 Task: Buy 4 Pajama Sets of size 5-7 years for Baby Boys from Clothing section under best seller category for shipping address: Claire Howard, 3643 Walton Street, Salt Lake City, Utah 84104, Cell Number 8014200980. Pay from credit card ending with 2005, CVV 3321
Action: Mouse moved to (201, 62)
Screenshot: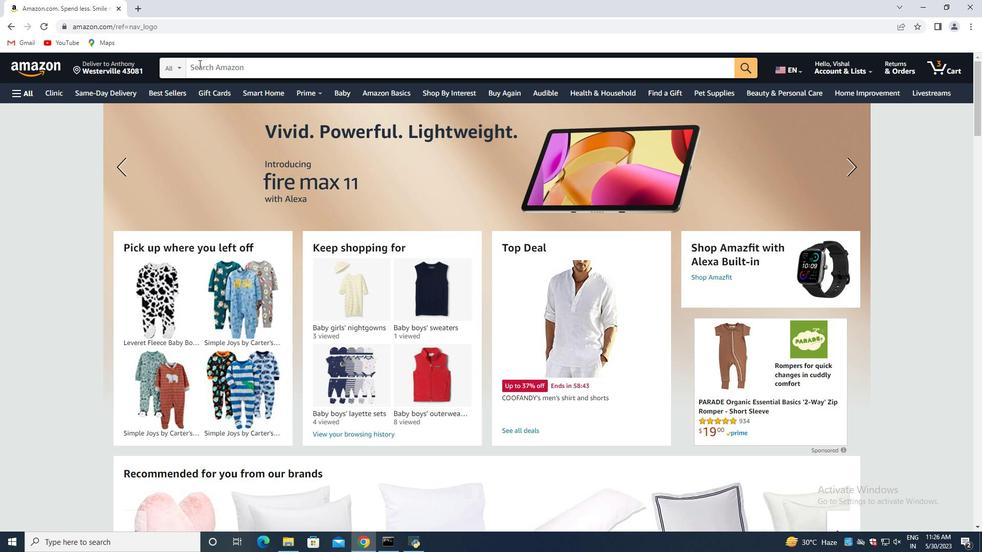 
Action: Mouse pressed left at (201, 62)
Screenshot: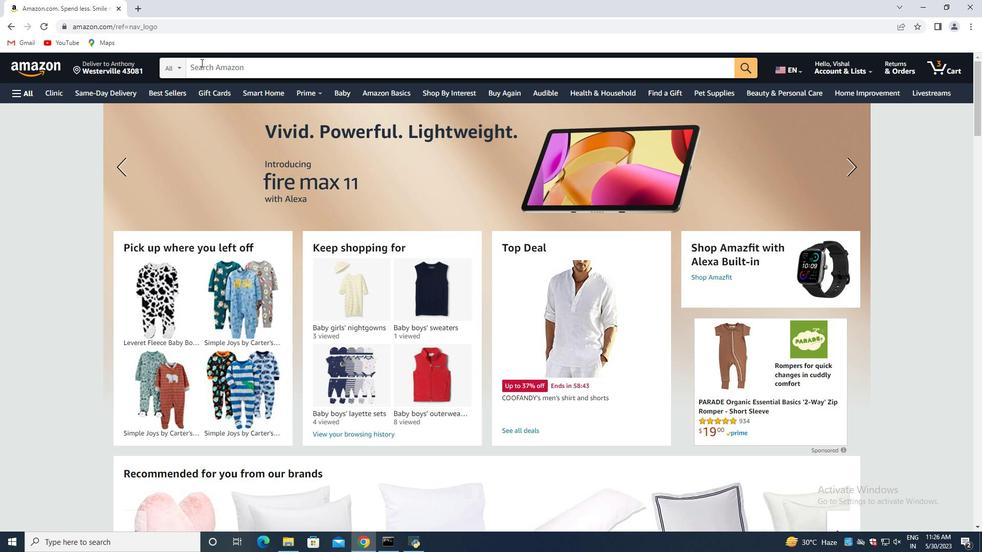 
Action: Mouse moved to (201, 62)
Screenshot: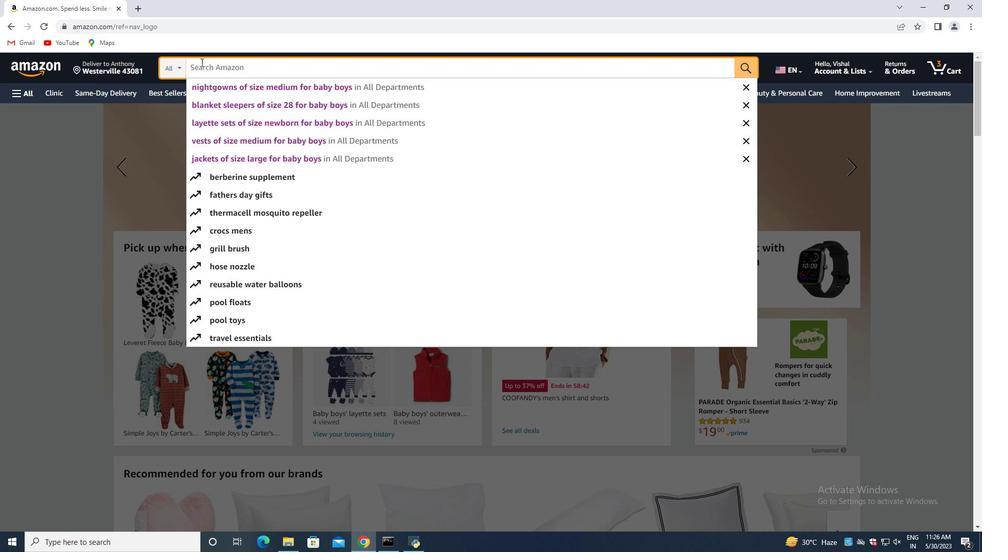 
Action: Key pressed <Key.shift><Key.shift><Key.shift><Key.shift><Key.shift><Key.shift><Key.shift><Key.shift><Key.shift>Pajama<Key.space><Key.shift>Sets<Key.space>of<Key.space>size<Key.space>5-7<Key.space>years<Key.space>for<Key.space><Key.shift>Baby<Key.space><Key.shift>Boys<Key.enter>
Screenshot: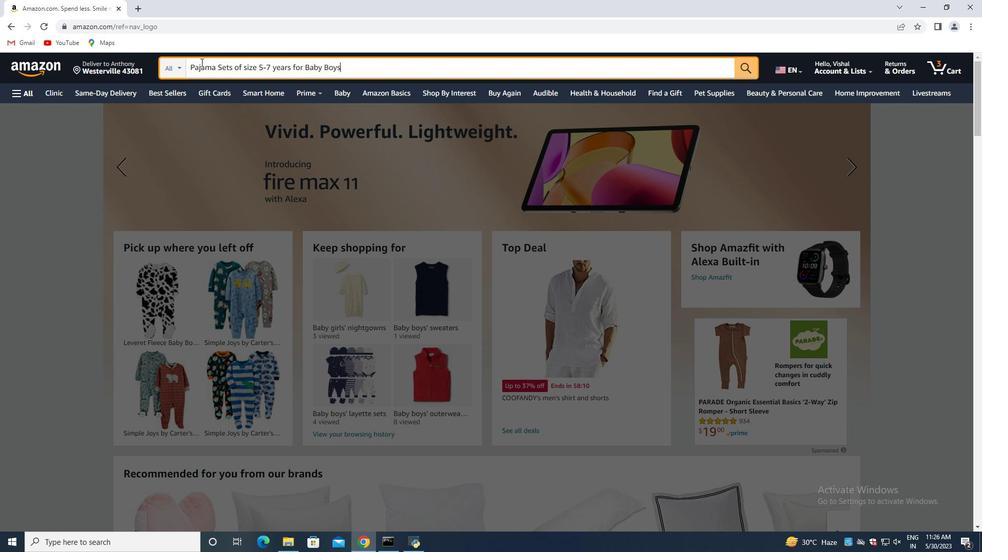 
Action: Mouse moved to (57, 208)
Screenshot: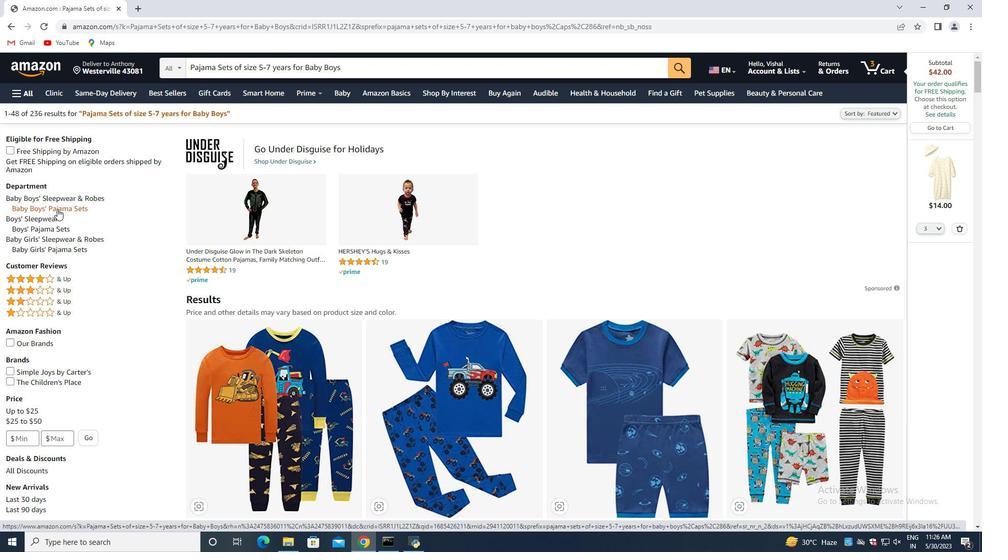 
Action: Mouse pressed left at (57, 208)
Screenshot: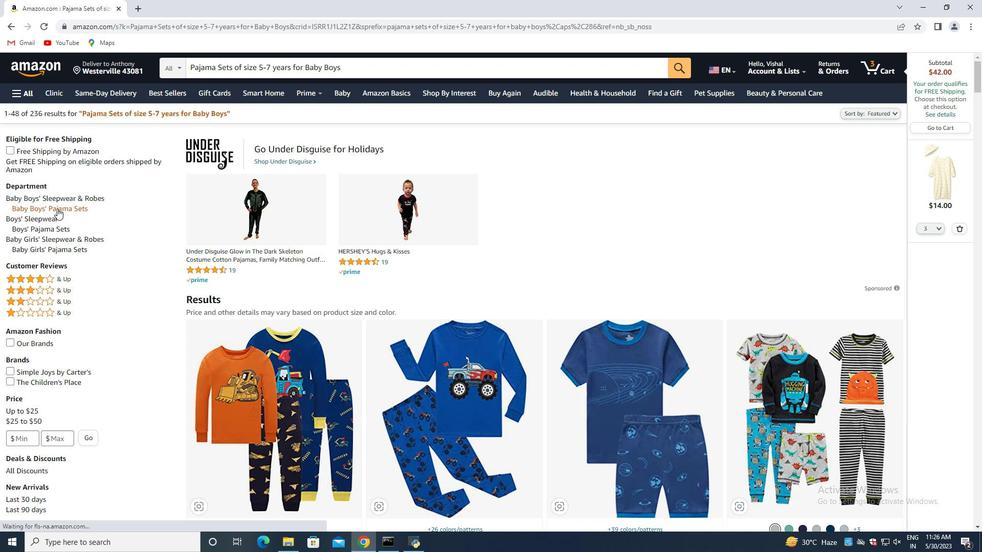 
Action: Mouse moved to (161, 96)
Screenshot: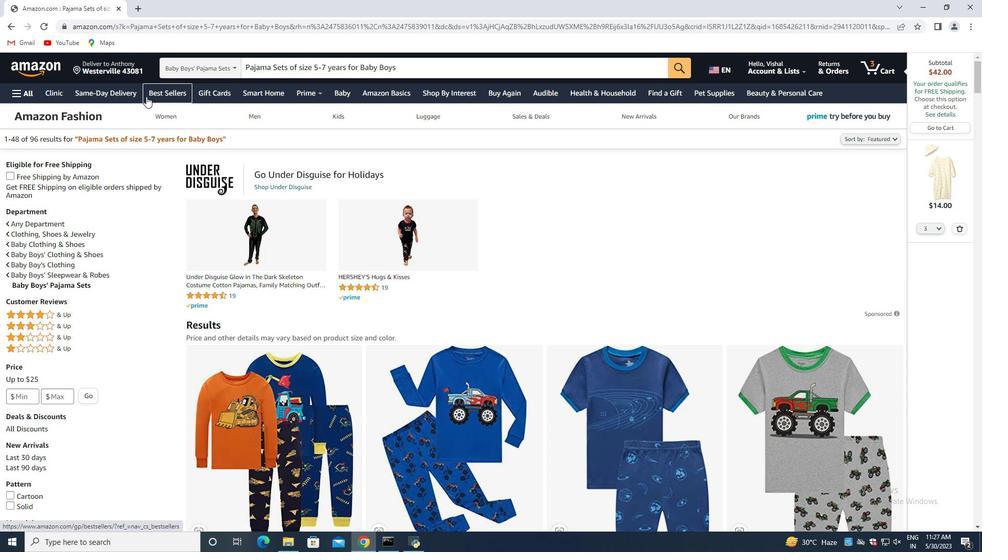 
Action: Mouse pressed left at (161, 96)
Screenshot: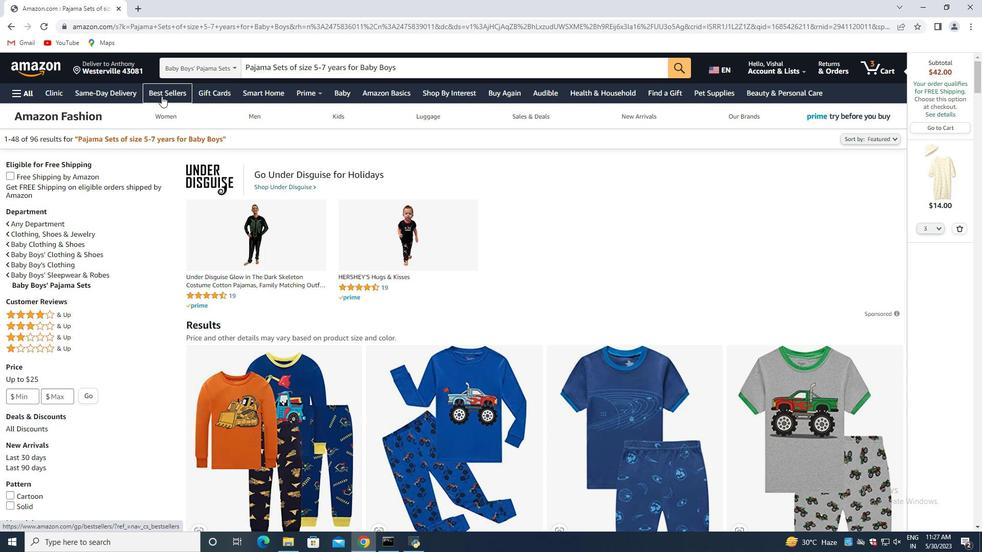 
Action: Mouse moved to (286, 73)
Screenshot: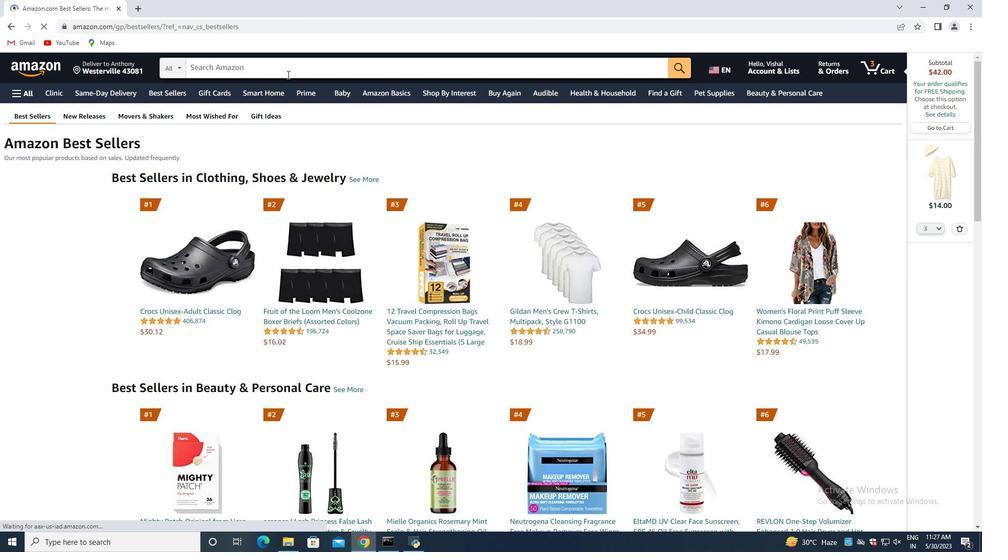 
Action: Mouse pressed left at (286, 73)
Screenshot: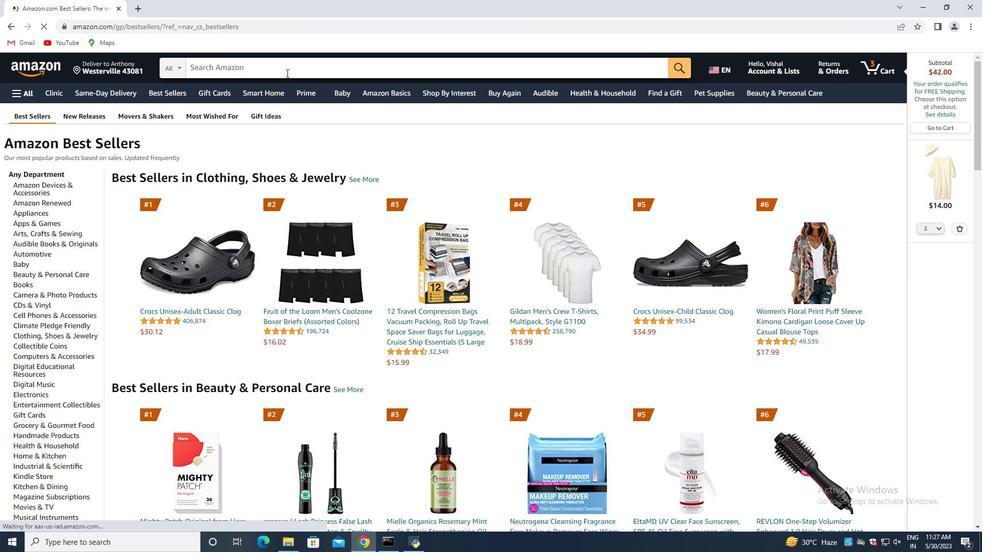 
Action: Key pressed ctrl+V<Key.backspace><Key.backspace><Key.backspace><Key.backspace><Key.backspace><Key.backspace><Key.backspace><Key.backspace><Key.backspace><Key.backspace><Key.backspace><Key.backspace><Key.backspace><Key.backspace><Key.backspace><Key.backspace><Key.backspace><Key.backspace><Key.backspace>
Screenshot: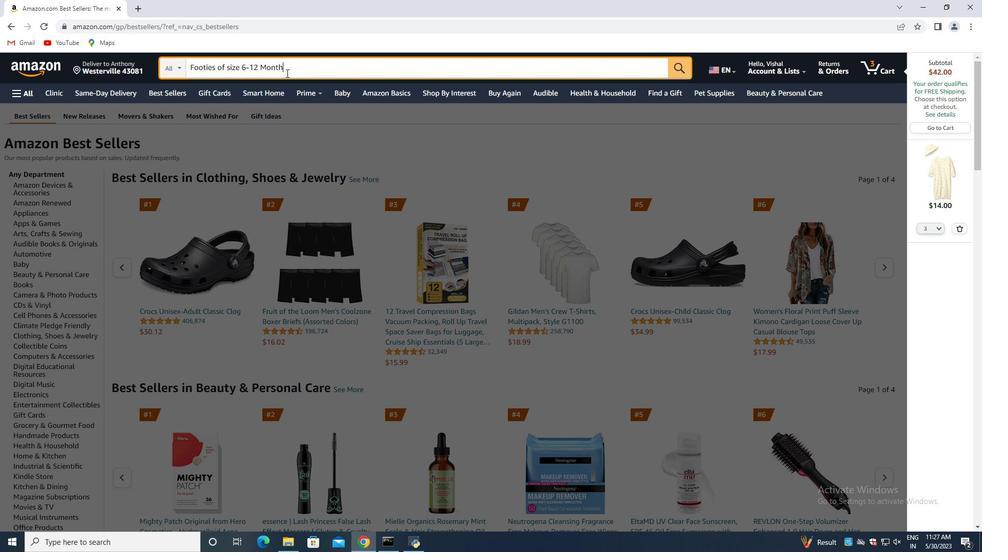 
Action: Mouse moved to (285, 73)
Screenshot: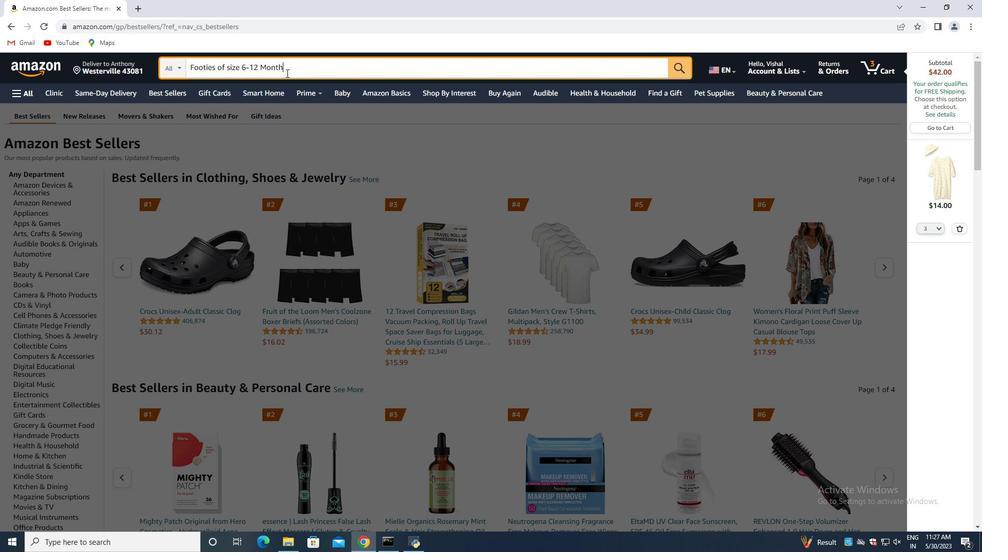 
Action: Key pressed <Key.backspace>
Screenshot: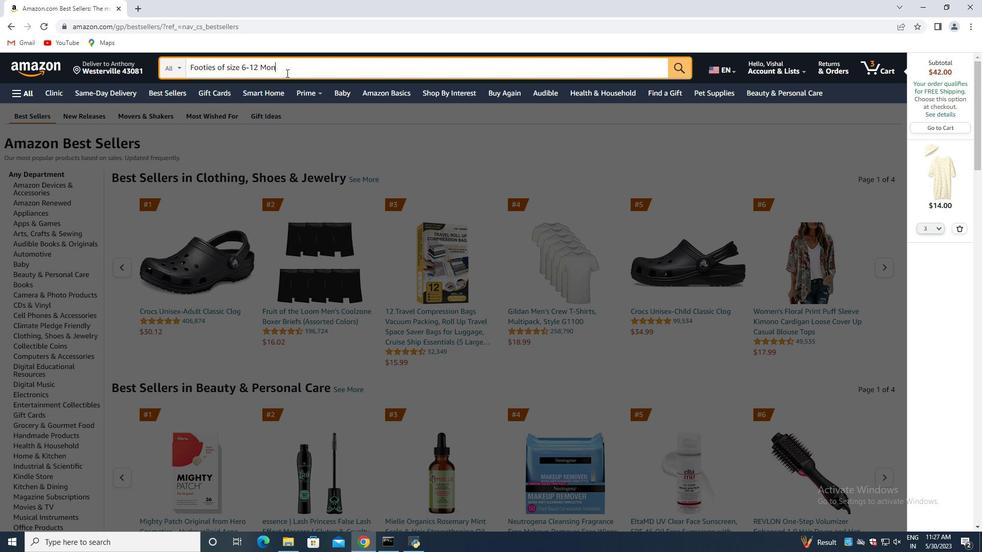 
Action: Mouse moved to (284, 73)
Screenshot: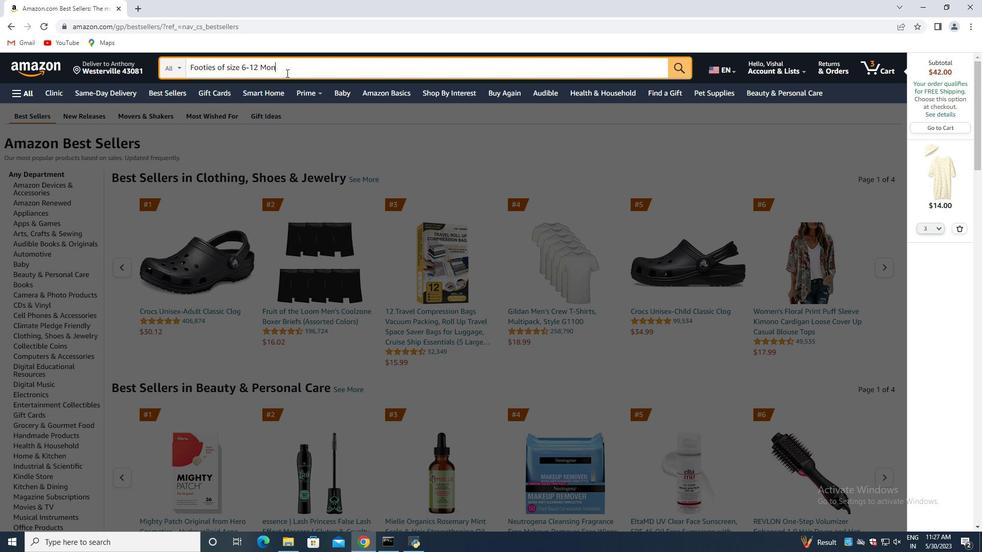 
Action: Key pressed <Key.backspace>
Screenshot: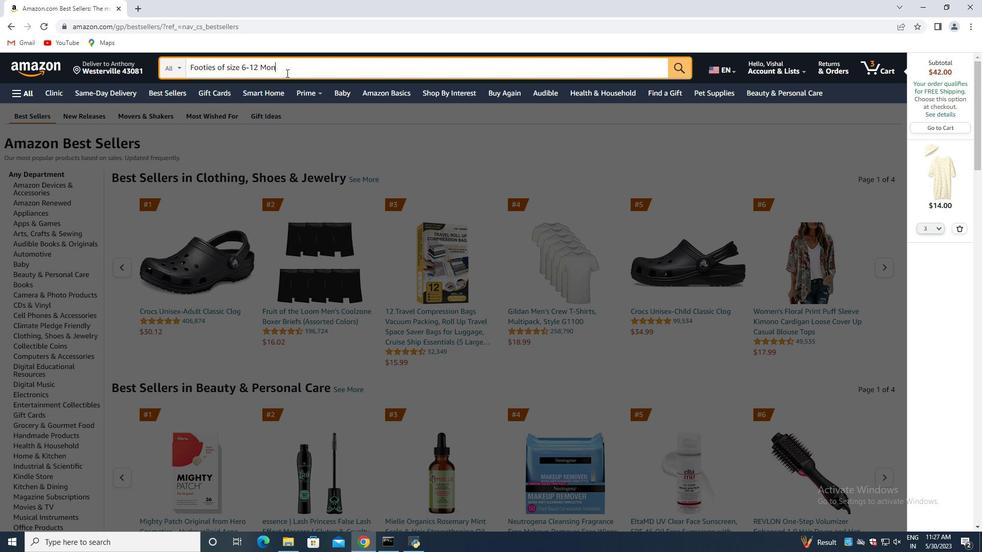 
Action: Mouse moved to (283, 73)
Screenshot: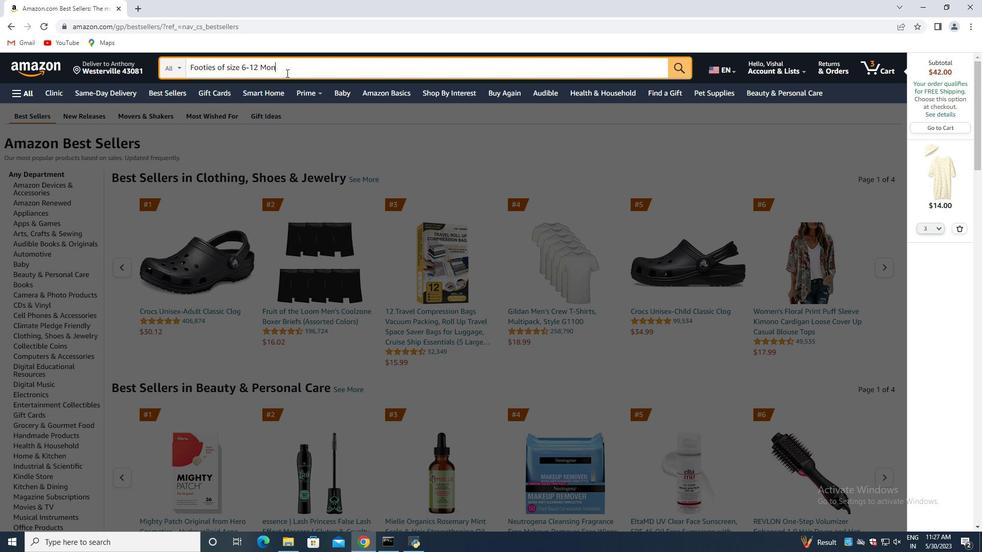 
Action: Key pressed <Key.backspace><Key.backspace>
Screenshot: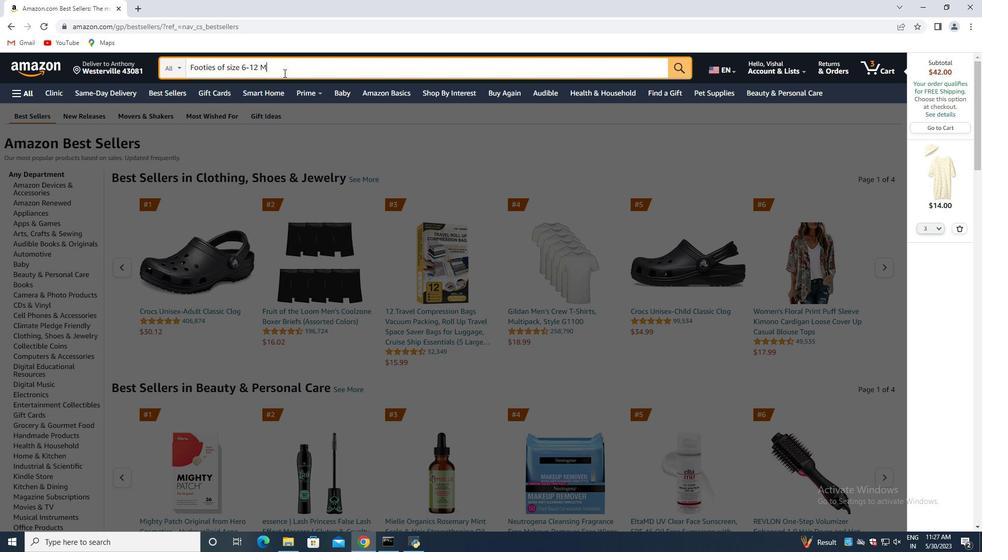 
Action: Mouse moved to (282, 74)
Screenshot: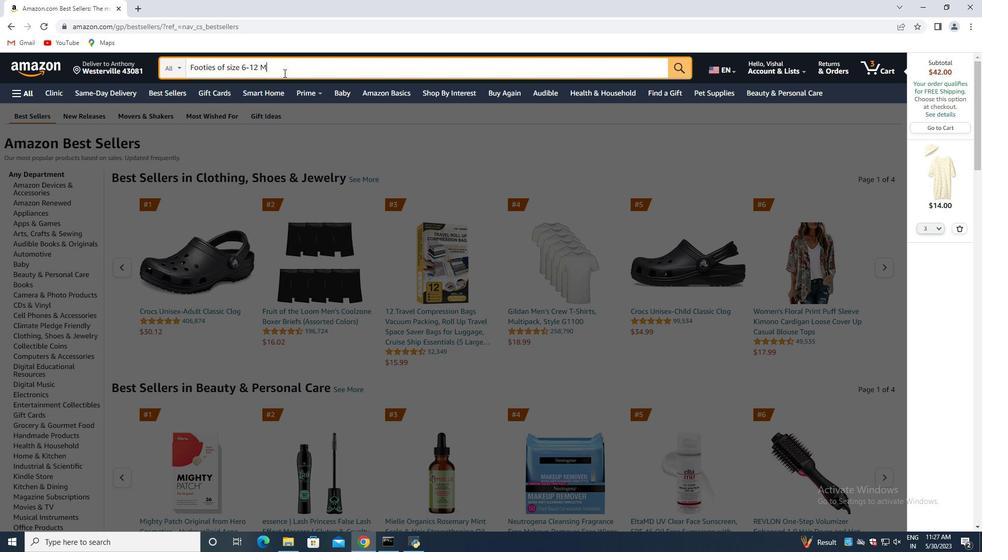 
Action: Key pressed <Key.backspace>
Screenshot: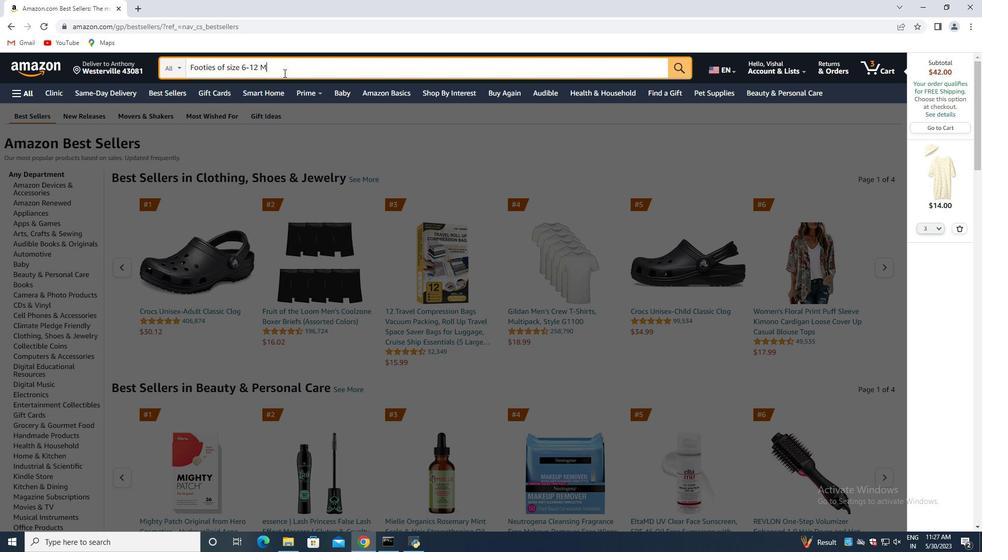 
Action: Mouse moved to (281, 74)
Screenshot: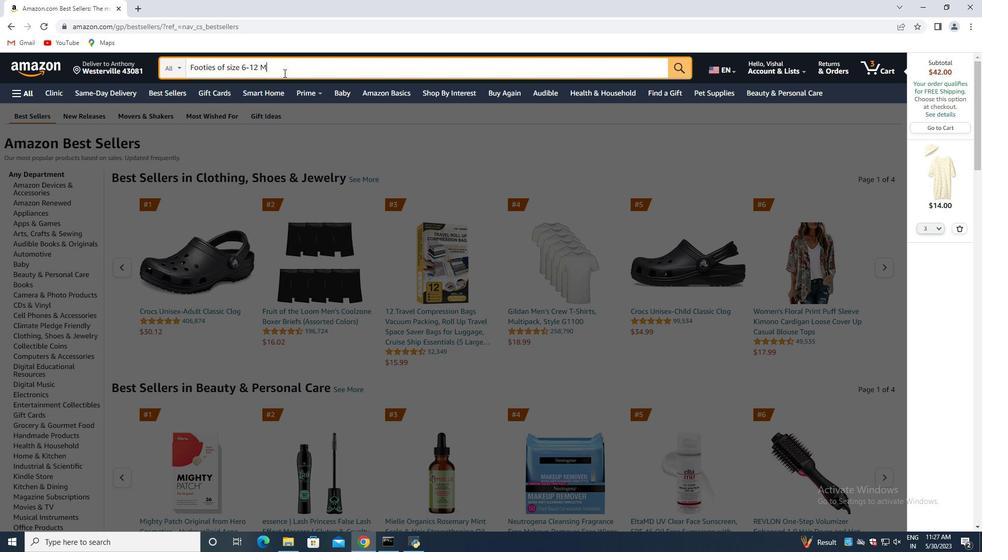 
Action: Key pressed <Key.backspace>
Screenshot: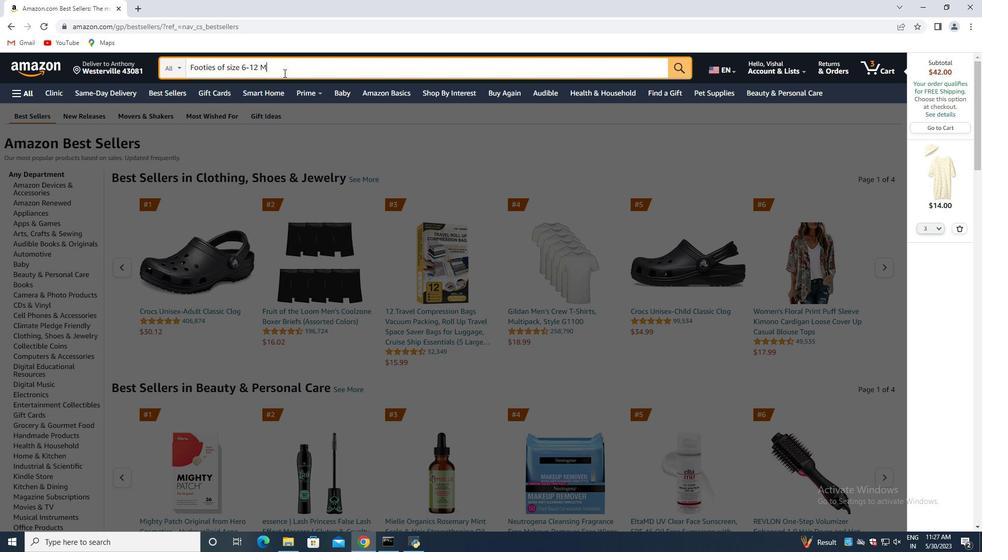 
Action: Mouse moved to (276, 77)
Screenshot: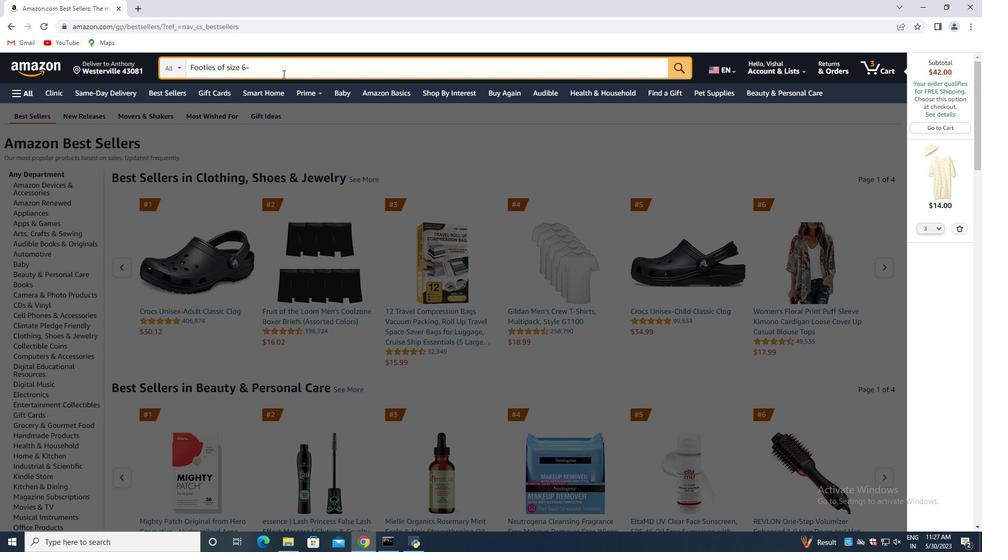 
Action: Key pressed <Key.backspace>
Screenshot: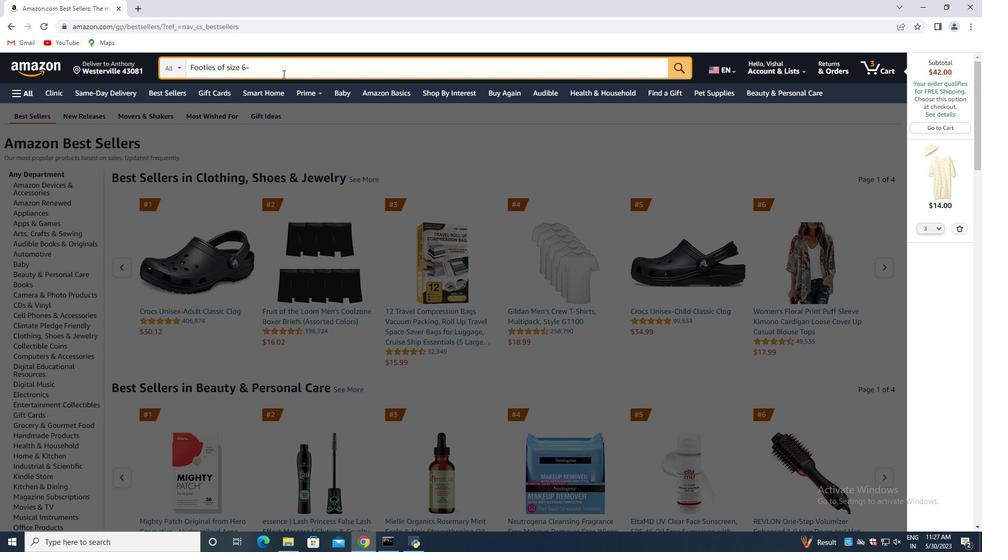 
Action: Mouse moved to (273, 79)
Screenshot: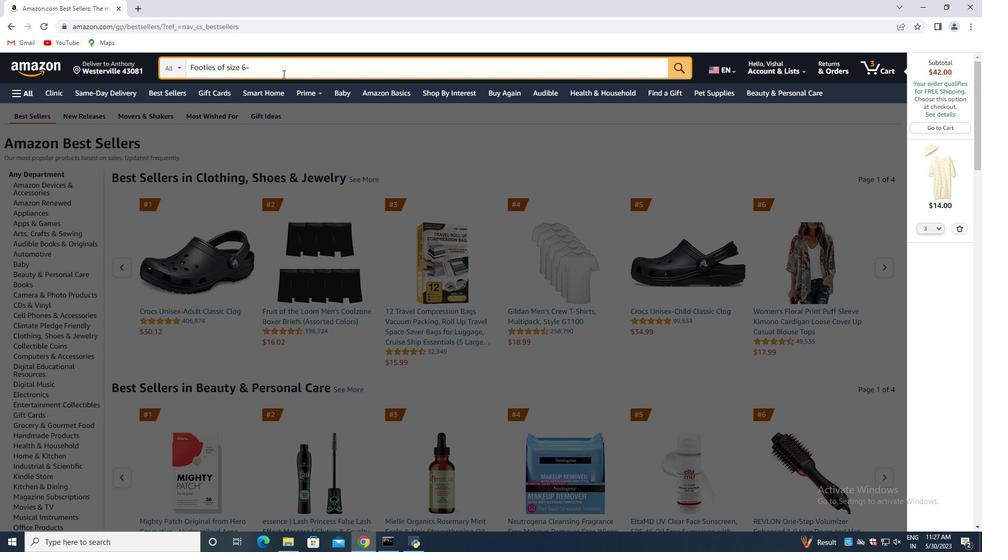 
Action: Key pressed <Key.backspace>
Screenshot: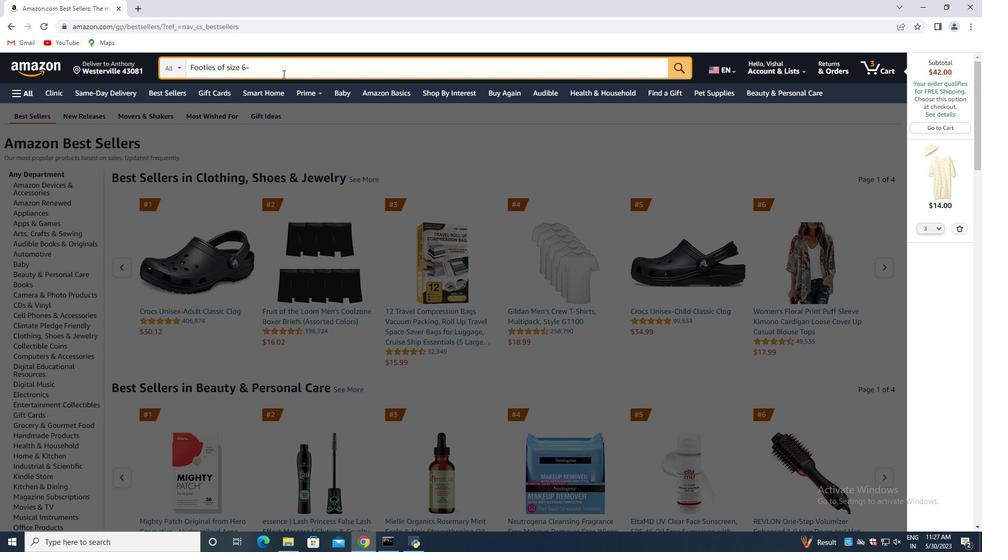 
Action: Mouse moved to (271, 80)
Screenshot: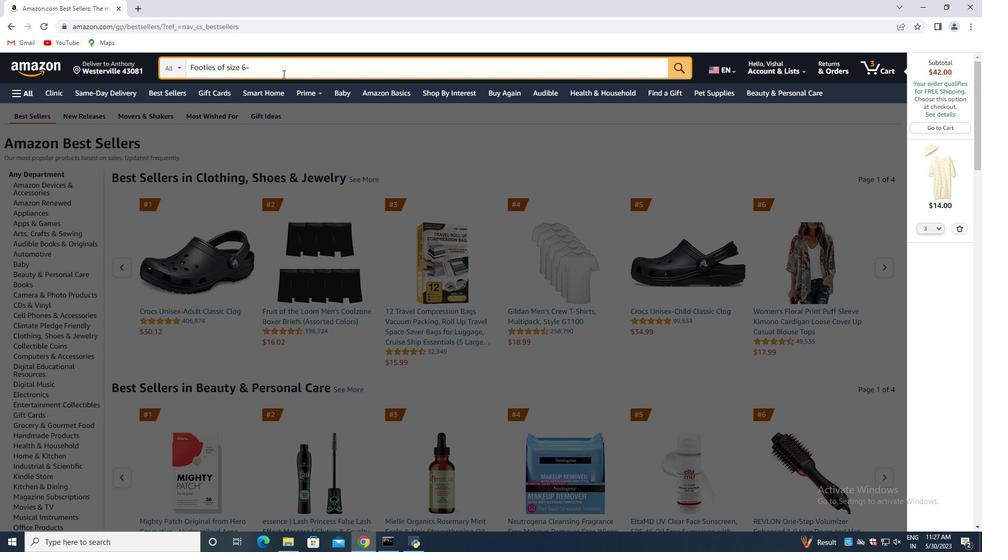 
Action: Key pressed <Key.backspace>
Screenshot: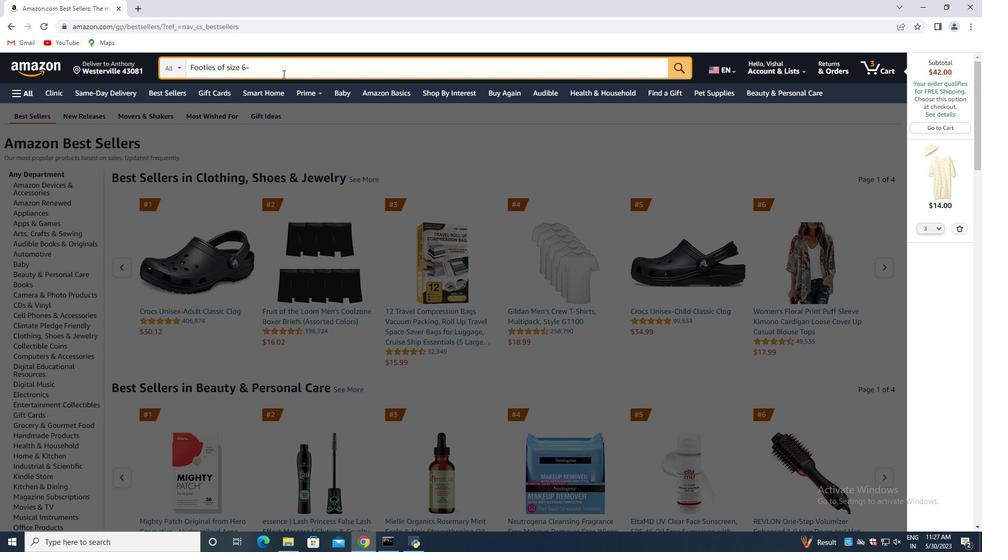 
Action: Mouse moved to (263, 82)
Screenshot: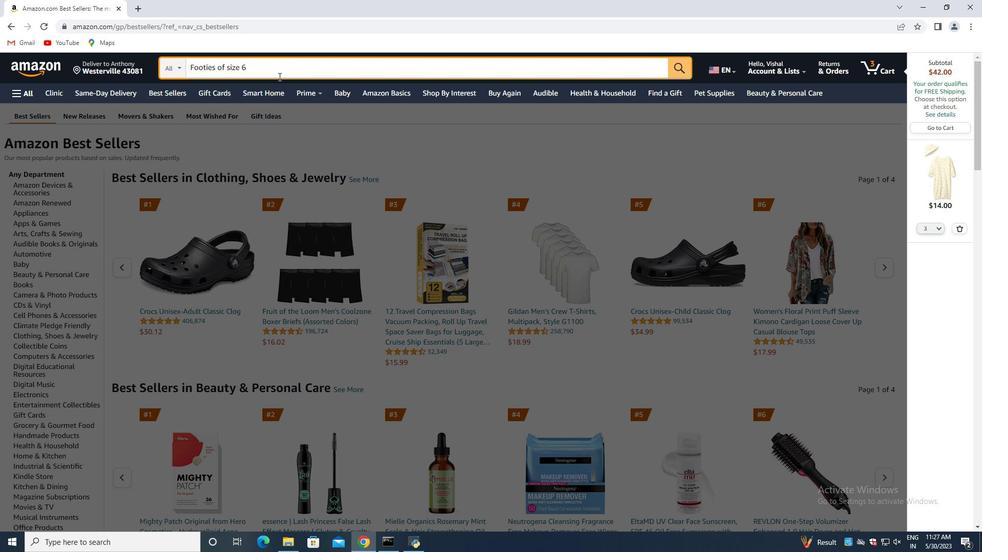 
Action: Key pressed <Key.backspace>
Screenshot: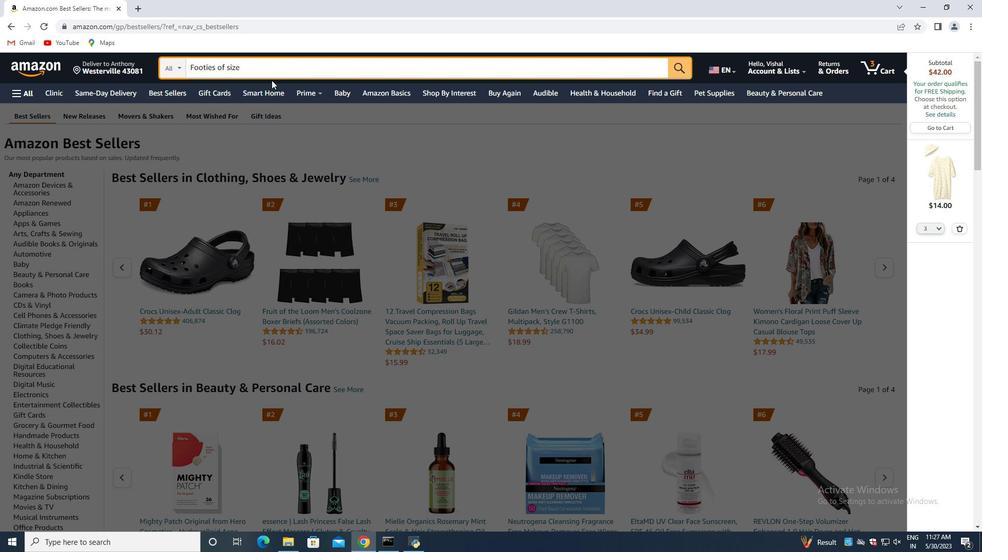 
Action: Mouse moved to (257, 83)
Screenshot: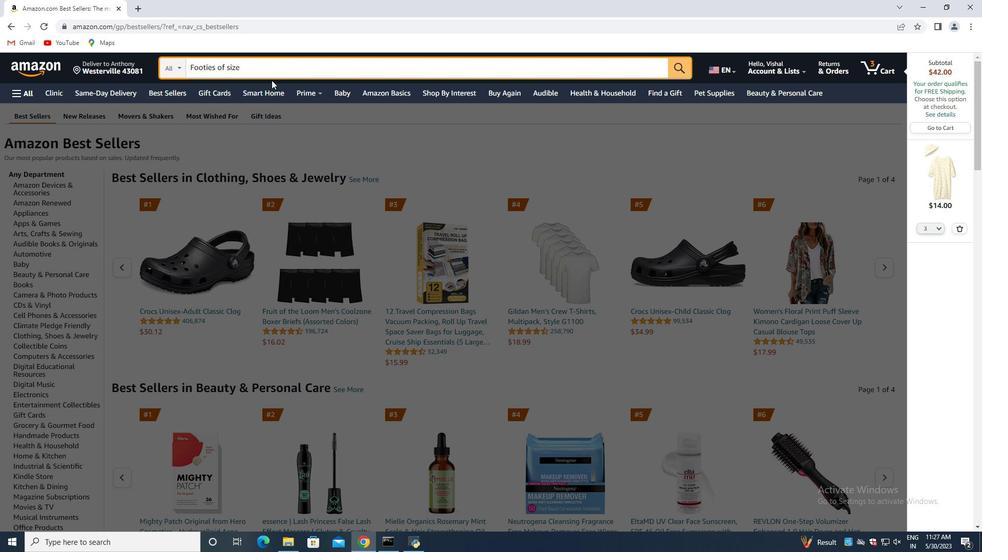 
Action: Key pressed <Key.backspace>
Screenshot: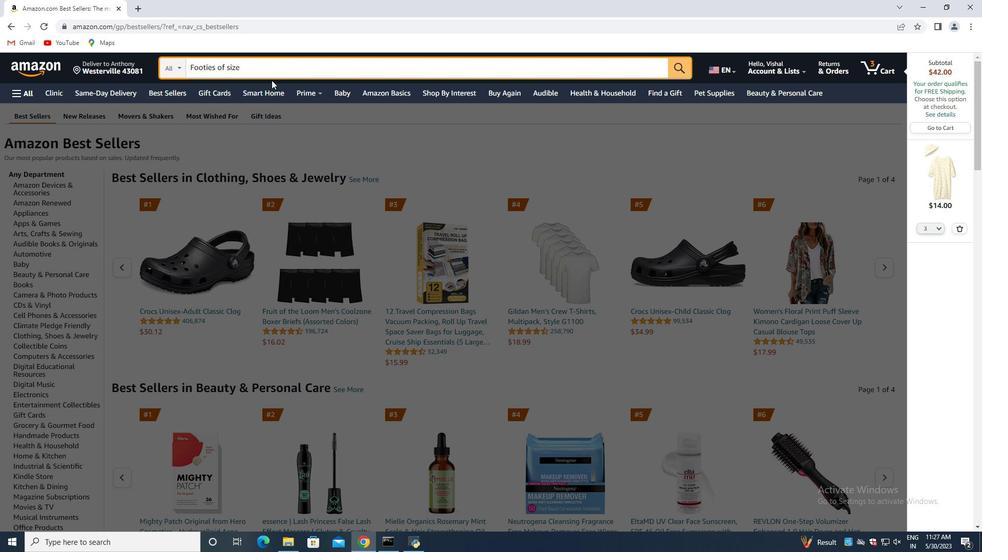 
Action: Mouse moved to (252, 83)
Screenshot: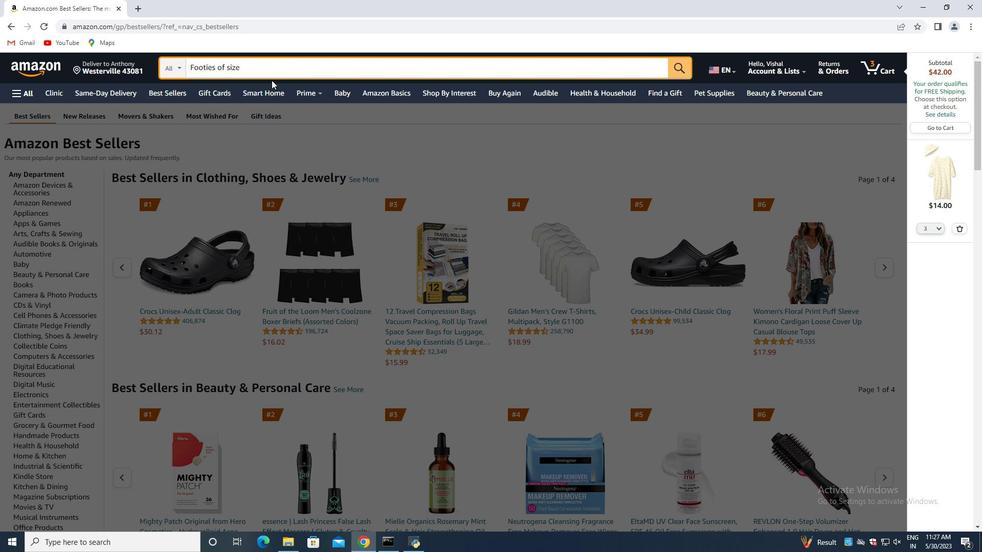 
Action: Key pressed <Key.backspace>
Screenshot: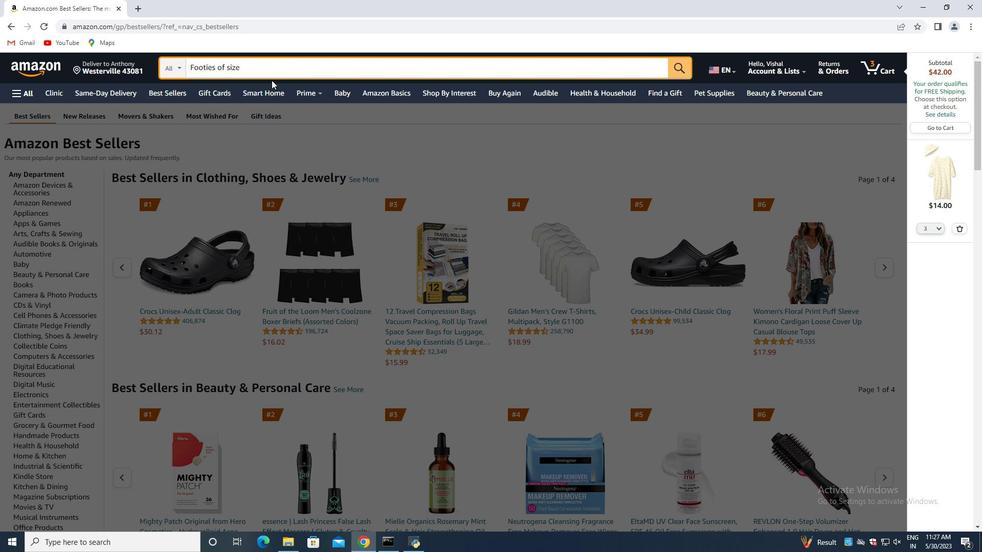
Action: Mouse moved to (250, 83)
Screenshot: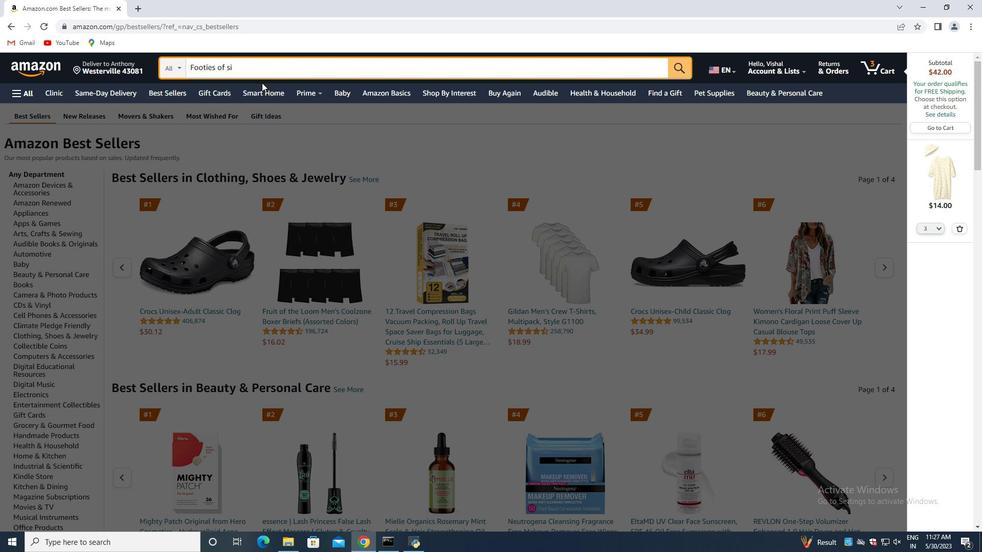 
Action: Key pressed <Key.backspace>
Screenshot: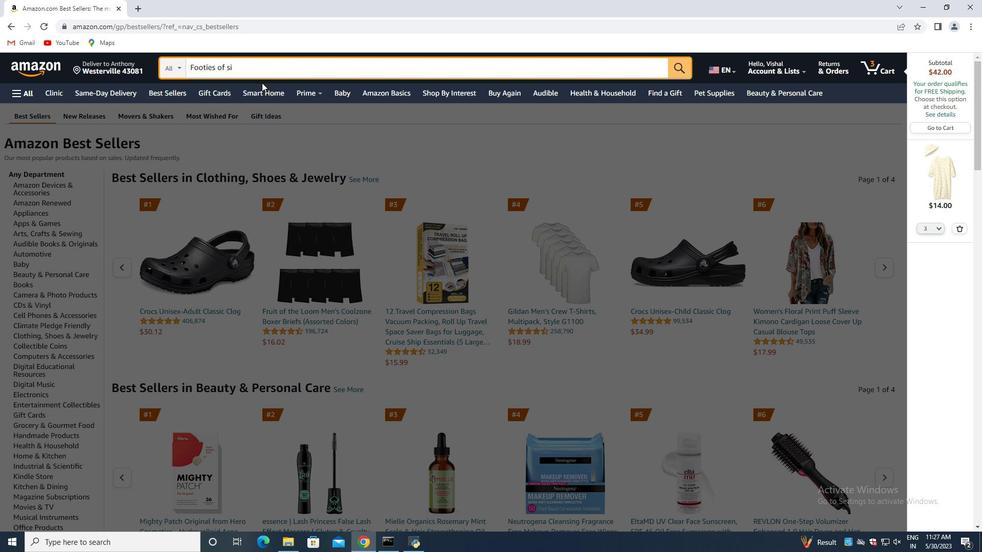 
Action: Mouse moved to (247, 83)
Screenshot: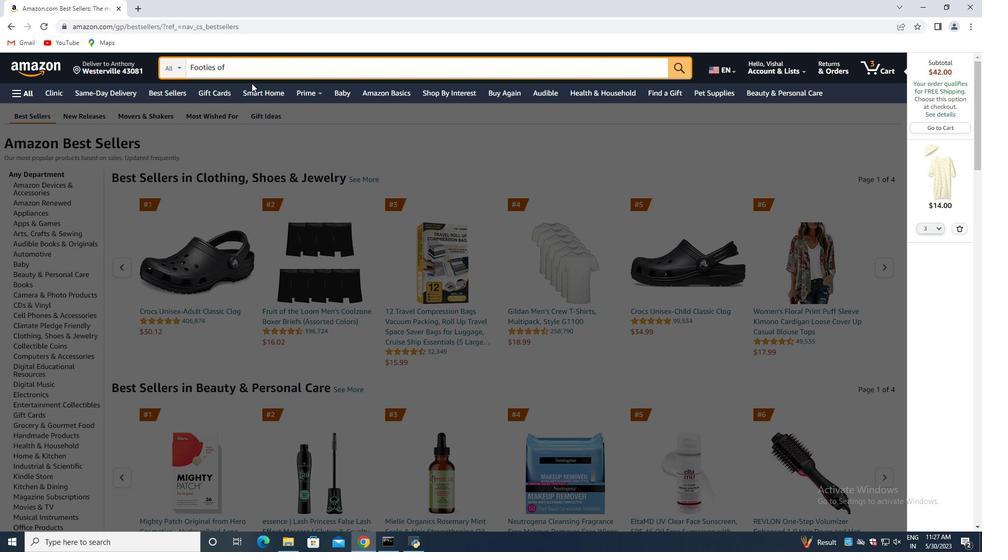 
Action: Key pressed <Key.backspace>
Screenshot: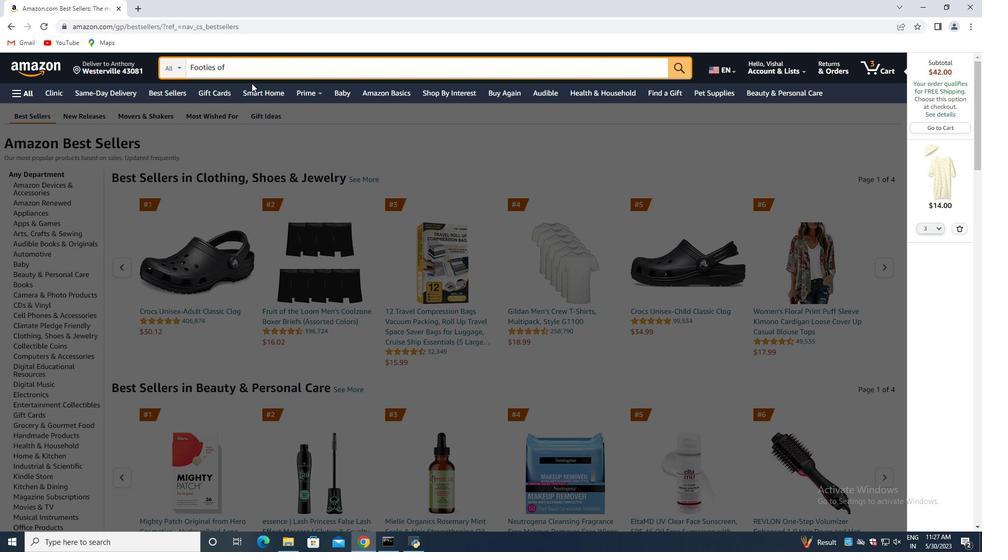 
Action: Mouse moved to (245, 83)
Screenshot: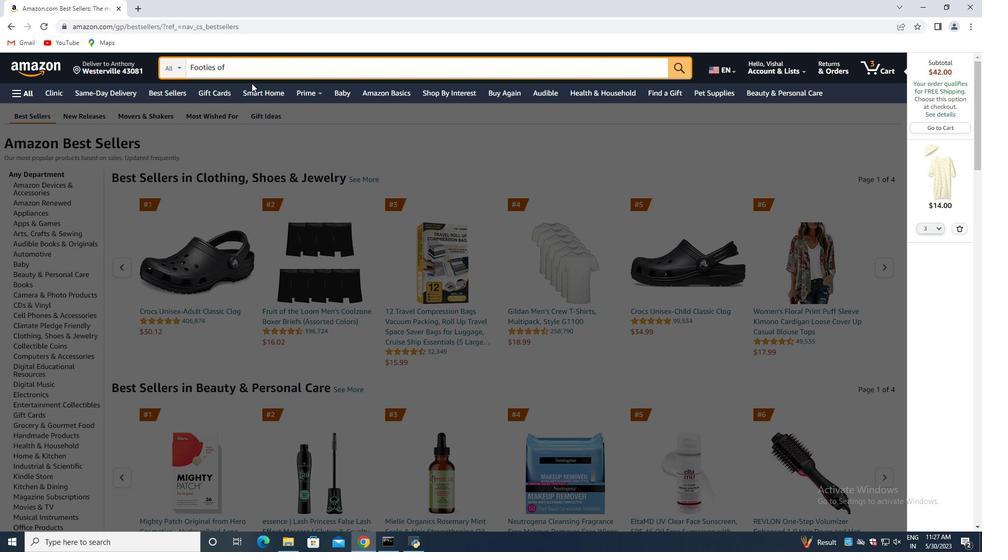
Action: Key pressed <Key.backspace>
Screenshot: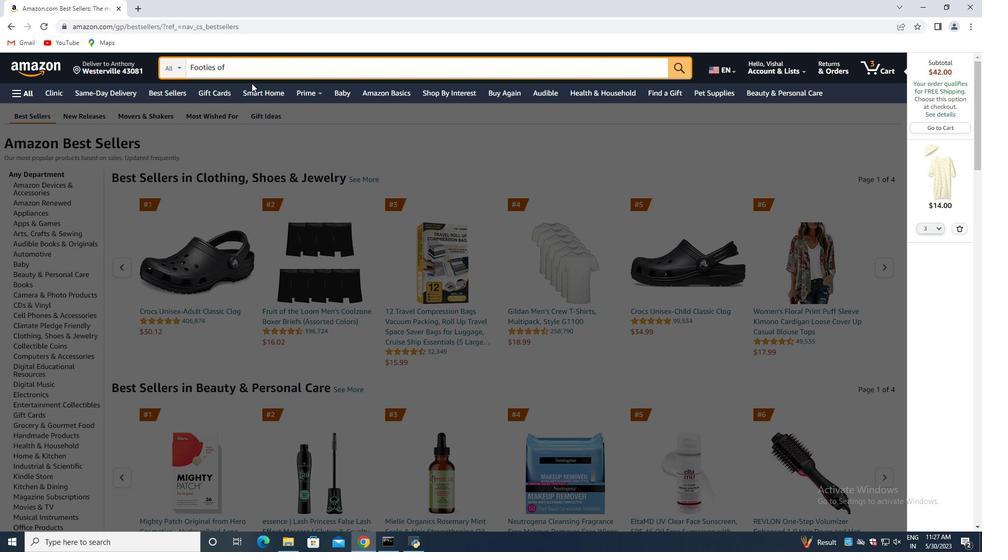 
Action: Mouse moved to (240, 83)
Screenshot: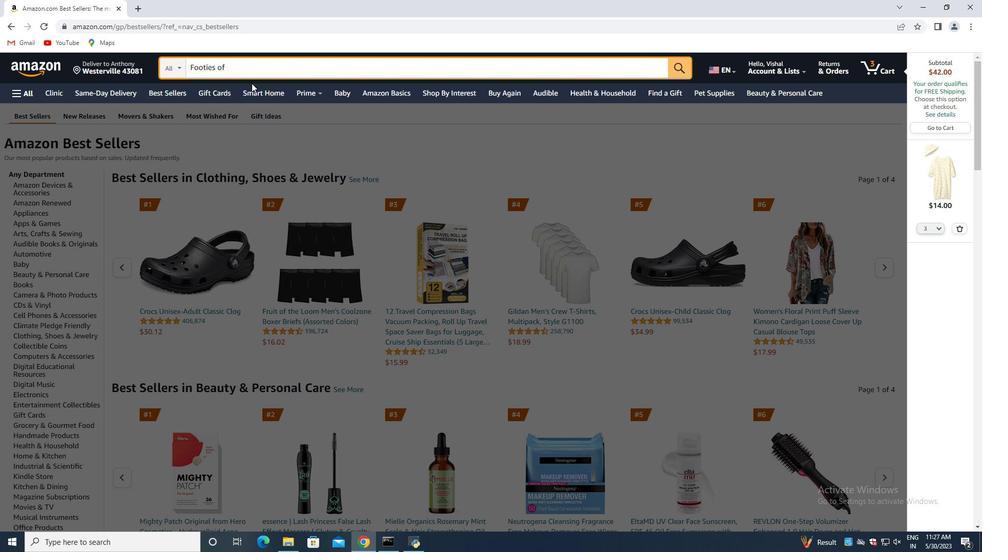 
Action: Key pressed <Key.backspace>
Screenshot: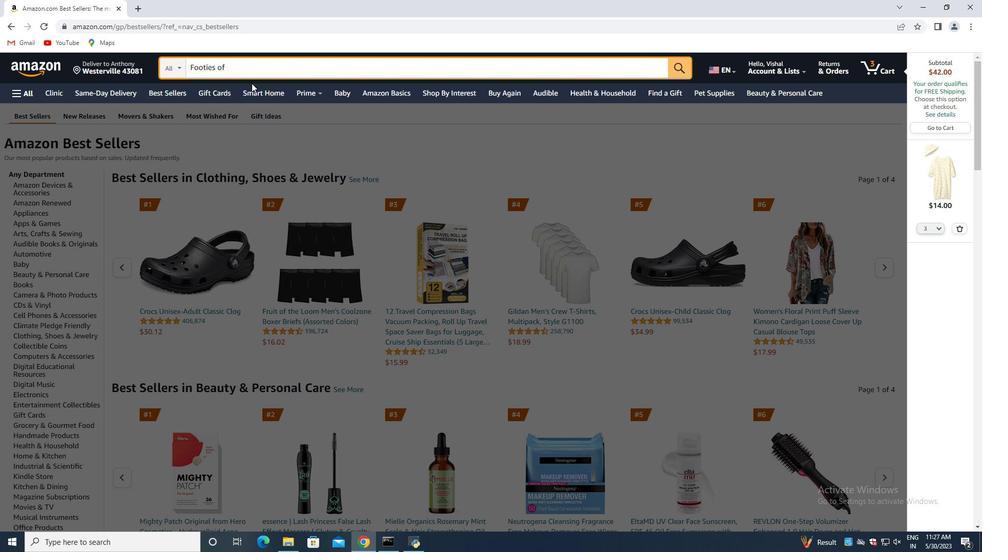 
Action: Mouse moved to (238, 83)
Screenshot: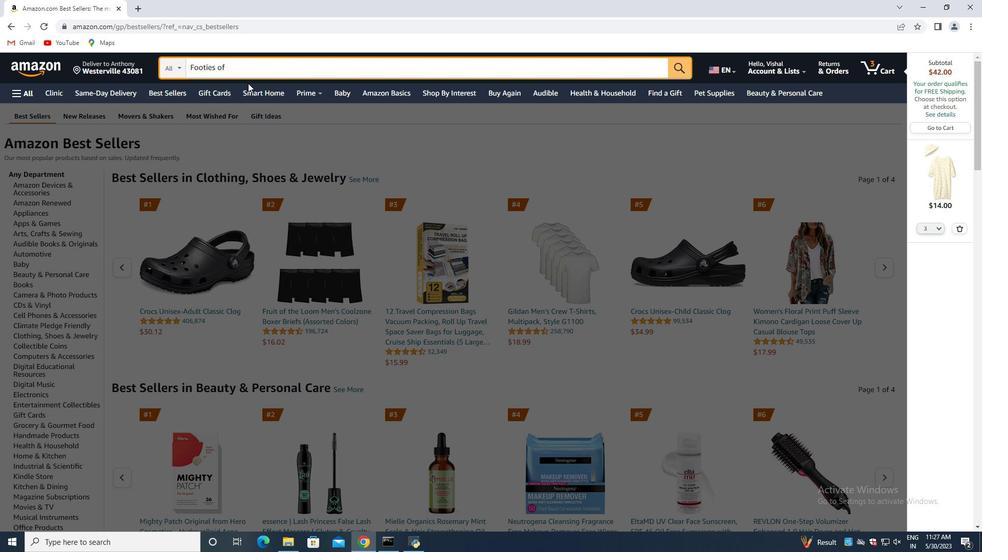 
Action: Key pressed <Key.backspace>
Screenshot: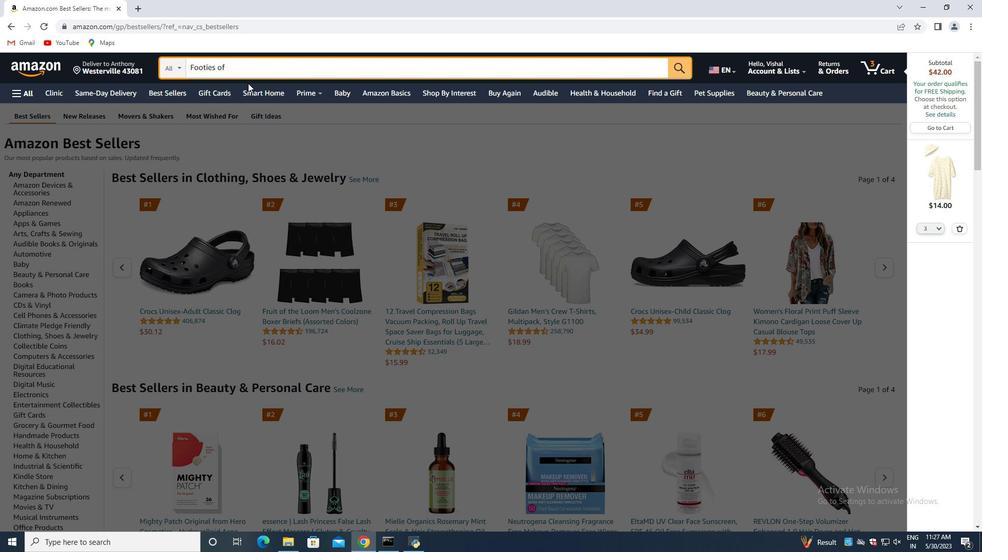 
Action: Mouse moved to (235, 82)
Screenshot: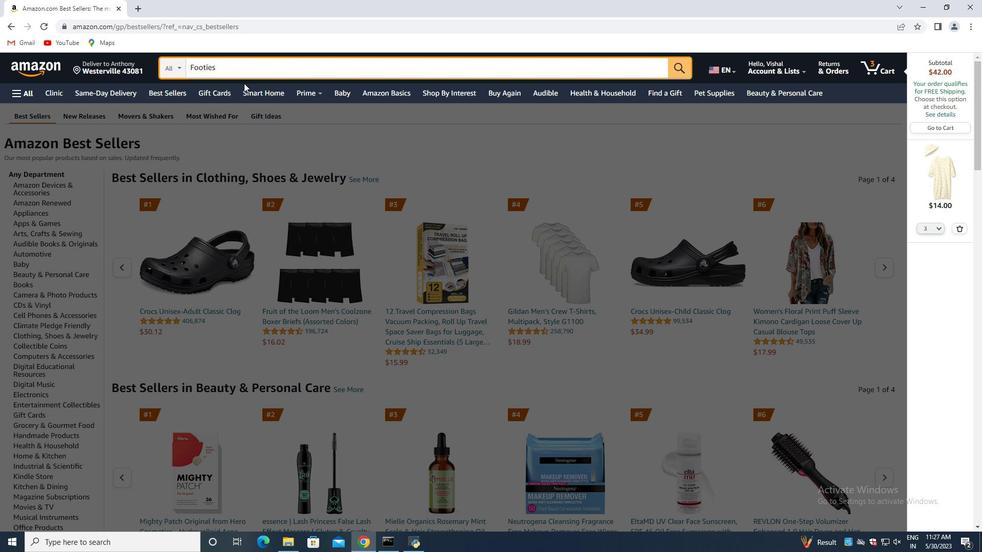 
Action: Key pressed <Key.backspace>
Screenshot: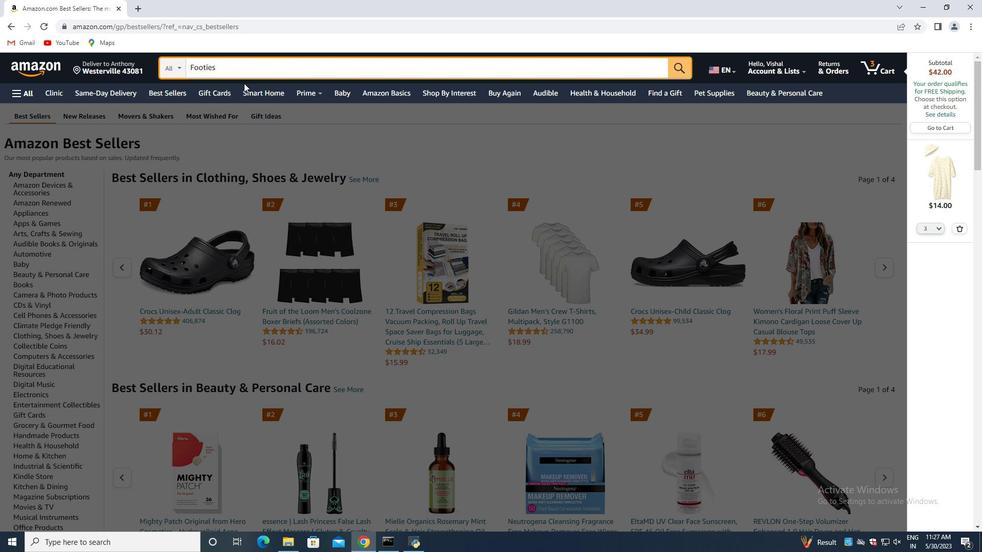 
Action: Mouse moved to (234, 81)
Screenshot: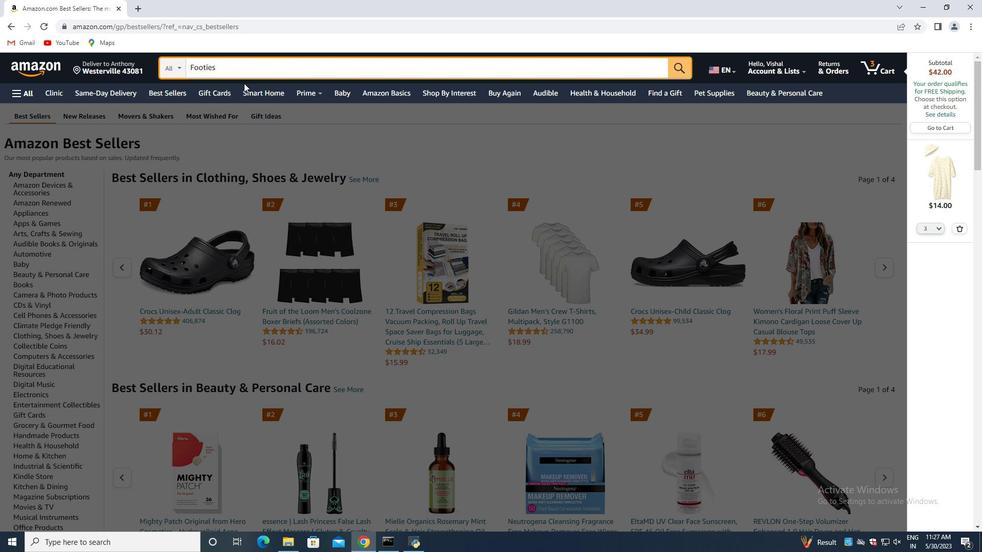 
Action: Key pressed <Key.backspace>
Screenshot: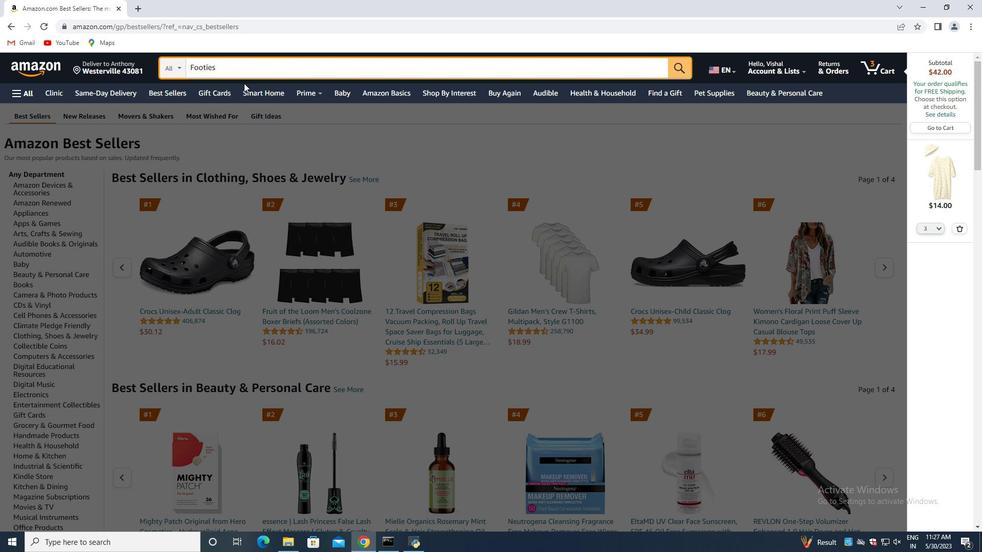 
Action: Mouse moved to (234, 81)
Screenshot: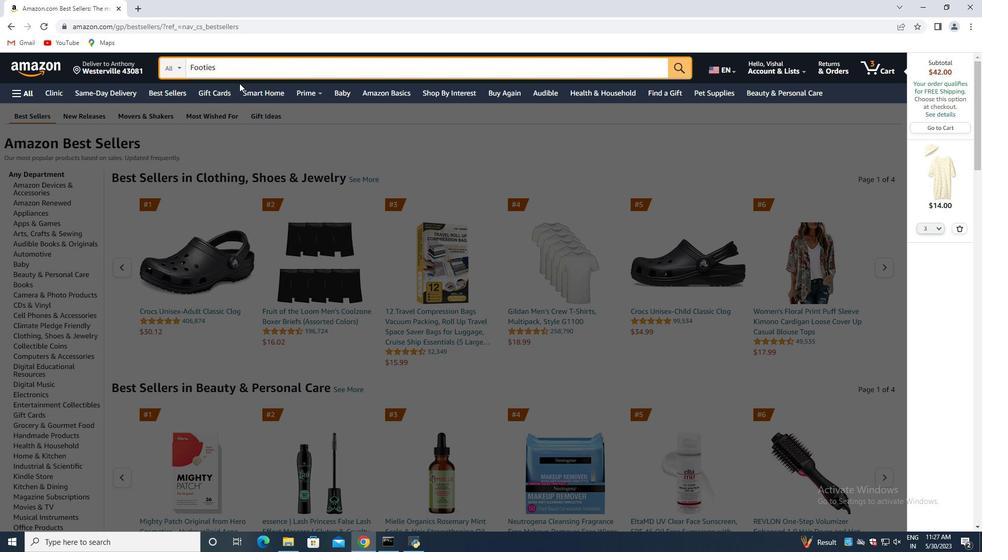 
Action: Key pressed <Key.backspace>
Screenshot: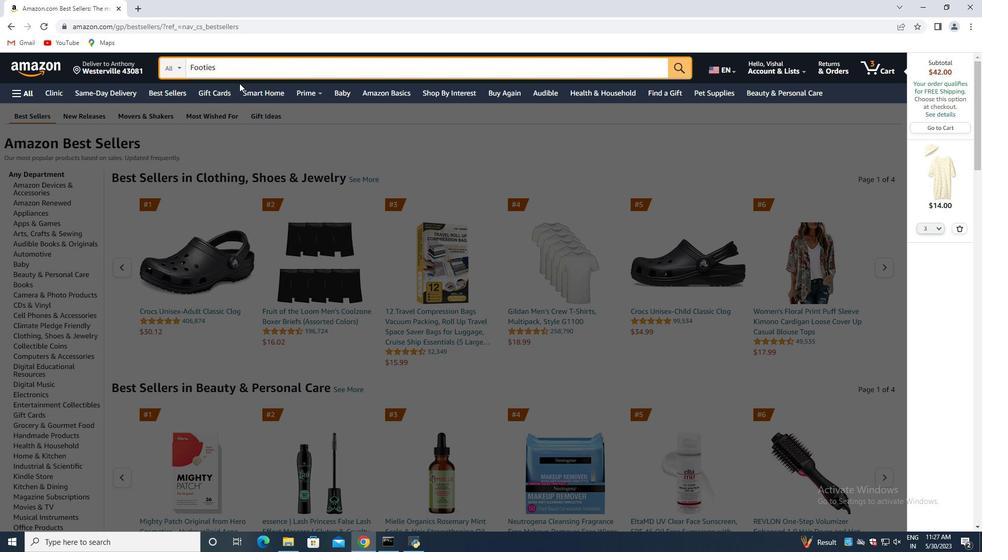 
Action: Mouse moved to (224, 73)
Screenshot: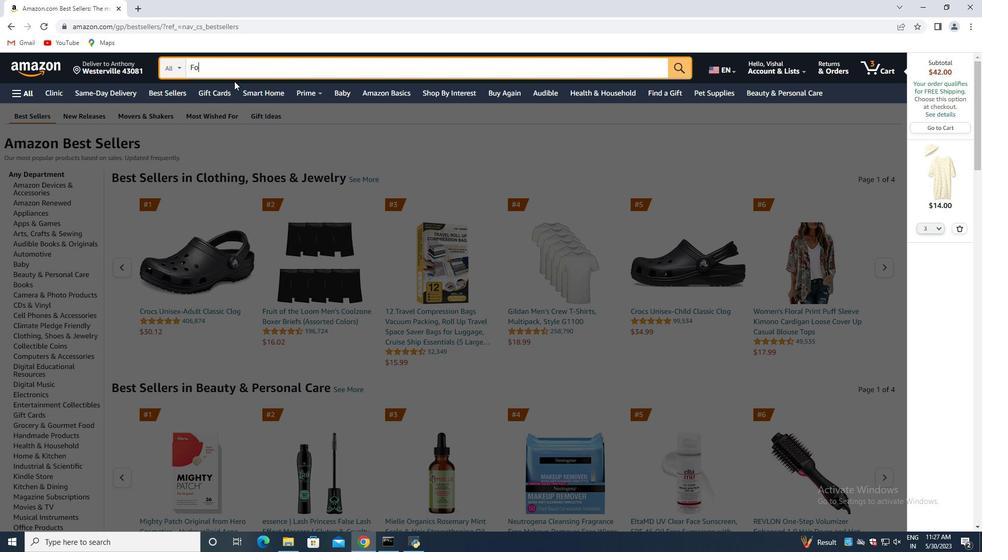 
Action: Key pressed <Key.backspace><Key.backspace><Key.backspace><Key.backspace>
Screenshot: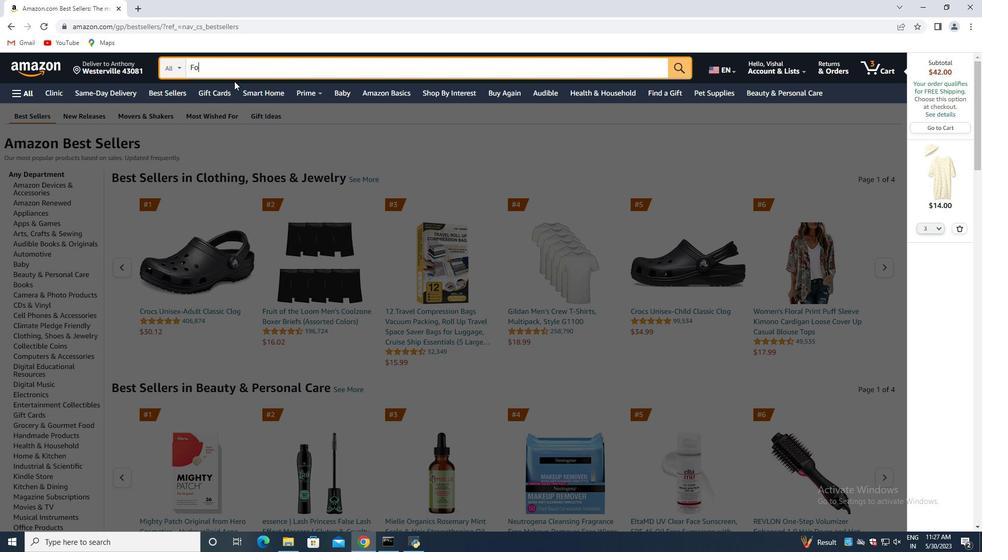 
Action: Mouse moved to (223, 73)
Screenshot: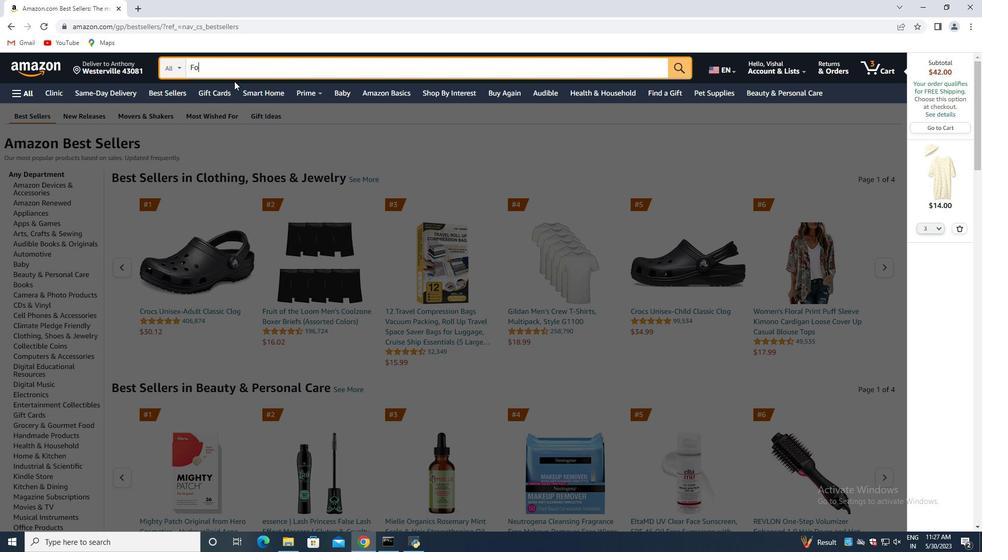 
Action: Key pressed <Key.backspace>
Screenshot: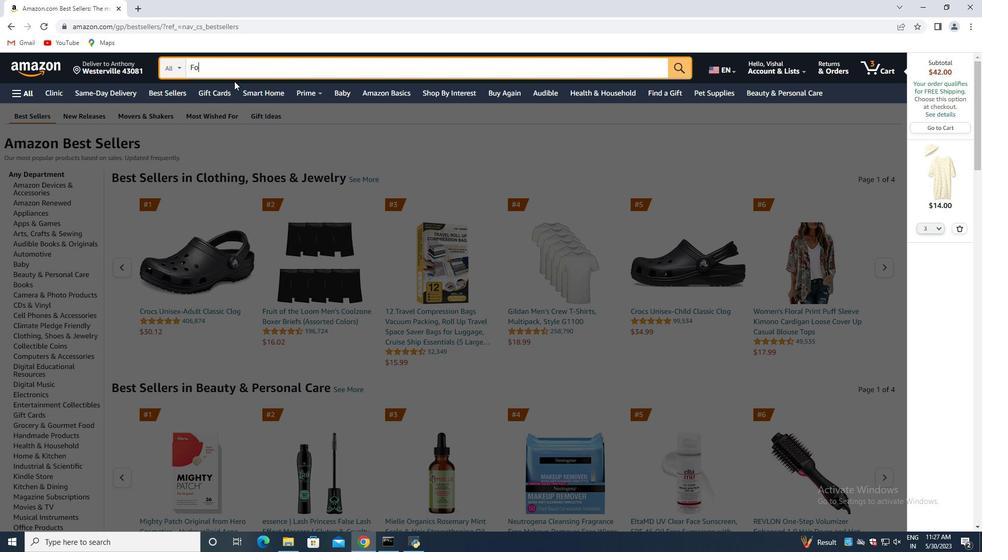 
Action: Mouse moved to (223, 73)
Screenshot: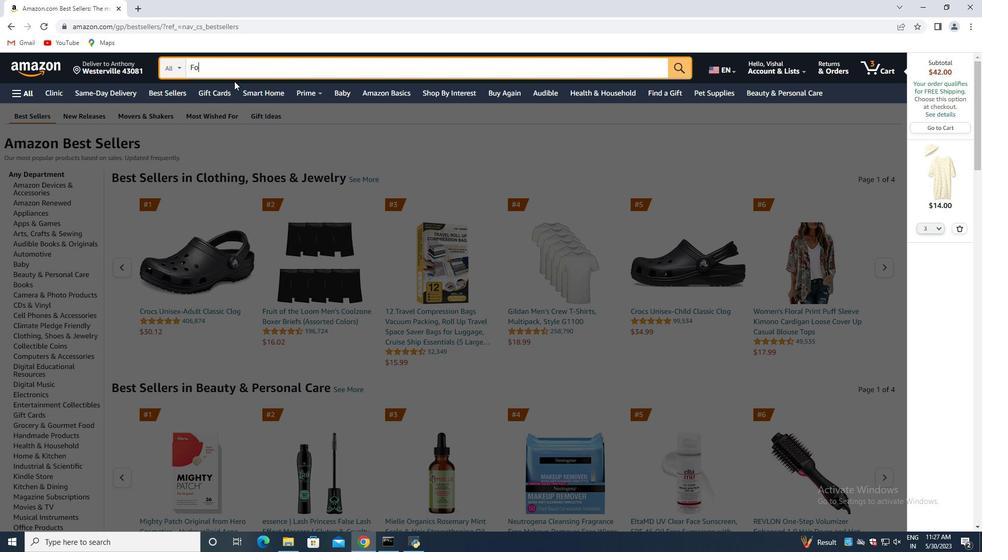 
Action: Key pressed <Key.backspace>
Screenshot: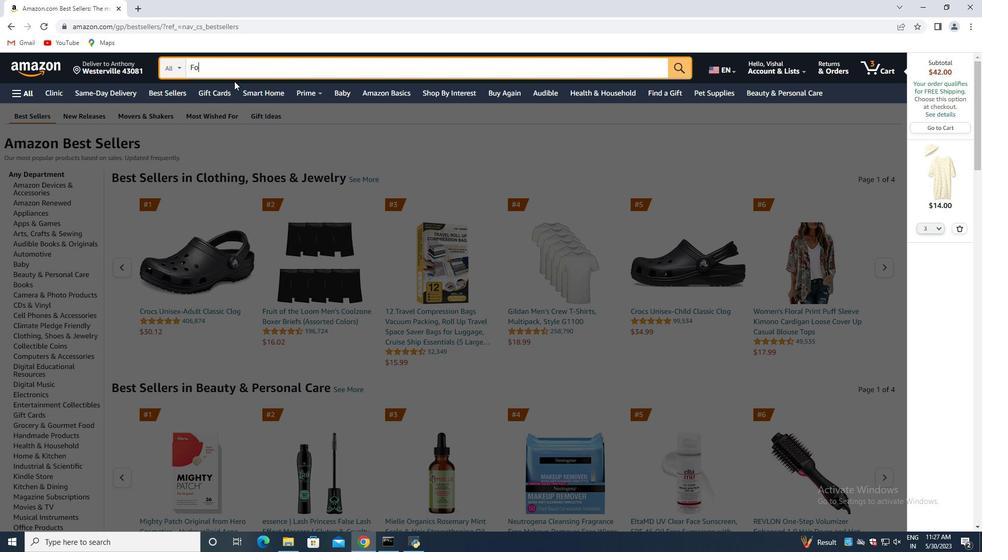 
Action: Mouse moved to (222, 70)
Screenshot: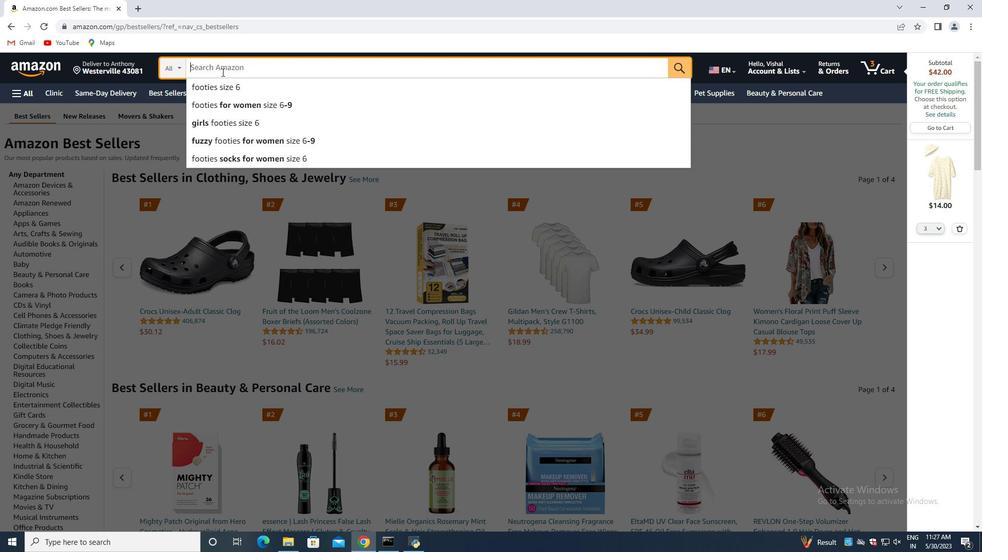 
Action: Mouse pressed left at (222, 70)
Screenshot: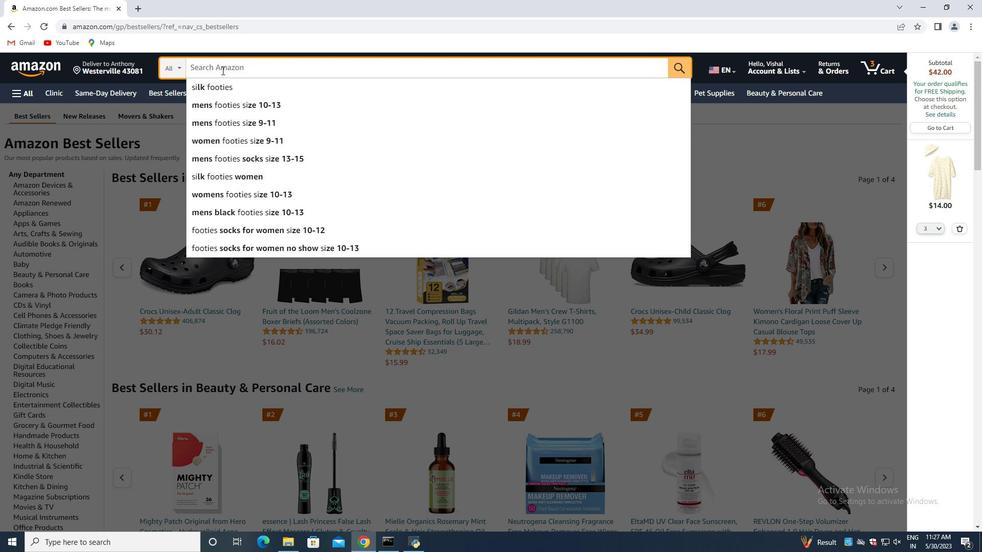 
Action: Mouse moved to (254, 89)
Screenshot: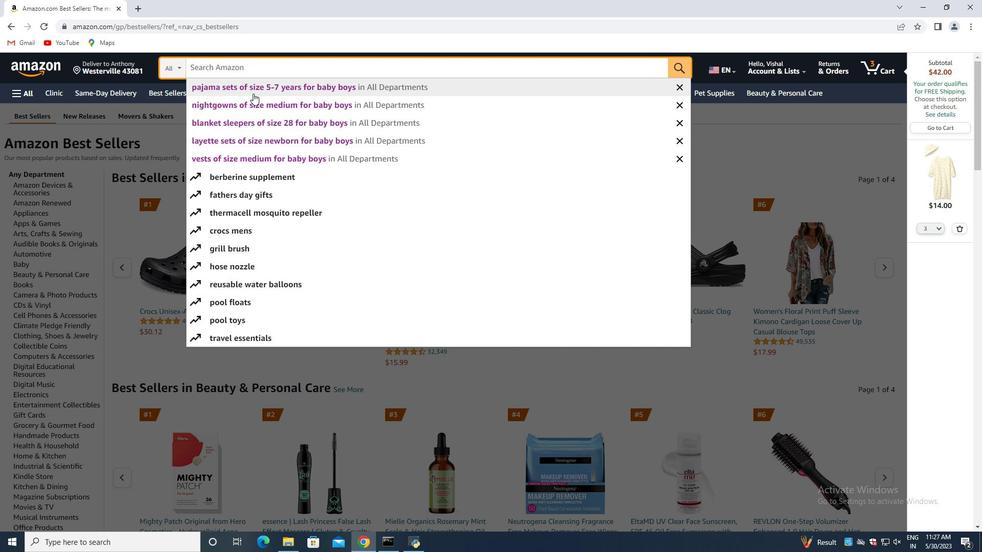 
Action: Mouse pressed left at (254, 89)
Screenshot: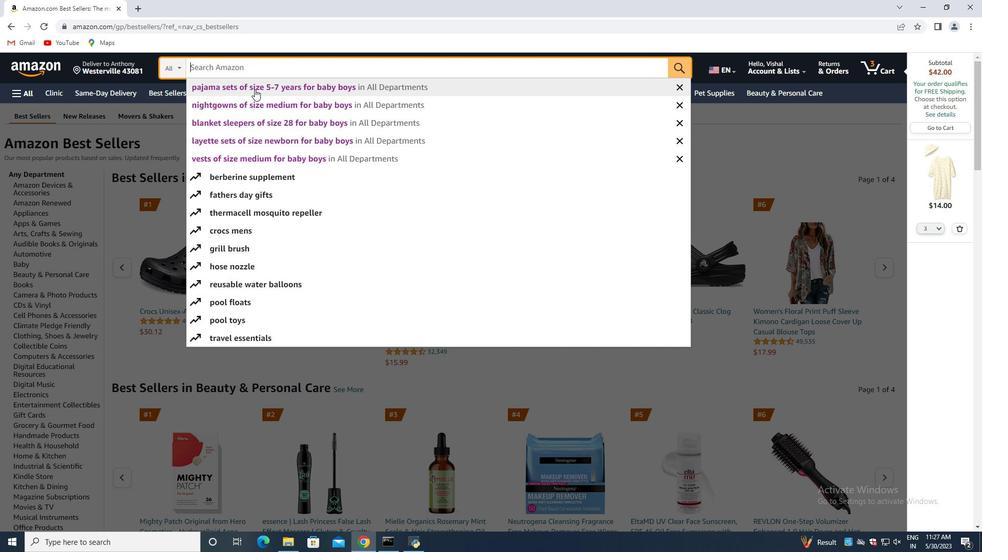 
Action: Mouse moved to (277, 223)
Screenshot: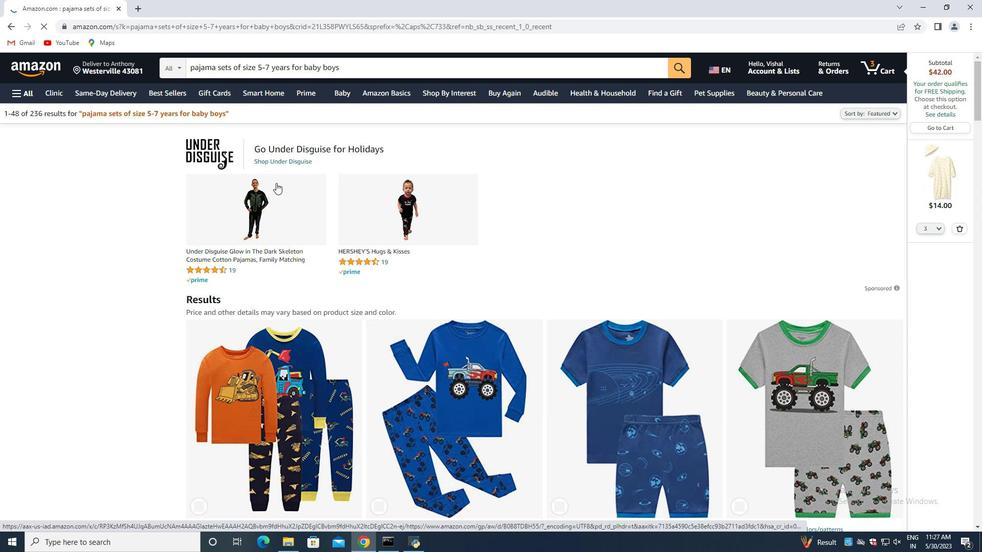 
Action: Mouse scrolled (276, 201) with delta (0, 0)
Screenshot: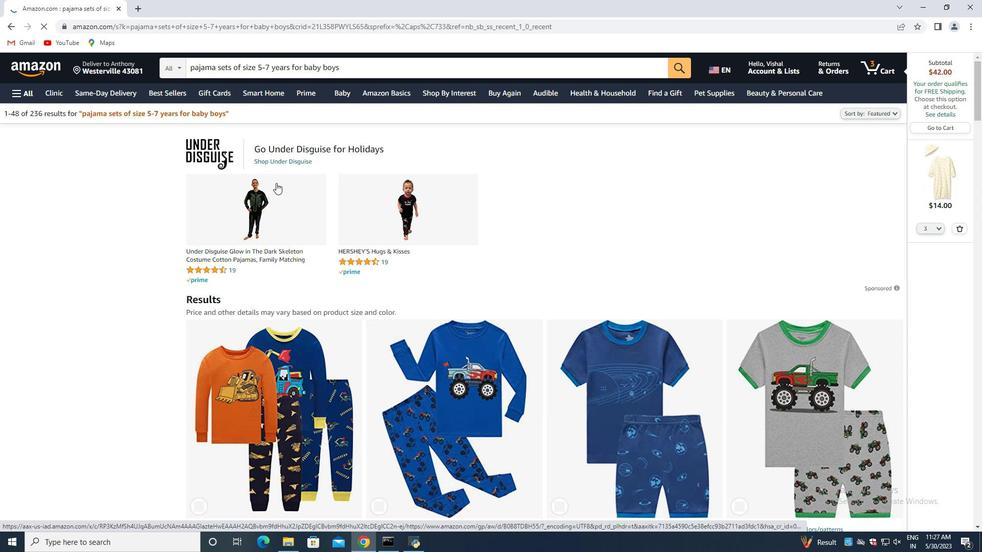 
Action: Mouse moved to (277, 223)
Screenshot: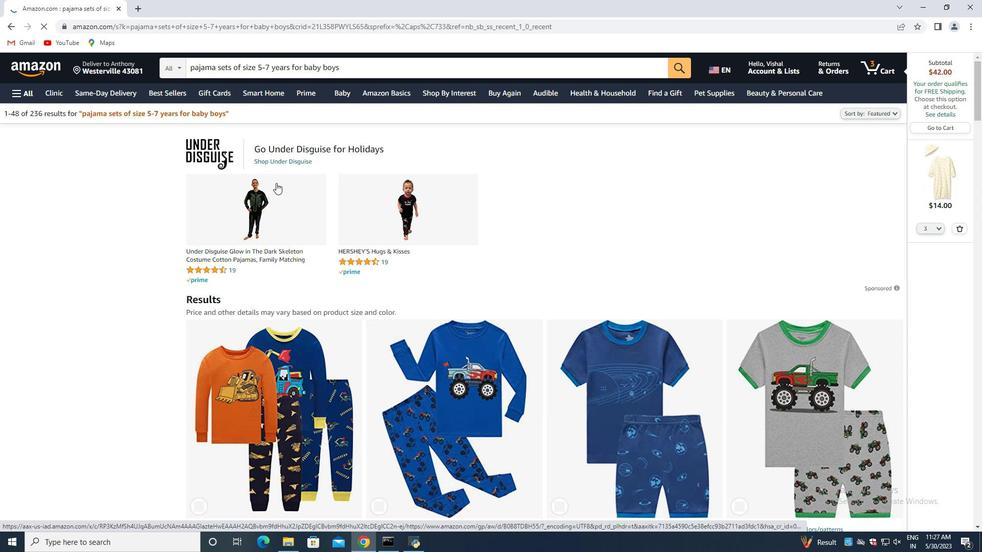 
Action: Mouse scrolled (277, 218) with delta (0, 0)
Screenshot: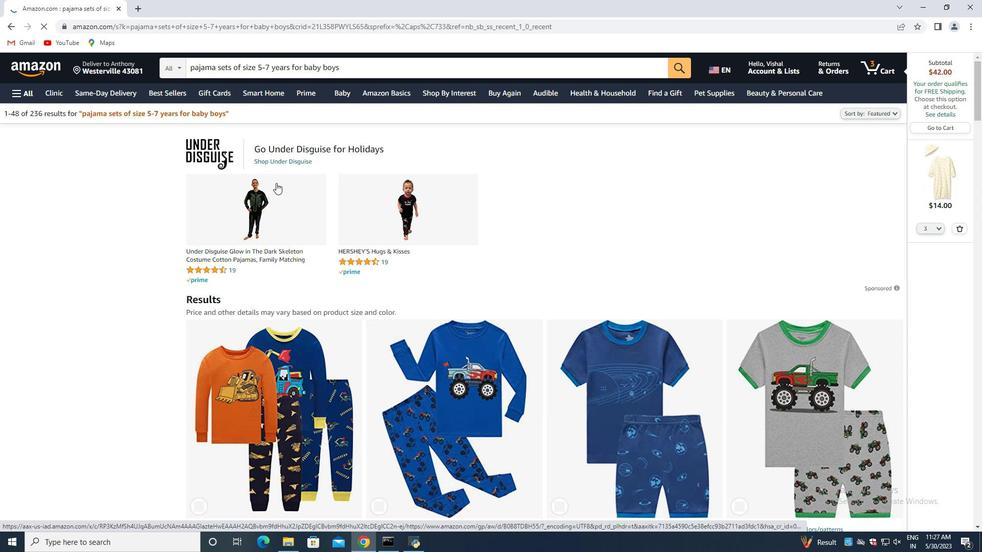 
Action: Mouse moved to (277, 225)
Screenshot: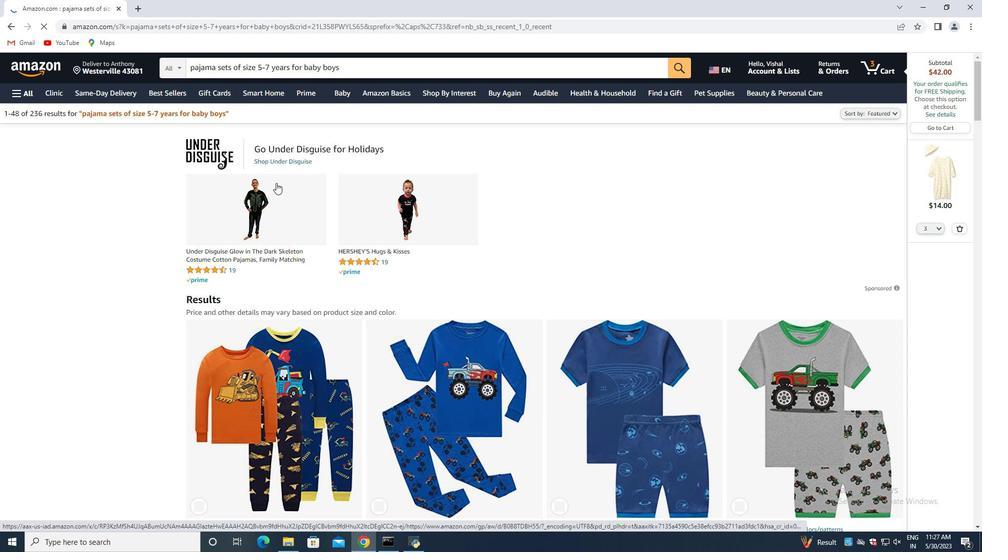 
Action: Mouse scrolled (277, 223) with delta (0, 0)
Screenshot: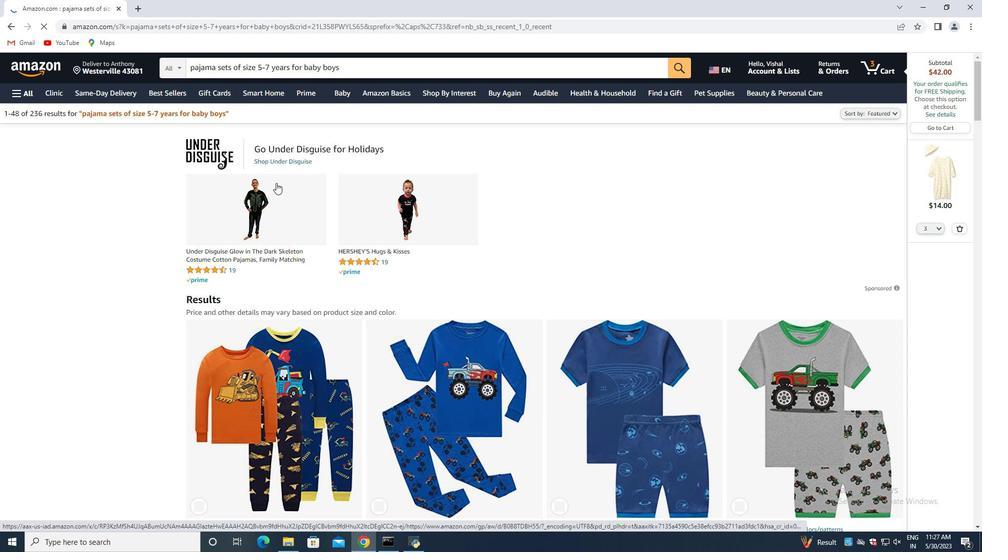 
Action: Mouse scrolled (277, 224) with delta (0, 0)
Screenshot: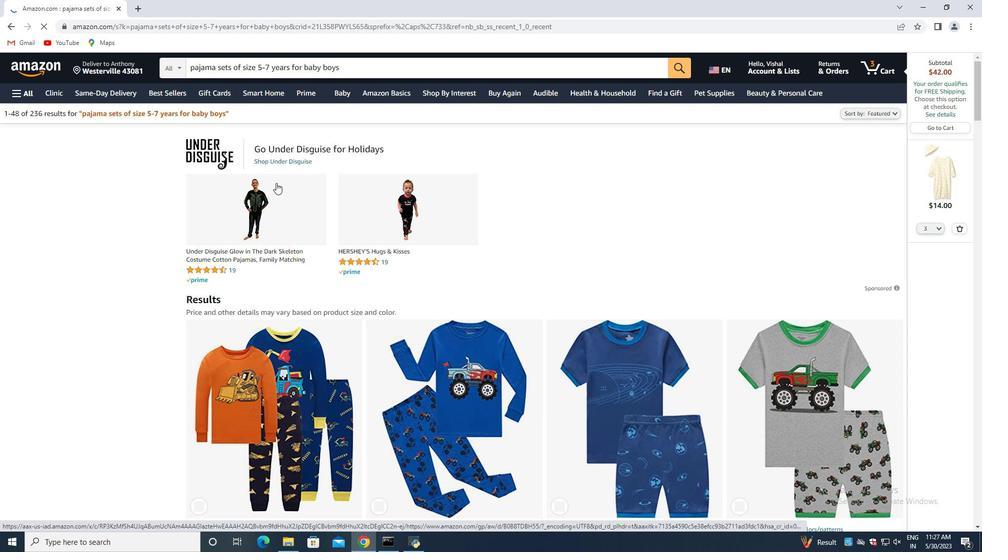 
Action: Mouse scrolled (277, 224) with delta (0, 0)
Screenshot: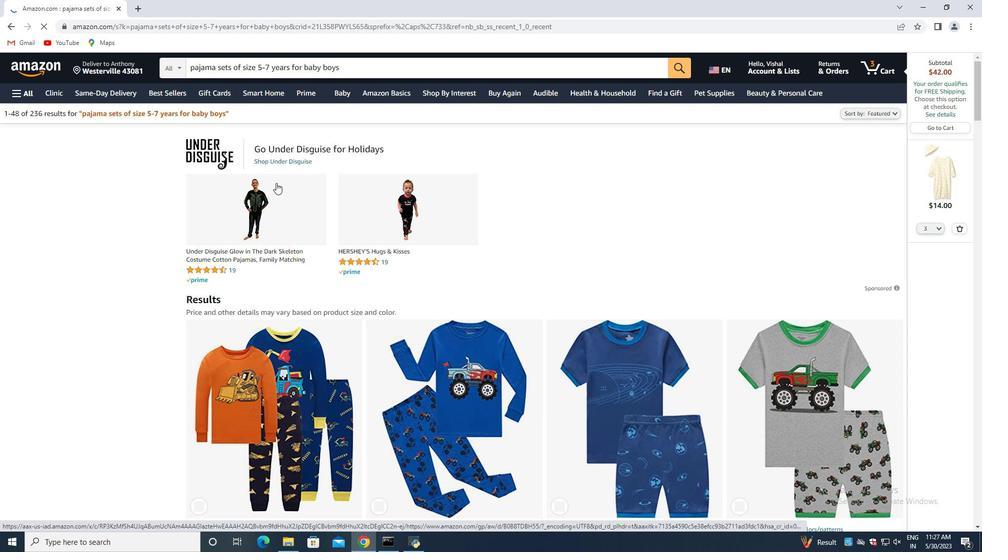 
Action: Mouse moved to (389, 248)
Screenshot: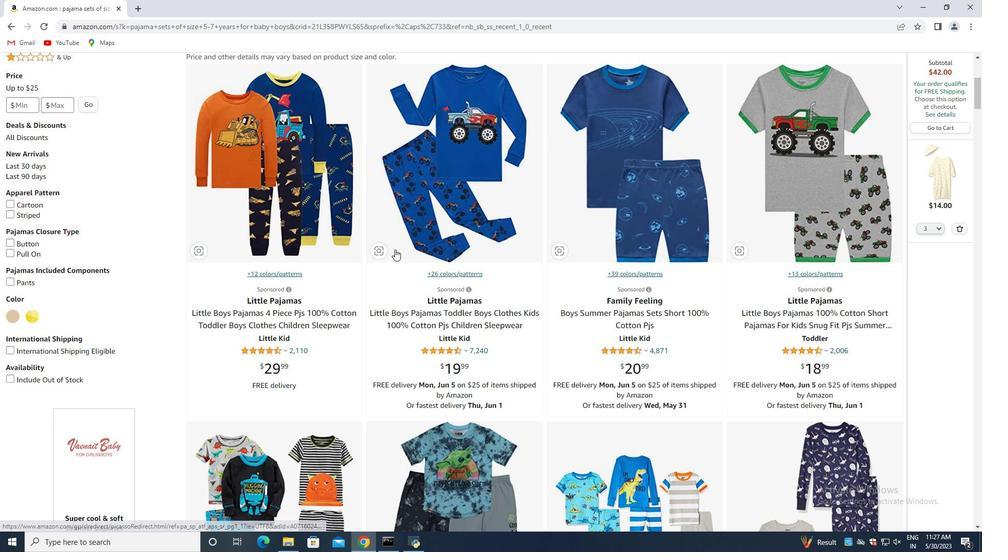 
Action: Mouse scrolled (389, 249) with delta (0, 0)
Screenshot: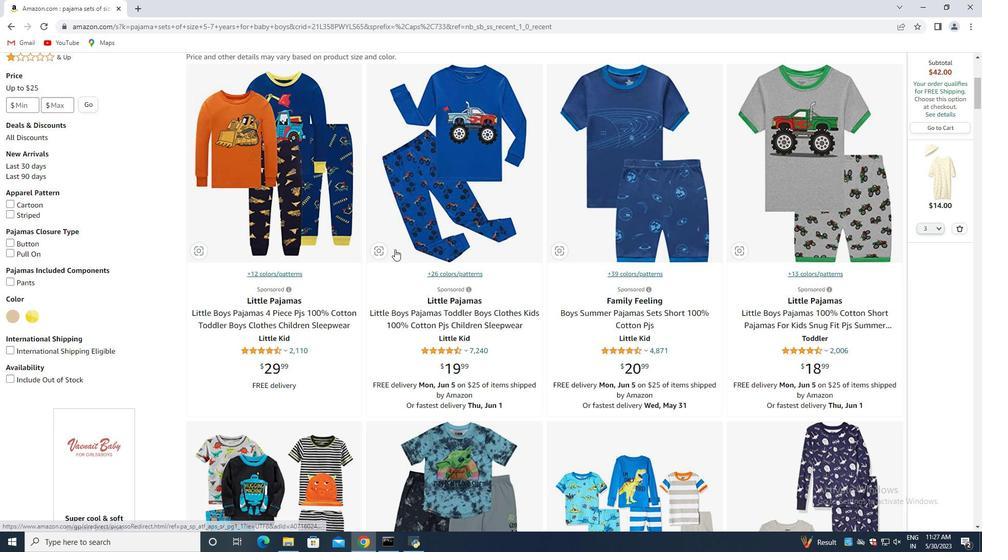 
Action: Mouse scrolled (389, 249) with delta (0, 0)
Screenshot: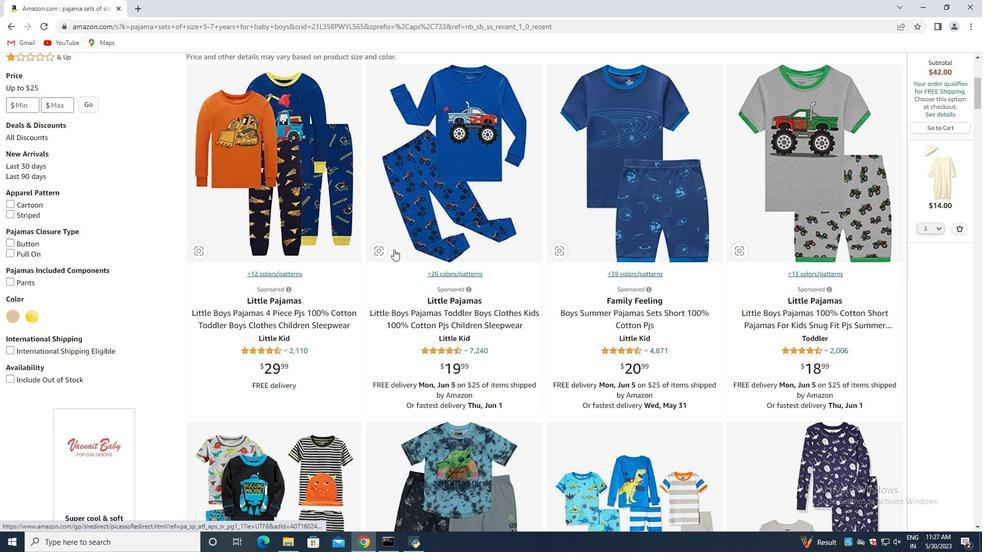 
Action: Mouse scrolled (389, 249) with delta (0, 0)
Screenshot: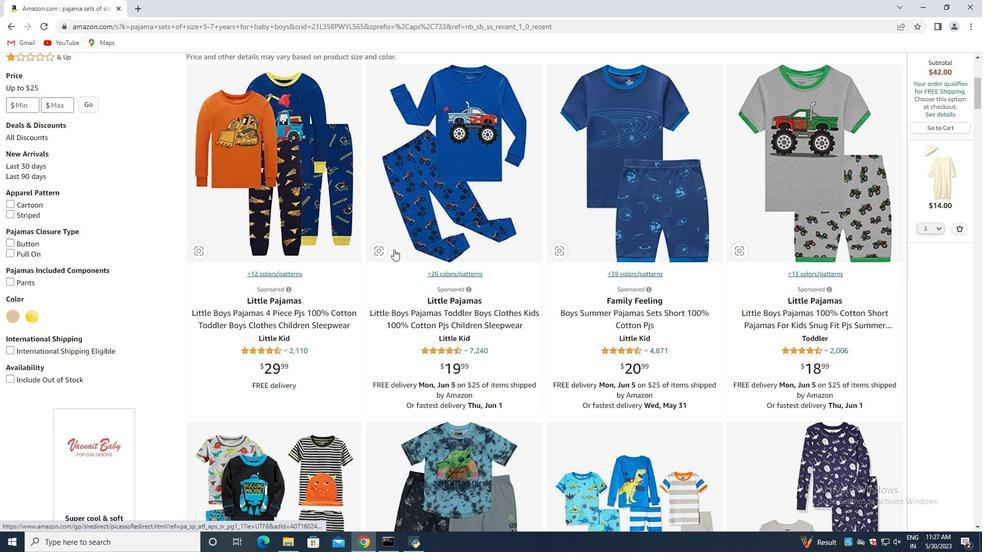 
Action: Mouse scrolled (389, 249) with delta (0, 0)
Screenshot: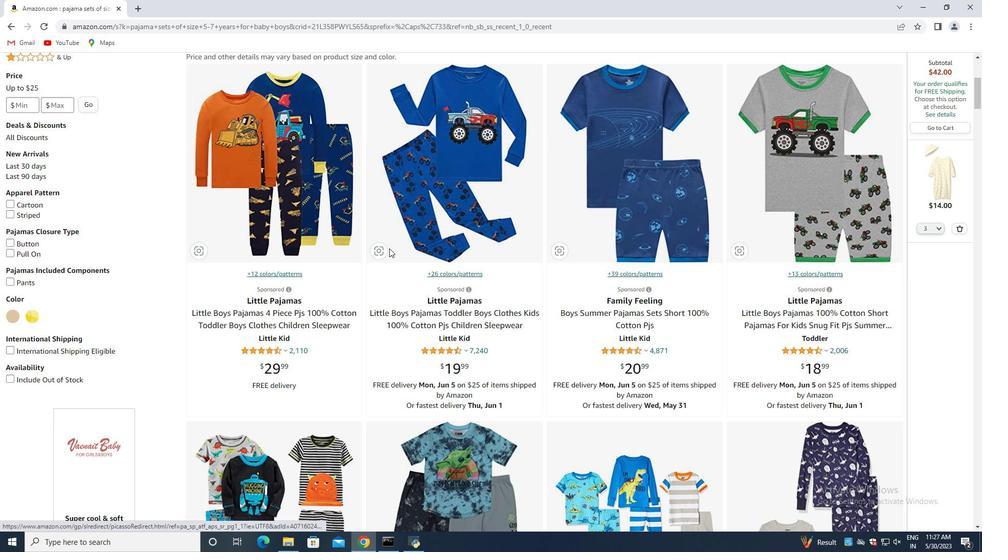 
Action: Mouse scrolled (389, 249) with delta (0, 0)
Screenshot: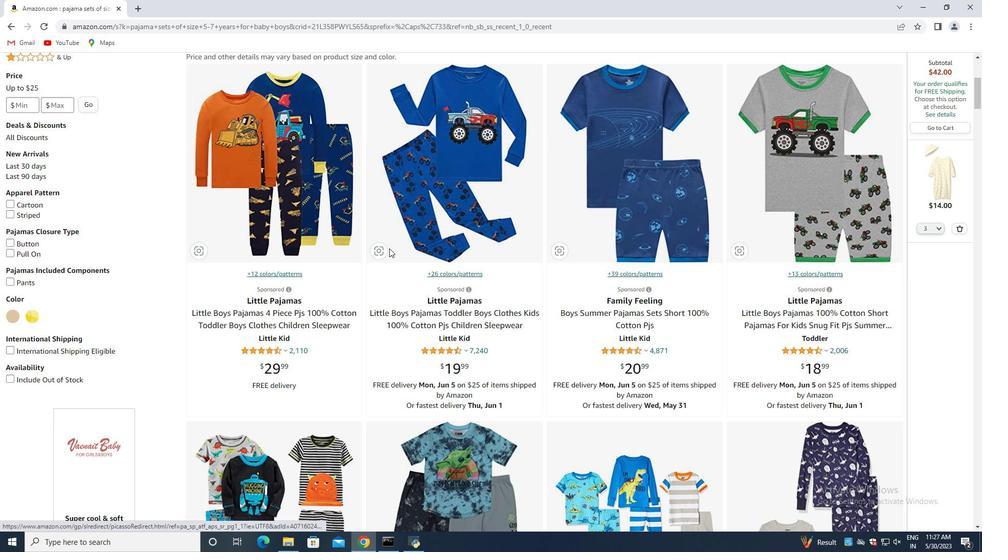 
Action: Mouse scrolled (389, 249) with delta (0, 0)
Screenshot: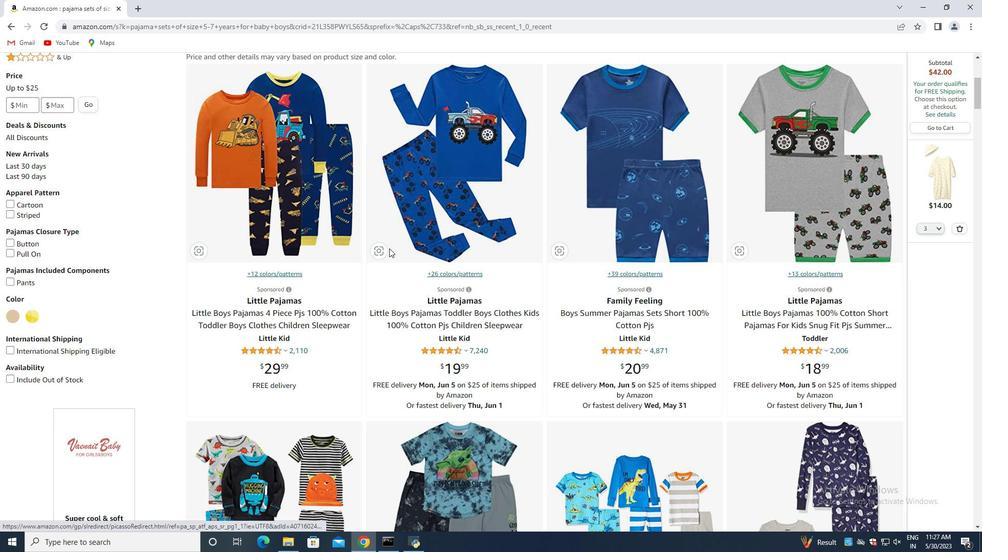 
Action: Mouse scrolled (389, 249) with delta (0, 0)
Screenshot: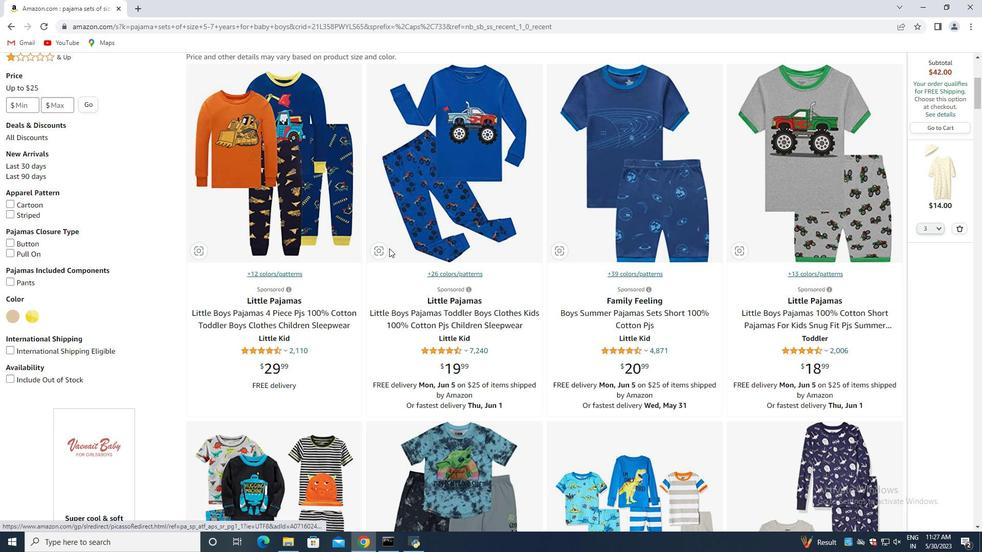 
Action: Mouse moved to (388, 248)
Screenshot: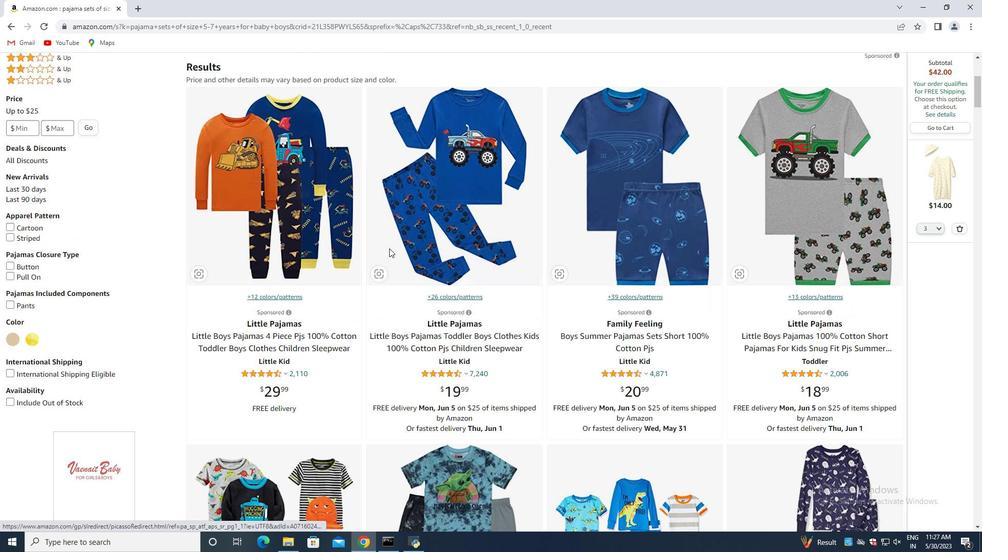 
Action: Mouse scrolled (388, 248) with delta (0, 0)
Screenshot: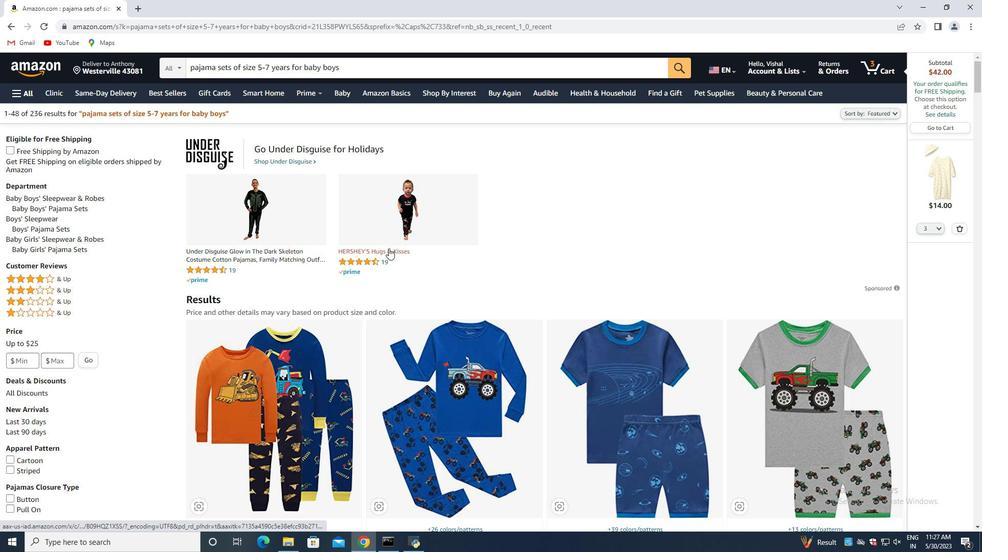 
Action: Mouse scrolled (388, 248) with delta (0, 0)
Screenshot: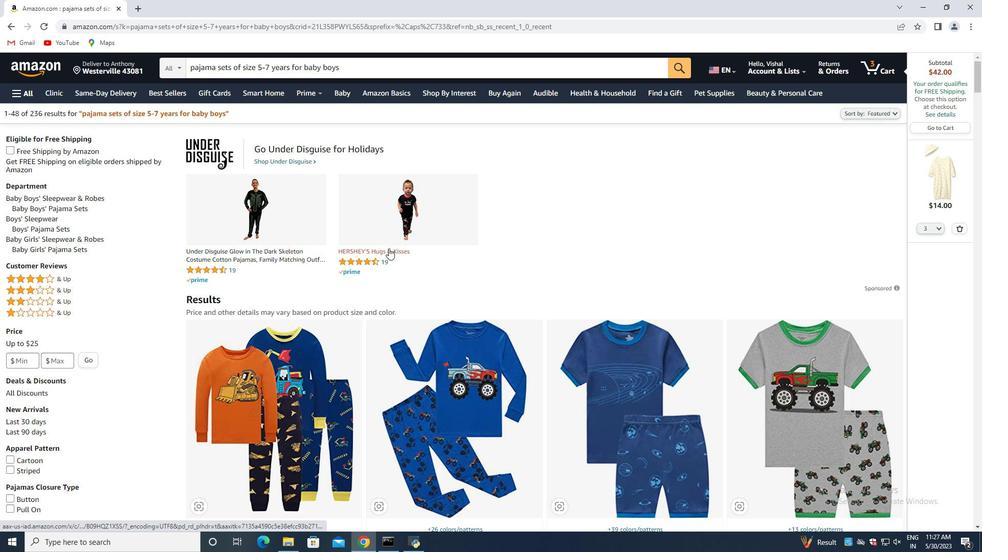 
Action: Mouse scrolled (388, 248) with delta (0, 0)
Screenshot: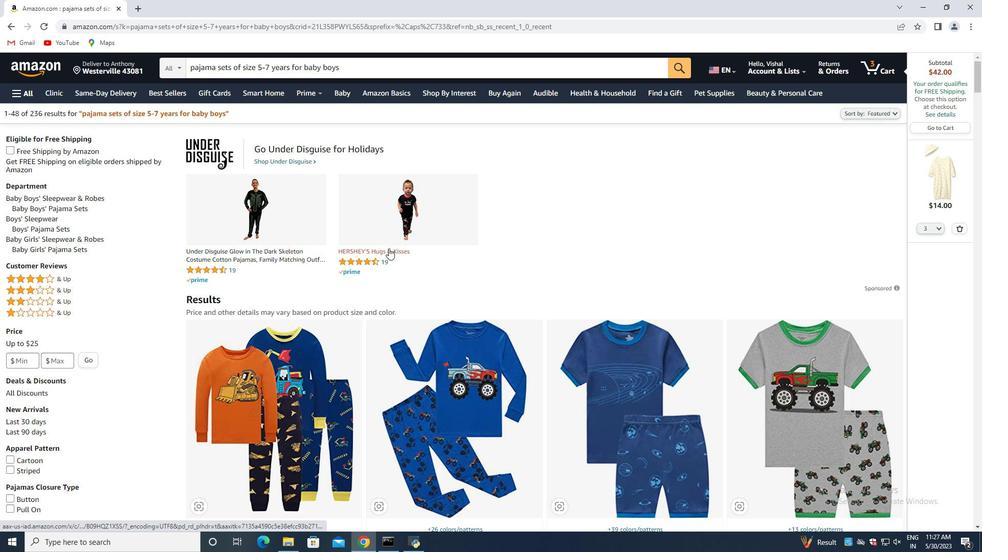 
Action: Mouse moved to (557, 248)
Screenshot: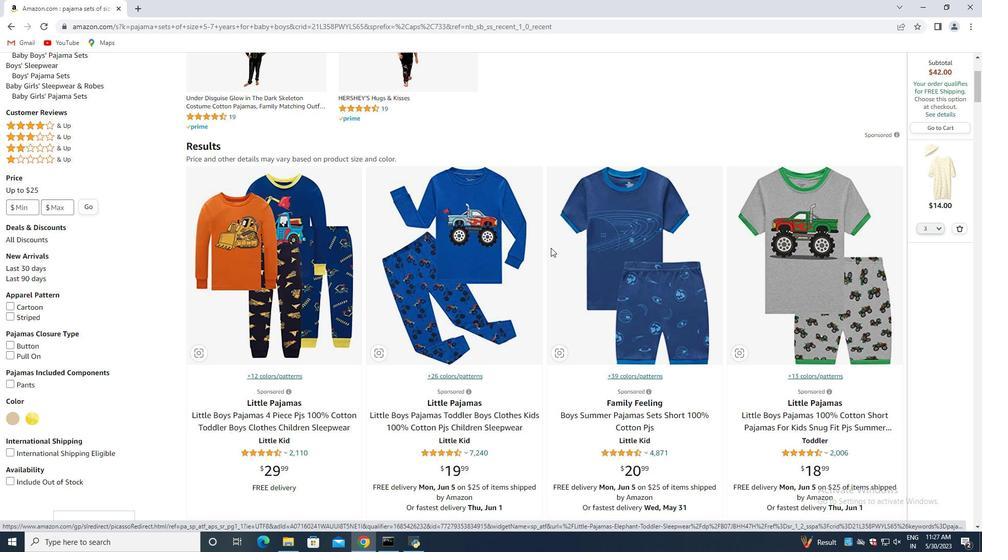 
Action: Mouse scrolled (557, 247) with delta (0, 0)
Screenshot: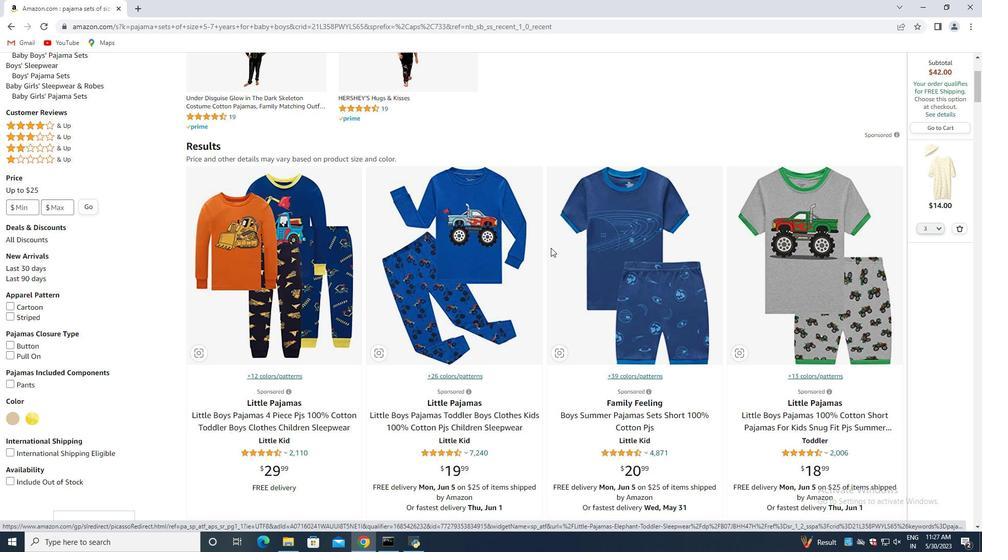 
Action: Mouse moved to (588, 241)
Screenshot: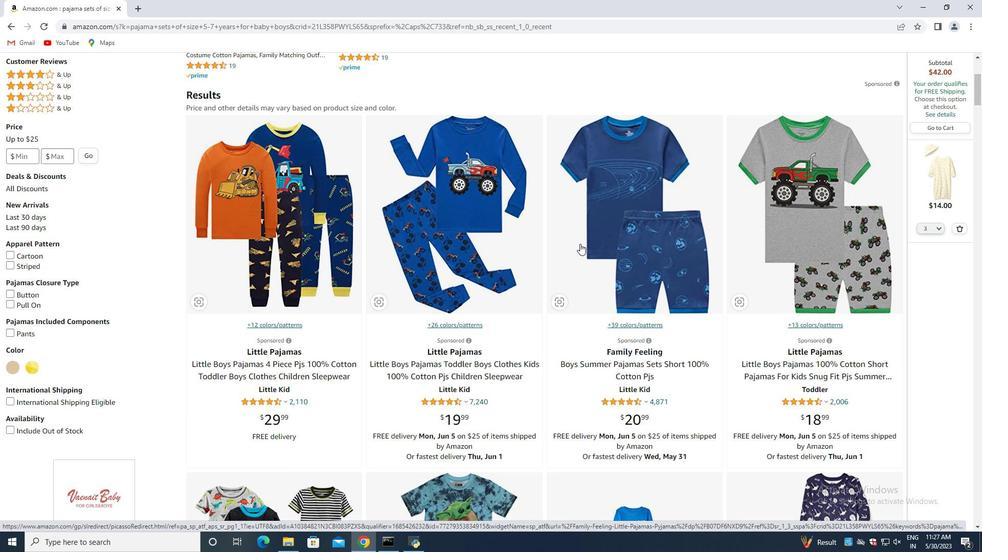 
Action: Mouse scrolled (588, 241) with delta (0, 0)
Screenshot: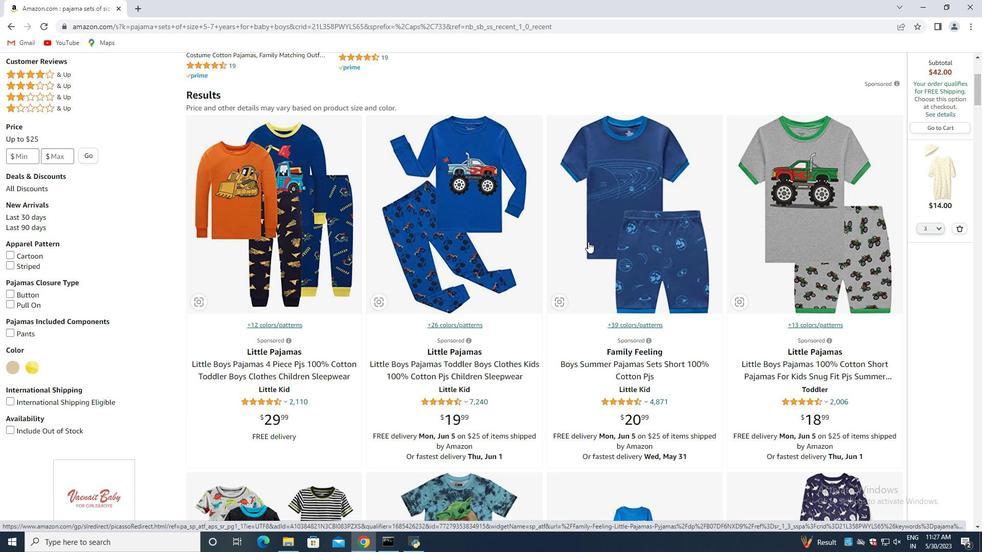 
Action: Mouse scrolled (588, 241) with delta (0, 0)
Screenshot: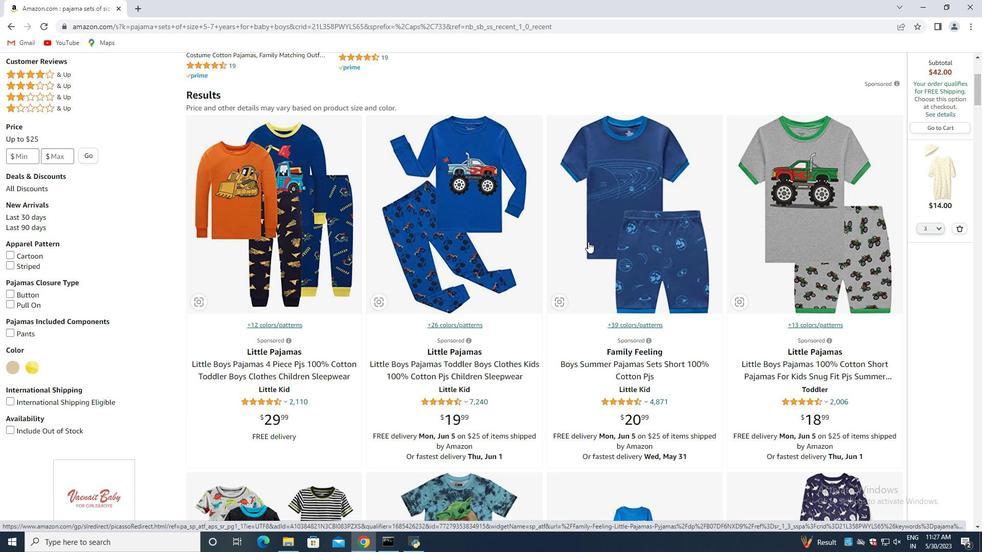 
Action: Mouse scrolled (588, 241) with delta (0, 0)
Screenshot: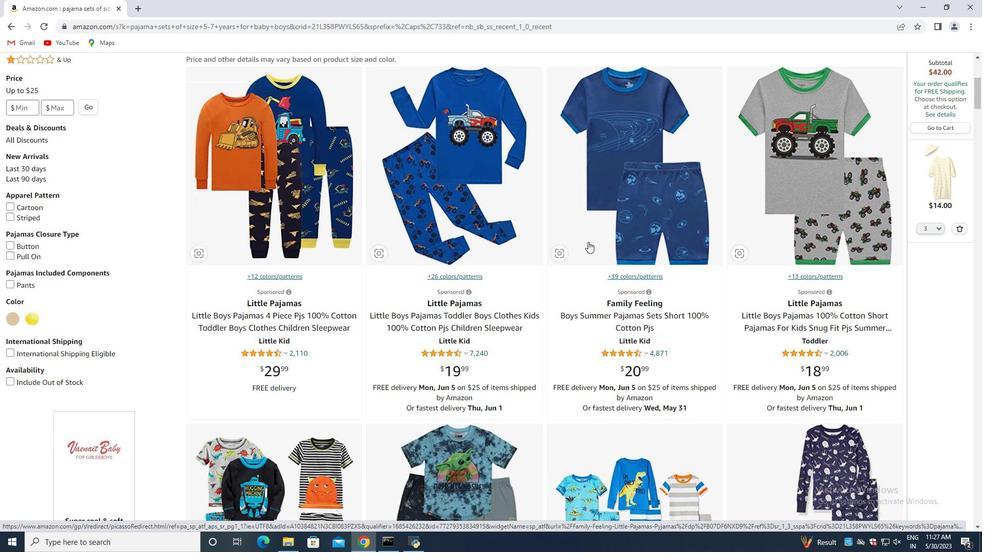 
Action: Mouse moved to (461, 263)
Screenshot: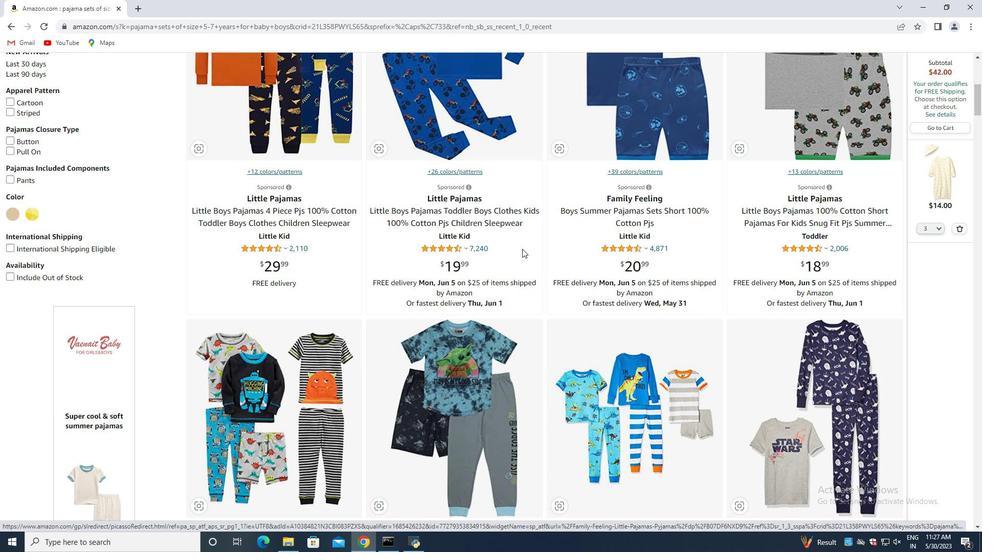 
Action: Mouse scrolled (461, 263) with delta (0, 0)
Screenshot: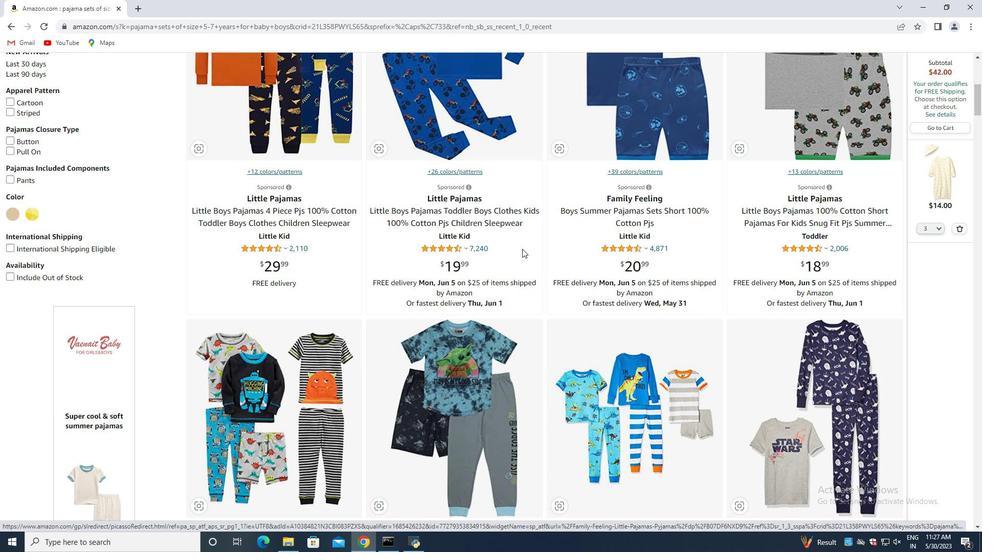 
Action: Mouse moved to (445, 271)
Screenshot: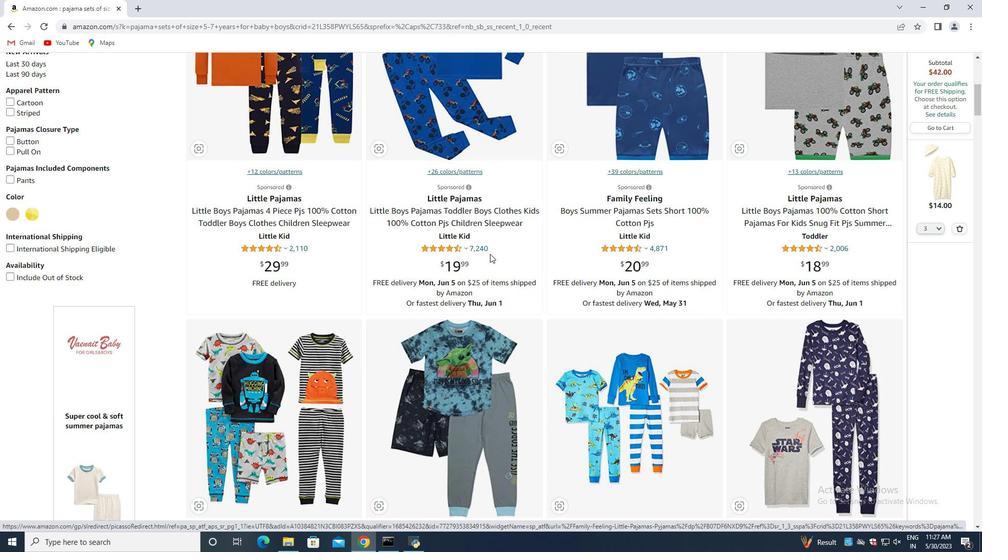 
Action: Mouse scrolled (445, 271) with delta (0, 0)
Screenshot: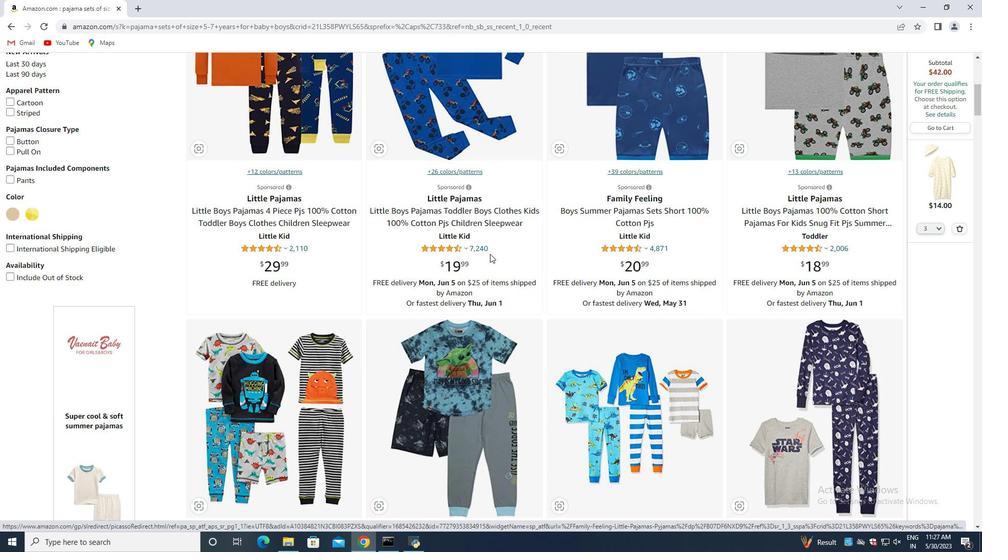 
Action: Mouse moved to (405, 277)
Screenshot: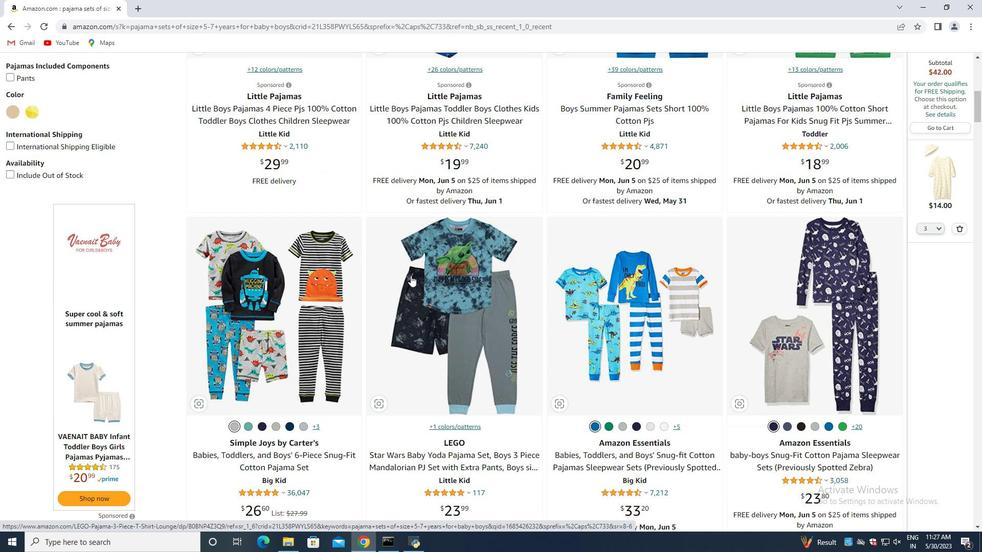 
Action: Mouse scrolled (405, 276) with delta (0, 0)
Screenshot: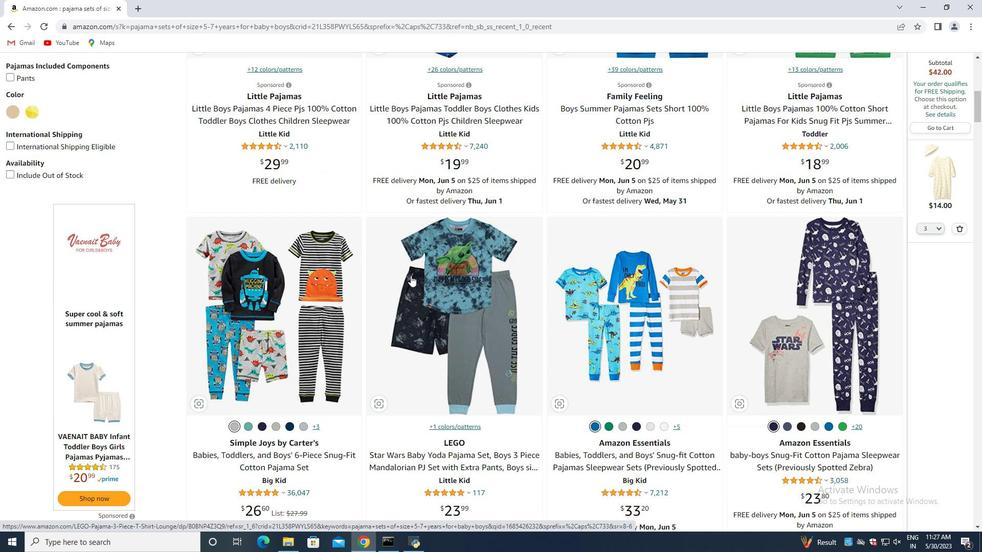 
Action: Mouse moved to (517, 262)
Screenshot: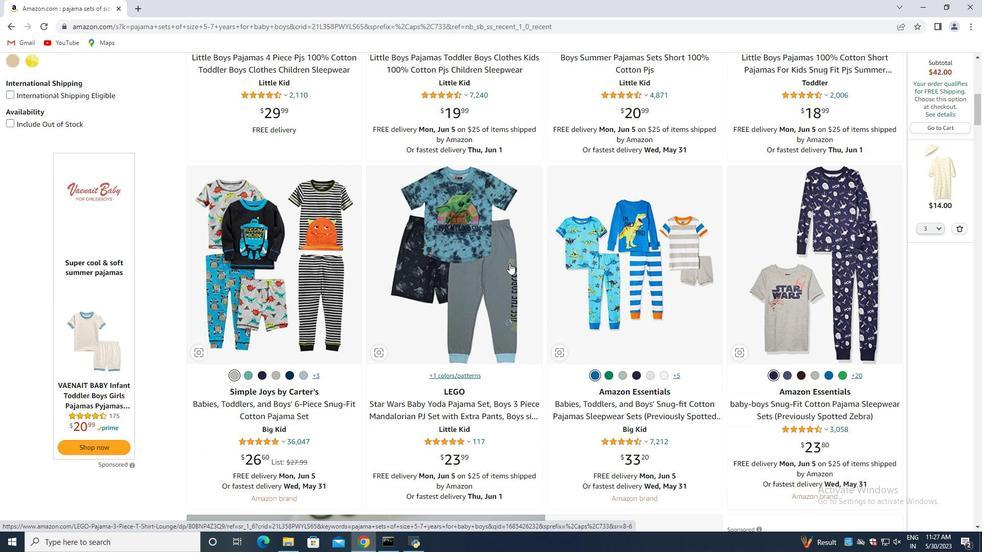 
Action: Mouse scrolled (517, 262) with delta (0, 0)
Screenshot: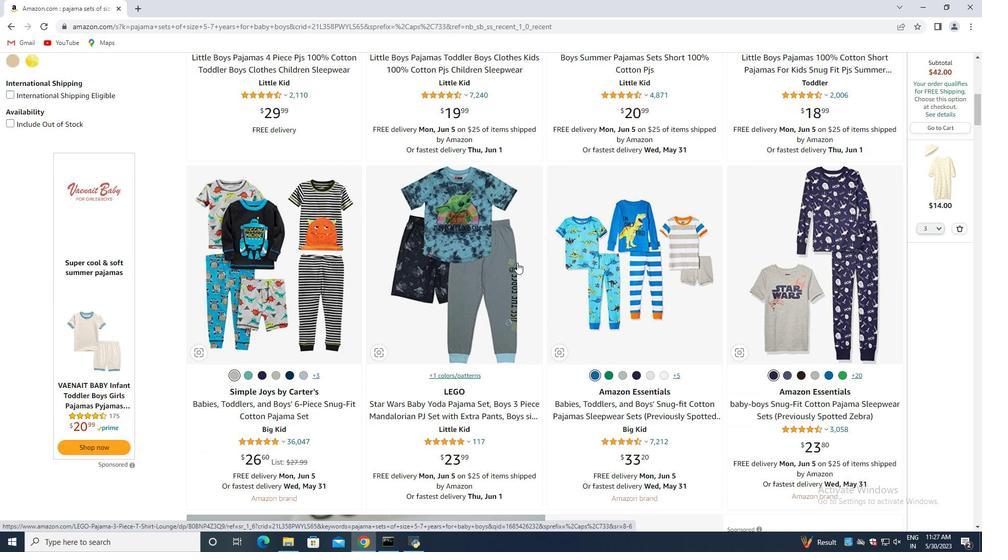 
Action: Mouse moved to (958, 226)
Screenshot: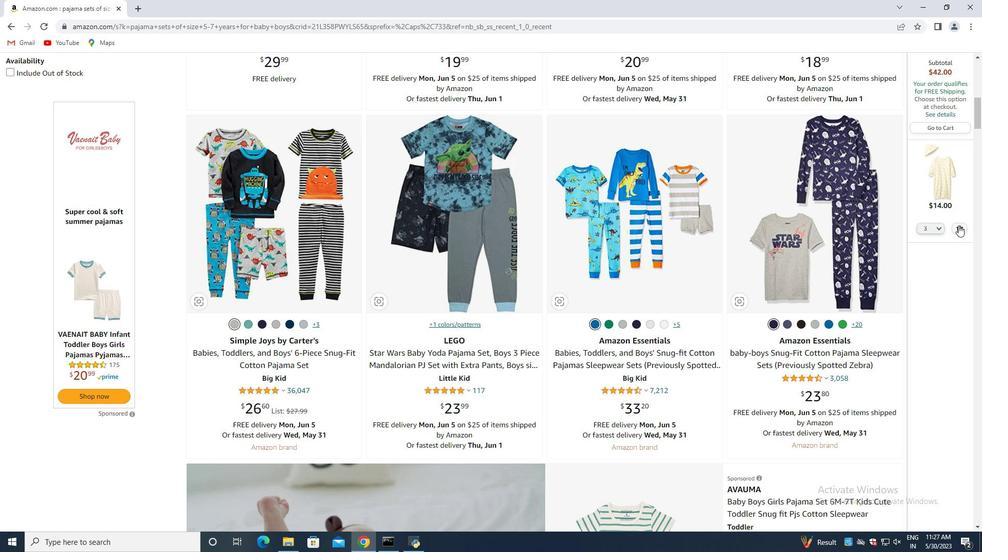
Action: Mouse pressed left at (958, 226)
Screenshot: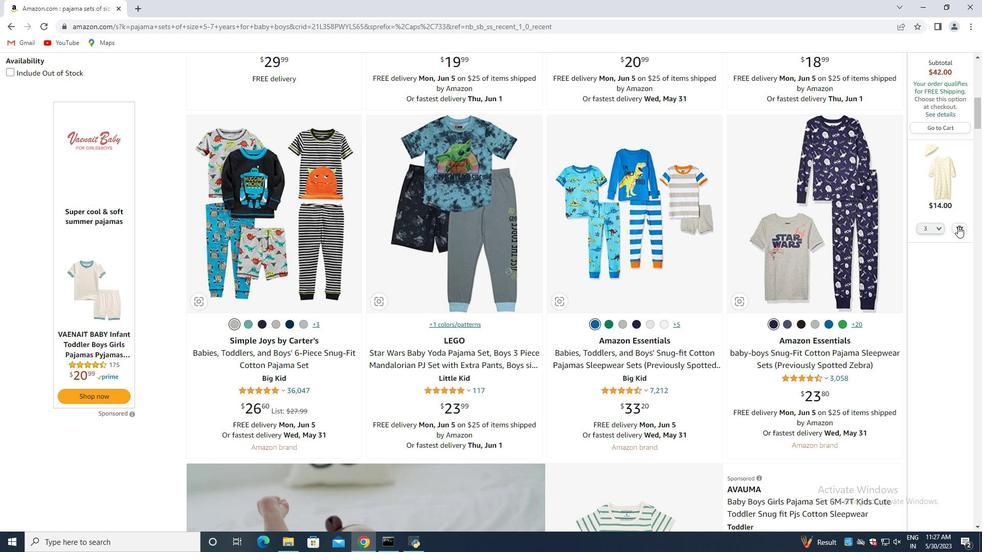 
Action: Mouse moved to (672, 260)
Screenshot: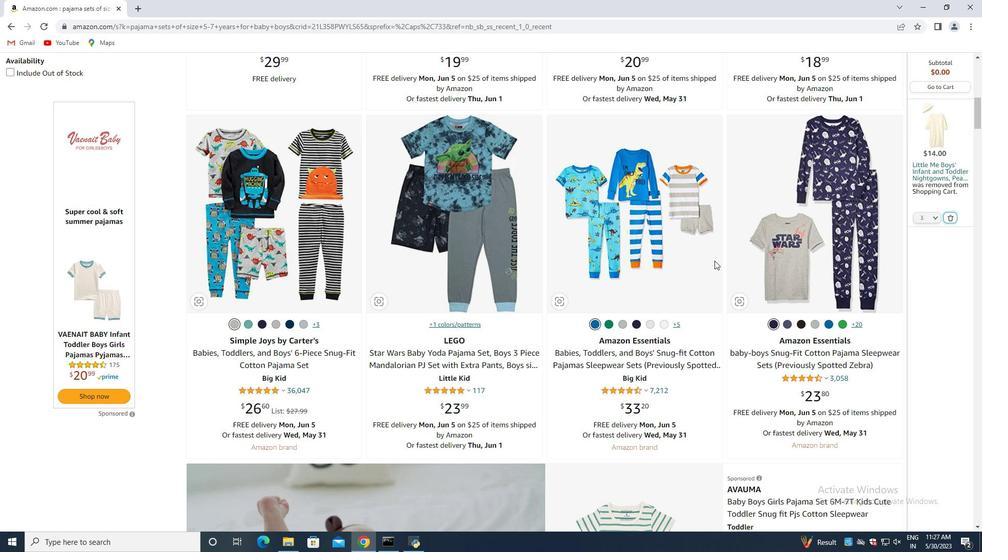 
Action: Mouse scrolled (672, 260) with delta (0, 0)
Screenshot: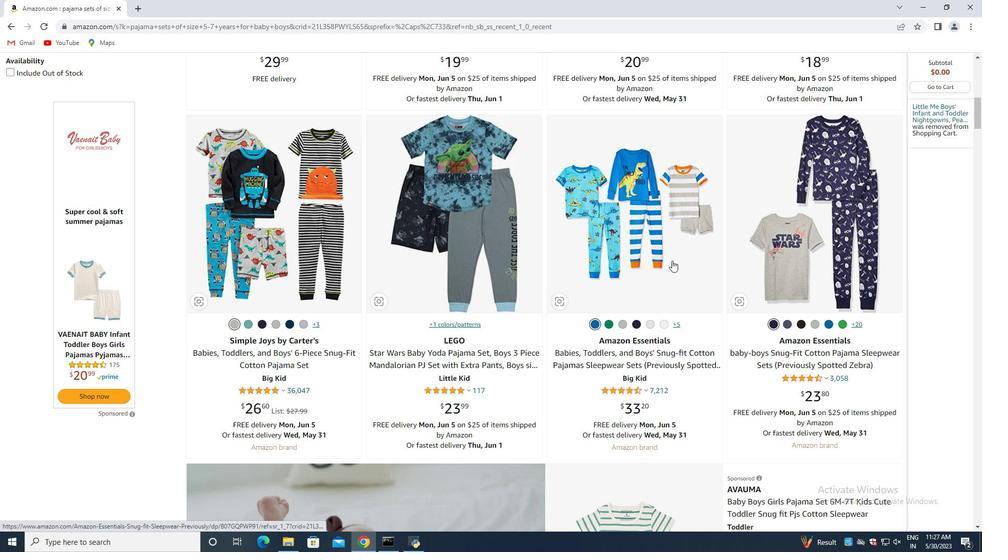 
Action: Mouse moved to (652, 262)
Screenshot: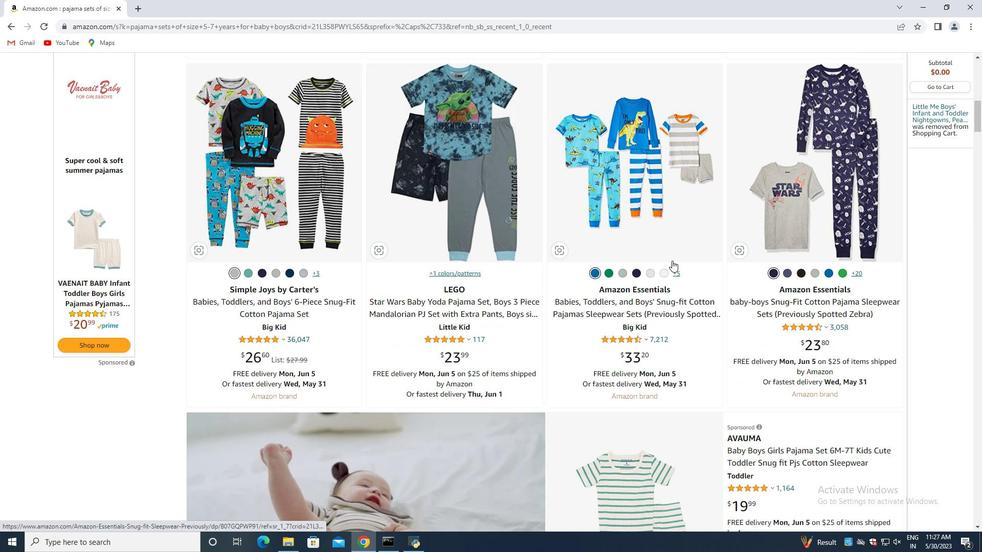 
Action: Mouse scrolled (652, 261) with delta (0, 0)
Screenshot: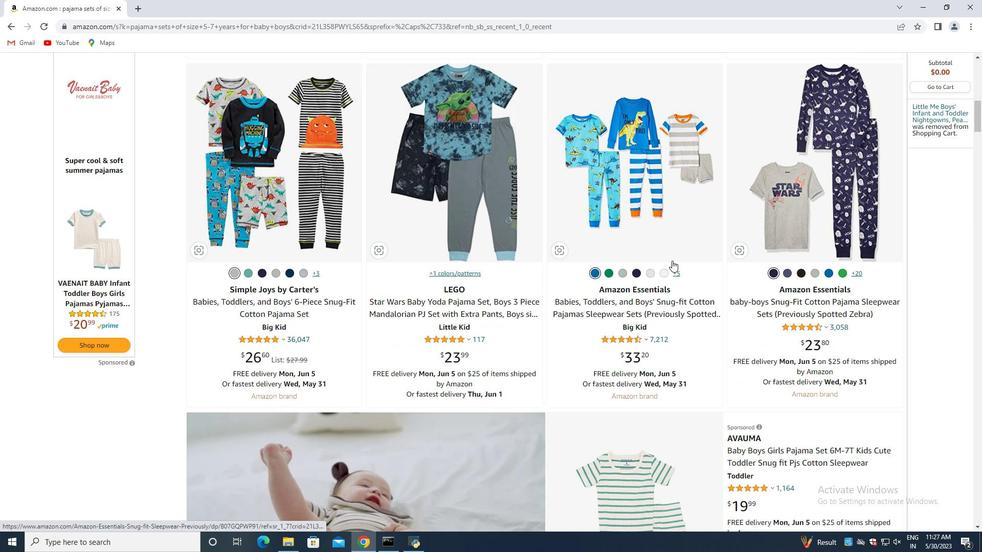 
Action: Mouse moved to (633, 263)
Screenshot: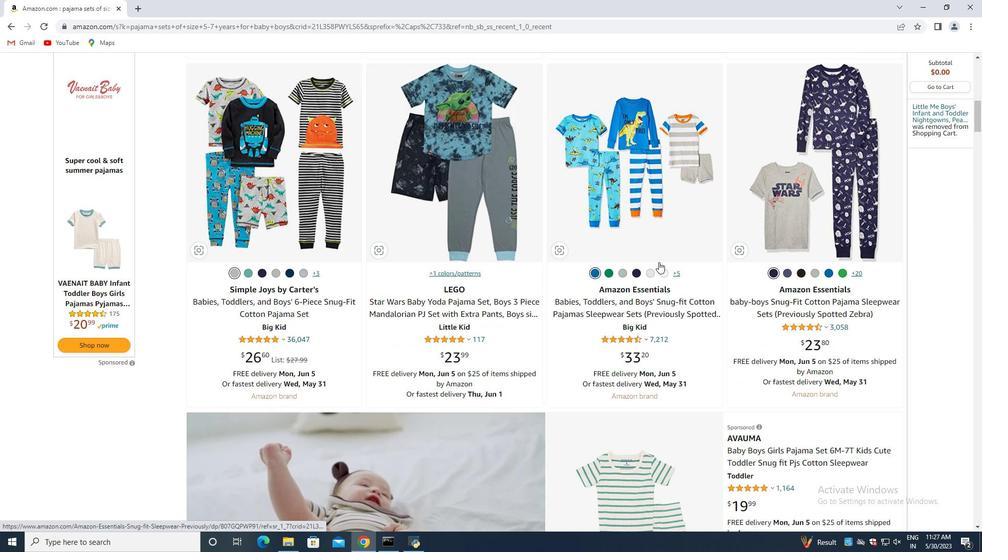 
Action: Mouse scrolled (633, 262) with delta (0, 0)
Screenshot: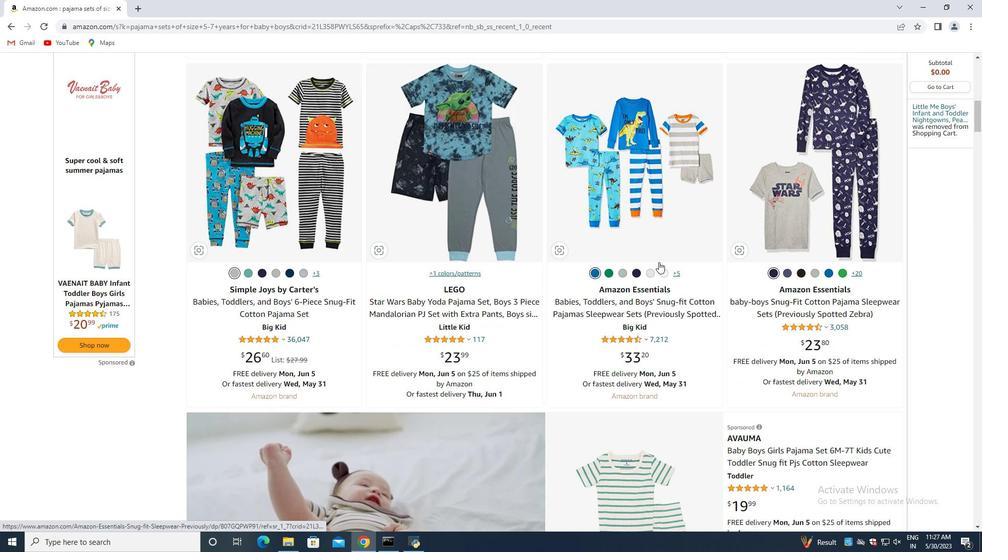 
Action: Mouse moved to (584, 270)
Screenshot: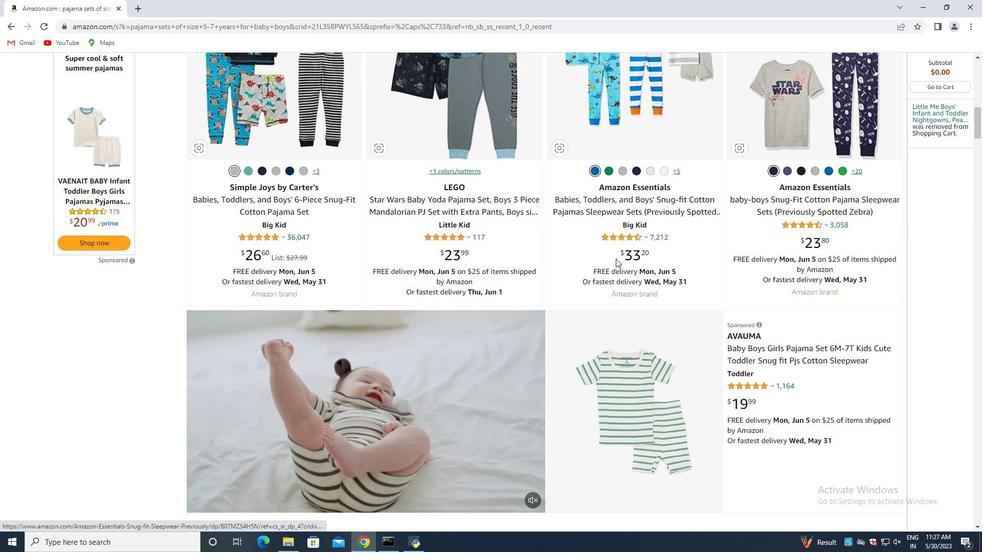 
Action: Mouse scrolled (584, 270) with delta (0, 0)
Screenshot: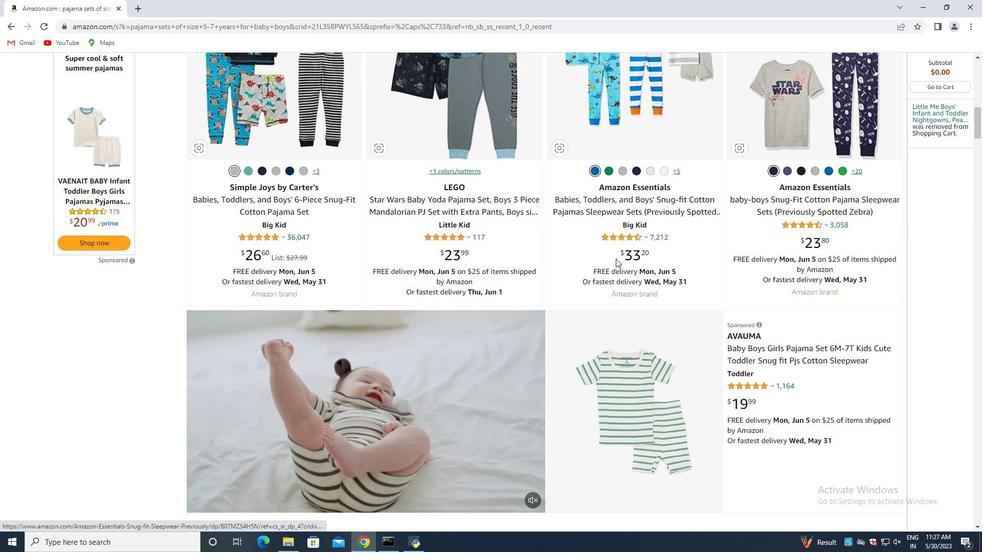 
Action: Mouse moved to (564, 278)
Screenshot: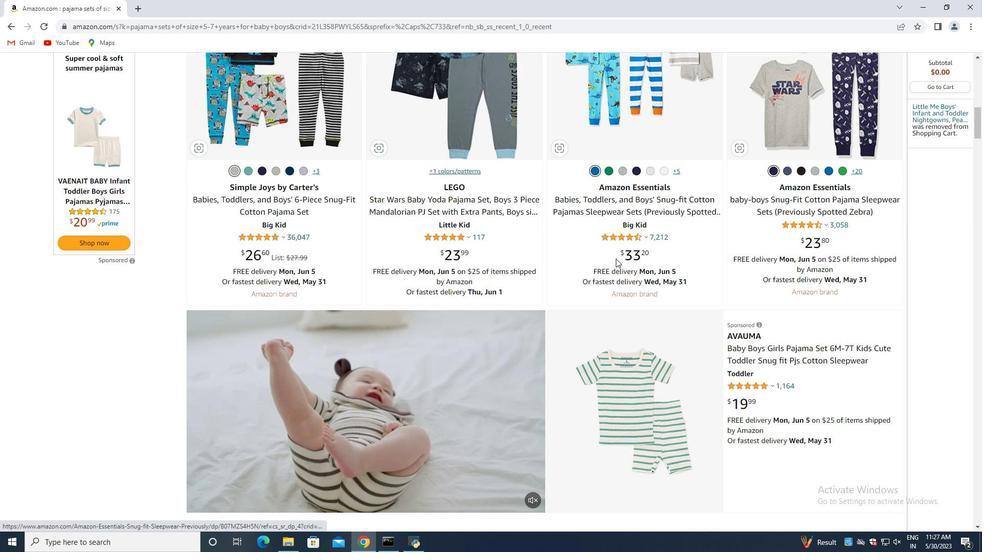 
Action: Mouse scrolled (564, 277) with delta (0, 0)
Screenshot: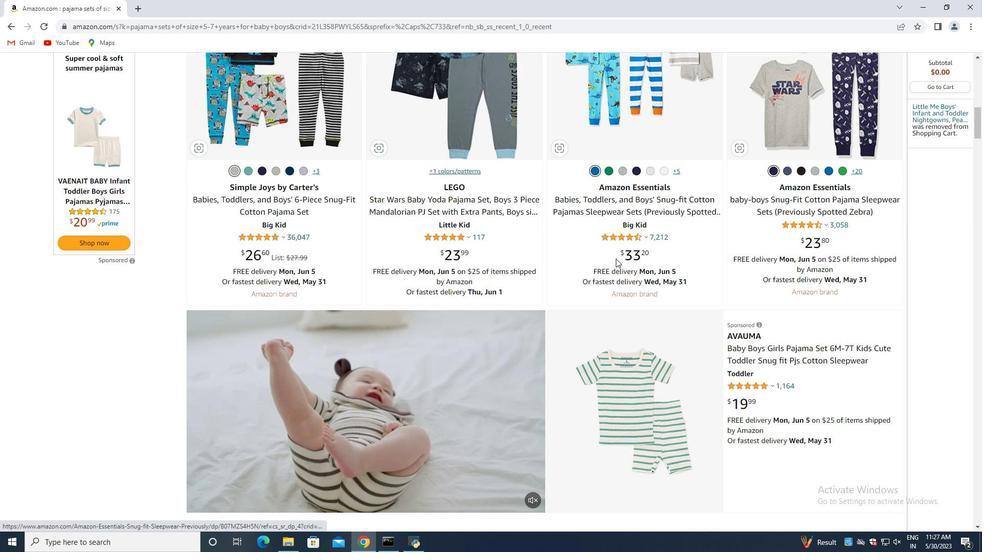 
Action: Mouse moved to (557, 280)
Screenshot: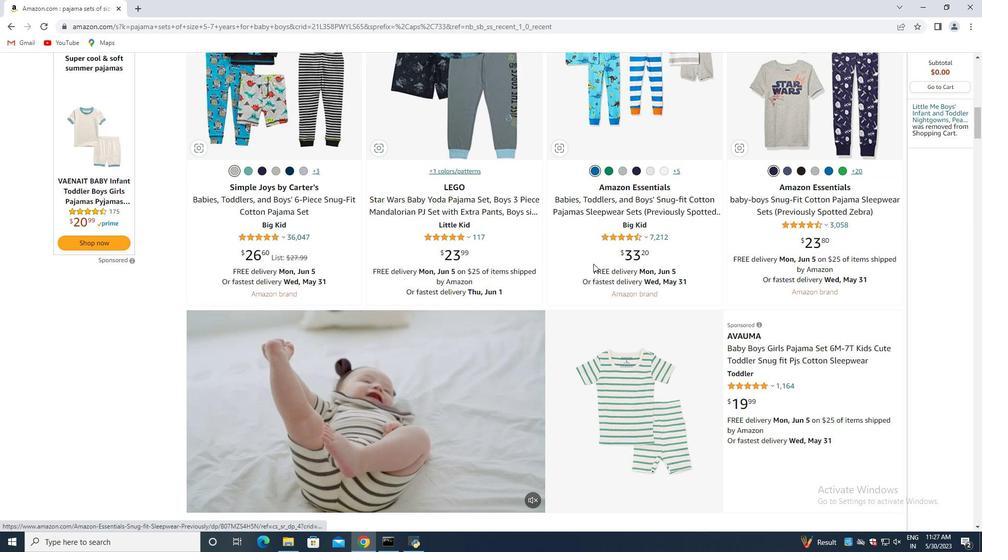 
Action: Mouse scrolled (557, 280) with delta (0, 0)
Screenshot: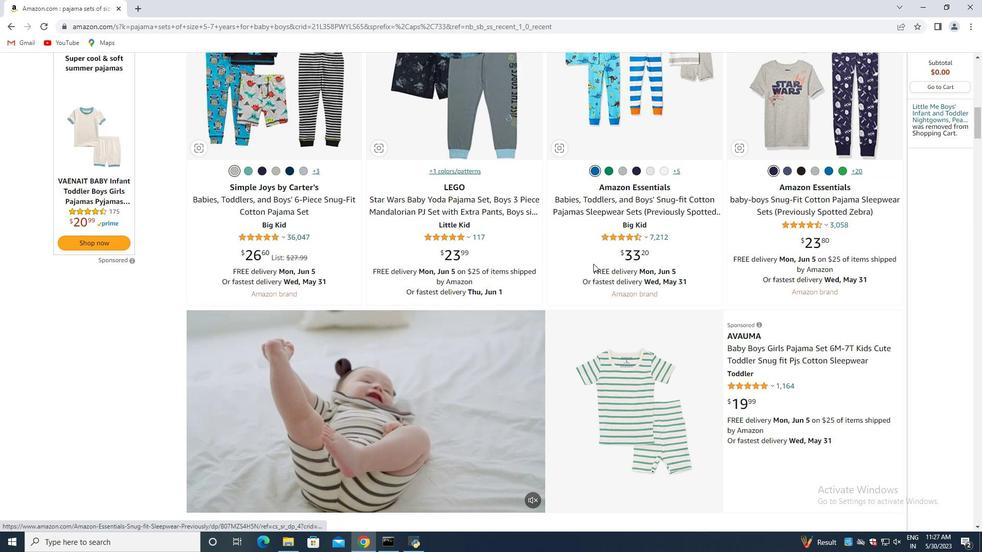 
Action: Mouse moved to (557, 280)
Screenshot: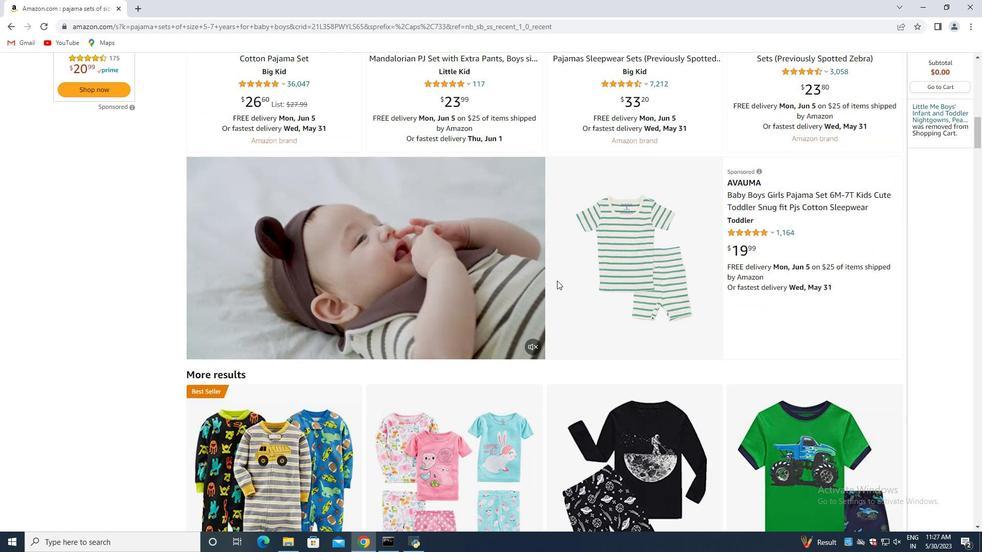 
Action: Mouse scrolled (557, 280) with delta (0, 0)
Screenshot: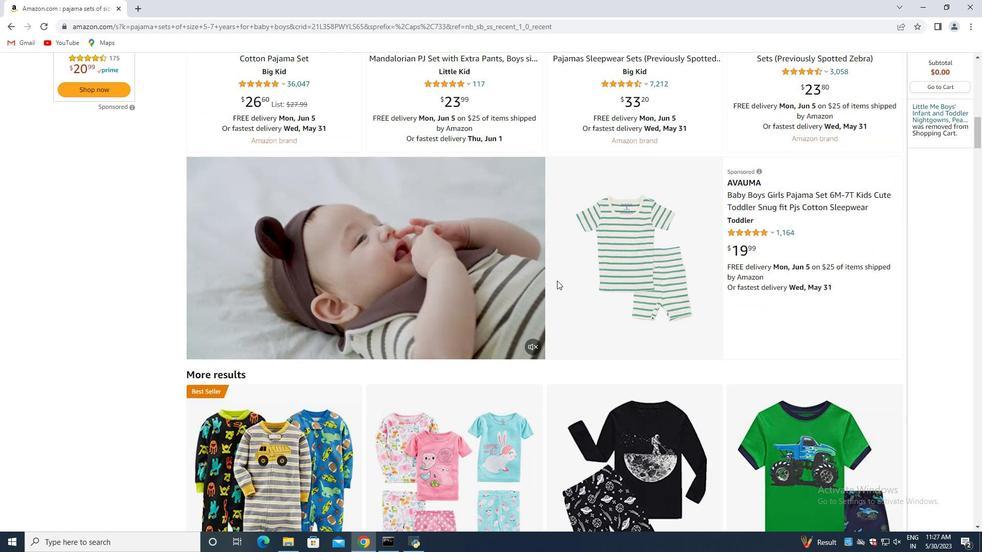 
Action: Mouse moved to (557, 281)
Screenshot: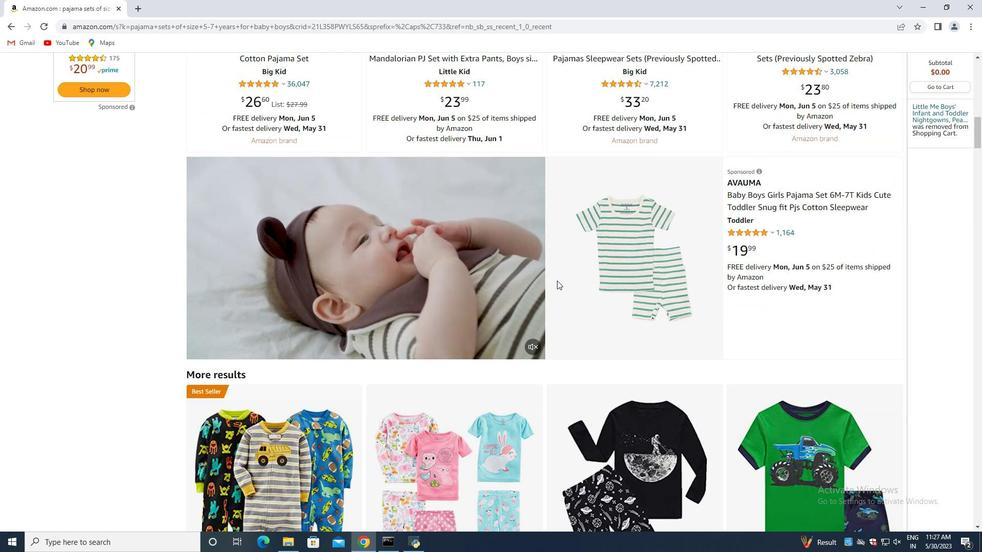 
Action: Mouse scrolled (557, 281) with delta (0, 0)
Screenshot: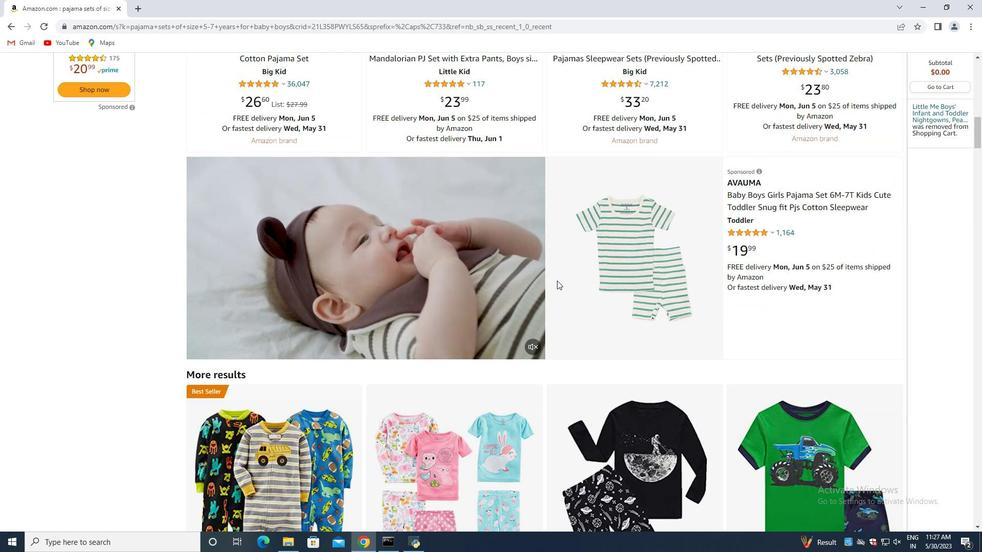
Action: Mouse moved to (499, 284)
Screenshot: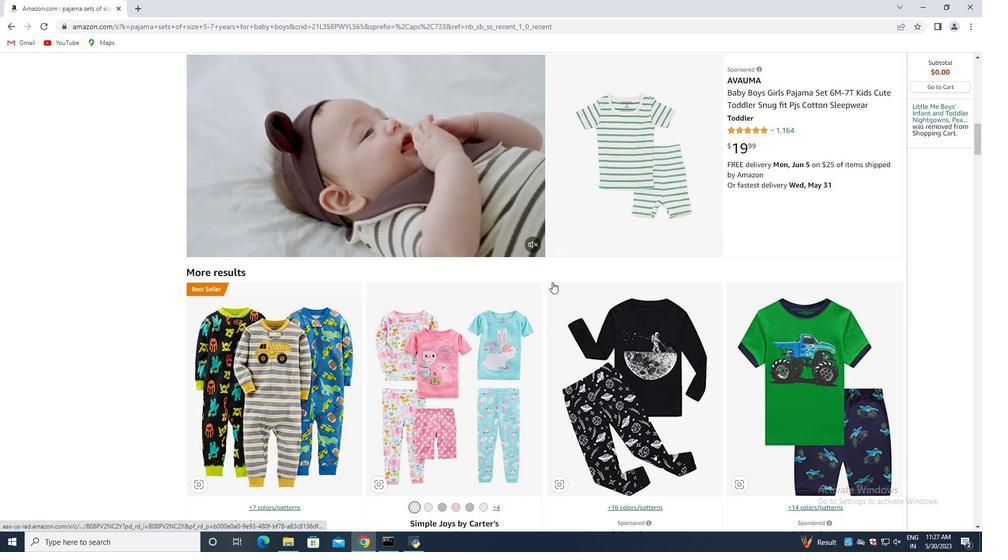 
Action: Mouse scrolled (502, 282) with delta (0, 0)
Screenshot: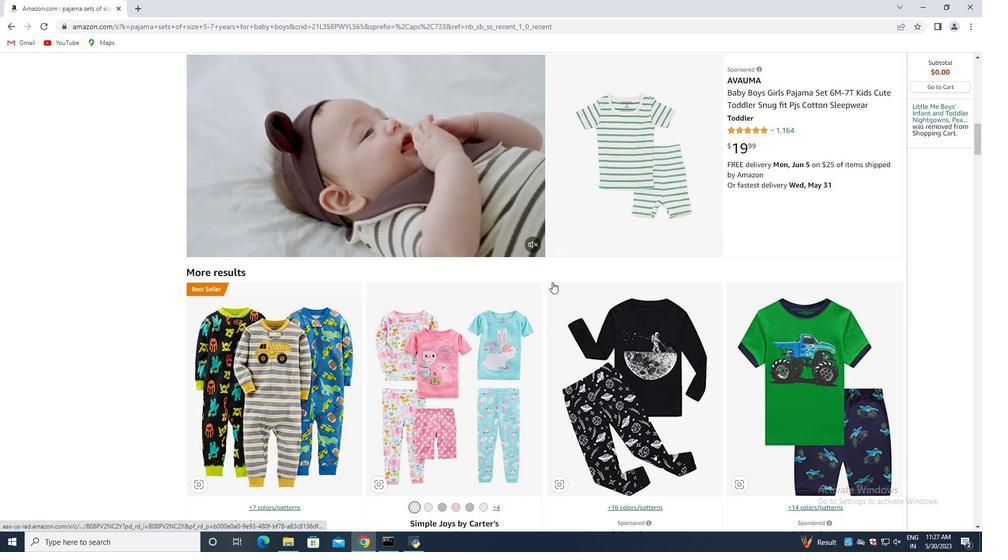 
Action: Mouse moved to (484, 289)
Screenshot: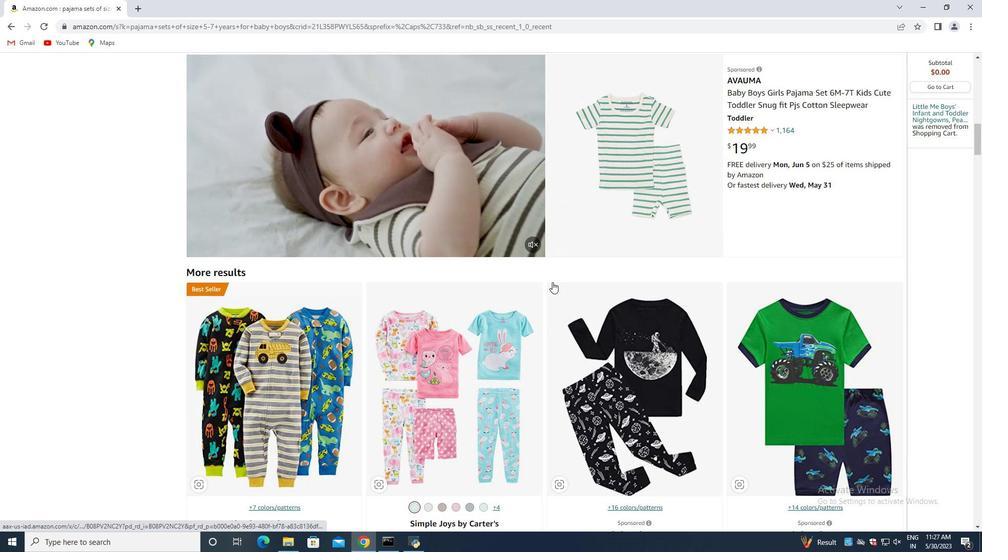 
Action: Mouse scrolled (484, 289) with delta (0, 0)
Screenshot: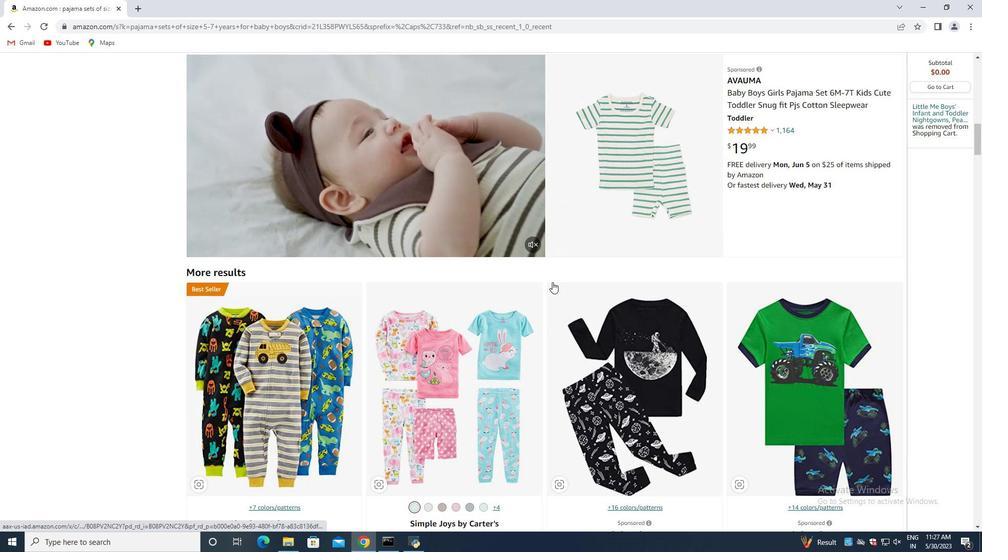 
Action: Mouse moved to (295, 254)
Screenshot: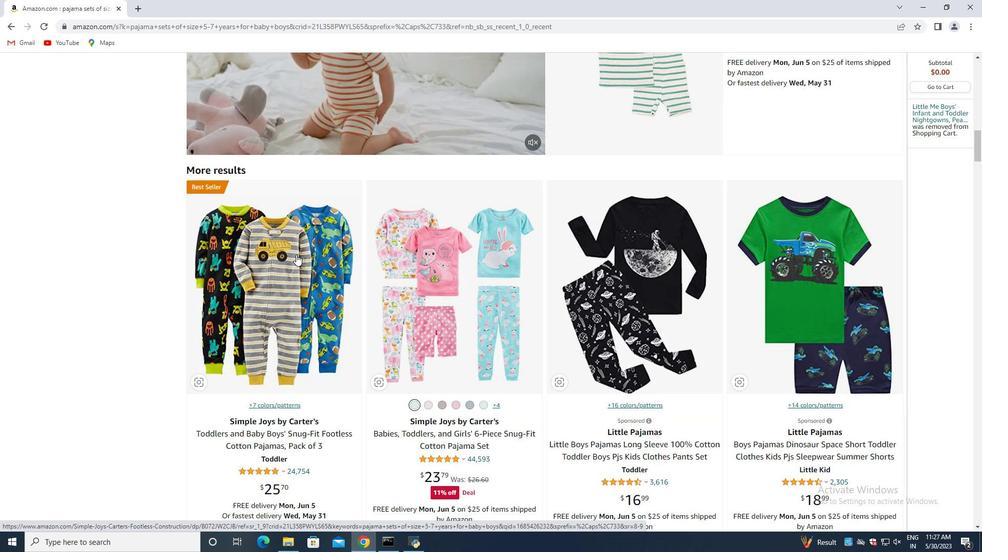 
Action: Mouse scrolled (295, 254) with delta (0, 0)
Screenshot: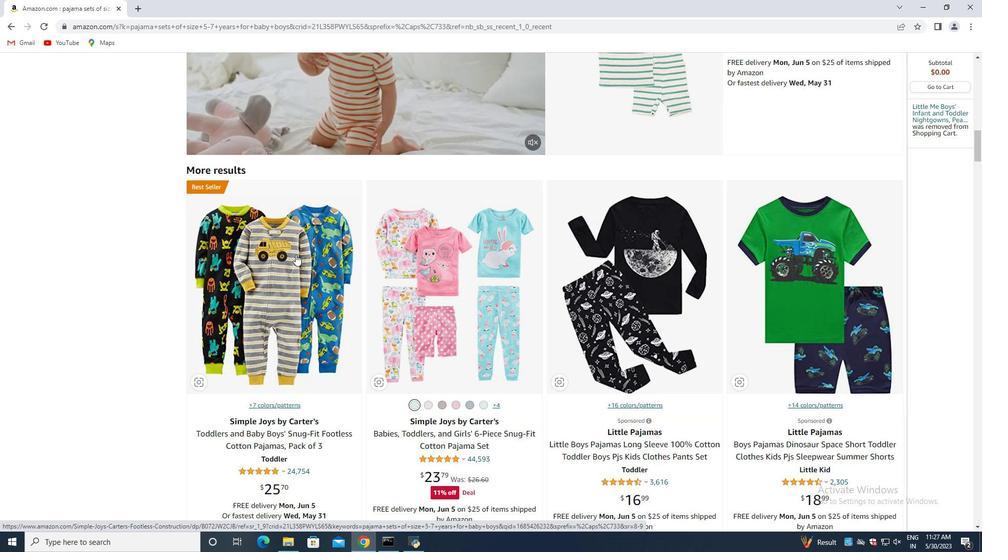 
Action: Mouse moved to (665, 245)
Screenshot: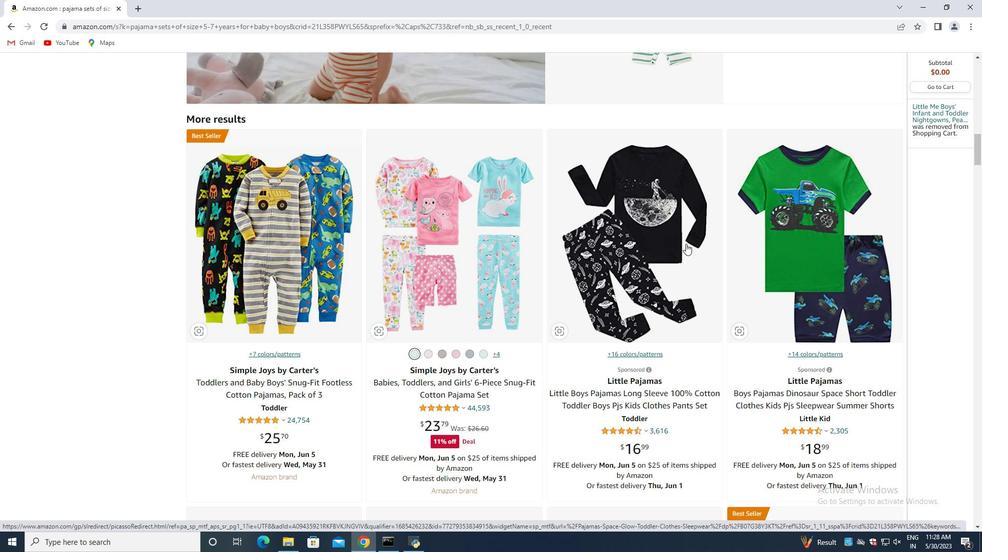
Action: Mouse scrolled (665, 245) with delta (0, 0)
Screenshot: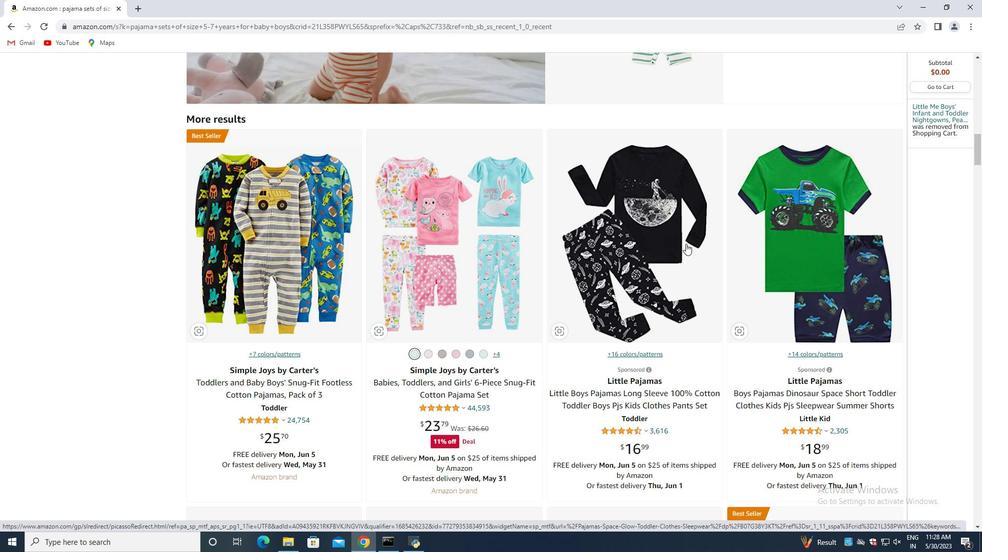 
Action: Mouse moved to (572, 253)
Screenshot: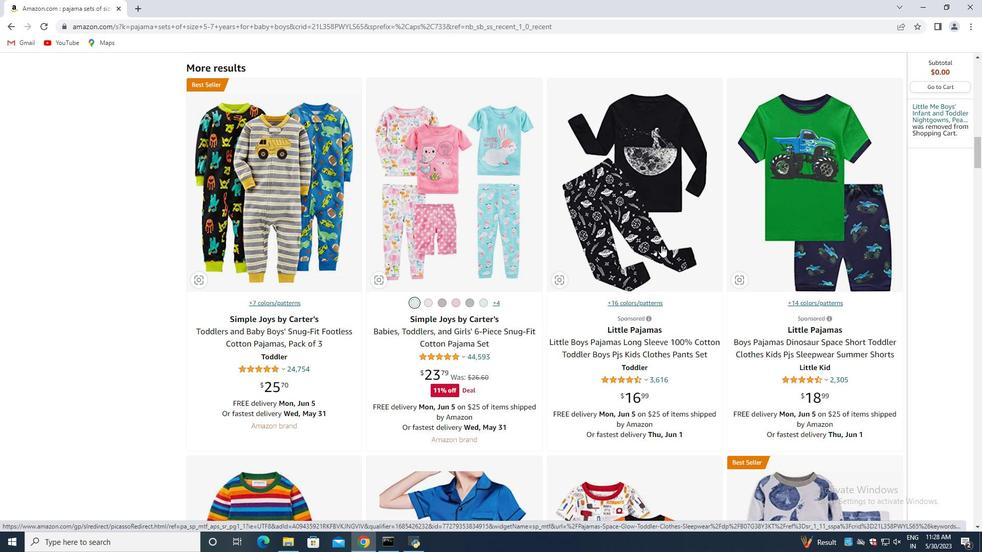 
Action: Mouse scrolled (572, 252) with delta (0, 0)
Screenshot: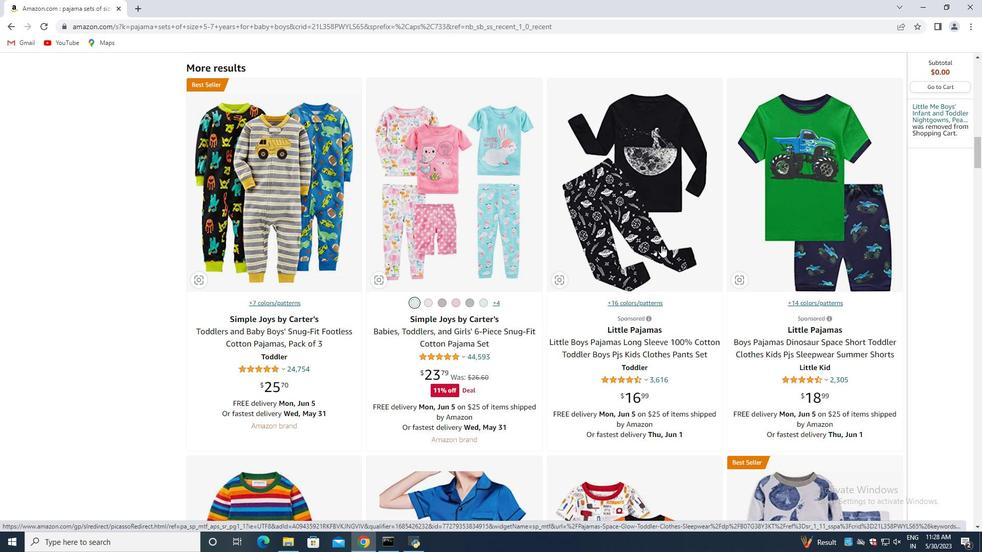 
Action: Mouse moved to (535, 266)
Screenshot: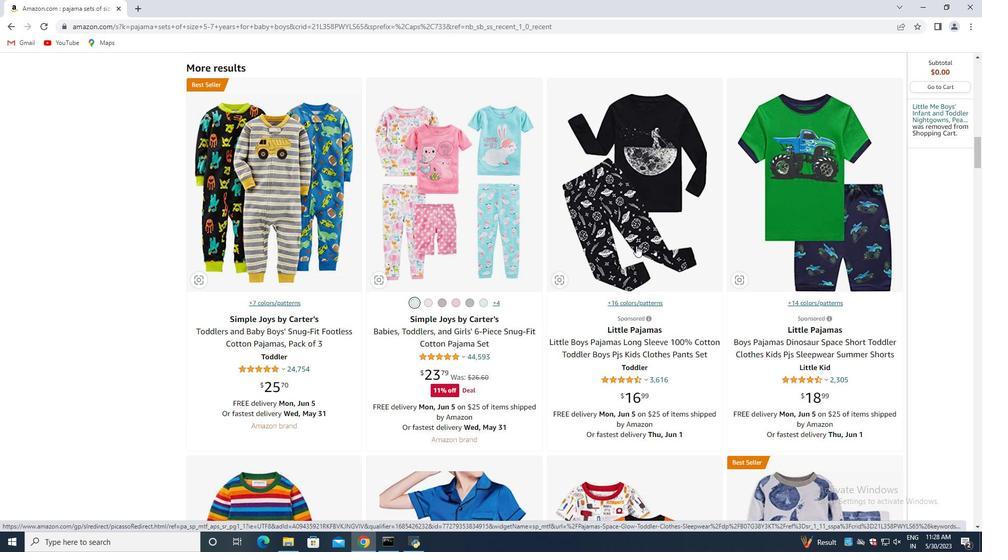 
Action: Mouse scrolled (535, 266) with delta (0, 0)
Screenshot: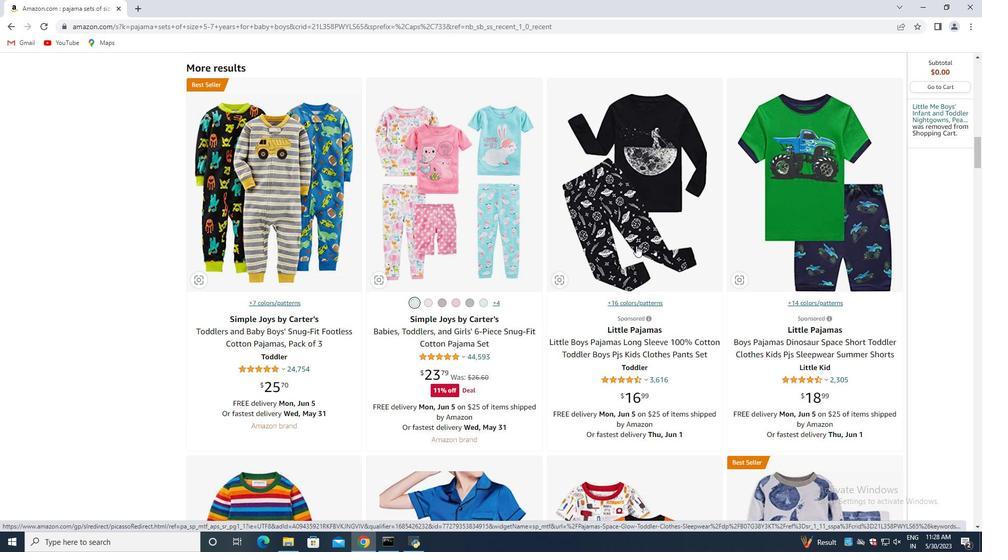 
Action: Mouse moved to (515, 269)
Screenshot: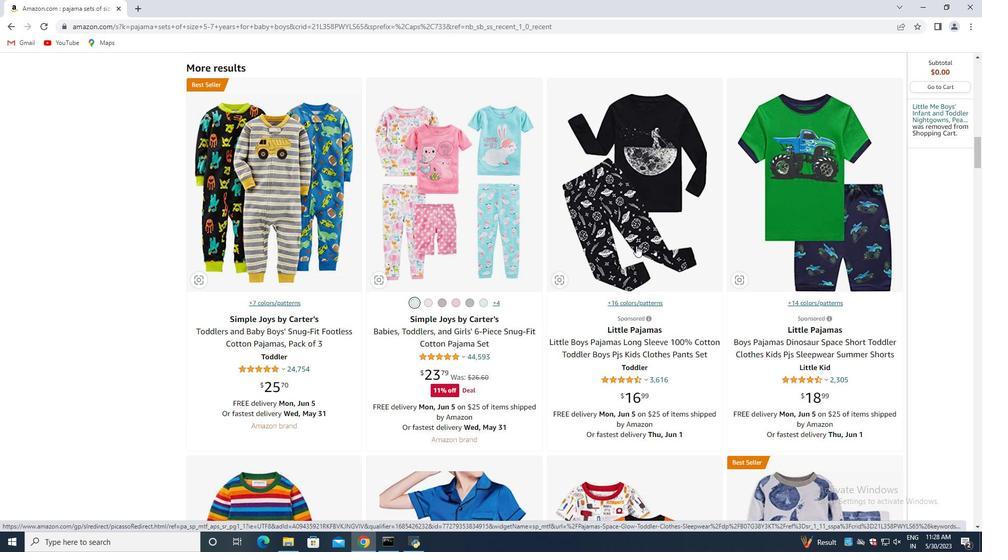 
Action: Mouse scrolled (515, 269) with delta (0, 0)
Screenshot: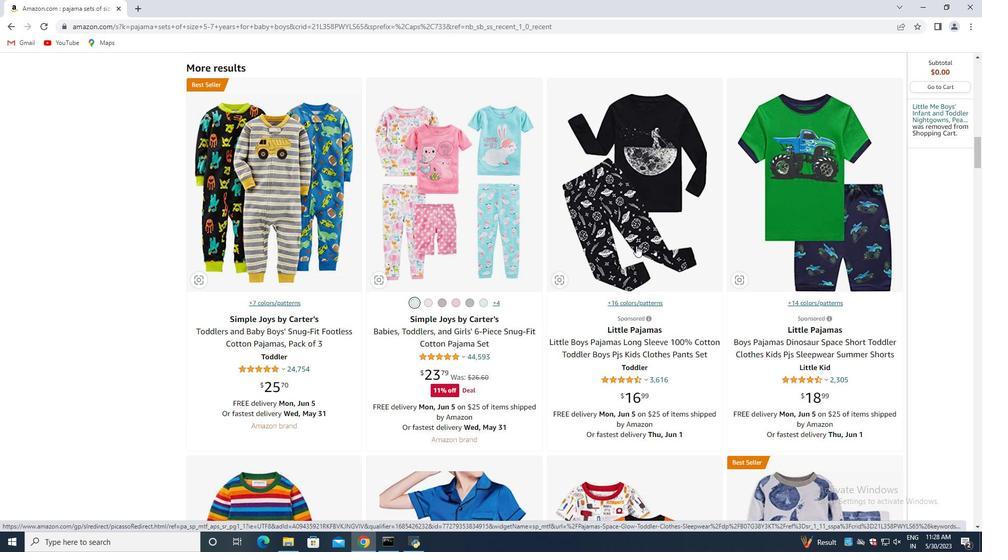 
Action: Mouse moved to (370, 261)
Screenshot: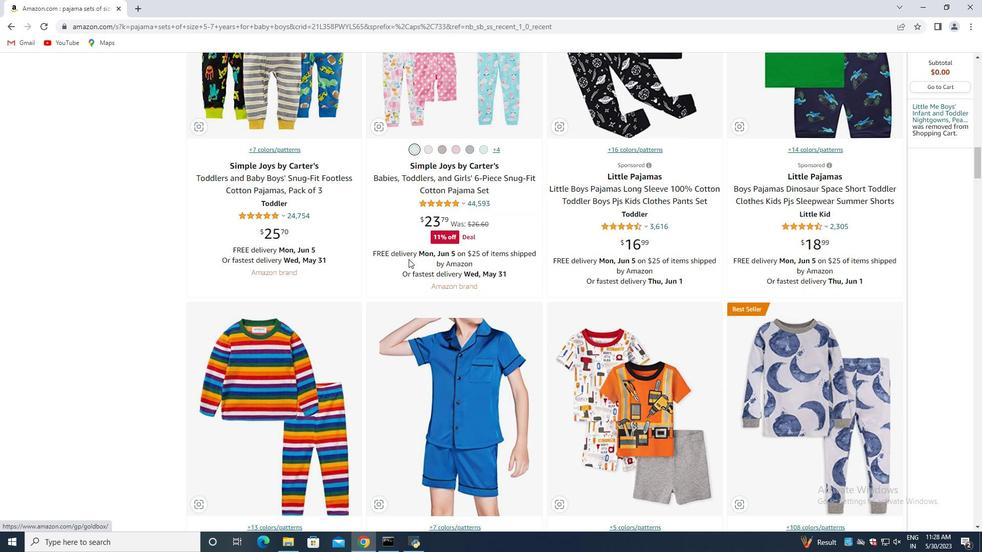 
Action: Mouse scrolled (402, 258) with delta (0, 0)
Screenshot: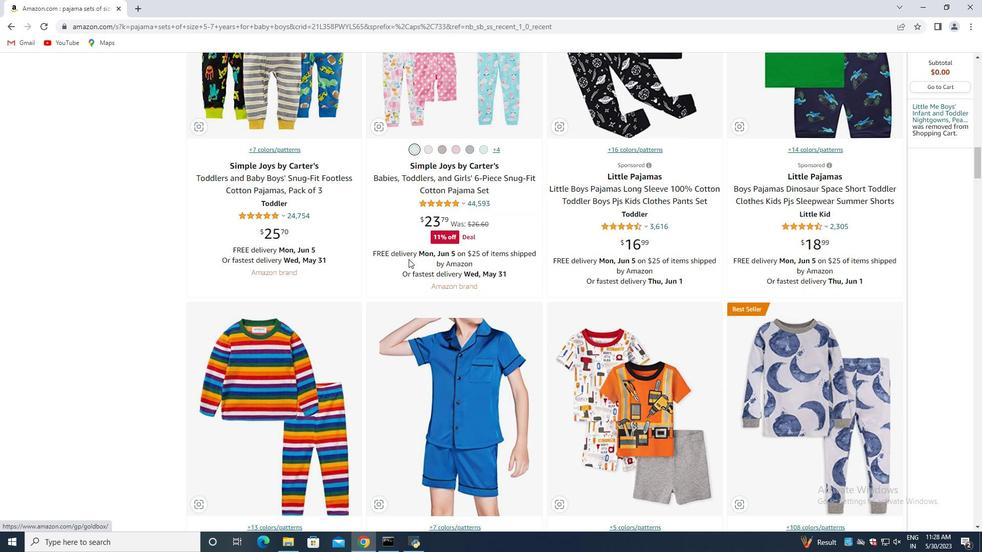 
Action: Mouse moved to (368, 261)
Screenshot: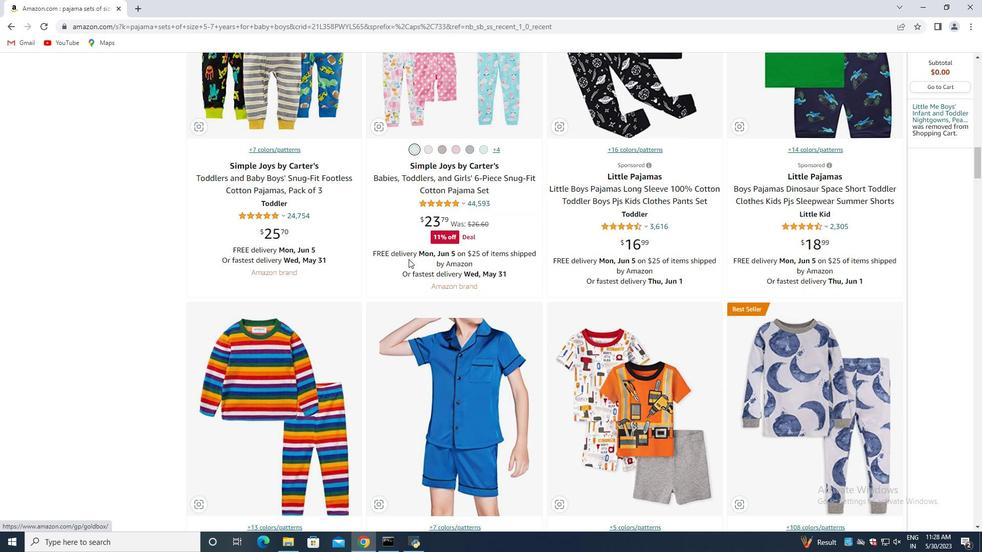 
Action: Mouse scrolled (393, 258) with delta (0, 0)
Screenshot: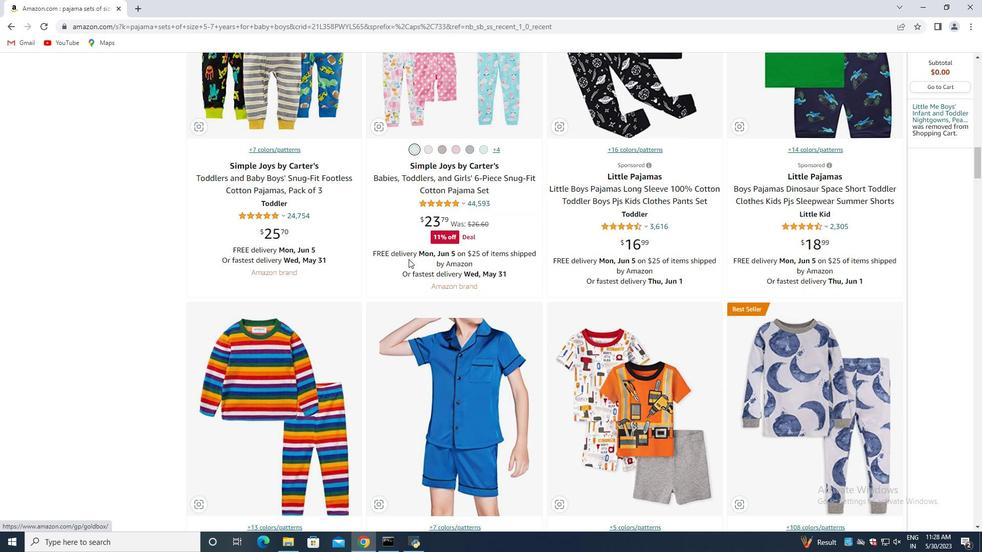 
Action: Mouse moved to (367, 261)
Screenshot: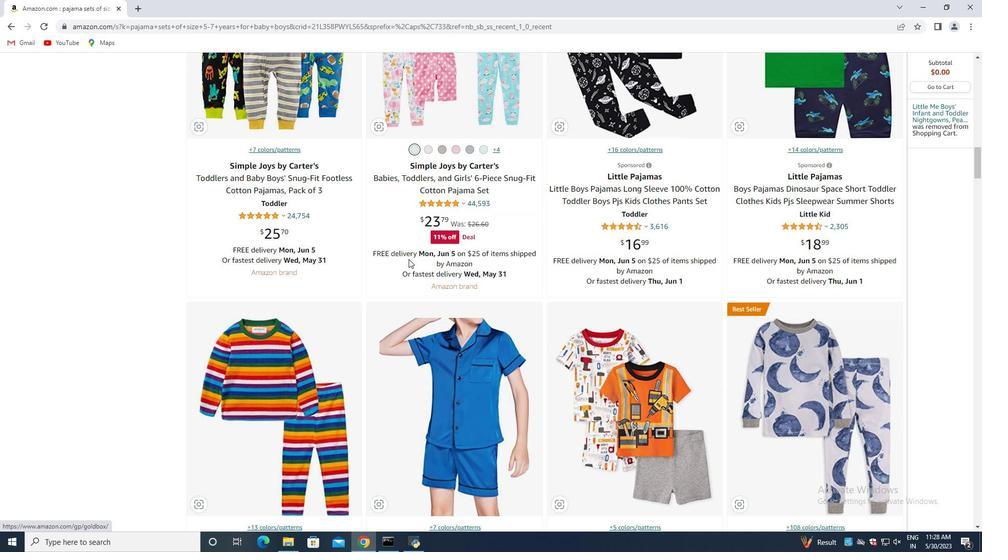 
Action: Mouse scrolled (382, 259) with delta (0, 0)
Screenshot: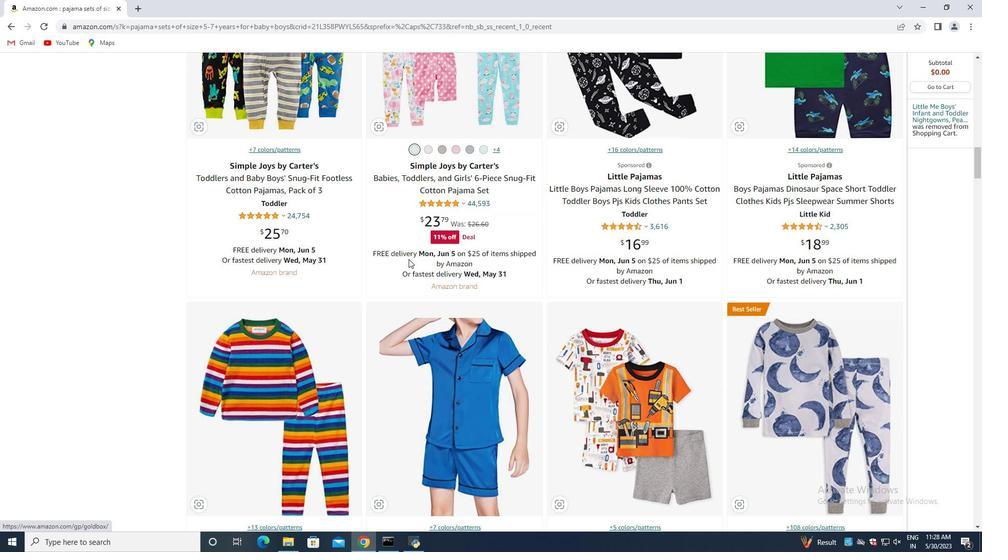 
Action: Mouse moved to (350, 262)
Screenshot: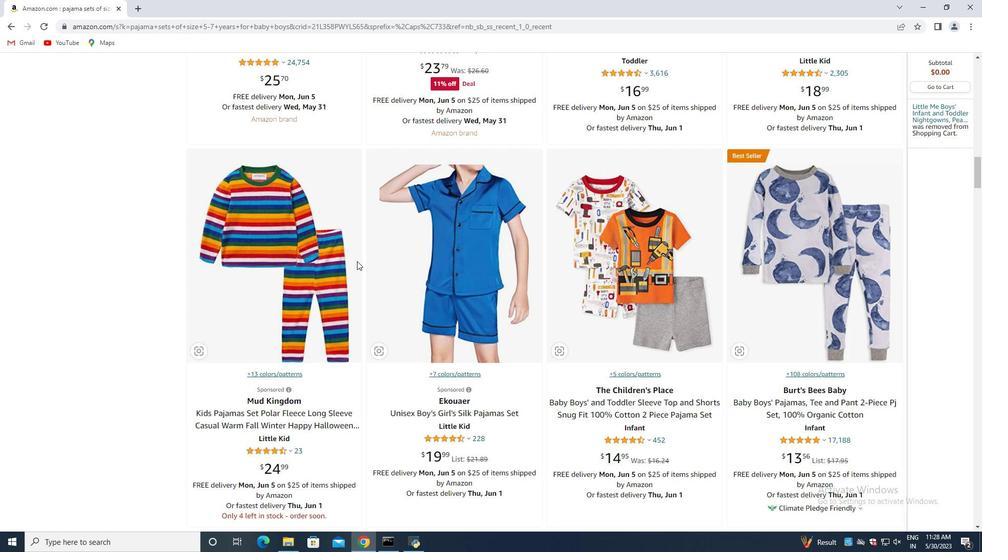 
Action: Mouse scrolled (350, 261) with delta (0, 0)
Screenshot: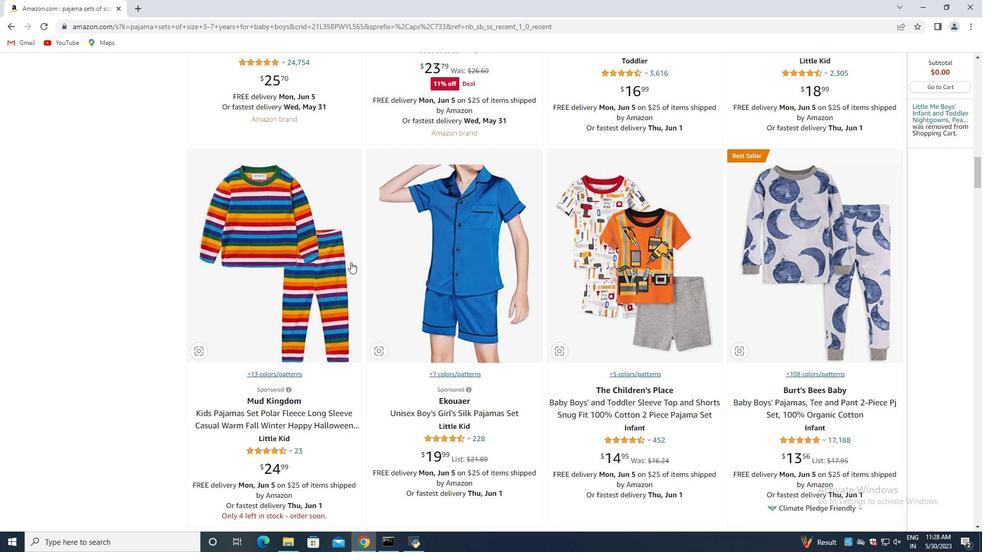 
Action: Mouse moved to (784, 243)
Screenshot: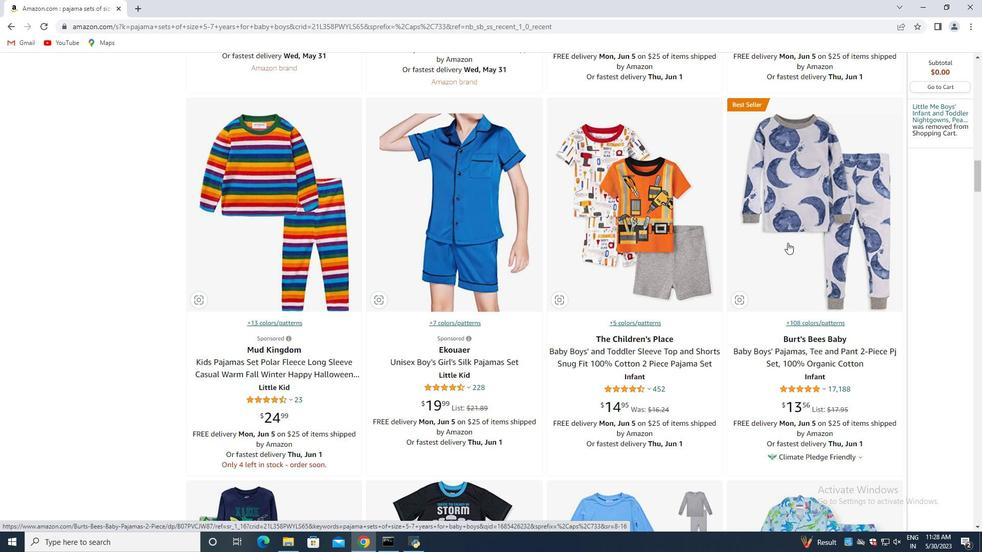 
Action: Mouse scrolled (784, 242) with delta (0, 0)
Screenshot: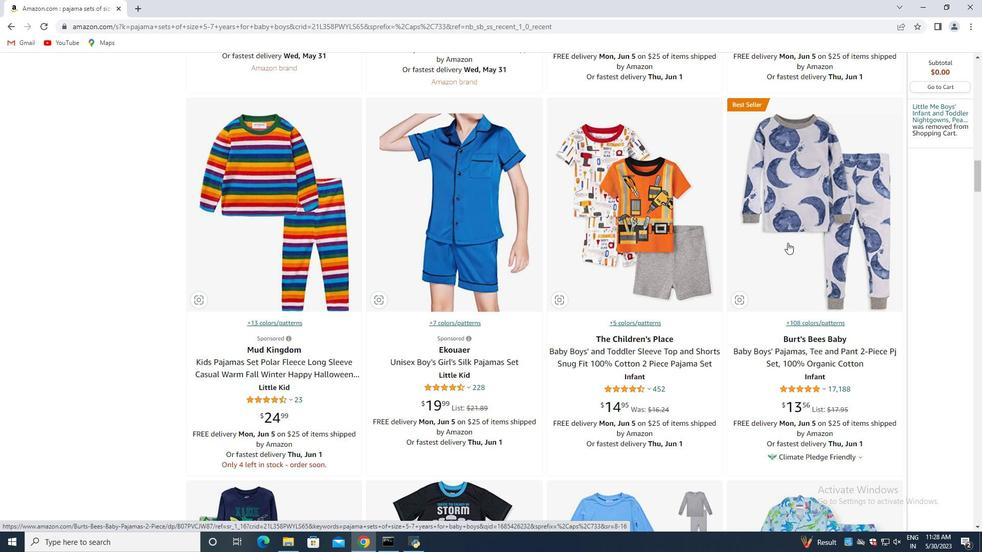 
Action: Mouse moved to (783, 244)
Screenshot: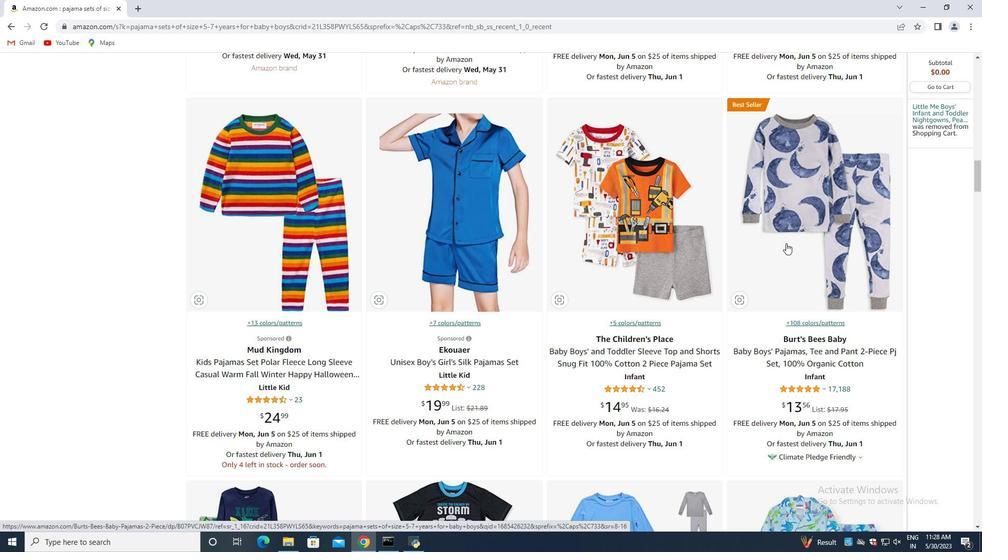 
Action: Mouse scrolled (783, 243) with delta (0, 0)
Screenshot: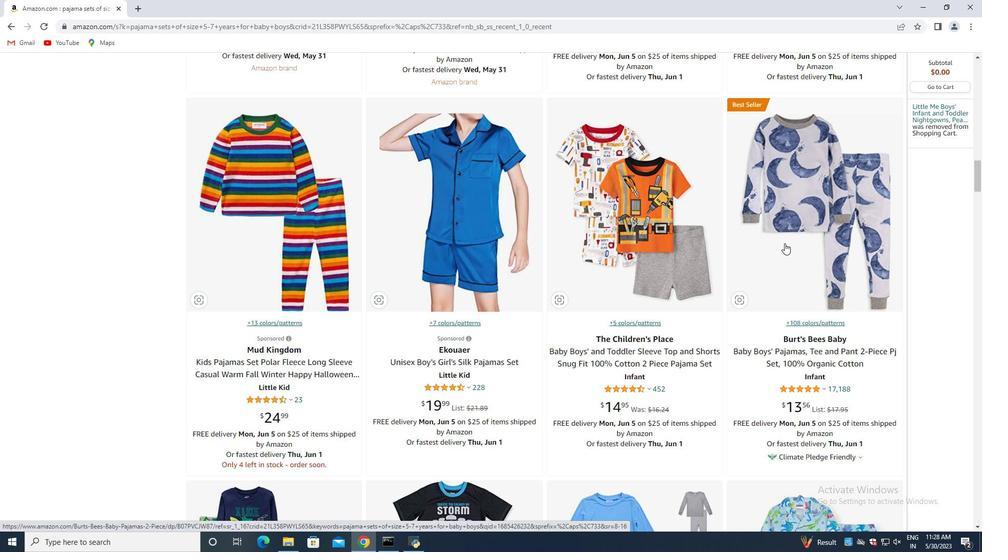 
Action: Mouse moved to (779, 244)
Screenshot: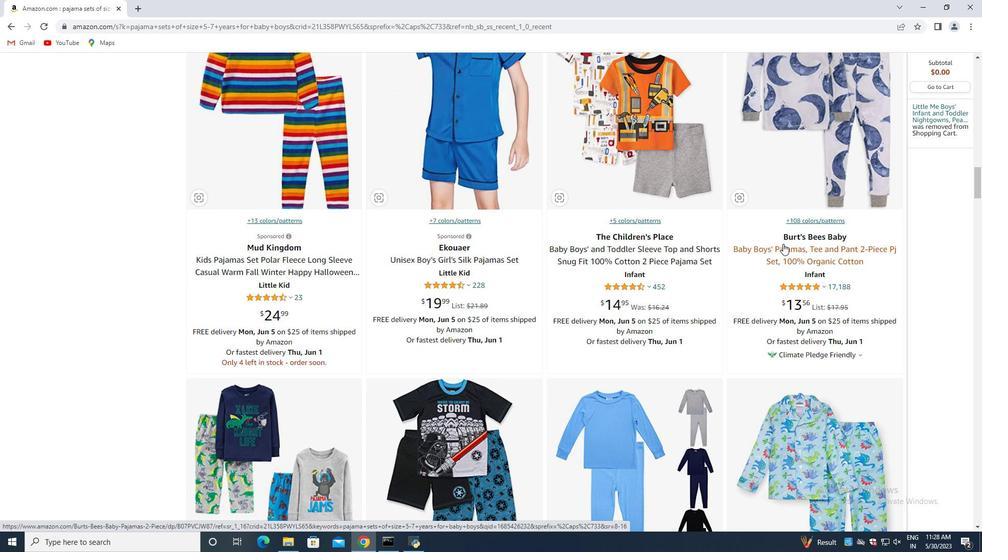 
Action: Mouse scrolled (779, 243) with delta (0, 0)
Screenshot: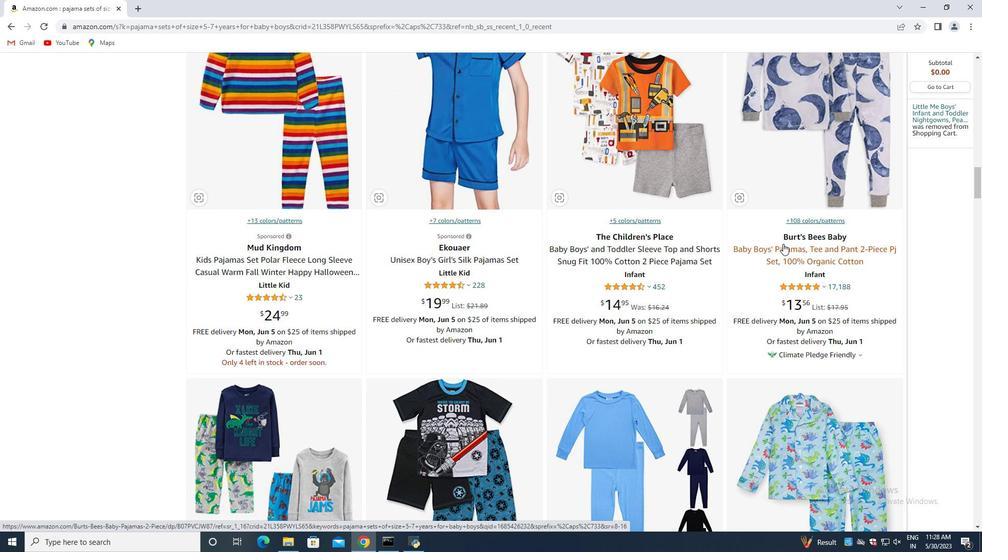 
Action: Mouse moved to (774, 244)
Screenshot: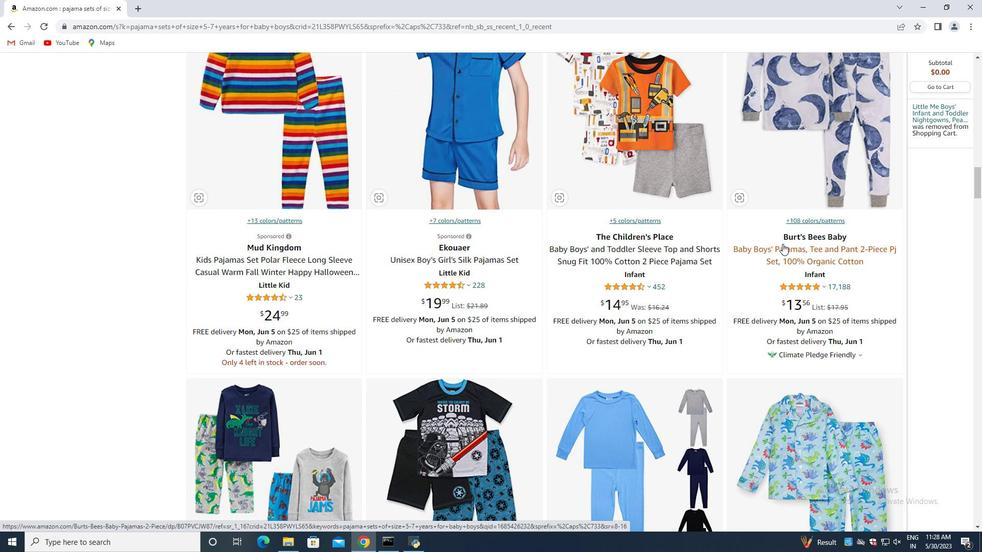 
Action: Mouse scrolled (774, 243) with delta (0, 0)
Screenshot: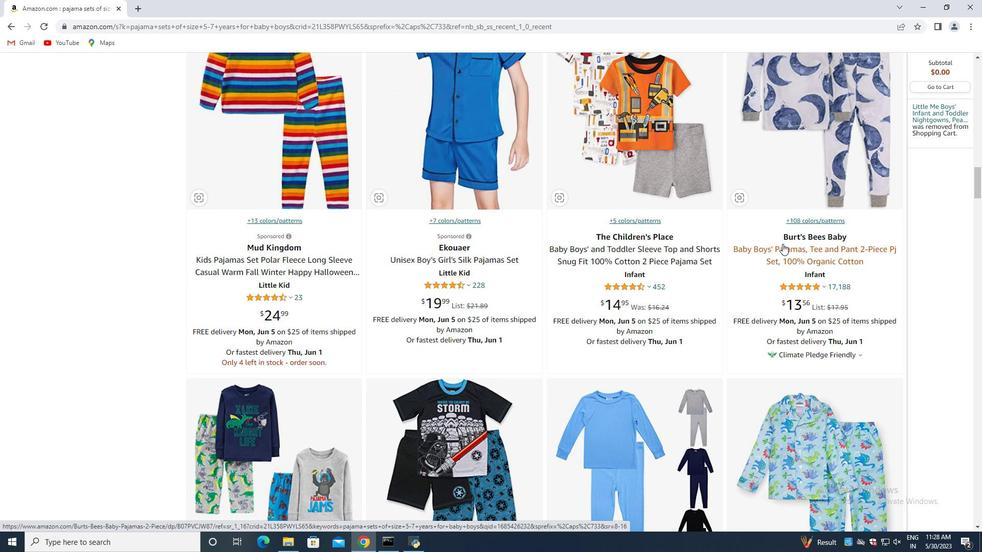 
Action: Mouse moved to (518, 277)
Screenshot: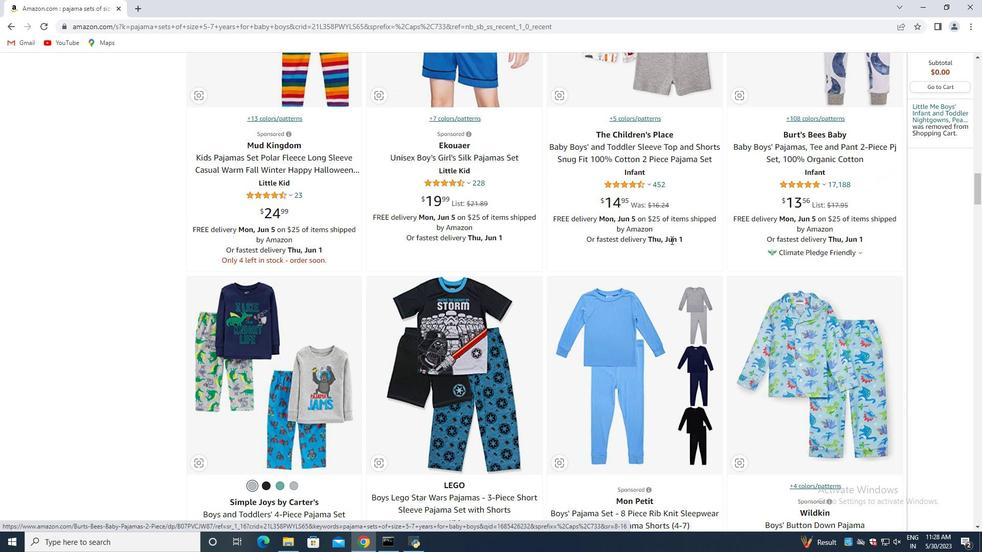 
Action: Mouse scrolled (528, 272) with delta (0, 0)
Screenshot: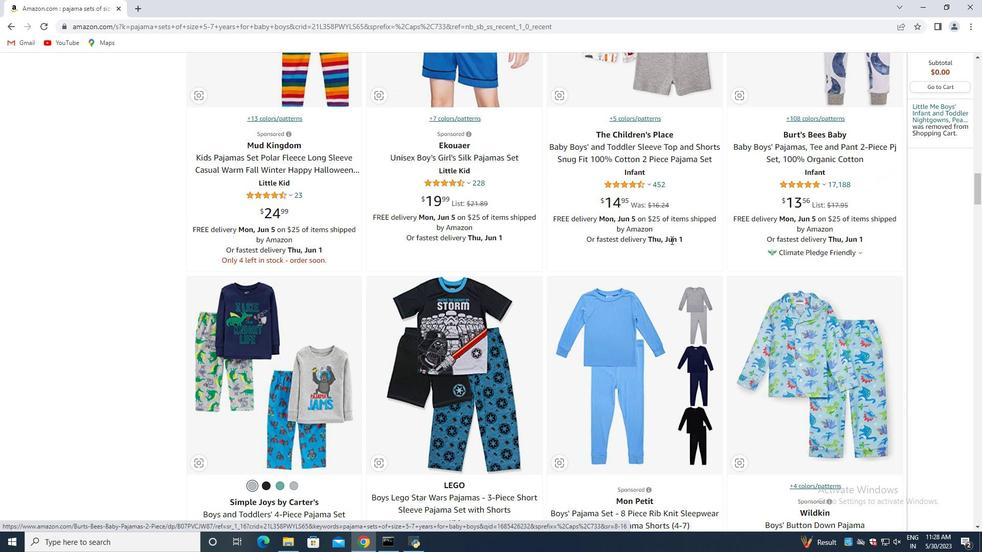 
Action: Mouse moved to (482, 293)
Screenshot: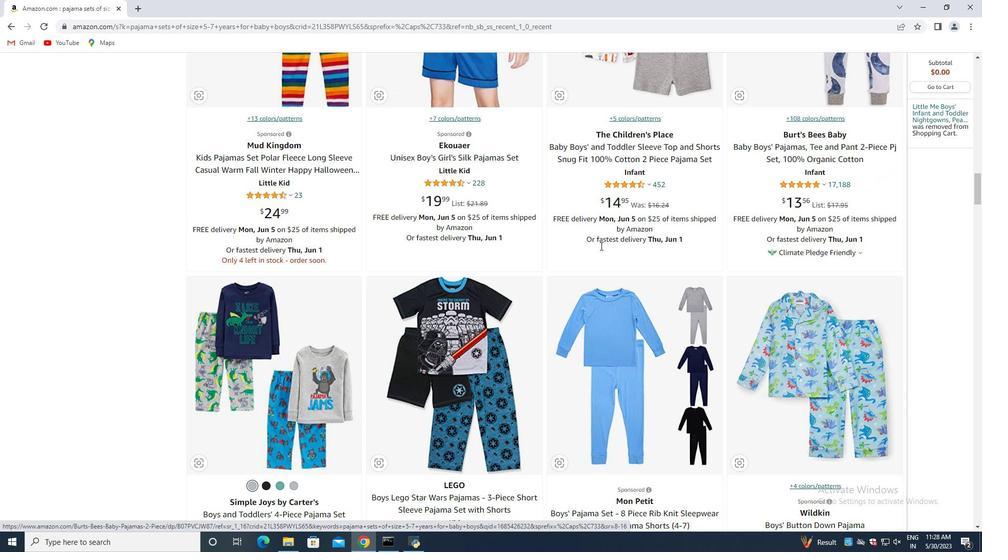 
Action: Mouse scrolled (482, 293) with delta (0, 0)
Screenshot: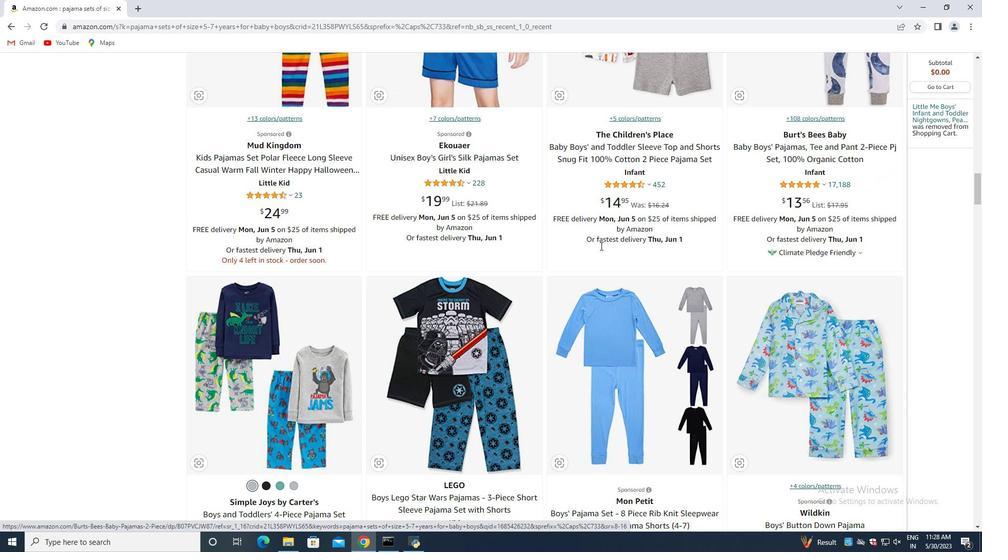 
Action: Mouse moved to (459, 299)
Screenshot: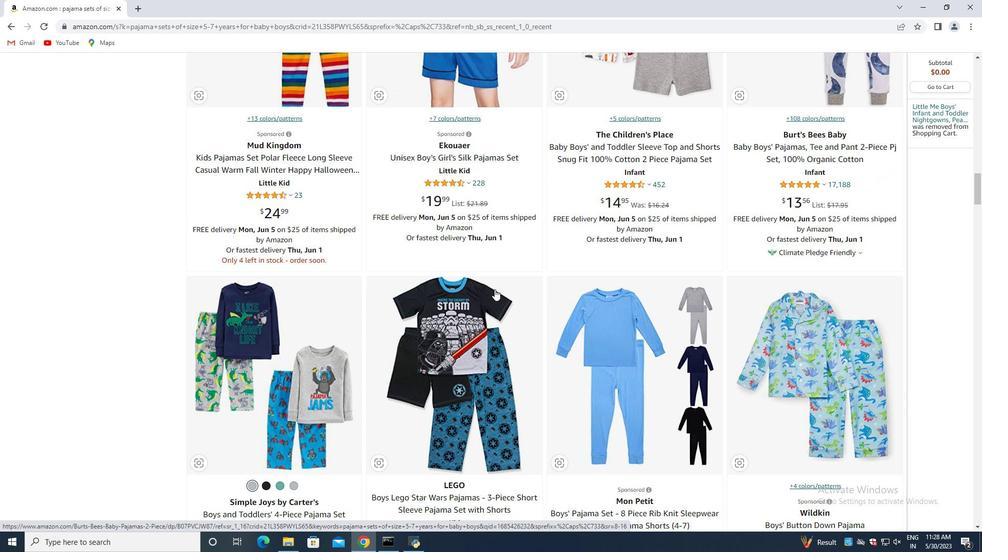 
Action: Mouse scrolled (459, 299) with delta (0, 0)
Screenshot: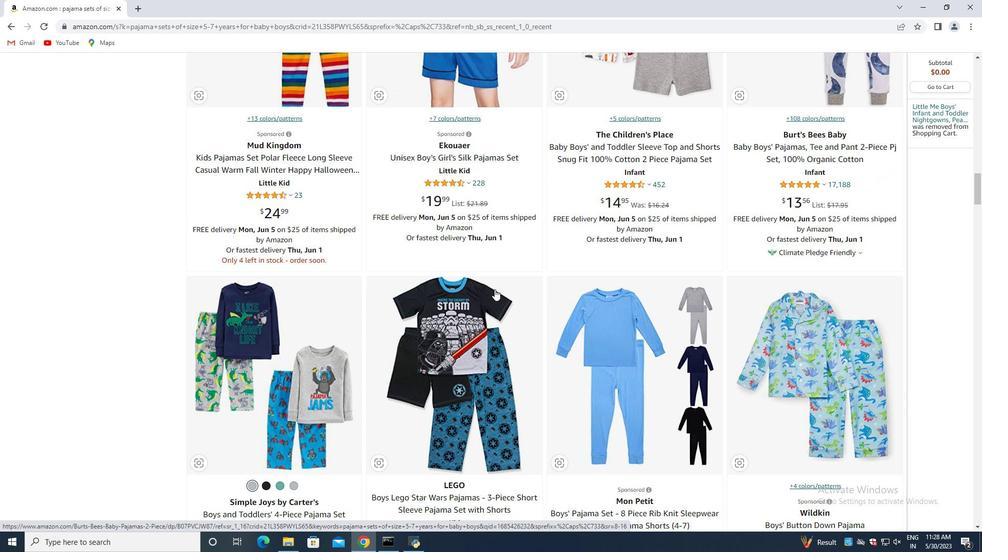 
Action: Mouse moved to (471, 286)
Screenshot: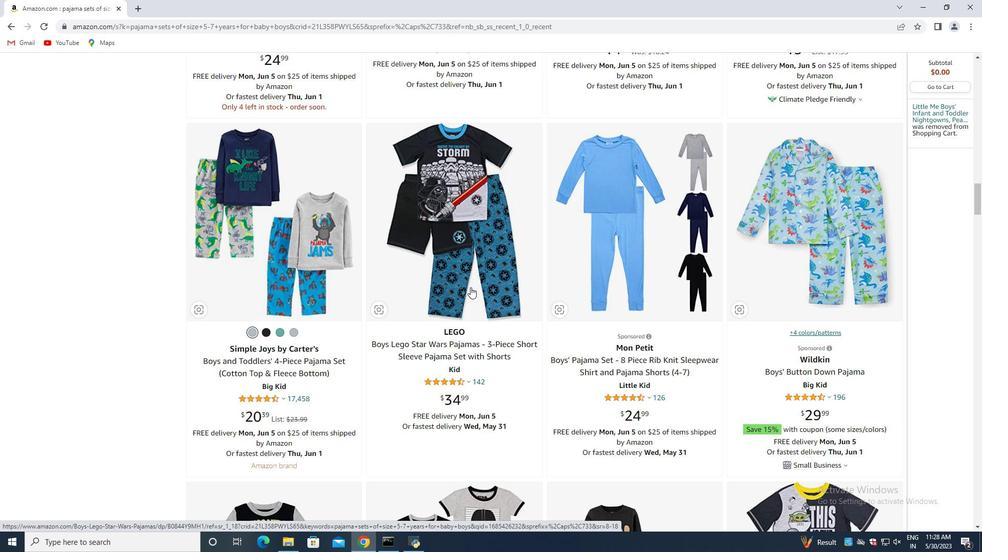 
Action: Mouse scrolled (471, 286) with delta (0, 0)
Screenshot: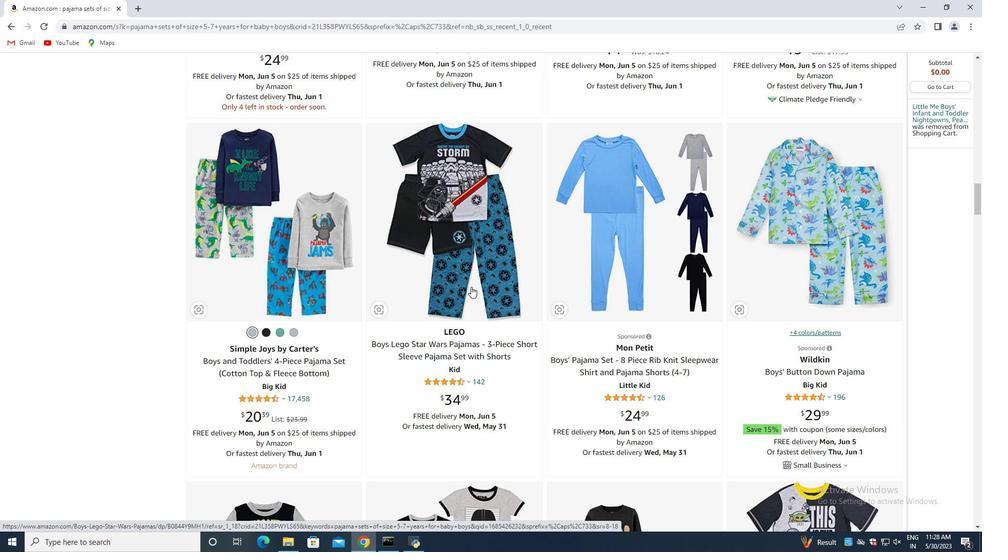 
Action: Mouse scrolled (471, 286) with delta (0, 0)
Screenshot: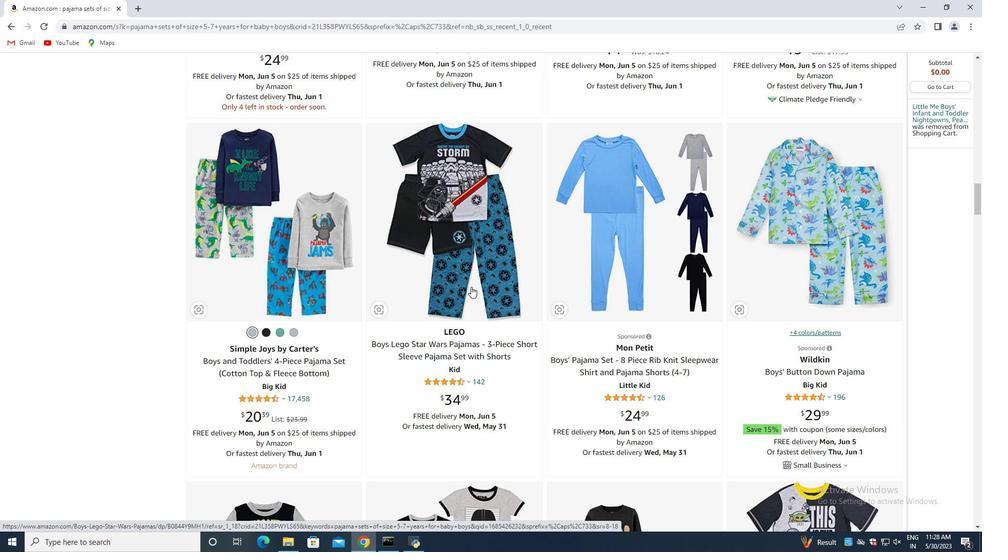 
Action: Mouse scrolled (471, 286) with delta (0, 0)
Screenshot: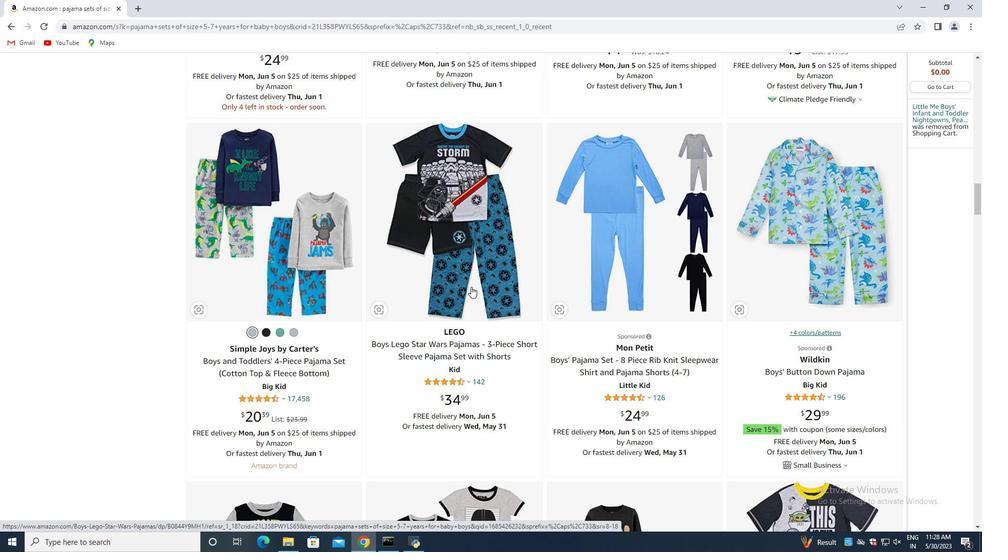 
Action: Mouse moved to (301, 287)
Screenshot: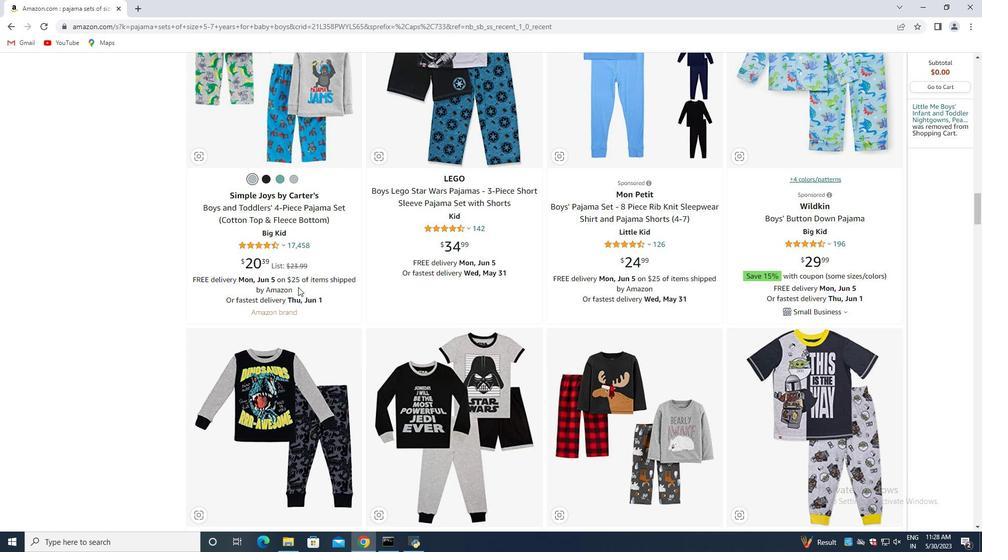 
Action: Mouse scrolled (301, 286) with delta (0, 0)
Screenshot: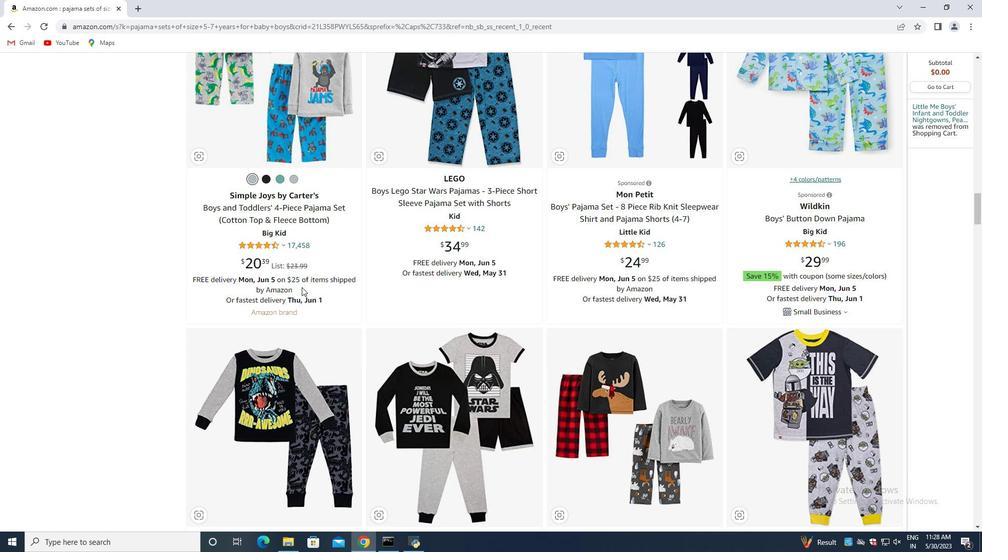 
Action: Mouse moved to (302, 287)
Screenshot: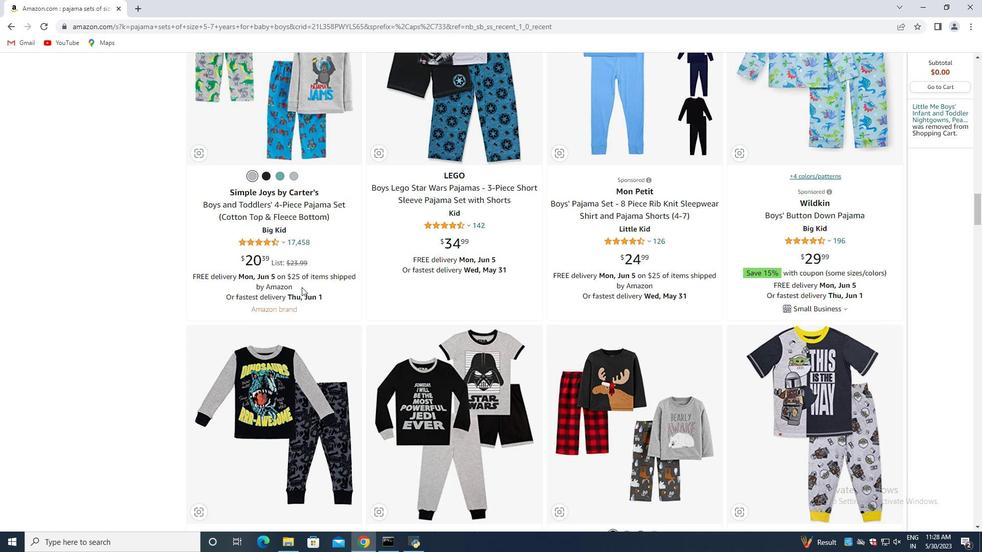 
Action: Mouse scrolled (302, 286) with delta (0, 0)
Screenshot: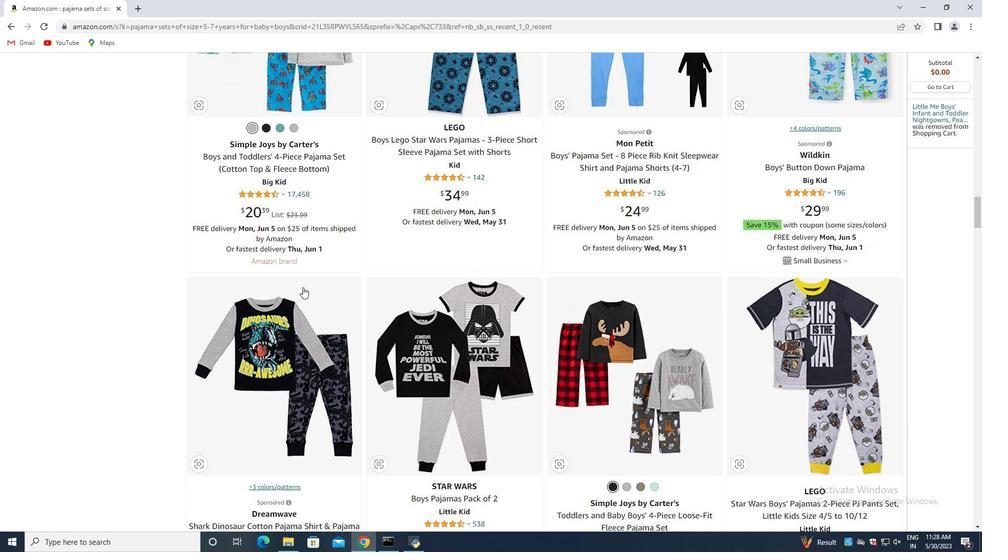 
Action: Mouse scrolled (302, 286) with delta (0, 0)
Screenshot: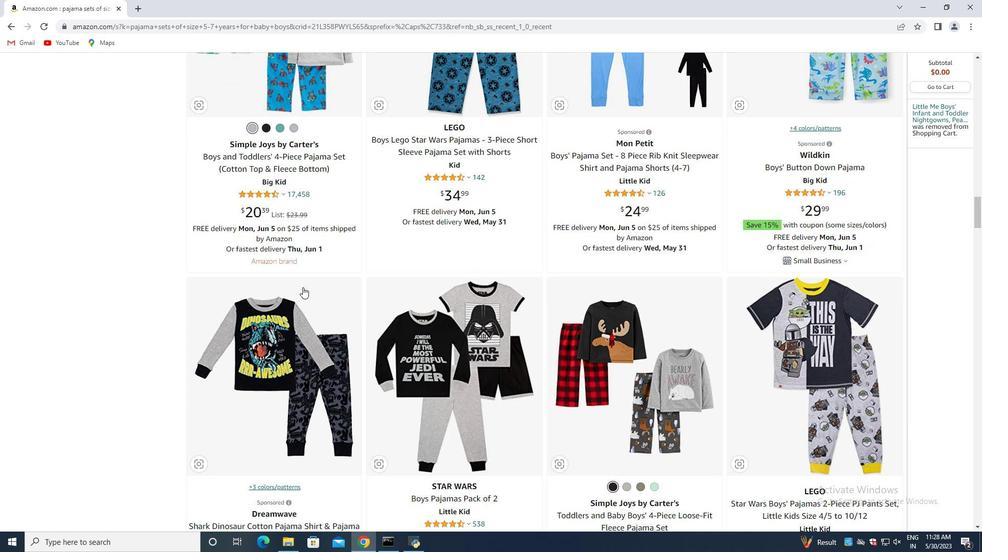 
Action: Mouse scrolled (302, 286) with delta (0, 0)
Screenshot: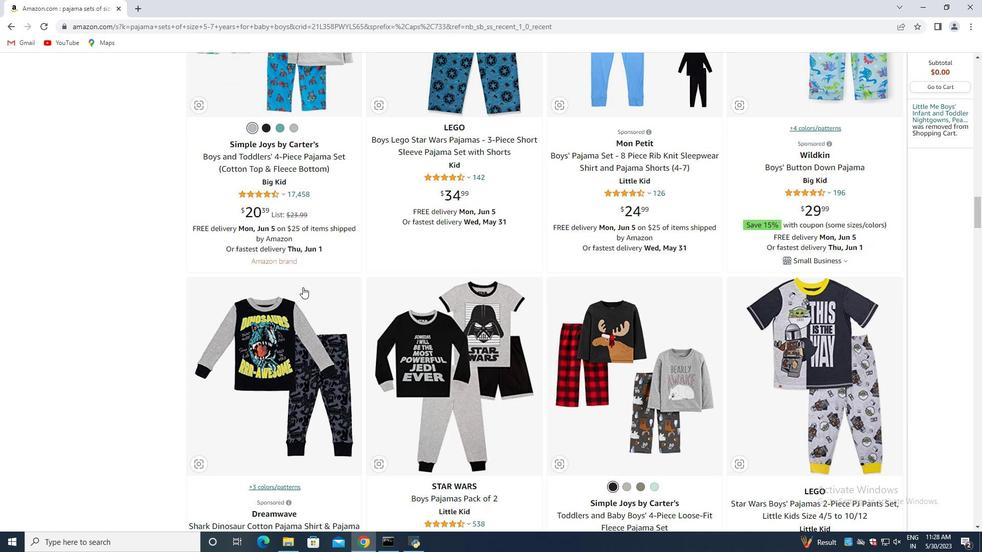 
Action: Mouse scrolled (302, 288) with delta (0, 0)
Screenshot: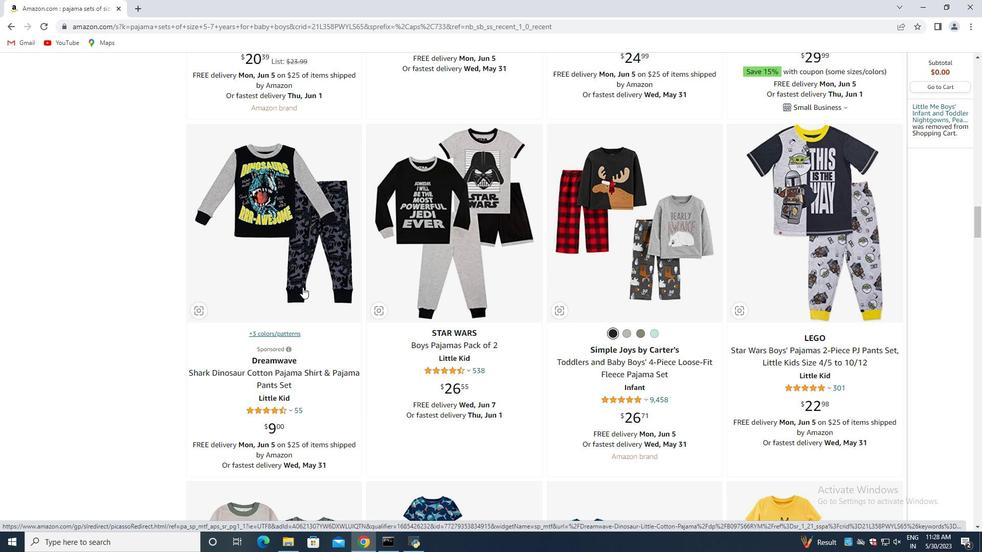 
Action: Mouse scrolled (302, 288) with delta (0, 0)
Screenshot: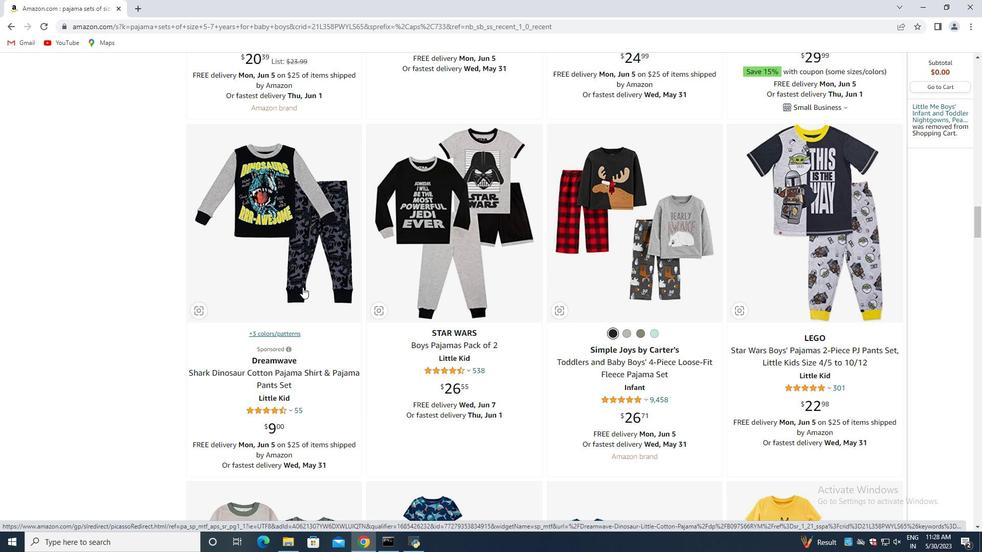 
Action: Mouse scrolled (302, 288) with delta (0, 0)
Screenshot: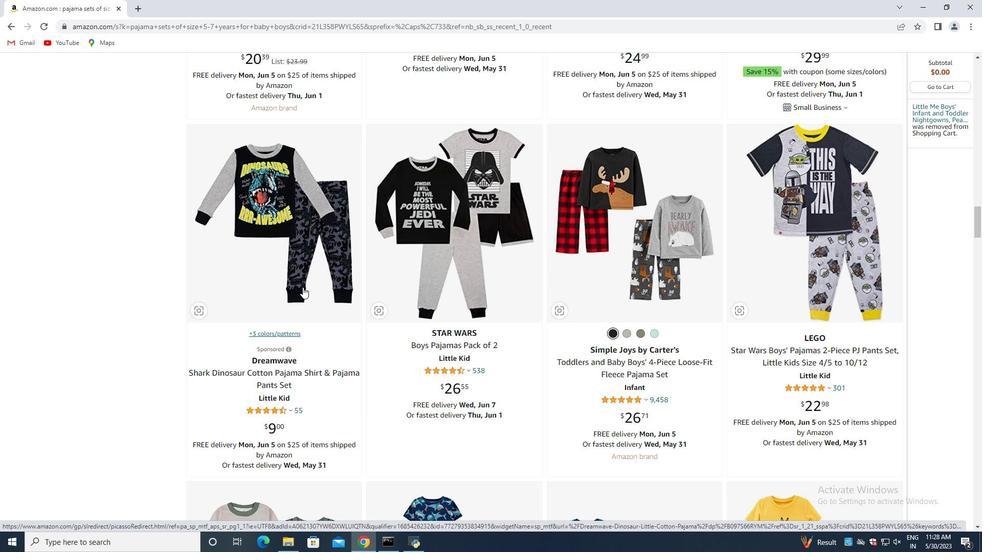
Action: Mouse scrolled (302, 288) with delta (0, 0)
Screenshot: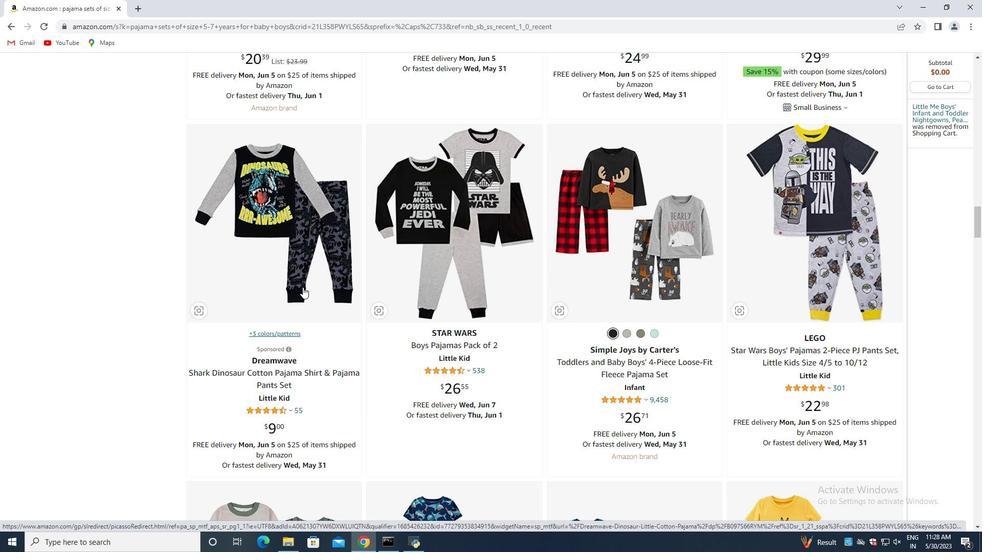 
Action: Mouse scrolled (302, 288) with delta (0, 0)
Screenshot: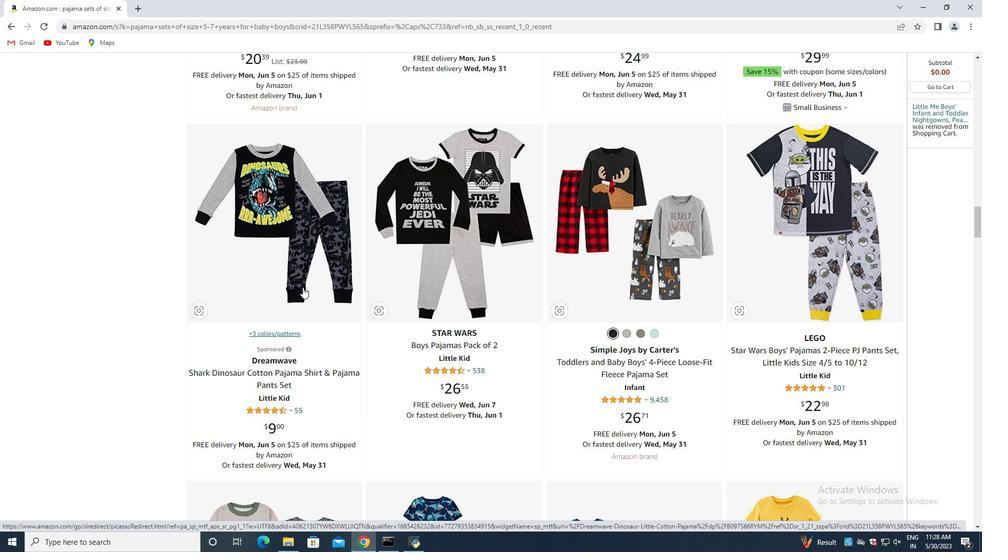 
Action: Mouse scrolled (302, 288) with delta (0, 0)
Screenshot: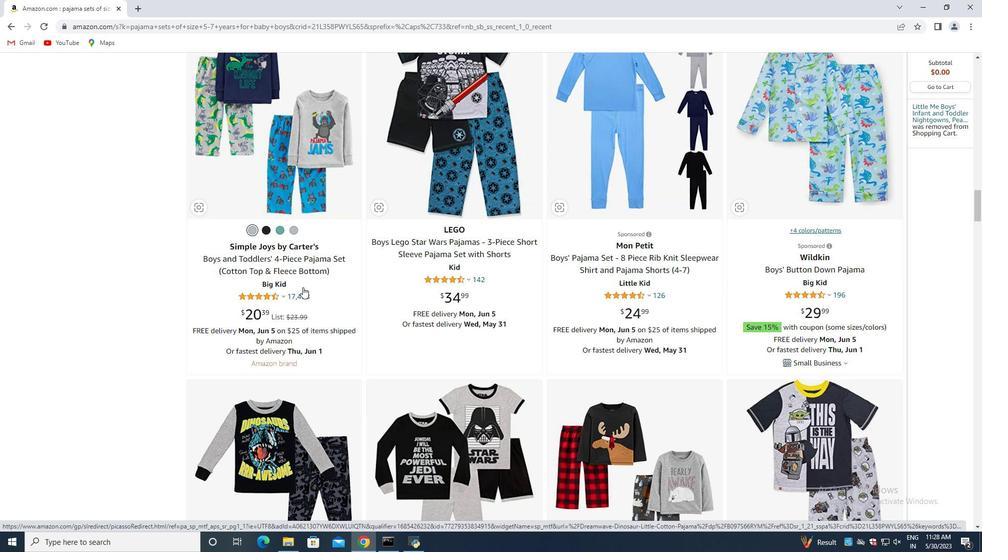 
Action: Mouse scrolled (302, 288) with delta (0, 0)
Screenshot: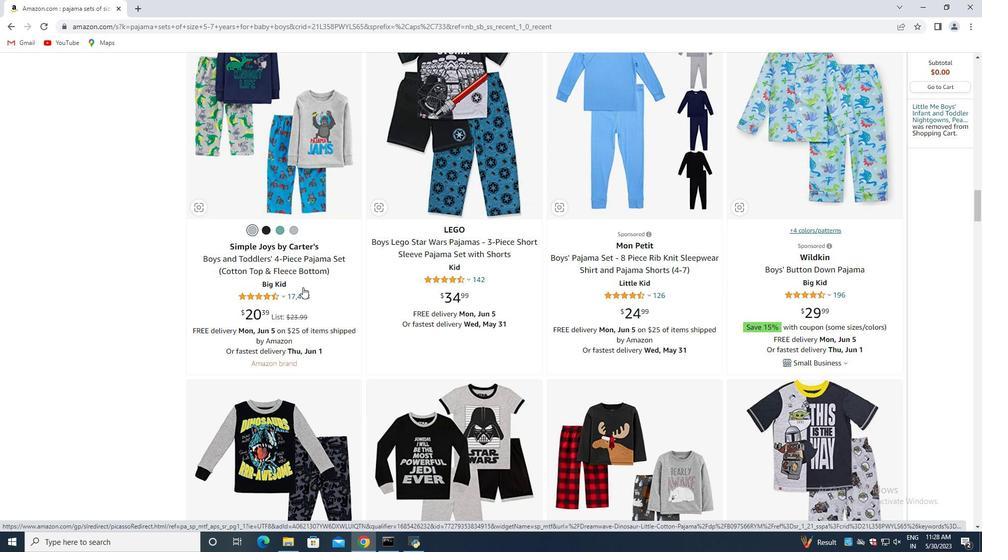 
Action: Mouse scrolled (302, 288) with delta (0, 0)
Screenshot: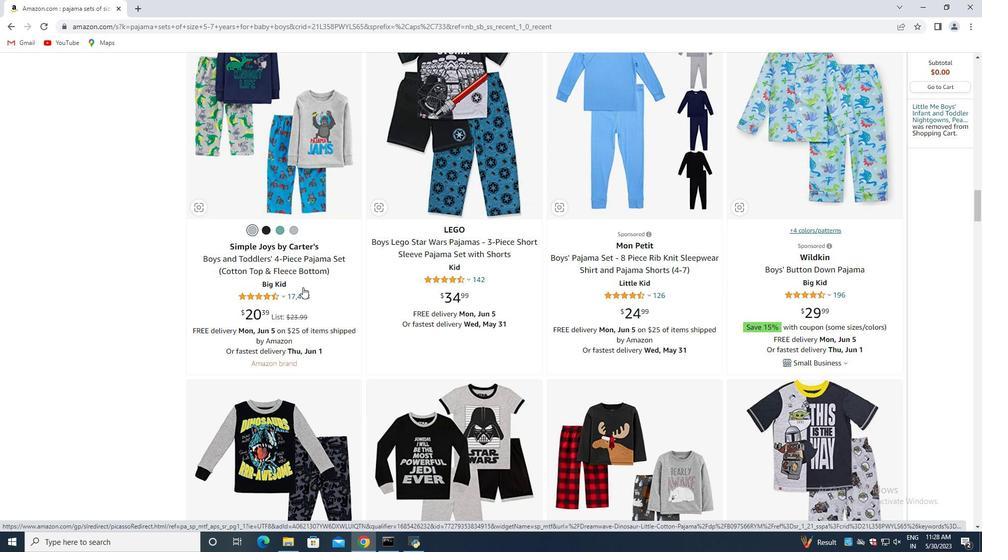 
Action: Mouse scrolled (302, 288) with delta (0, 0)
Screenshot: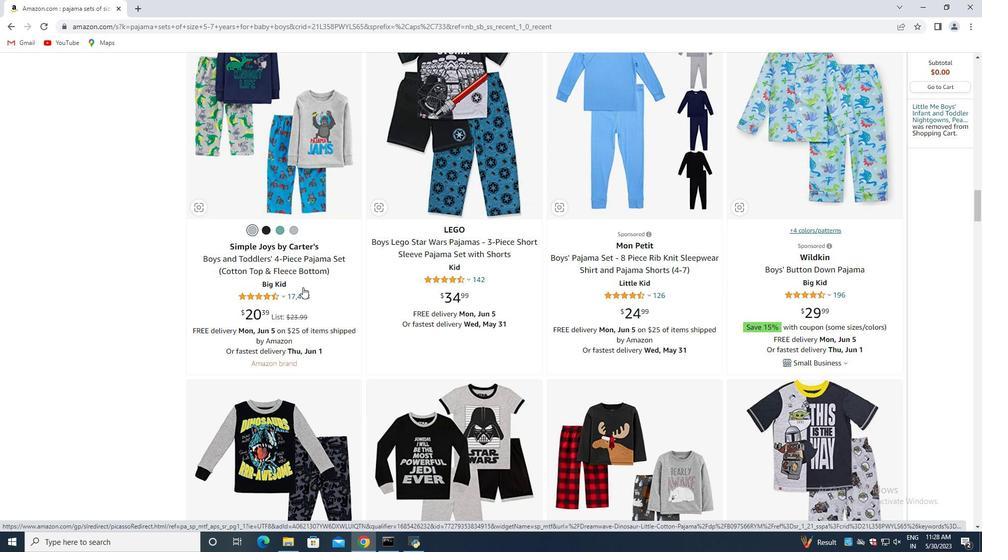 
Action: Mouse scrolled (302, 288) with delta (0, 0)
Screenshot: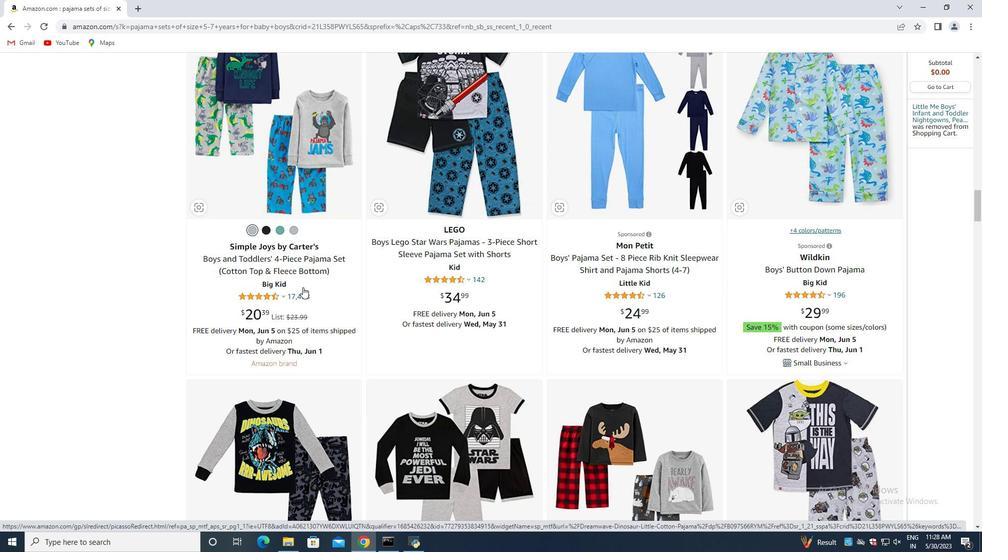 
Action: Mouse scrolled (302, 288) with delta (0, 0)
Screenshot: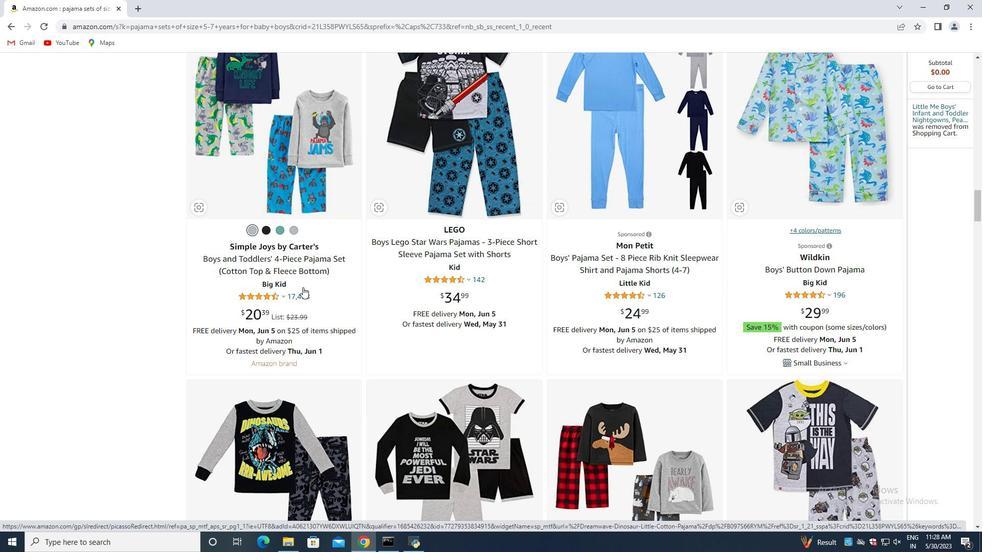 
Action: Mouse scrolled (302, 288) with delta (0, 0)
Screenshot: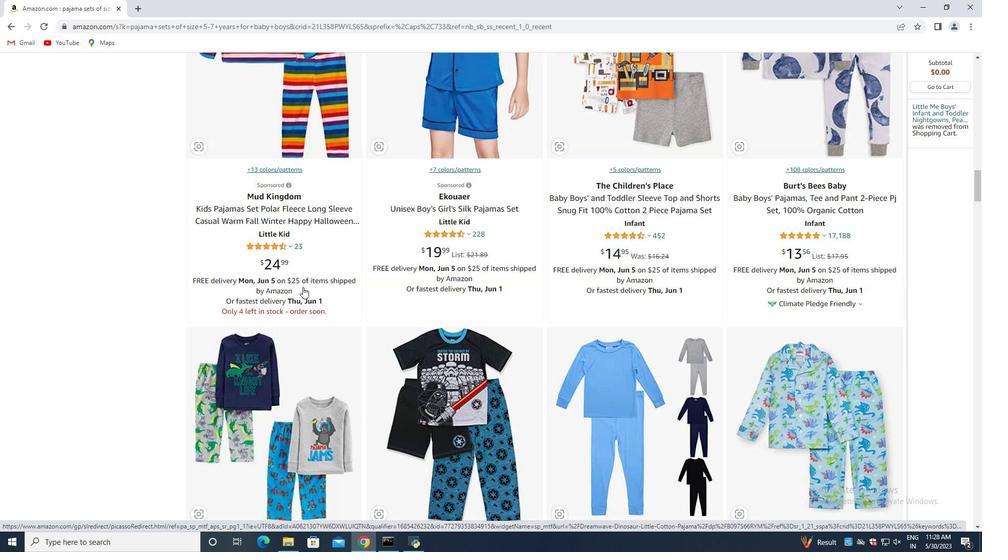 
Action: Mouse scrolled (302, 288) with delta (0, 0)
Screenshot: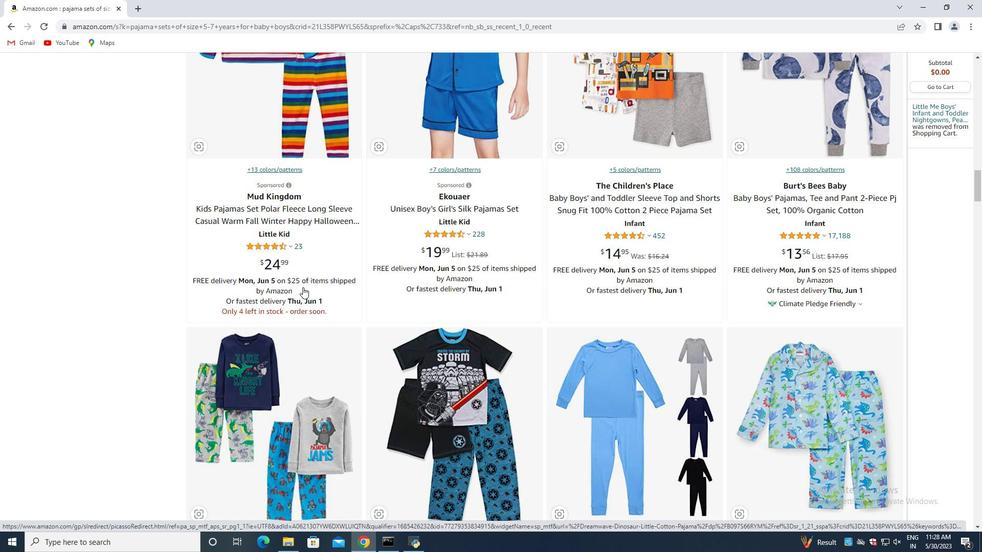 
Action: Mouse scrolled (302, 288) with delta (0, 0)
Screenshot: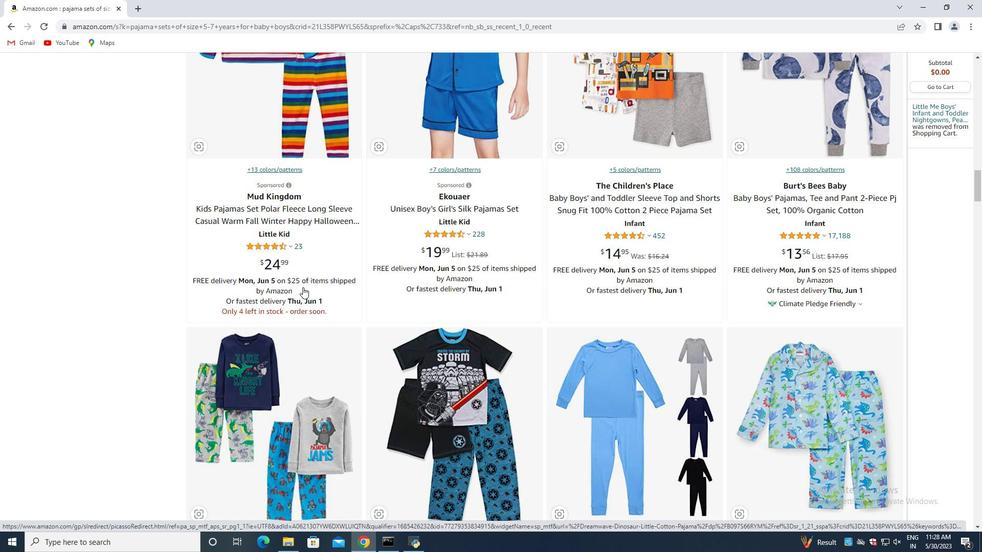 
Action: Mouse scrolled (302, 288) with delta (0, 0)
Screenshot: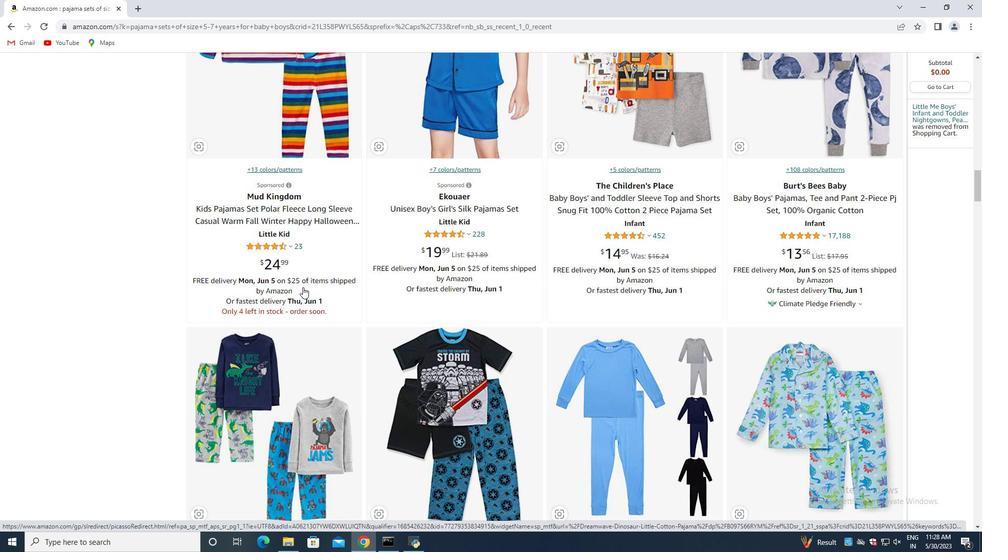
Action: Mouse scrolled (302, 288) with delta (0, 0)
Screenshot: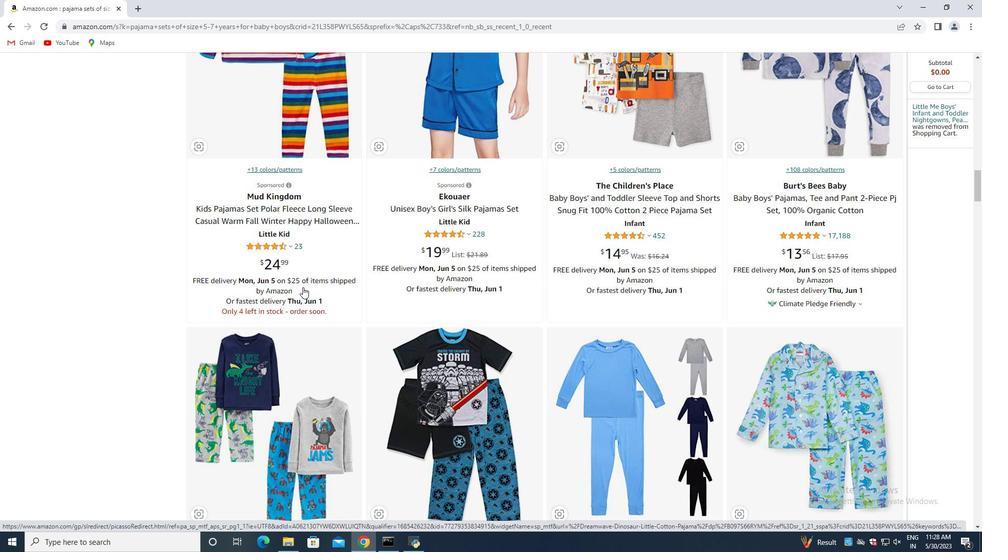 
Action: Mouse scrolled (302, 288) with delta (0, 0)
Screenshot: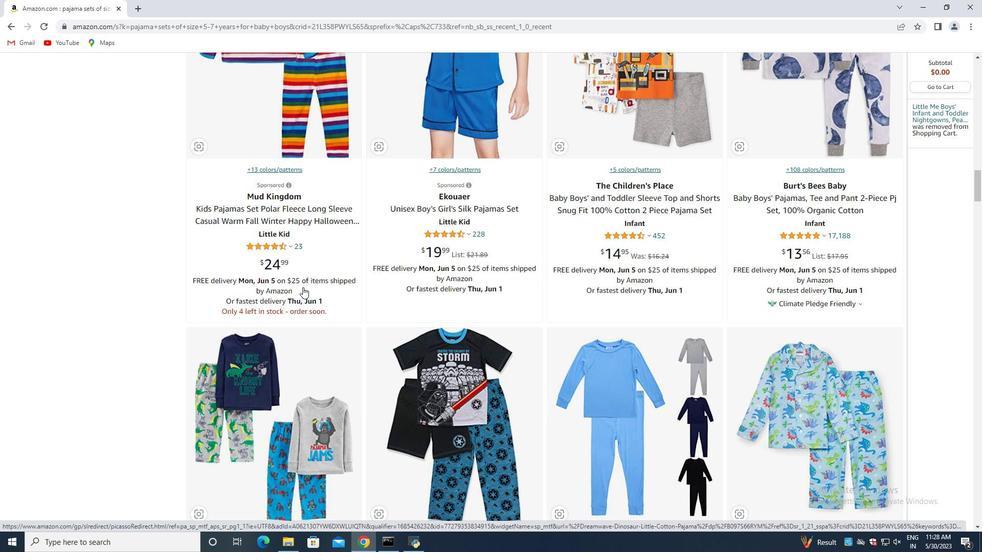 
Action: Mouse scrolled (302, 288) with delta (0, 0)
Screenshot: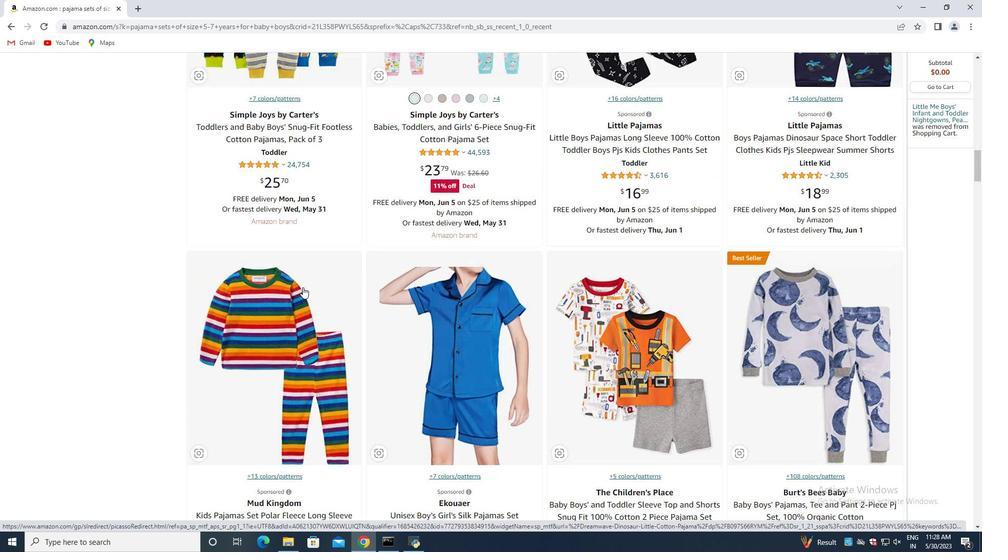 
Action: Mouse scrolled (302, 288) with delta (0, 0)
Screenshot: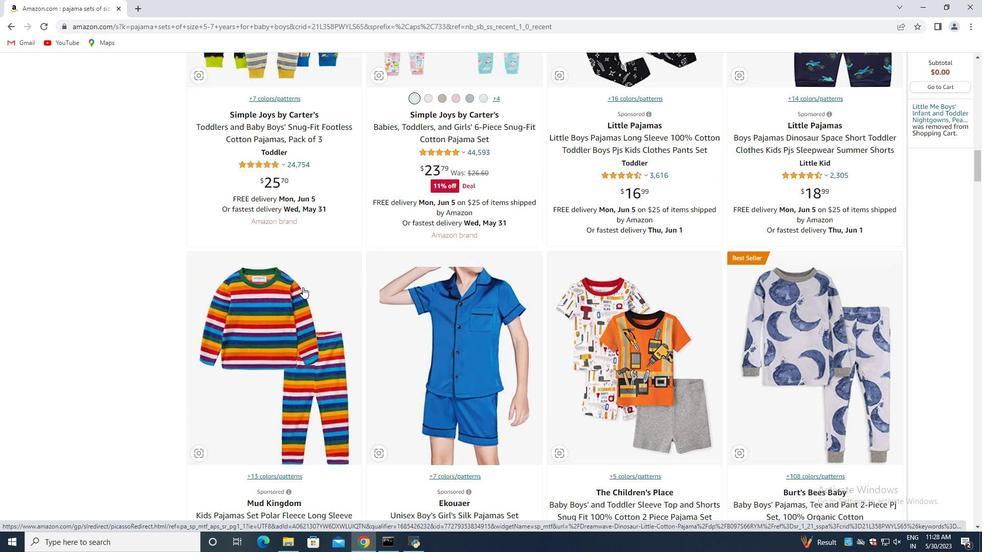 
Action: Mouse scrolled (302, 288) with delta (0, 0)
Screenshot: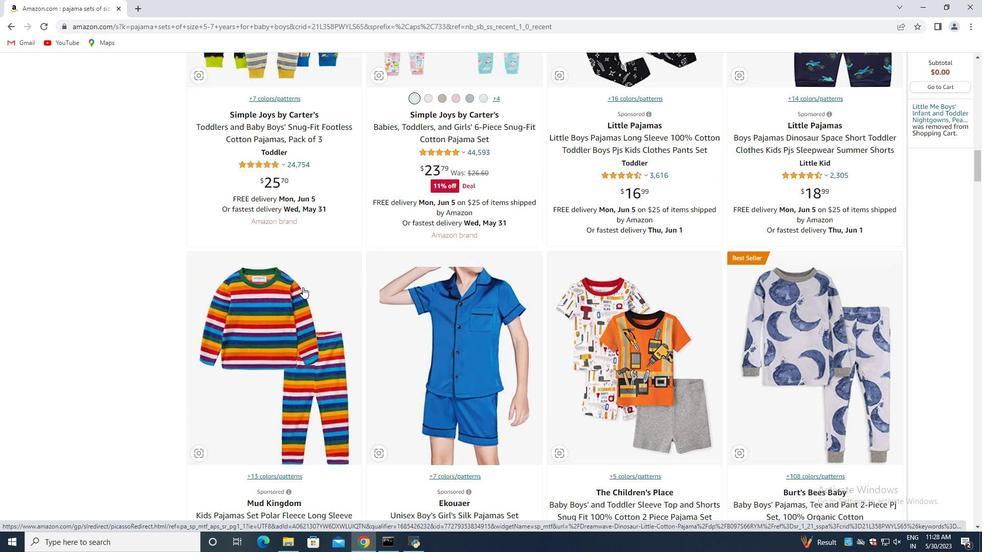 
Action: Mouse scrolled (302, 288) with delta (0, 0)
Screenshot: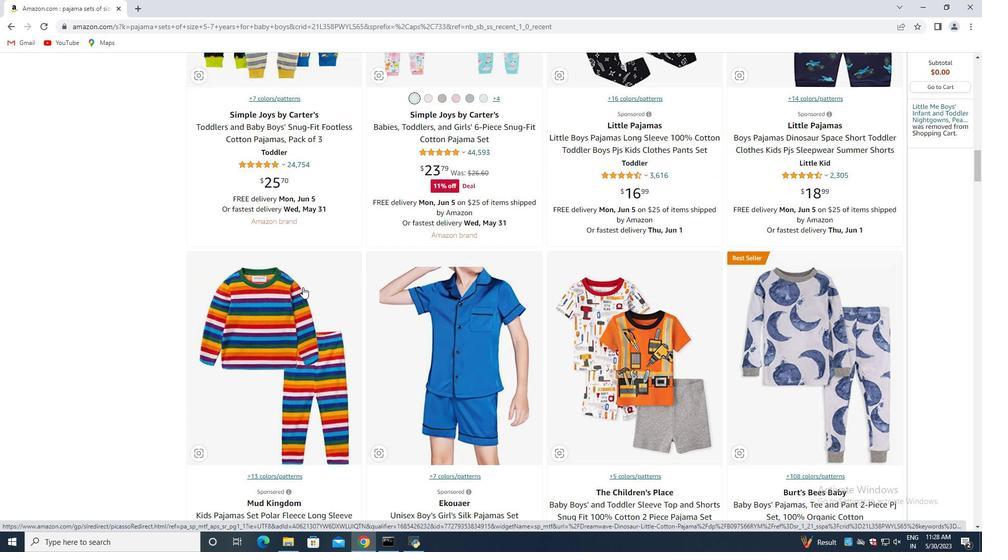 
Action: Mouse scrolled (302, 288) with delta (0, 0)
Screenshot: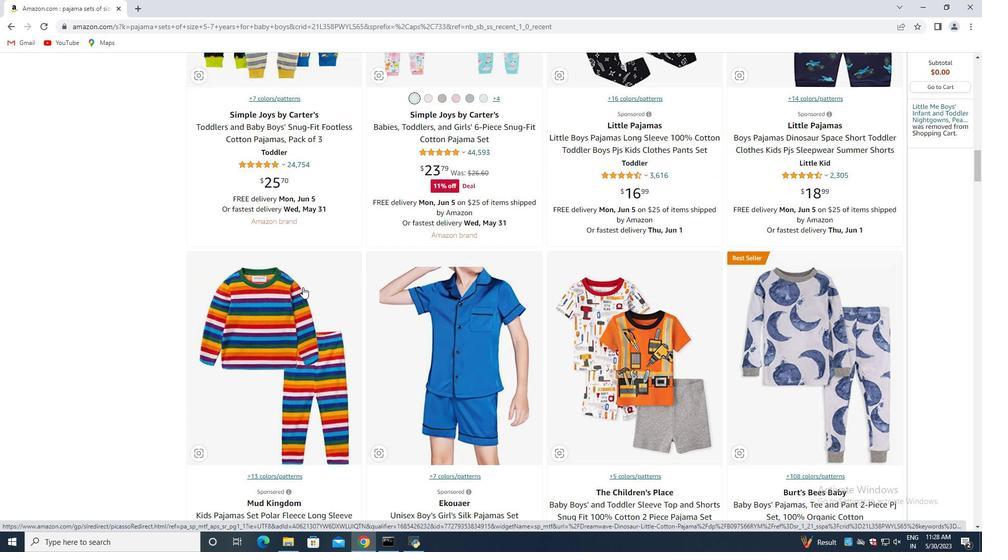 
Action: Mouse scrolled (302, 288) with delta (0, 0)
Screenshot: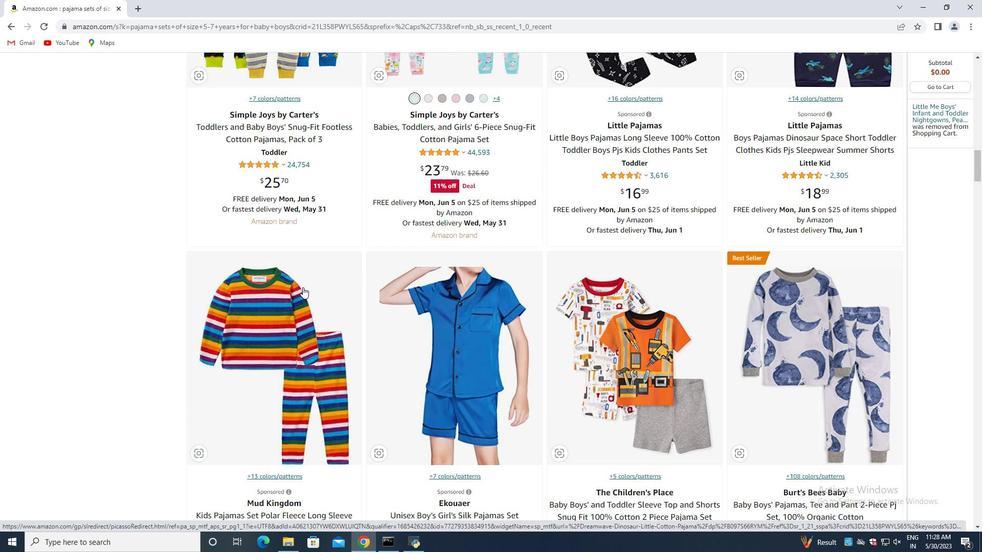 
Action: Mouse scrolled (302, 288) with delta (0, 0)
Screenshot: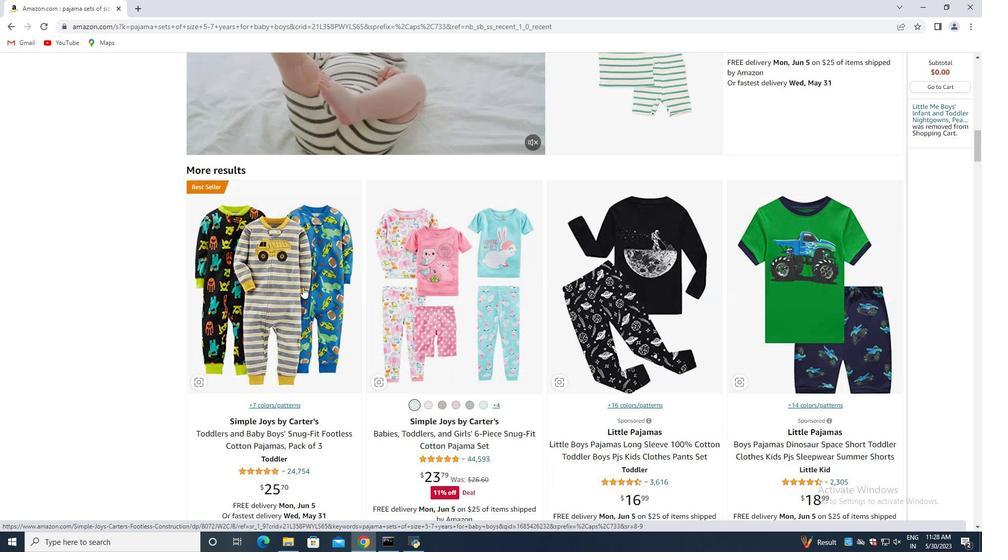 
Action: Mouse scrolled (302, 288) with delta (0, 0)
Screenshot: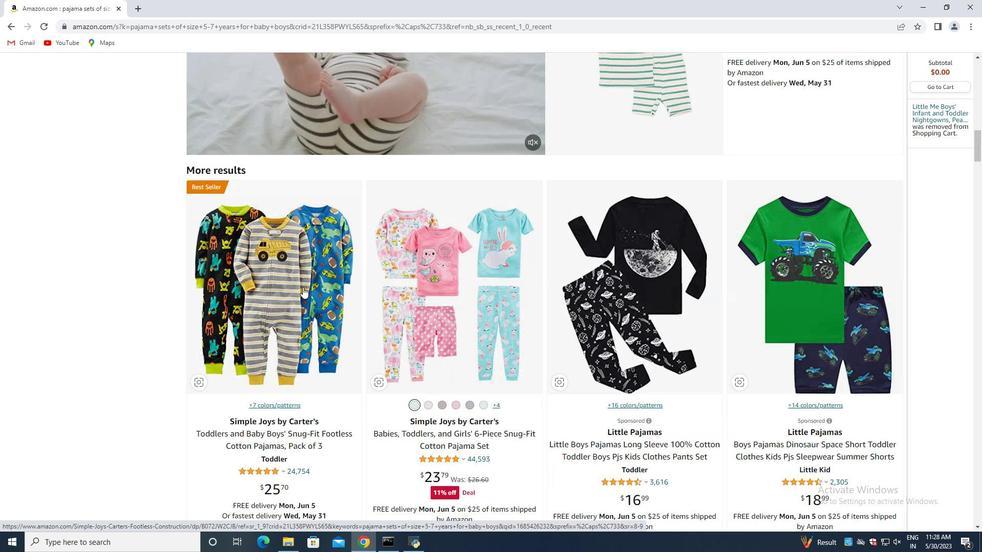 
Action: Mouse scrolled (302, 288) with delta (0, 0)
Screenshot: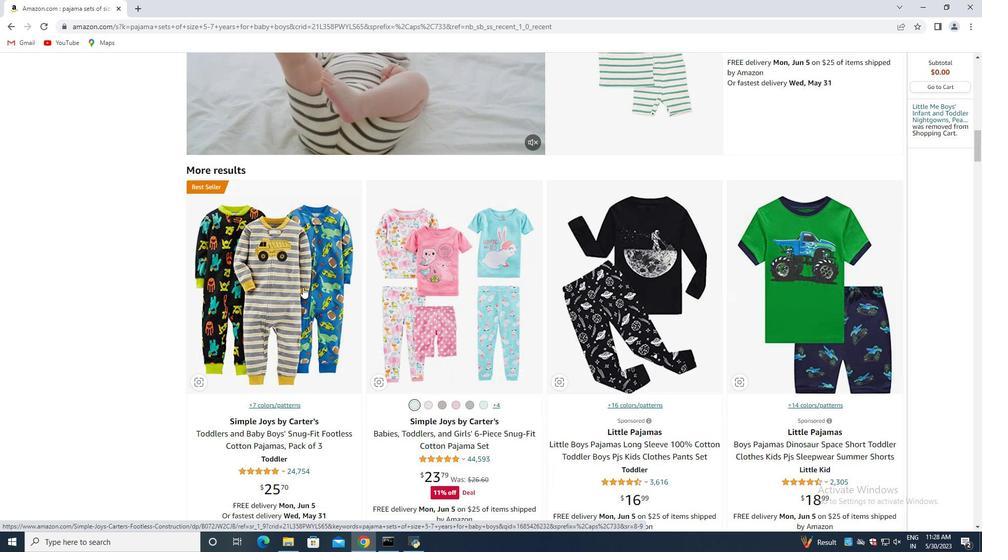 
Action: Mouse scrolled (302, 288) with delta (0, 0)
Screenshot: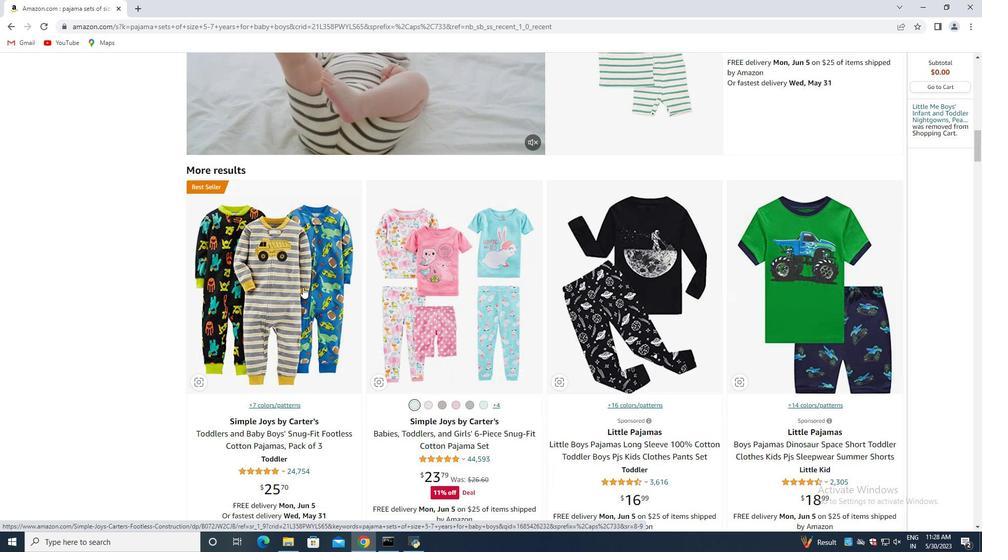 
Action: Mouse scrolled (302, 288) with delta (0, 0)
Screenshot: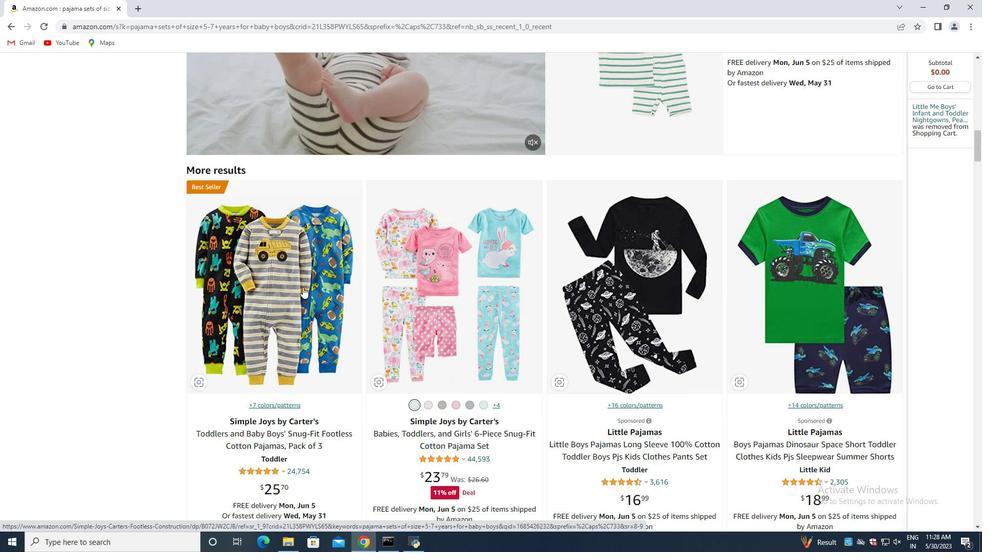 
Action: Mouse scrolled (302, 288) with delta (0, 0)
Screenshot: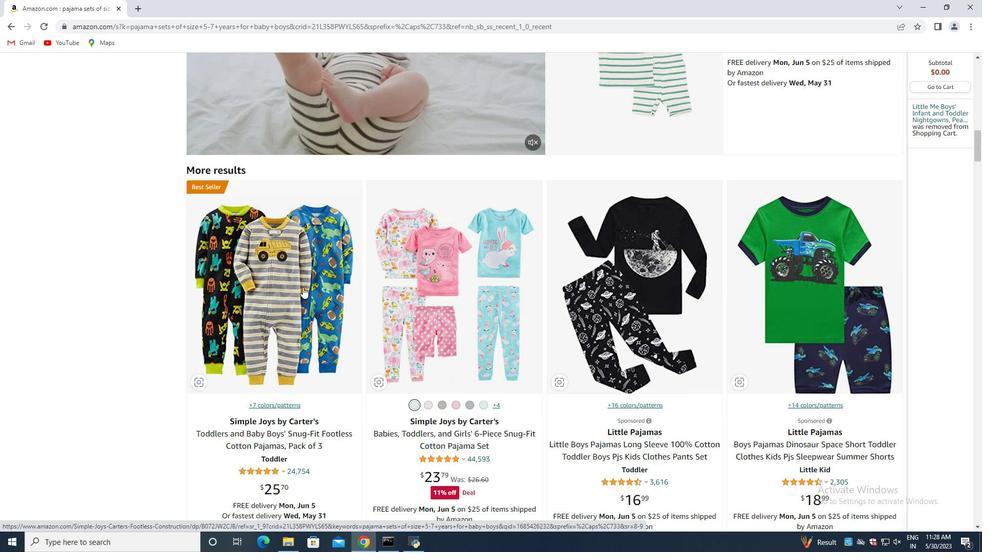 
Action: Mouse scrolled (302, 288) with delta (0, 0)
Screenshot: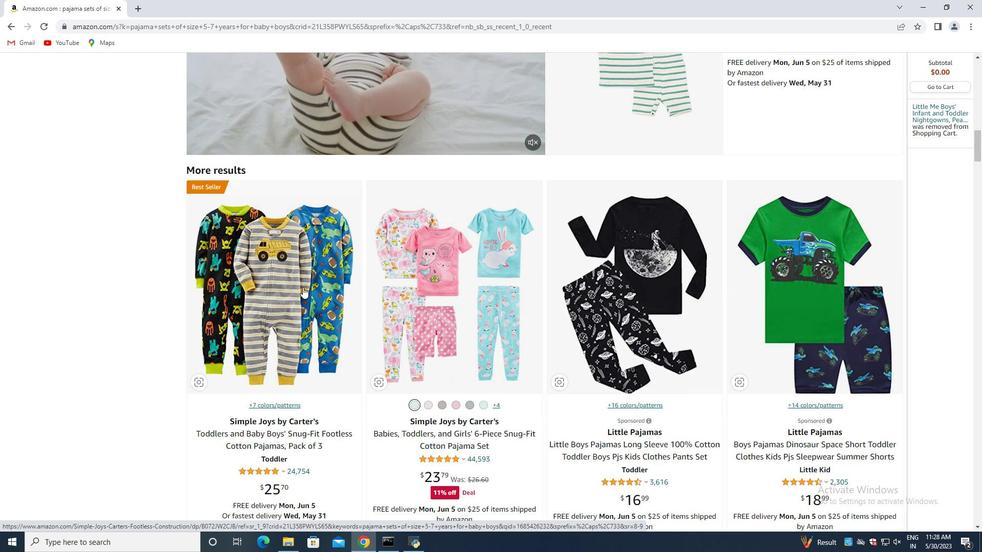 
Action: Mouse scrolled (302, 288) with delta (0, 0)
Screenshot: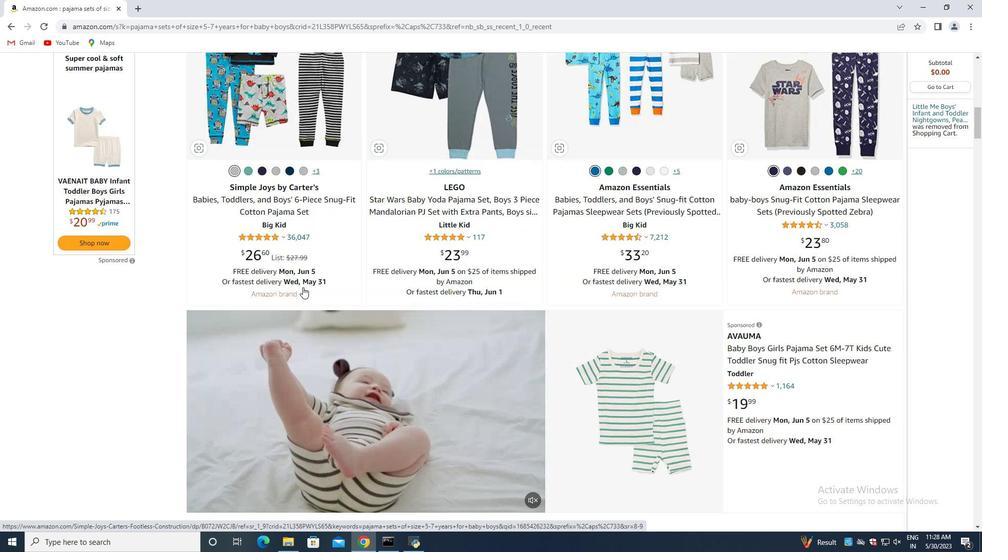 
Action: Mouse scrolled (302, 288) with delta (0, 0)
Screenshot: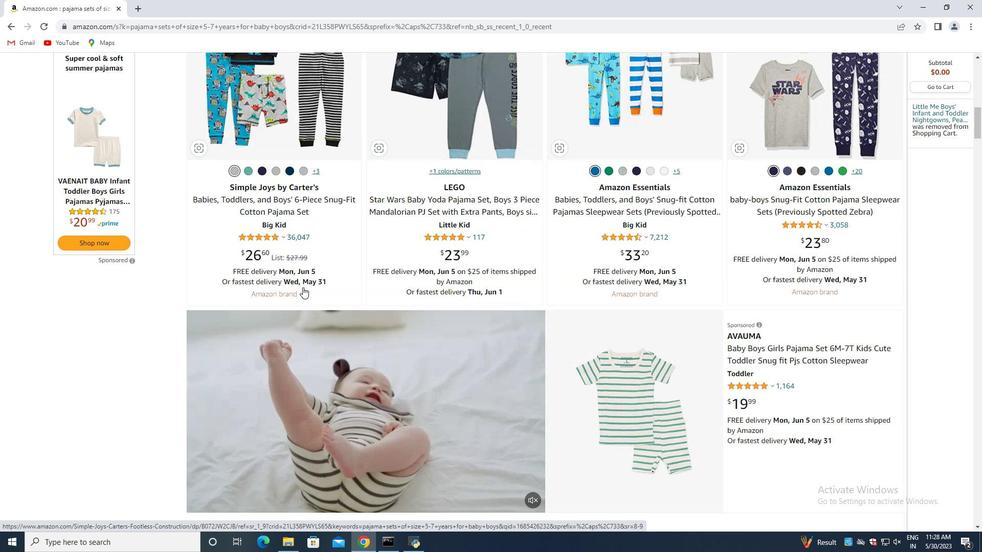
Action: Mouse scrolled (302, 288) with delta (0, 0)
Screenshot: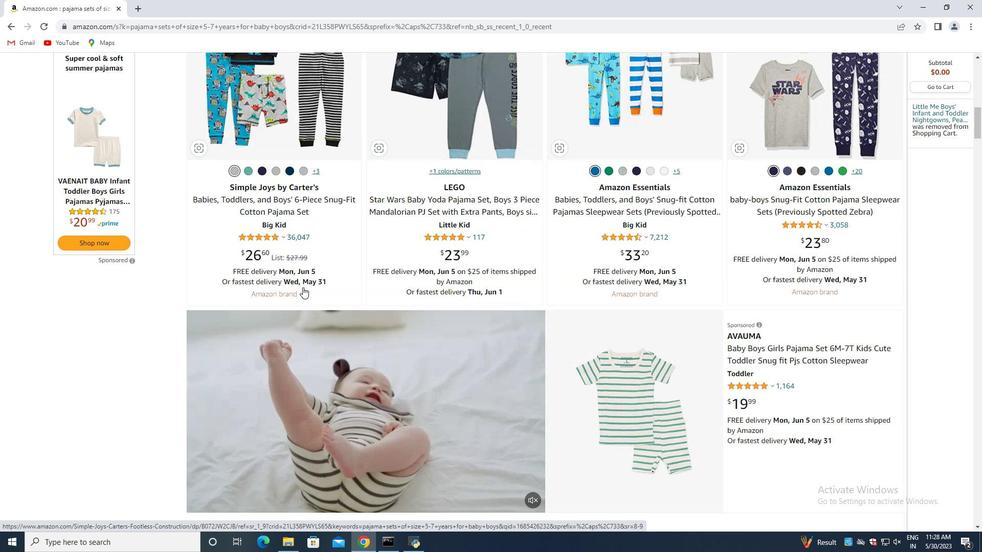 
Action: Mouse scrolled (302, 288) with delta (0, 0)
Screenshot: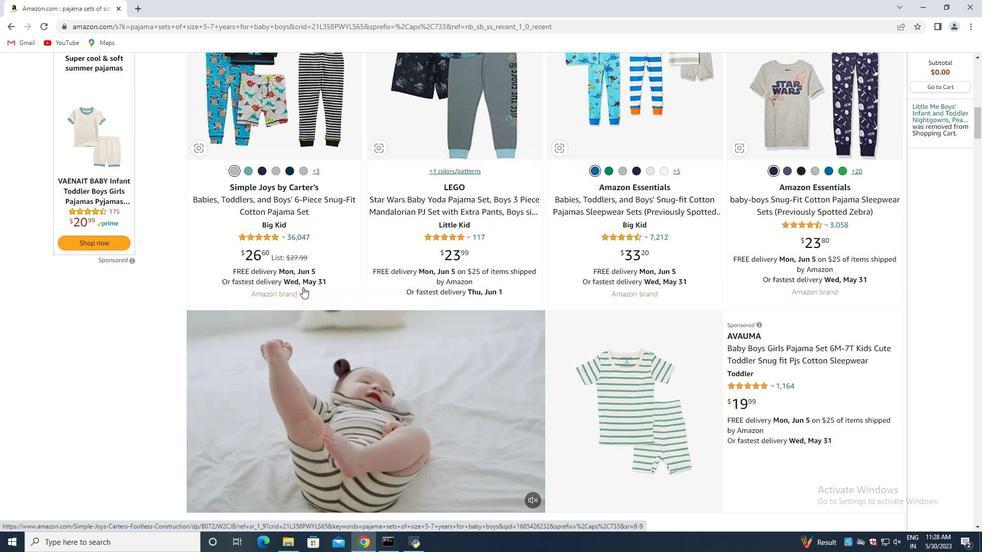 
Action: Mouse scrolled (302, 288) with delta (0, 0)
Screenshot: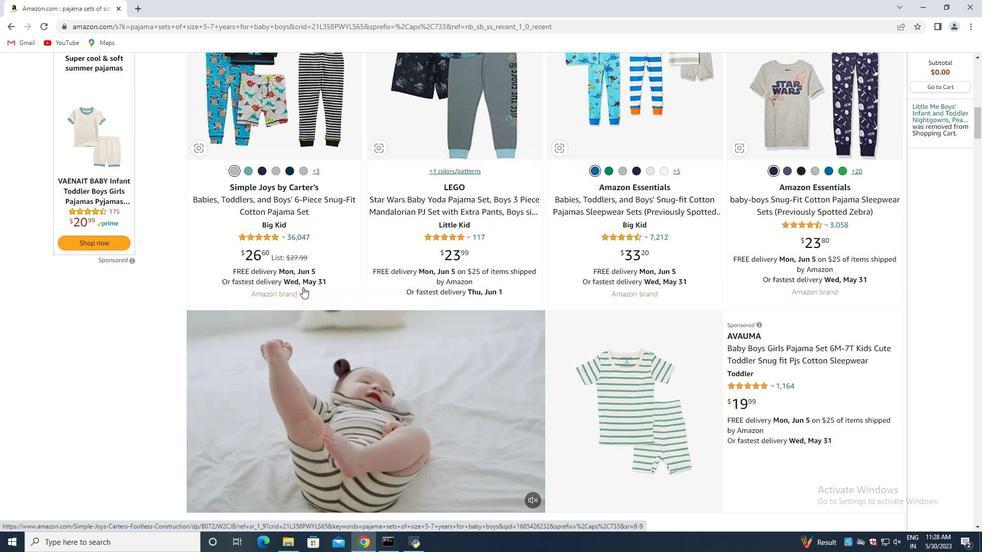 
Action: Mouse scrolled (302, 288) with delta (0, 0)
Screenshot: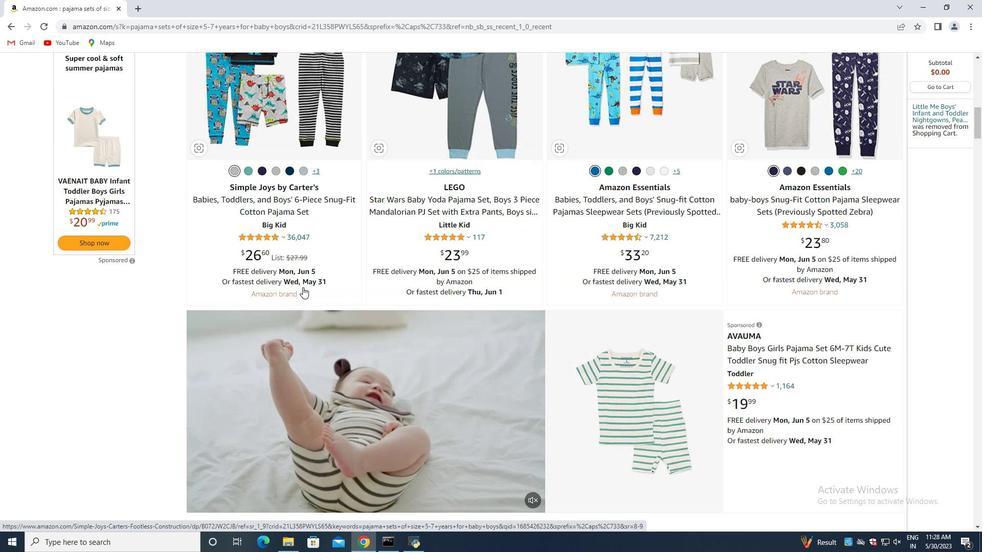 
Action: Mouse scrolled (302, 288) with delta (0, 0)
Screenshot: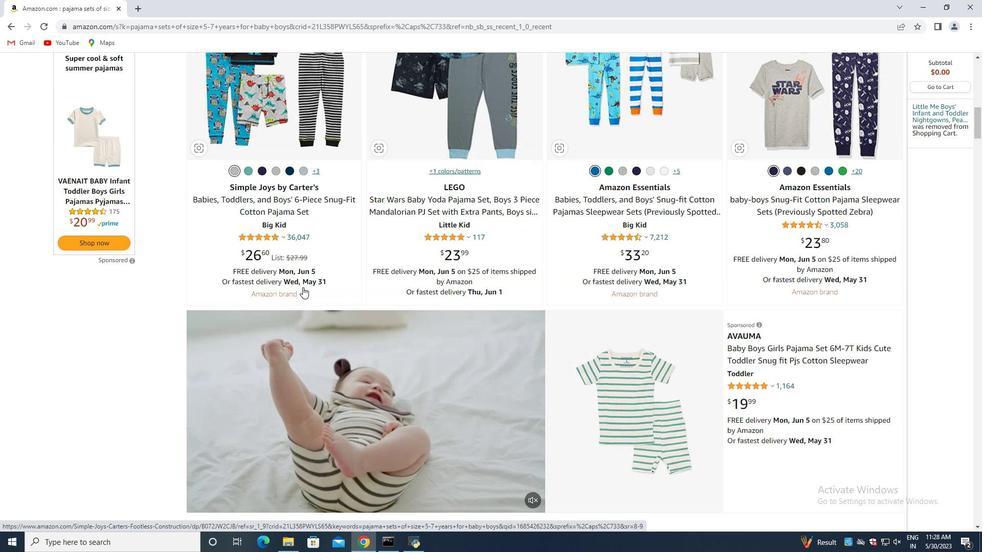 
Action: Mouse scrolled (302, 288) with delta (0, 0)
Screenshot: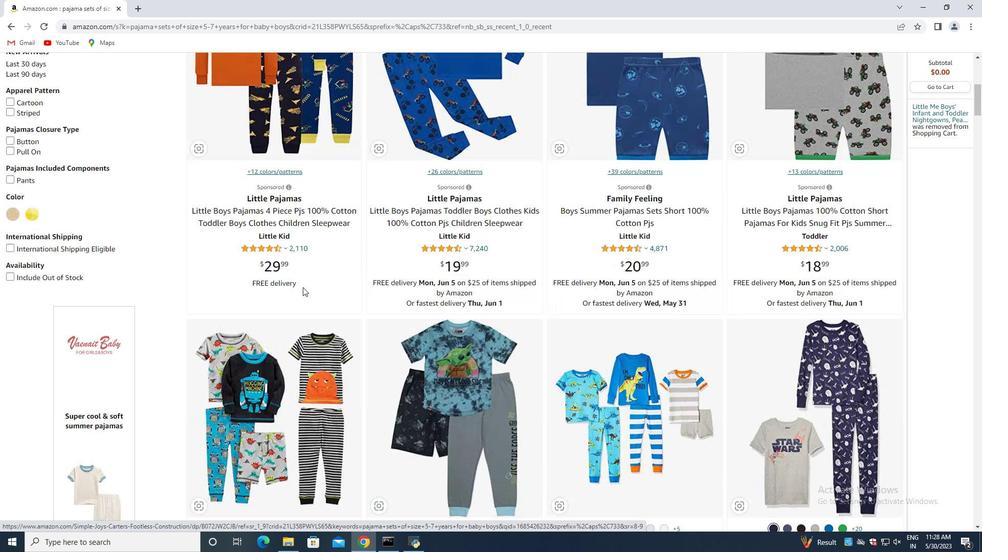 
Action: Mouse scrolled (302, 288) with delta (0, 0)
Screenshot: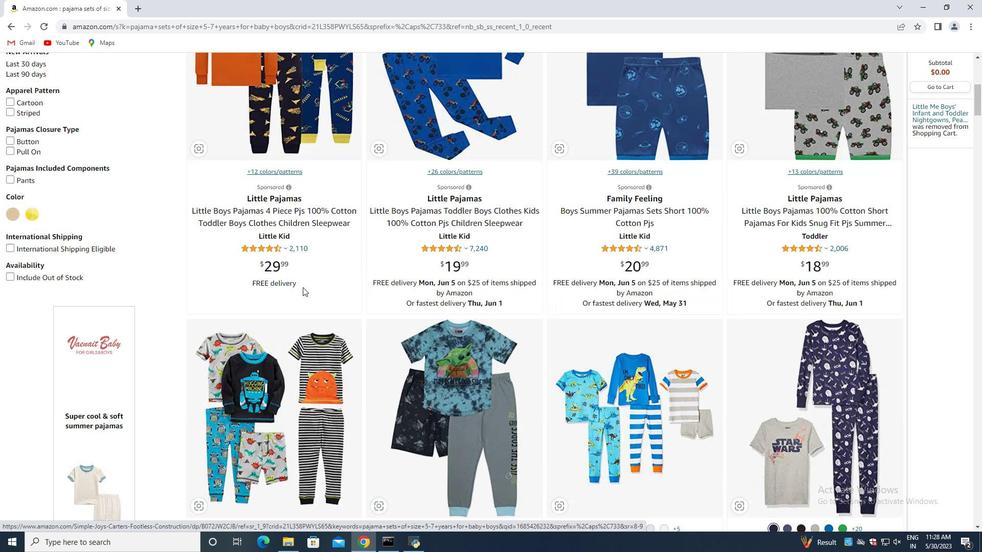 
Action: Mouse scrolled (302, 288) with delta (0, 0)
Screenshot: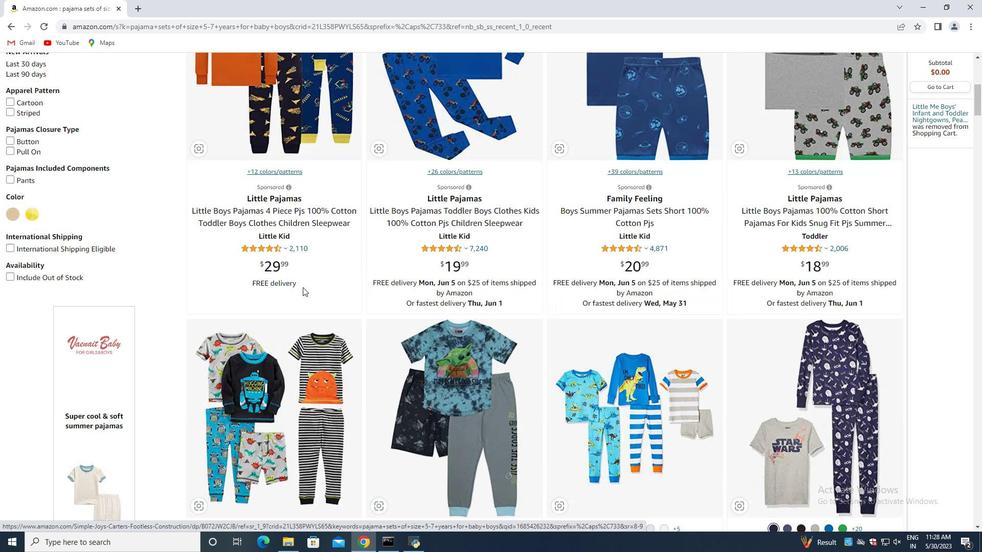 
Action: Mouse scrolled (302, 288) with delta (0, 0)
Screenshot: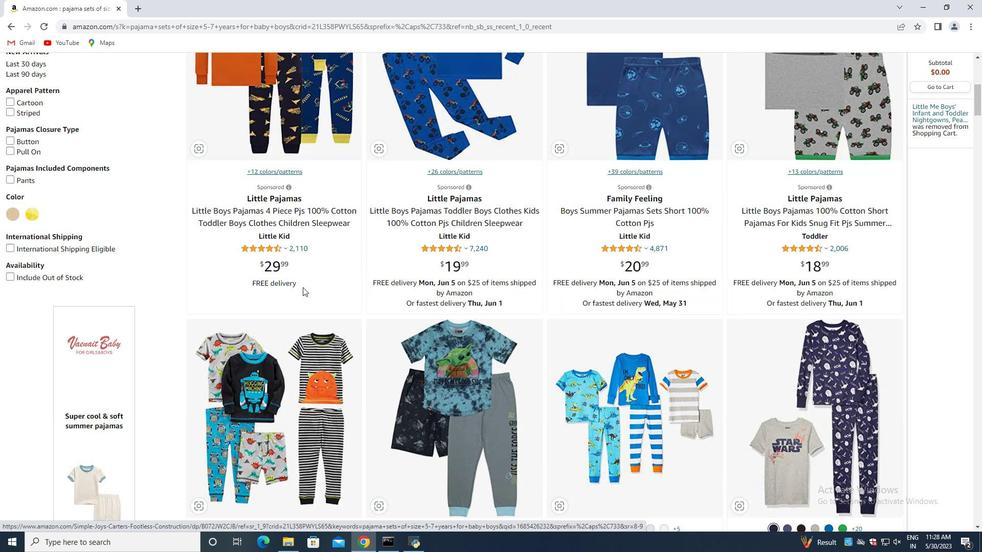 
Action: Mouse moved to (302, 287)
Screenshot: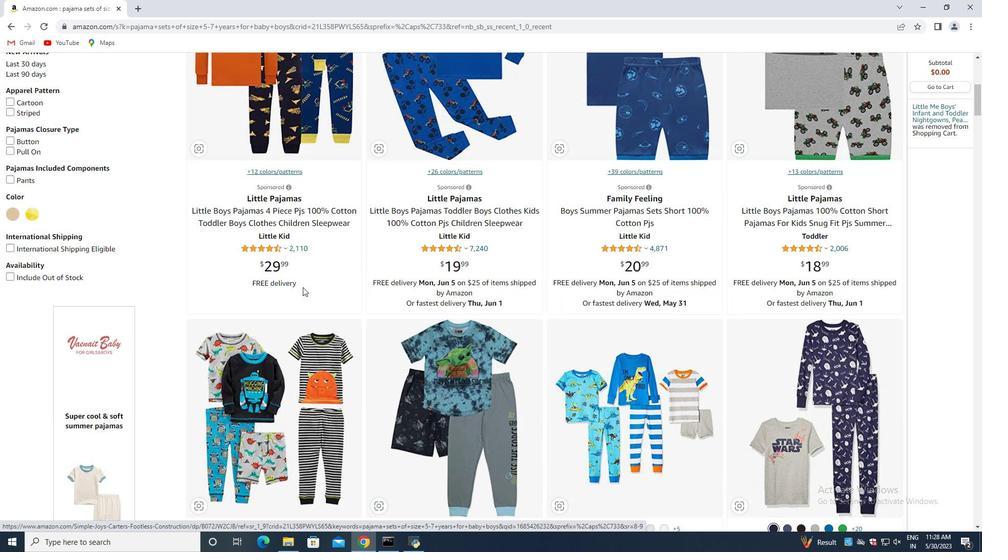 
Action: Mouse scrolled (302, 288) with delta (0, 0)
Screenshot: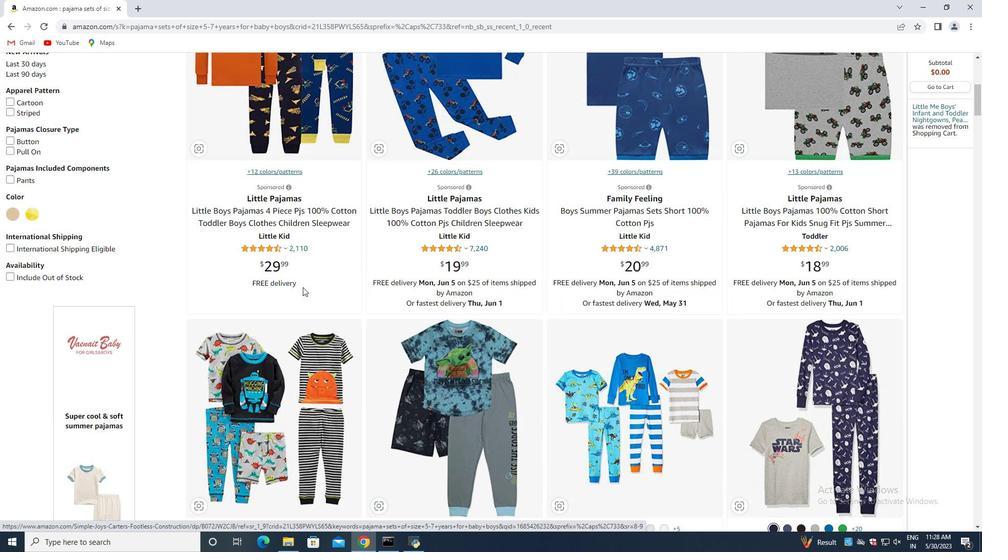 
Action: Mouse scrolled (302, 288) with delta (0, 0)
Screenshot: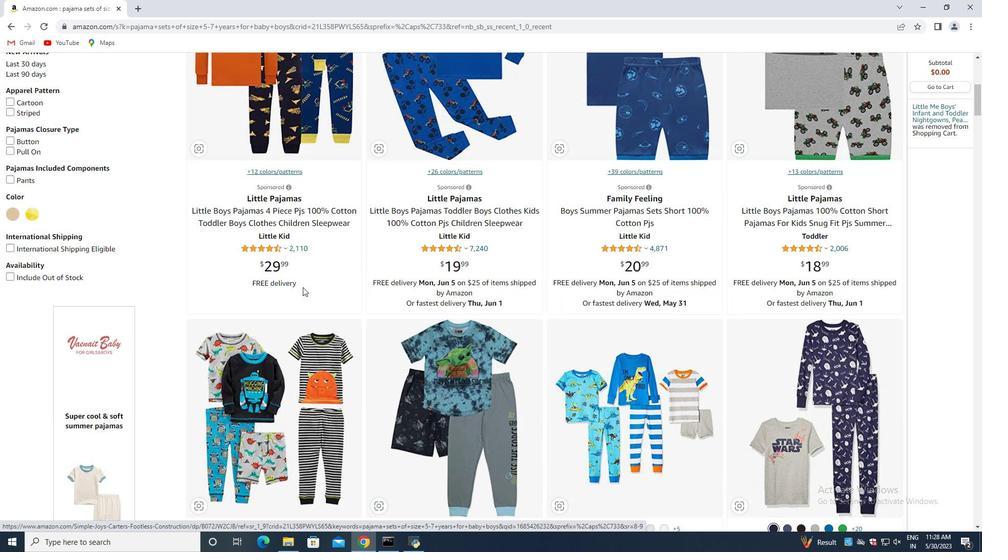
Action: Mouse scrolled (302, 288) with delta (0, 0)
Screenshot: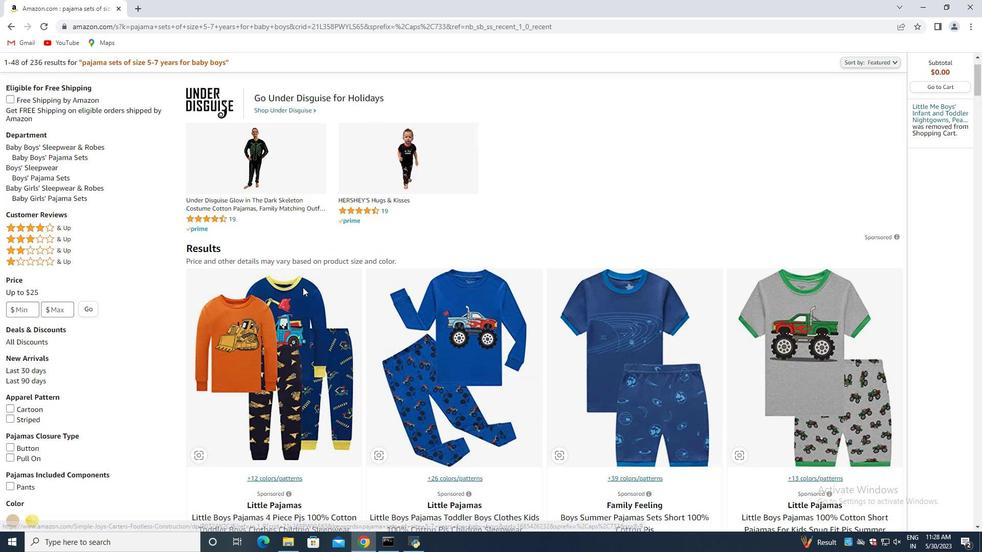 
Action: Mouse scrolled (302, 288) with delta (0, 0)
Screenshot: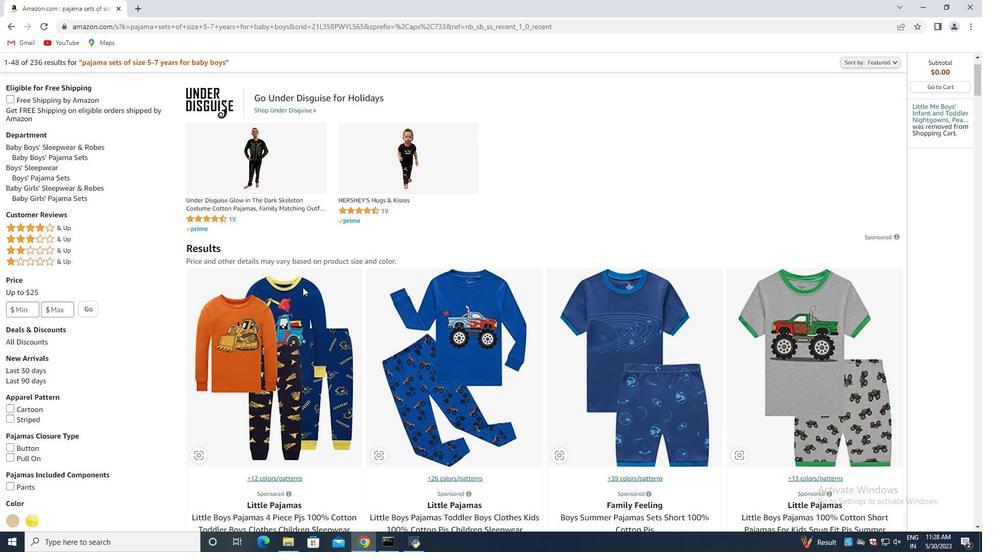 
Action: Mouse scrolled (302, 288) with delta (0, 0)
Screenshot: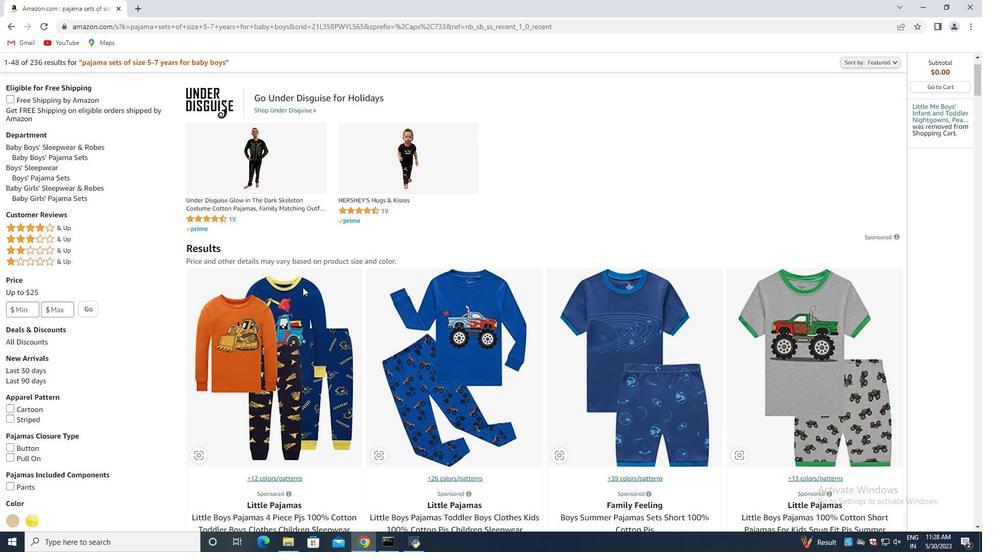 
Action: Mouse scrolled (302, 288) with delta (0, 0)
Screenshot: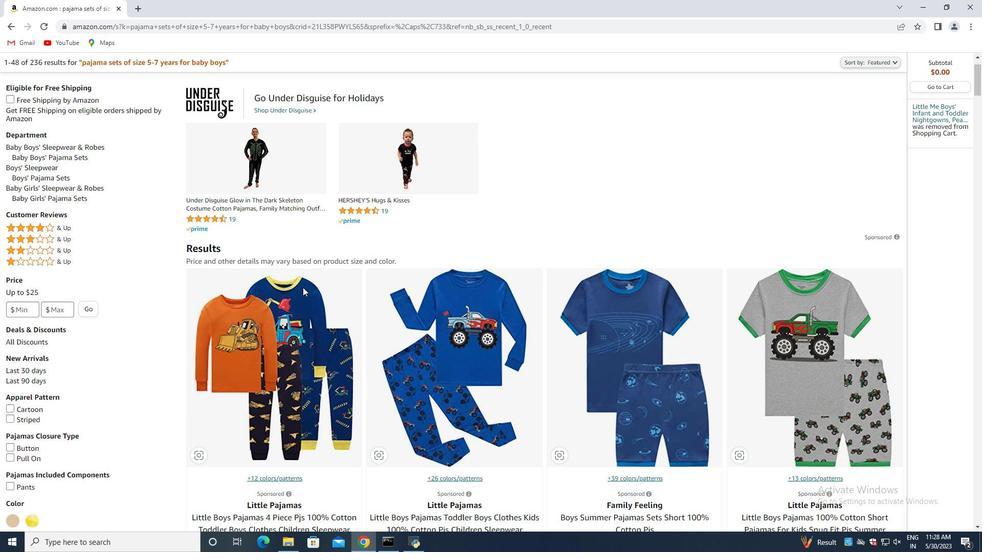
Action: Mouse scrolled (302, 288) with delta (0, 0)
Screenshot: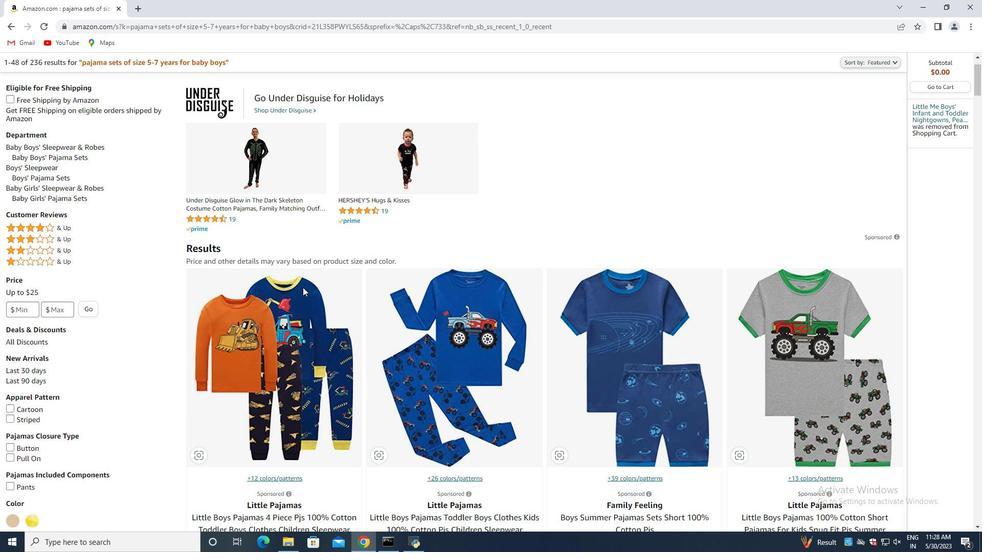 
Action: Mouse scrolled (302, 288) with delta (0, 0)
Screenshot: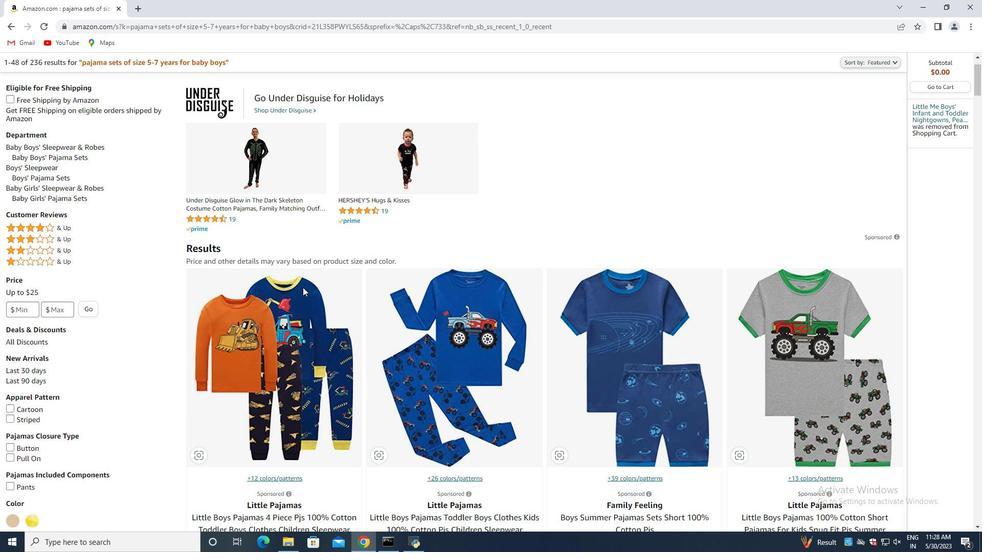 
Action: Mouse moved to (337, 277)
Screenshot: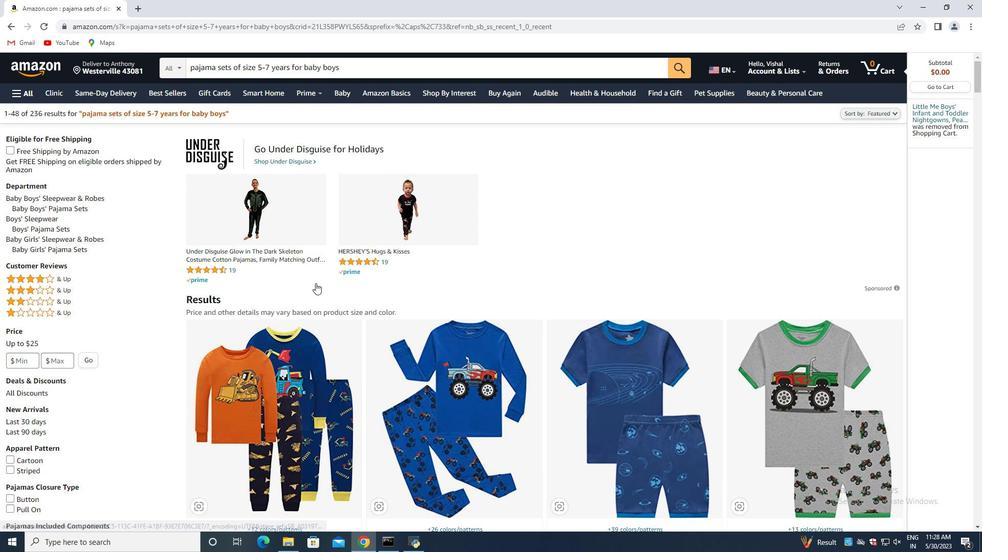
Action: Mouse scrolled (337, 276) with delta (0, 0)
Screenshot: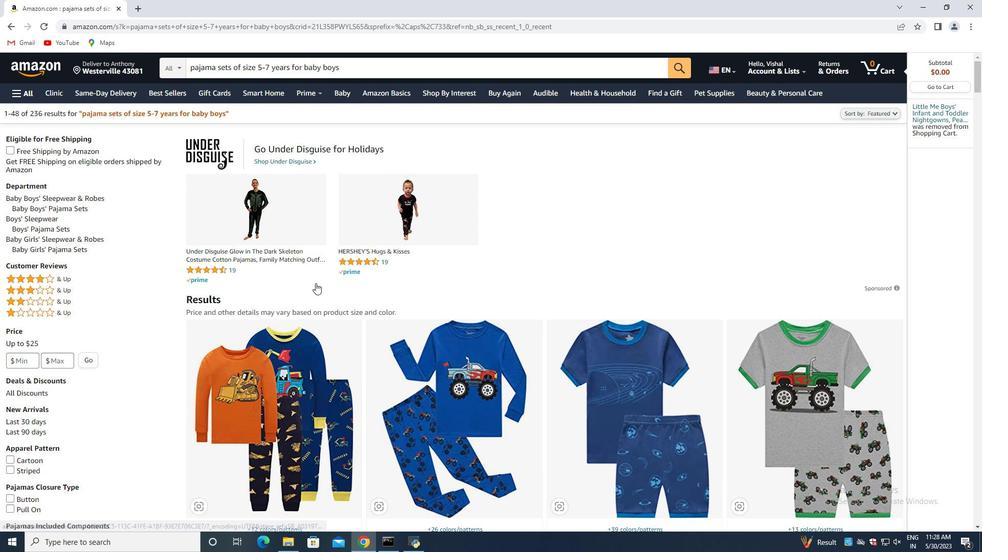 
Action: Mouse moved to (337, 277)
Screenshot: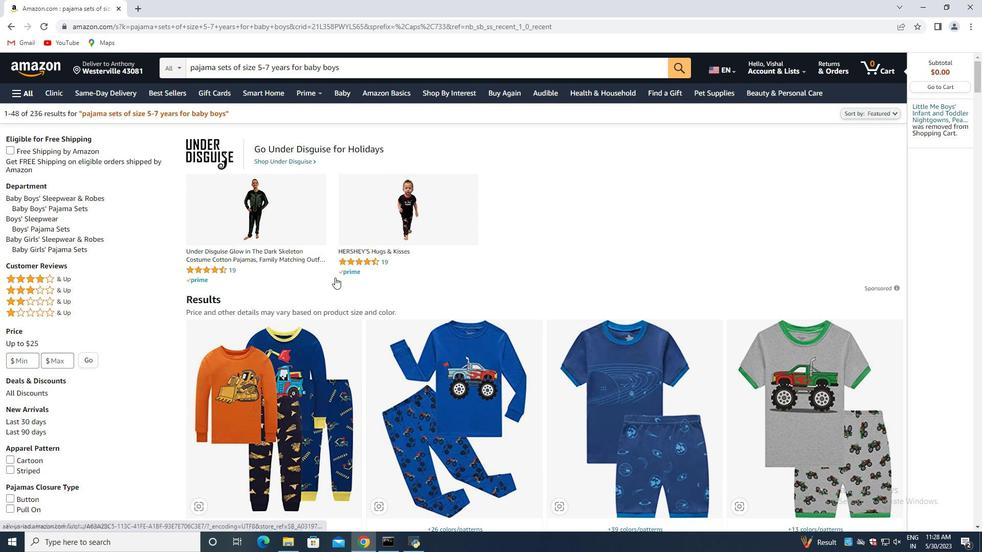 
Action: Mouse scrolled (337, 276) with delta (0, 0)
Screenshot: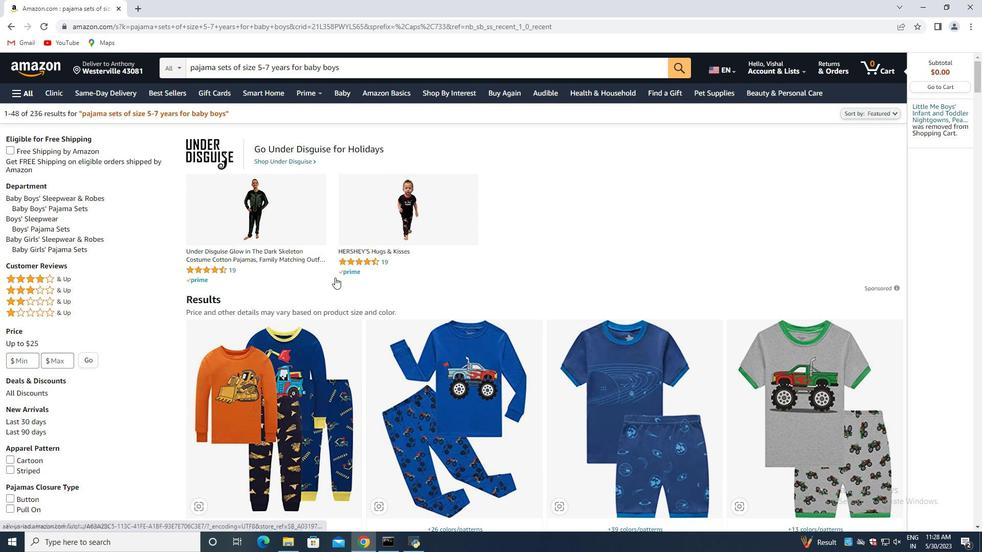 
Action: Mouse scrolled (337, 276) with delta (0, 0)
Screenshot: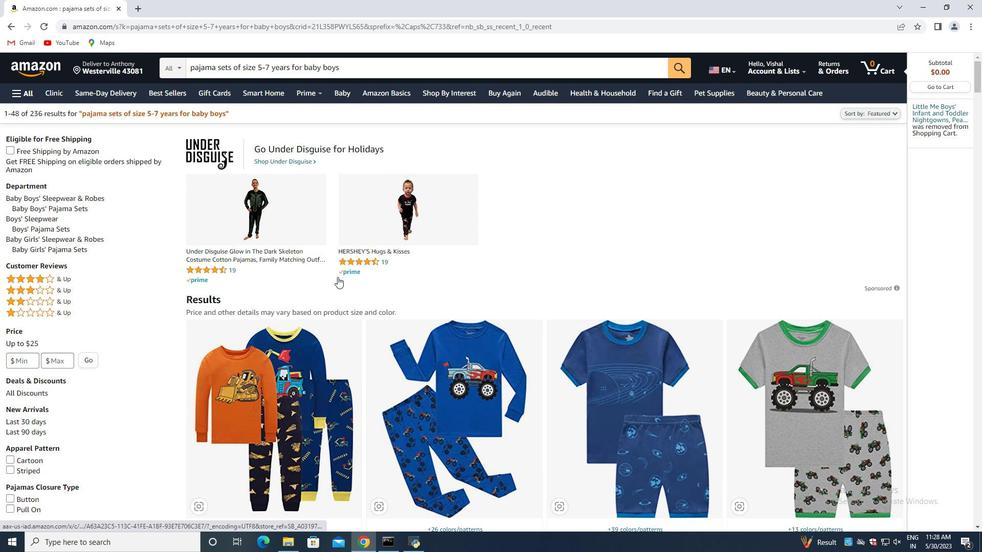 
Action: Mouse moved to (319, 274)
Screenshot: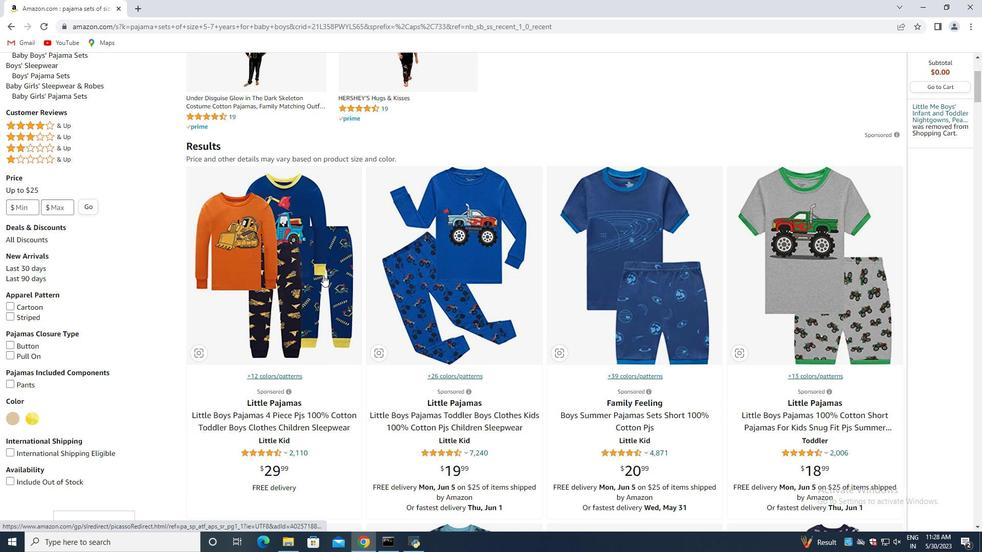 
Action: Mouse pressed left at (319, 274)
Screenshot: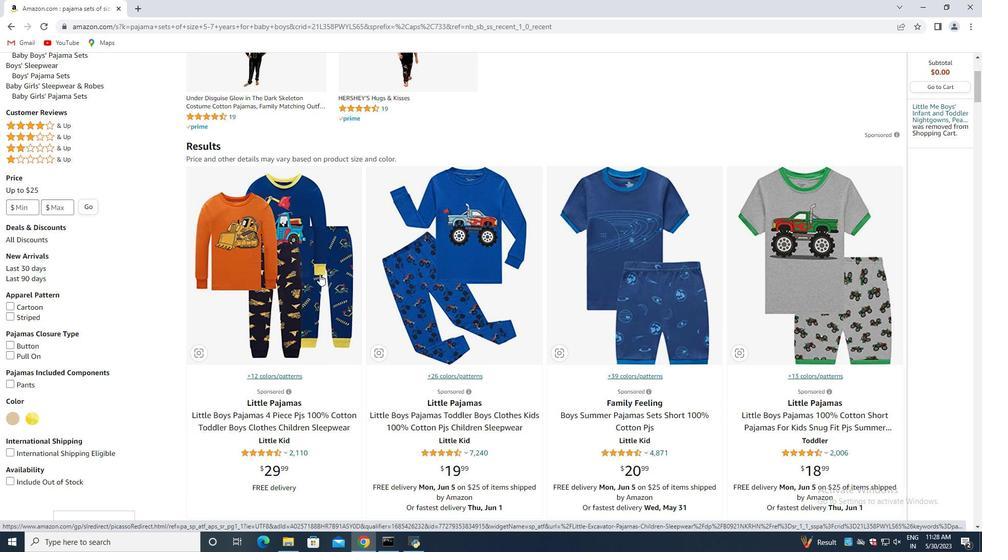 
Action: Mouse moved to (294, 248)
Screenshot: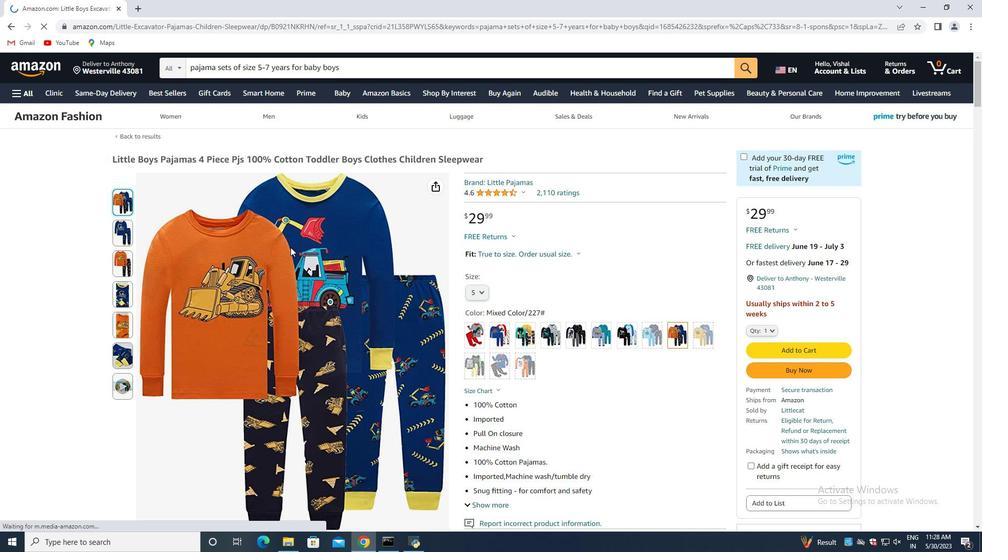 
Action: Mouse scrolled (294, 247) with delta (0, 0)
Screenshot: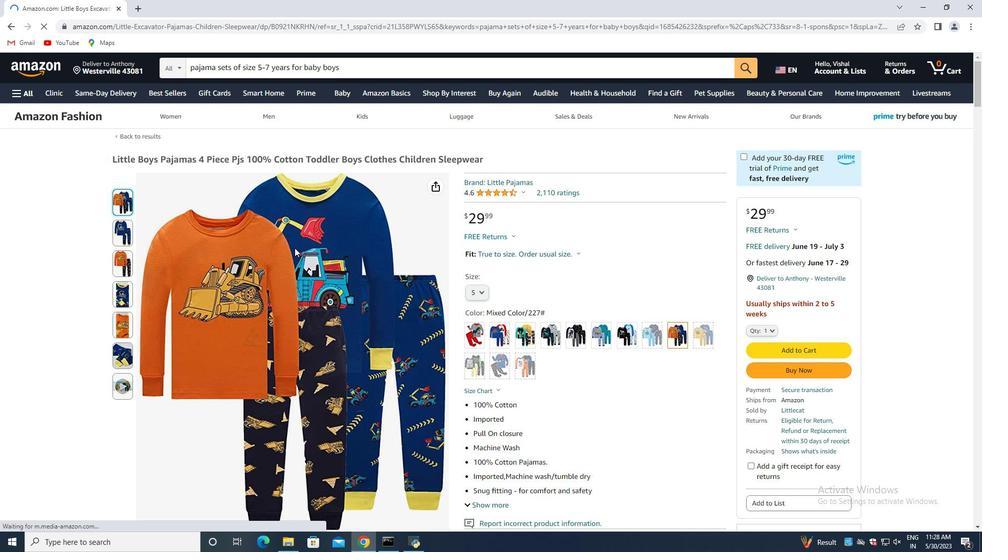 
Action: Mouse moved to (295, 248)
Screenshot: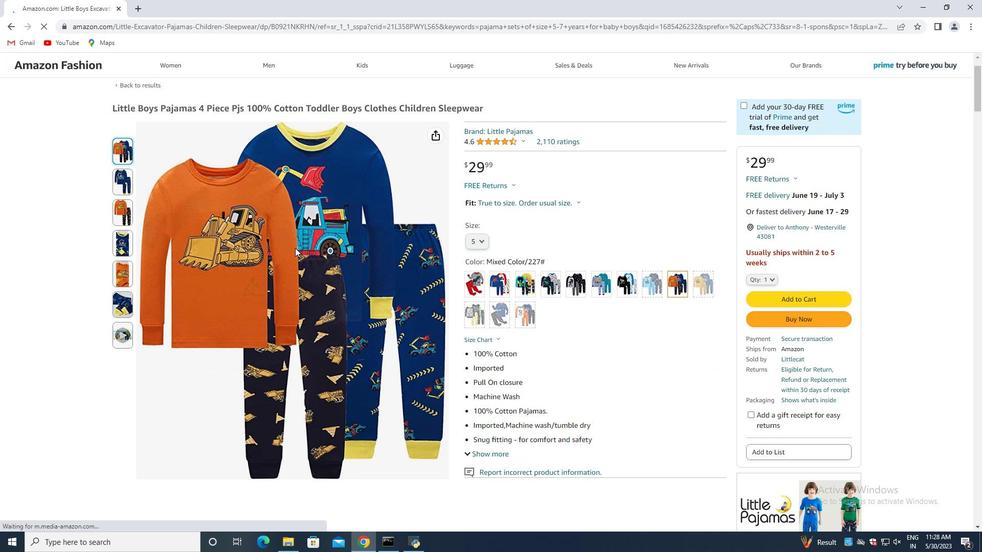 
Action: Mouse scrolled (295, 248) with delta (0, 0)
Screenshot: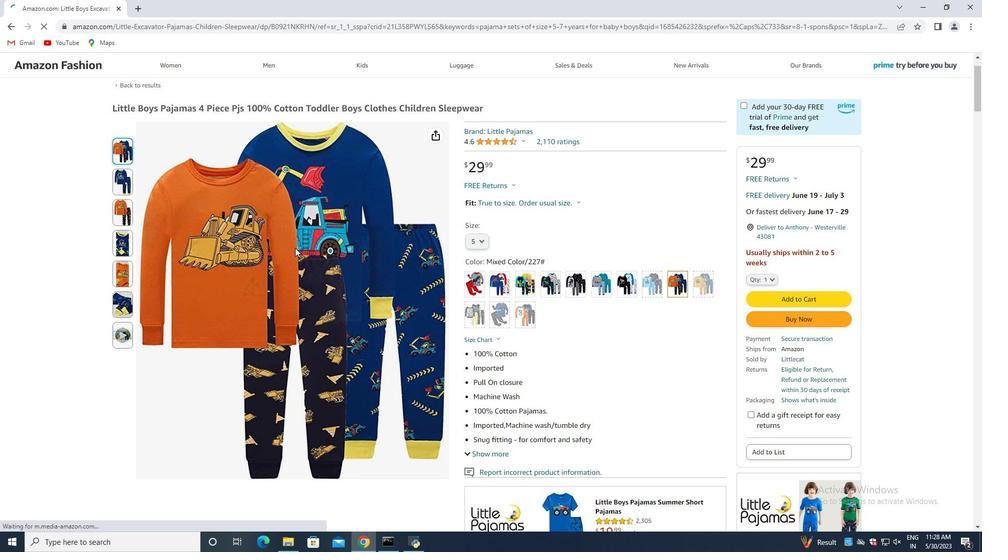 
Action: Mouse scrolled (295, 248) with delta (0, 0)
Screenshot: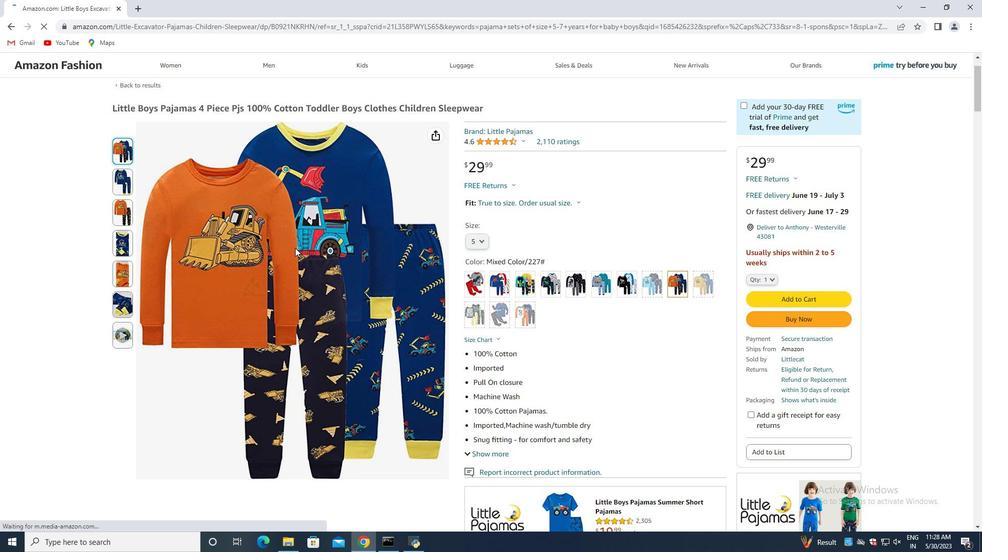 
Action: Mouse scrolled (295, 248) with delta (0, 0)
Screenshot: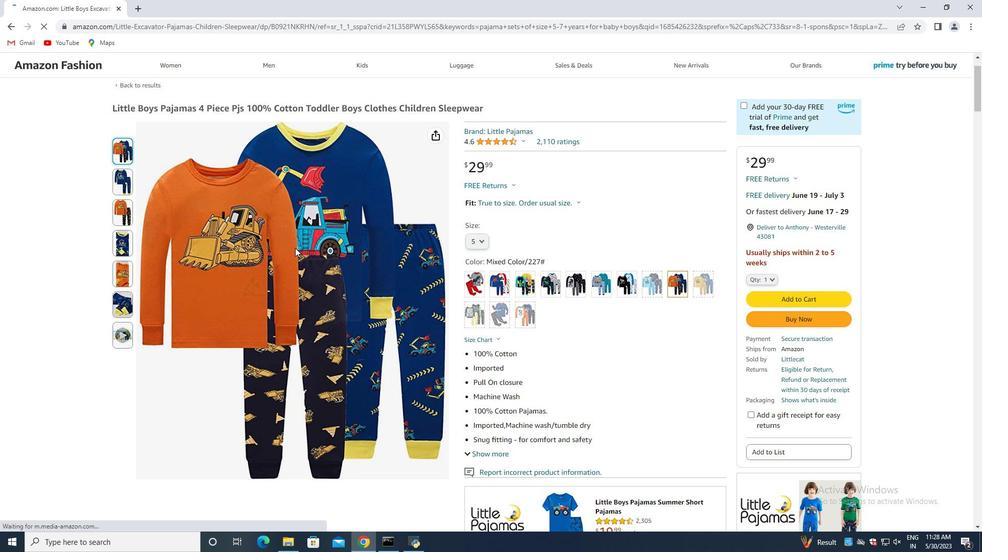 
Action: Mouse moved to (295, 248)
Screenshot: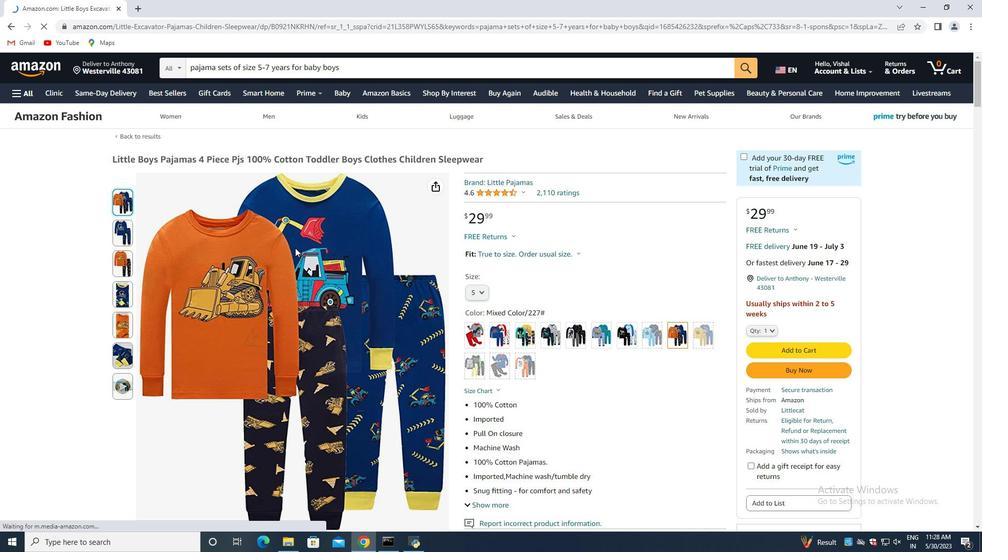 
Action: Mouse scrolled (295, 248) with delta (0, 0)
Screenshot: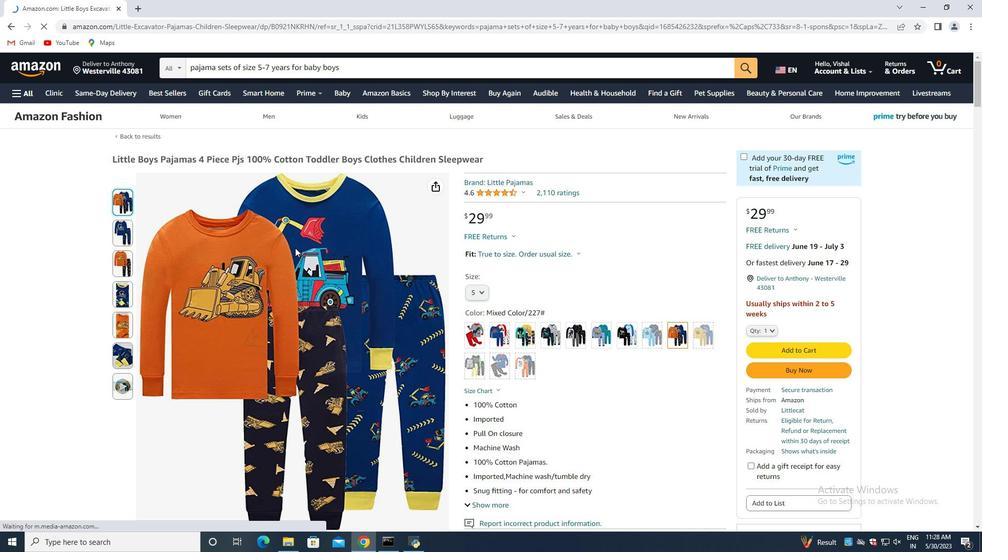 
Action: Mouse moved to (293, 255)
Screenshot: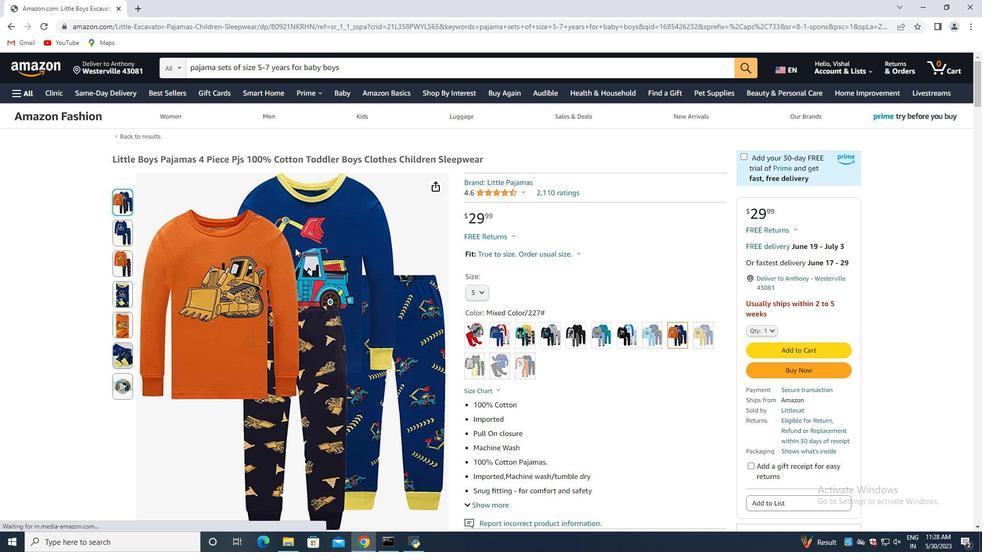 
Action: Mouse scrolled (293, 254) with delta (0, 0)
Screenshot: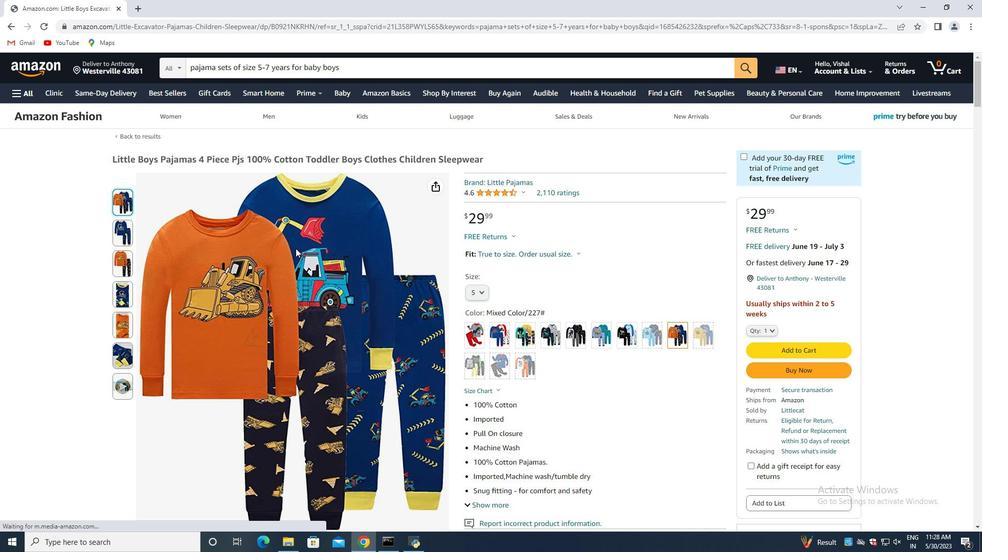 
Action: Mouse moved to (291, 258)
Screenshot: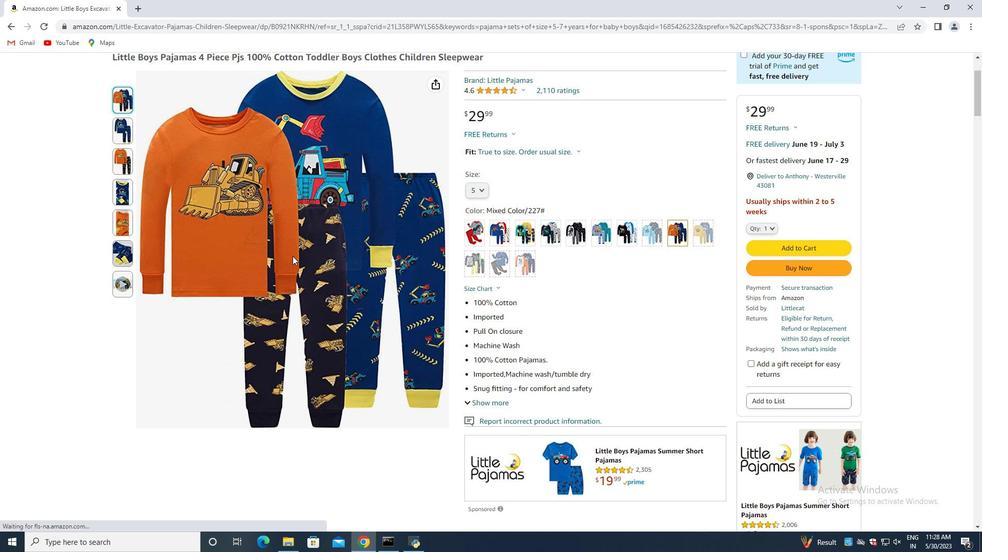 
Action: Mouse scrolled (291, 258) with delta (0, 0)
Screenshot: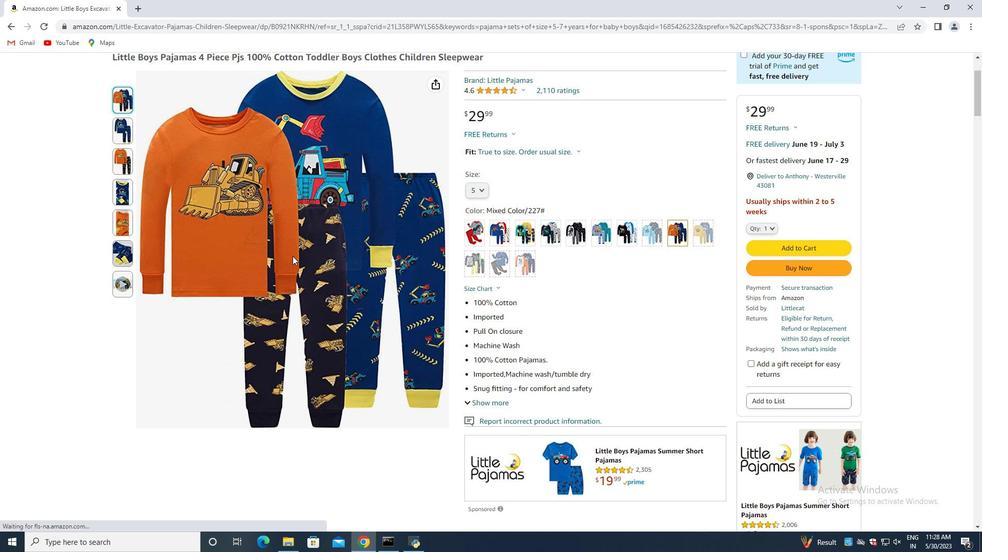 
Action: Mouse moved to (287, 267)
Screenshot: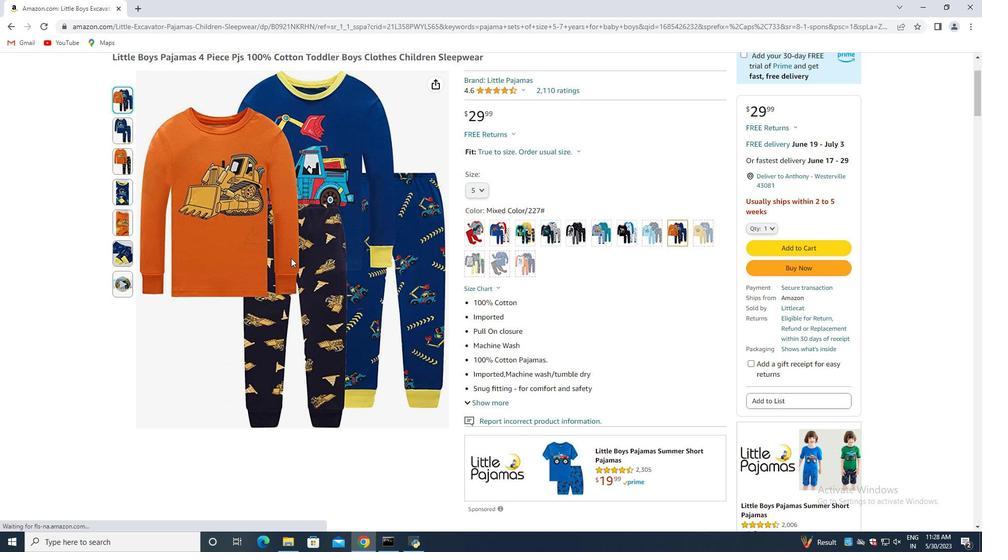 
Action: Mouse scrolled (287, 266) with delta (0, 0)
Screenshot: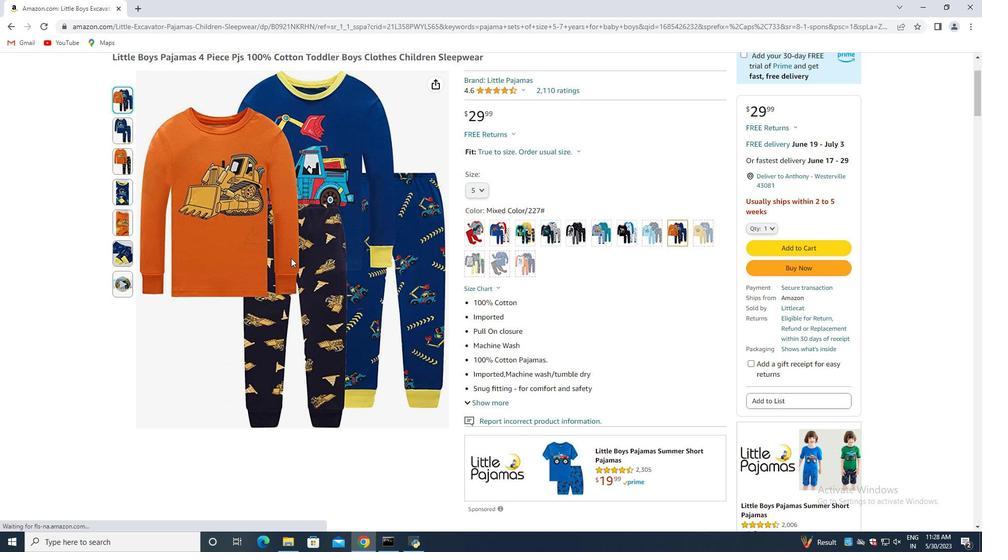 
Action: Mouse scrolled (287, 266) with delta (0, 0)
Screenshot: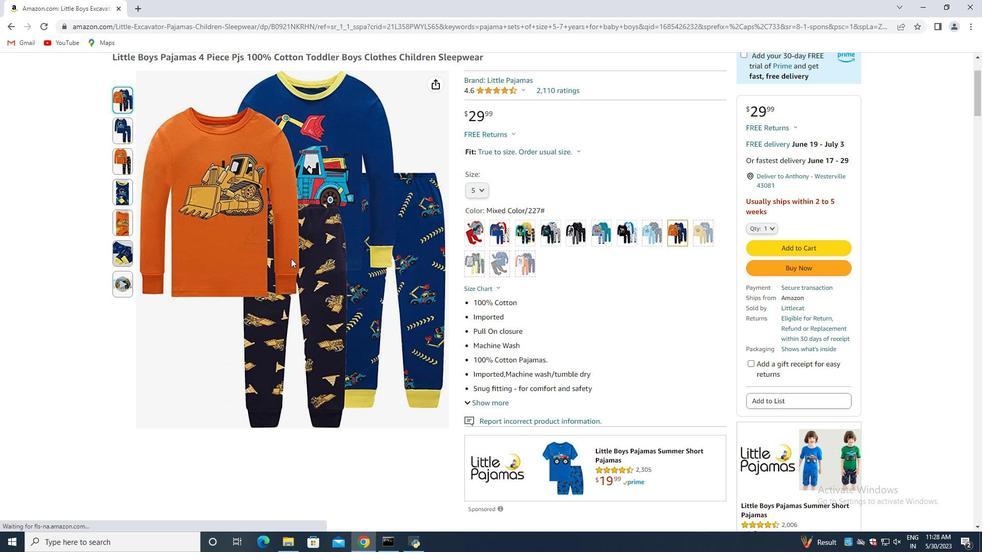 
Action: Mouse scrolled (287, 266) with delta (0, 0)
Screenshot: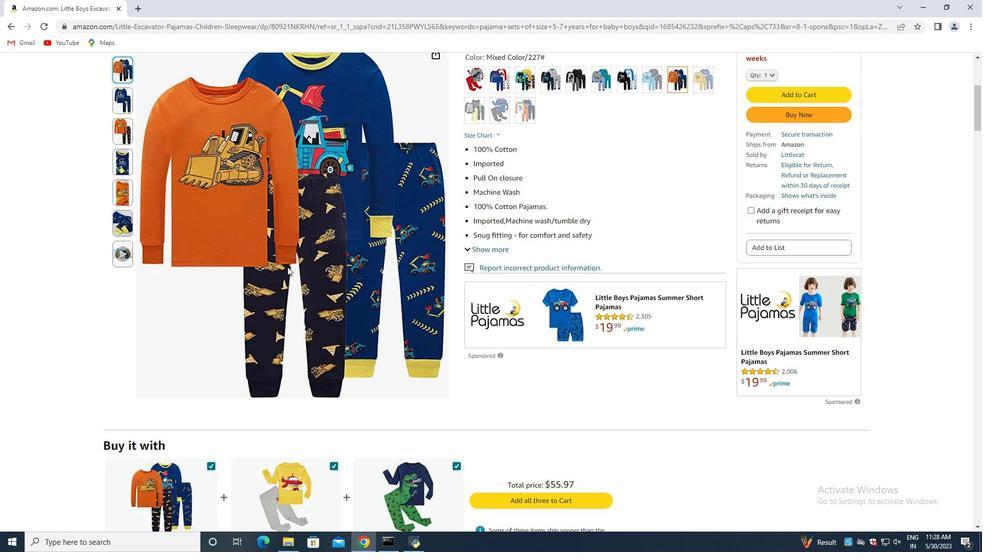 
Action: Mouse scrolled (287, 266) with delta (0, 0)
Screenshot: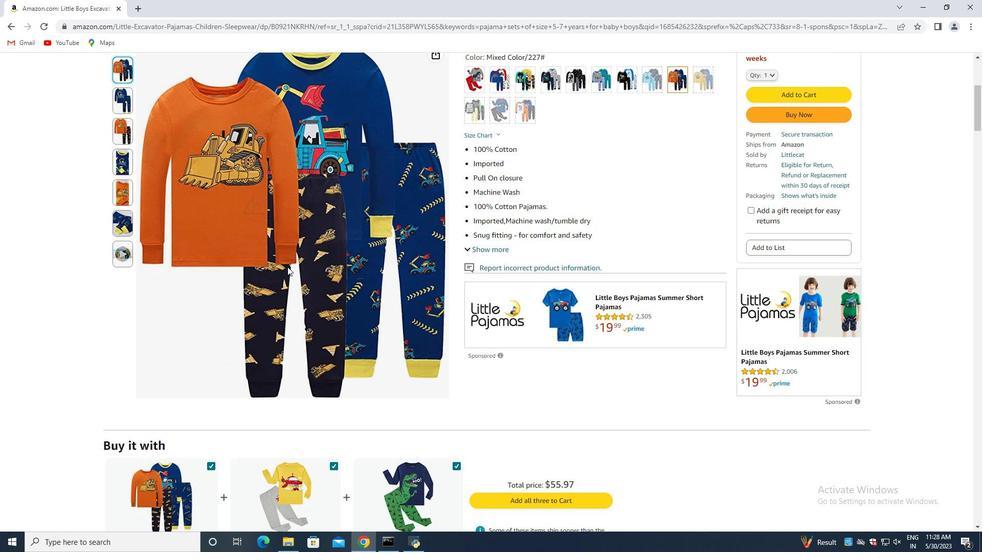 
Action: Mouse scrolled (287, 266) with delta (0, 0)
Screenshot: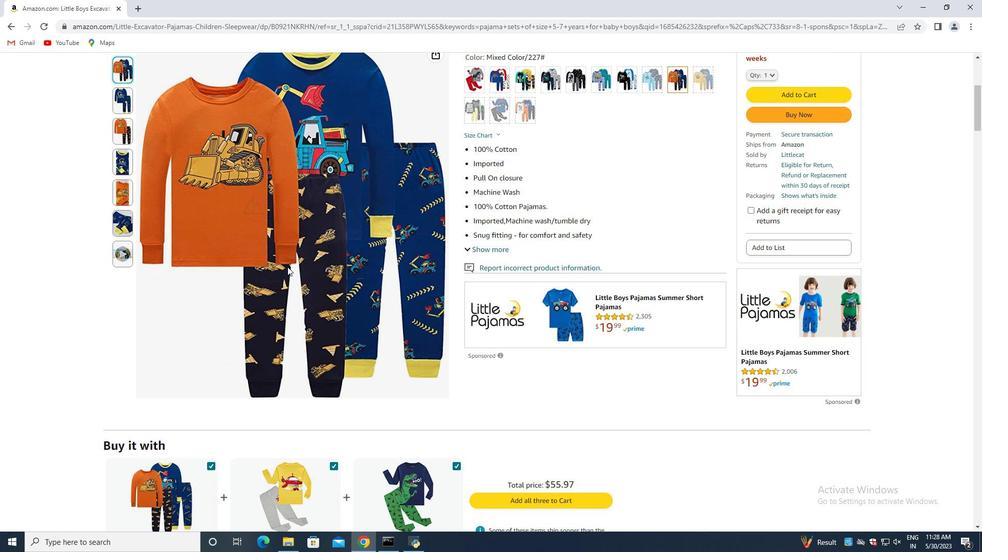 
Action: Mouse moved to (286, 267)
Screenshot: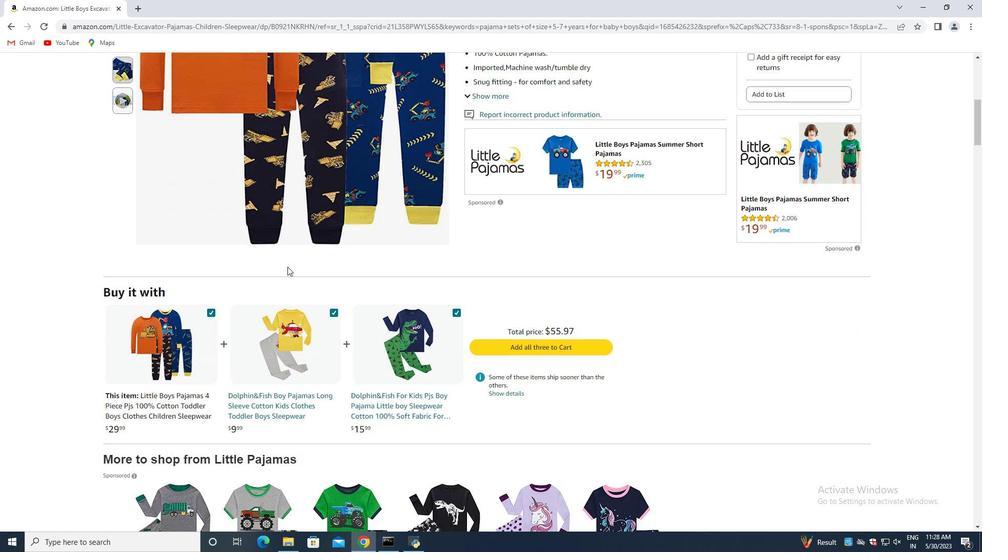 
Action: Mouse scrolled (286, 267) with delta (0, 0)
Screenshot: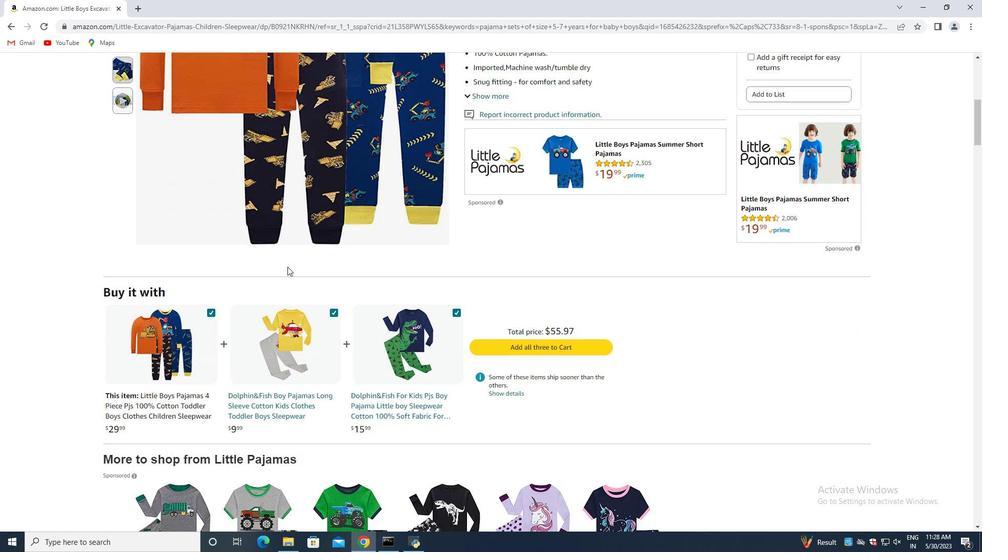 
Action: Mouse moved to (286, 268)
Screenshot: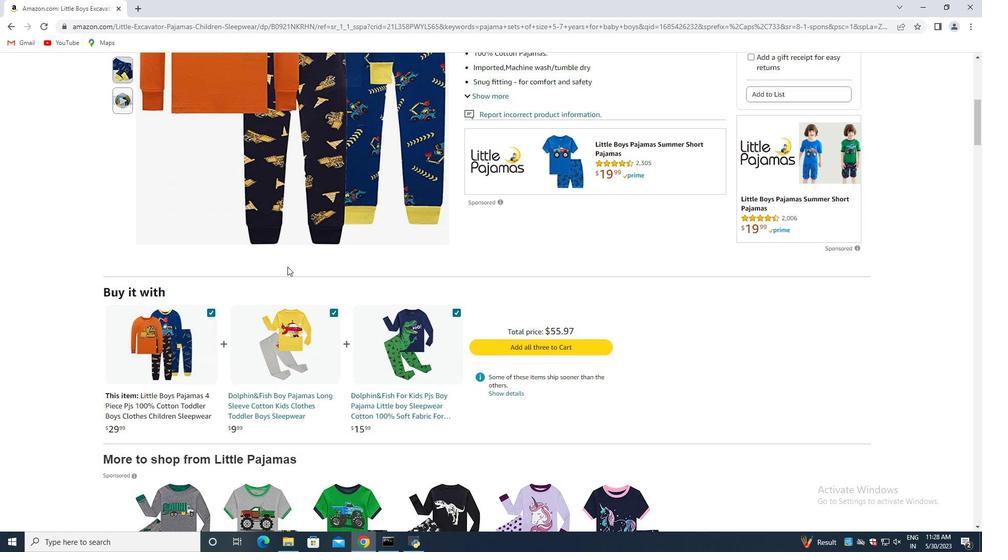 
Action: Mouse scrolled (286, 268) with delta (0, 0)
Screenshot: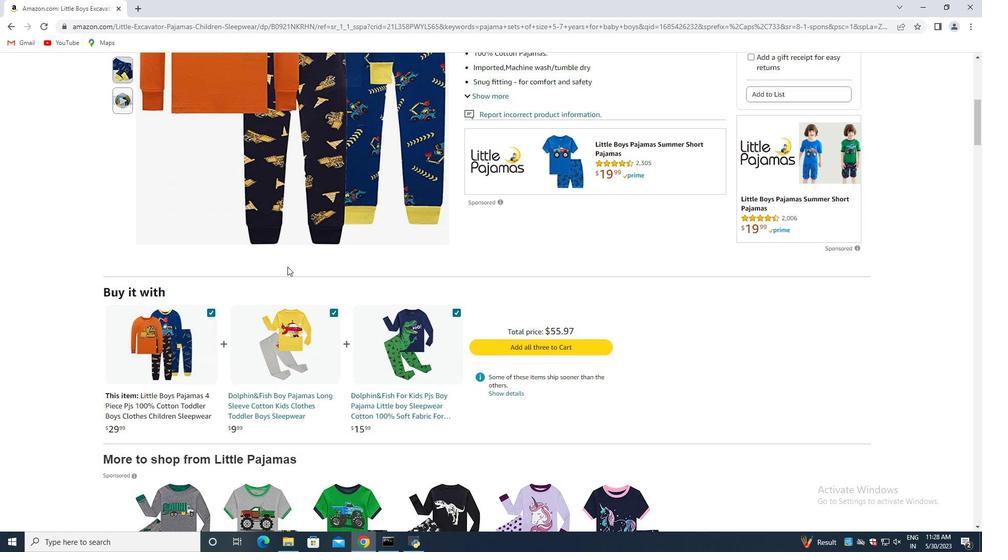 
Action: Mouse scrolled (286, 268) with delta (0, 0)
Screenshot: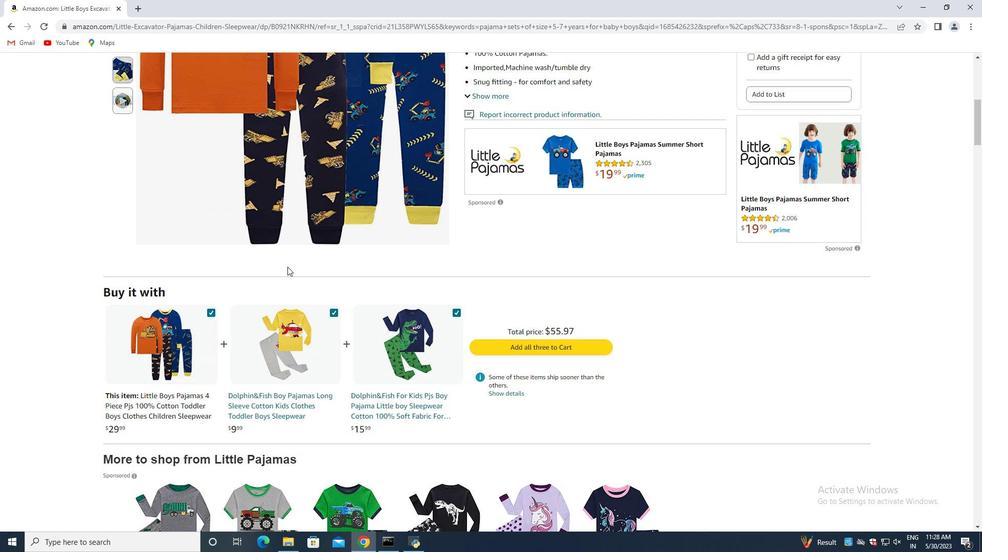
Action: Mouse moved to (285, 269)
Screenshot: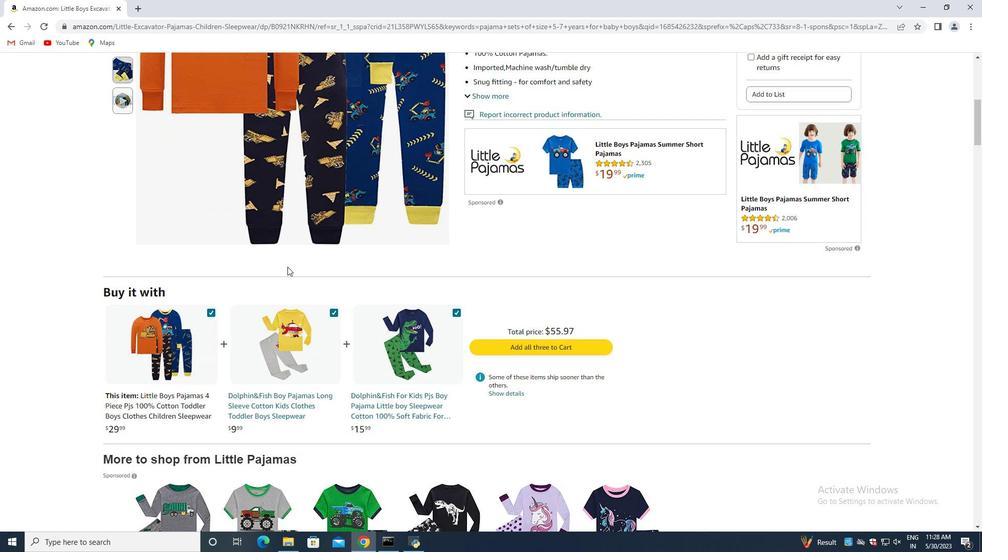 
Action: Mouse scrolled (285, 268) with delta (0, 0)
Screenshot: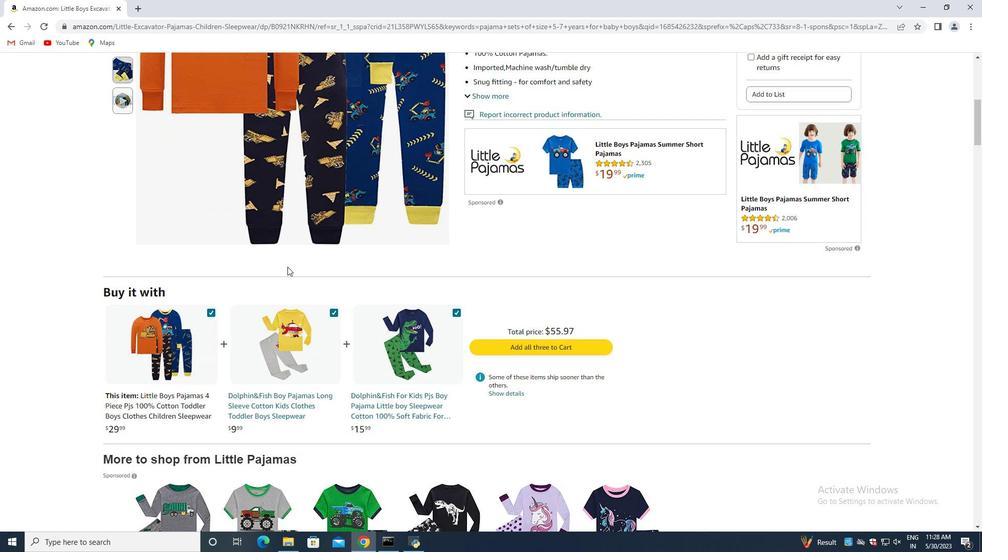 
Action: Mouse scrolled (285, 268) with delta (0, 0)
Screenshot: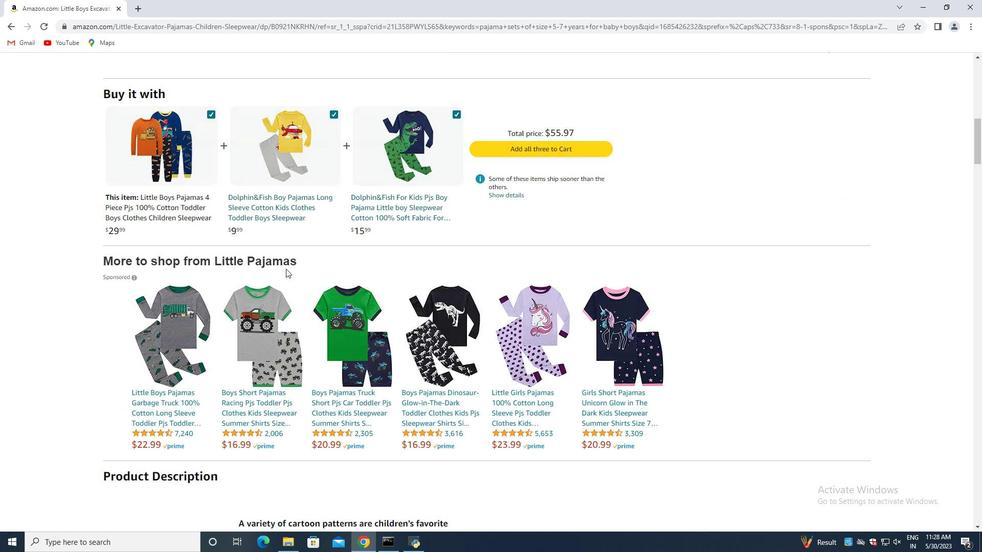 
Action: Mouse scrolled (285, 268) with delta (0, 0)
Screenshot: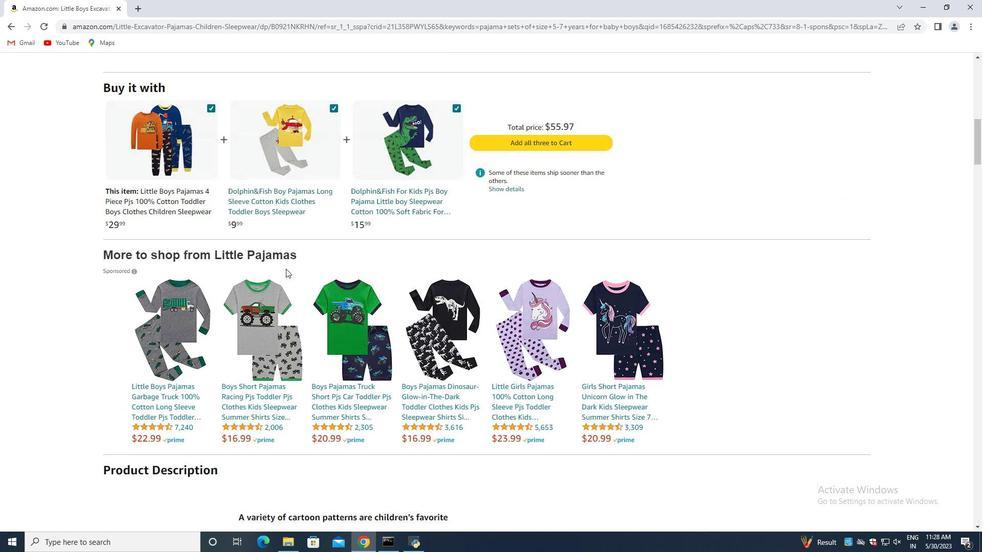 
Action: Mouse scrolled (285, 268) with delta (0, 0)
Screenshot: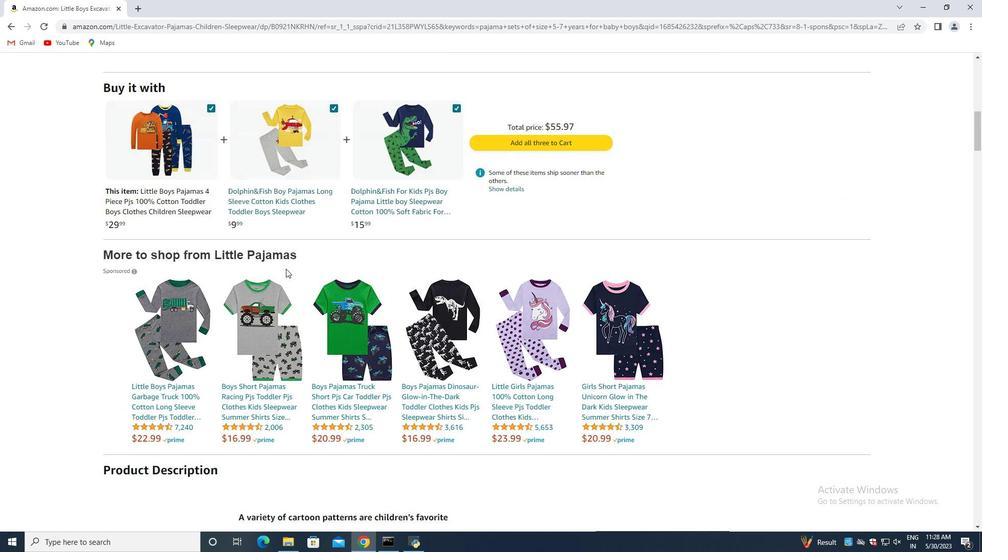 
Action: Mouse scrolled (285, 268) with delta (0, 0)
Screenshot: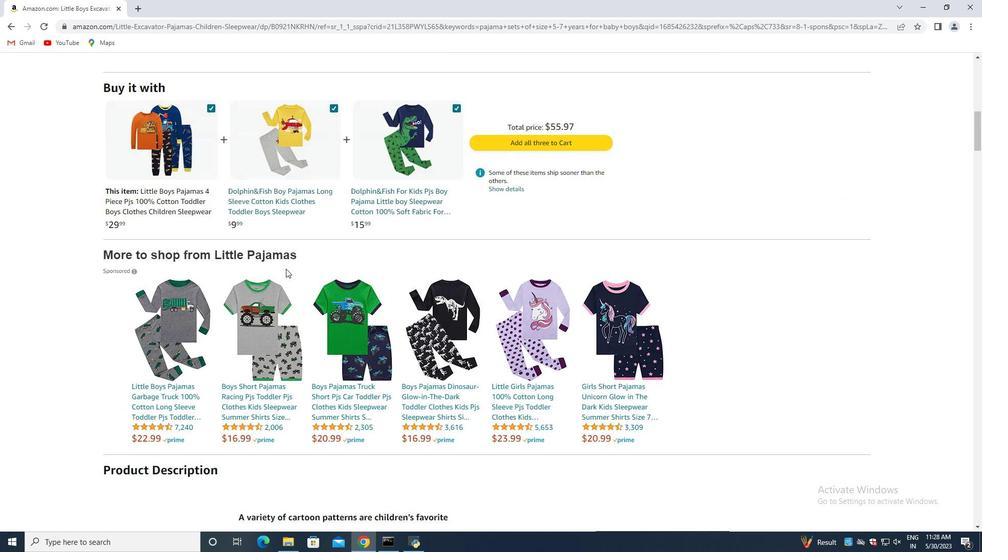 
Action: Mouse scrolled (285, 268) with delta (0, 0)
Screenshot: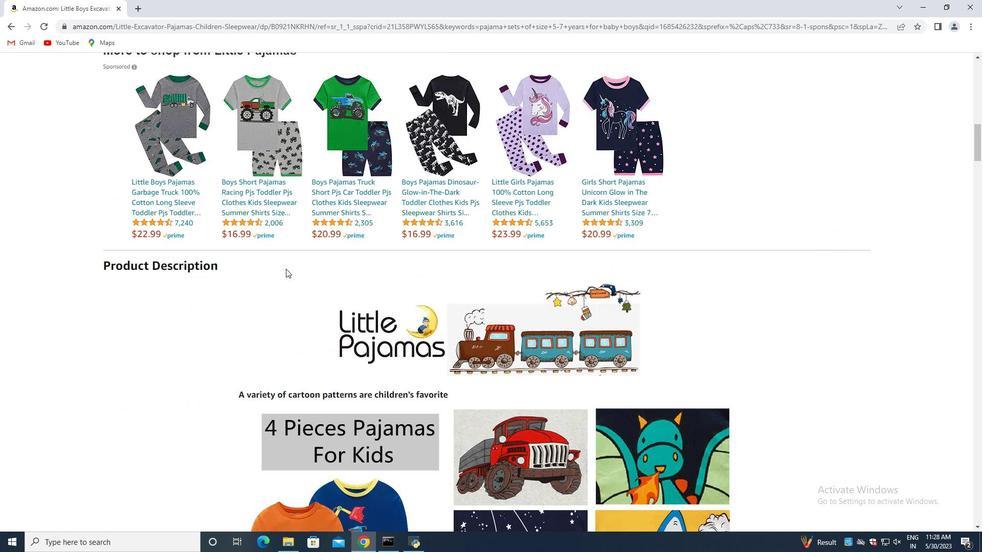 
Action: Mouse scrolled (285, 268) with delta (0, 0)
Screenshot: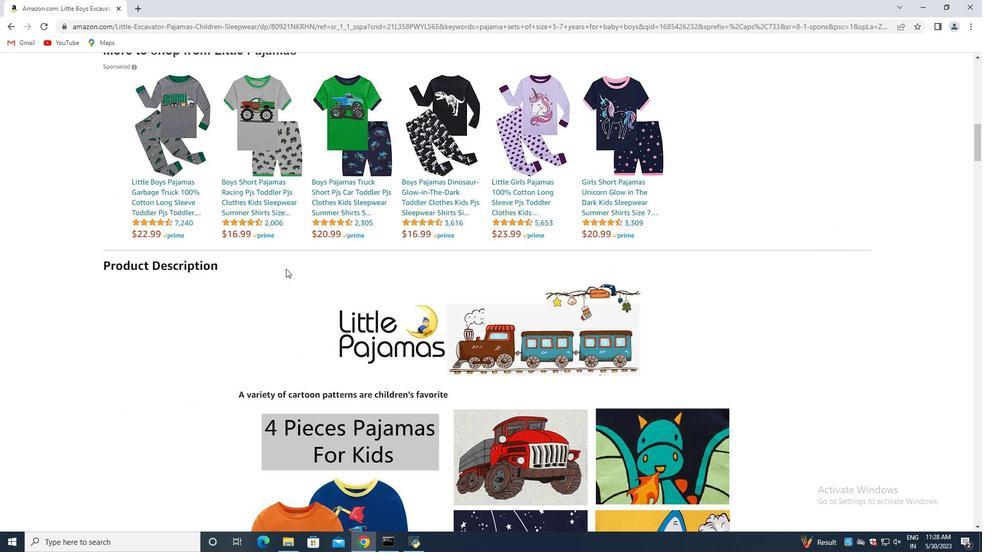 
Action: Mouse scrolled (285, 268) with delta (0, 0)
Screenshot: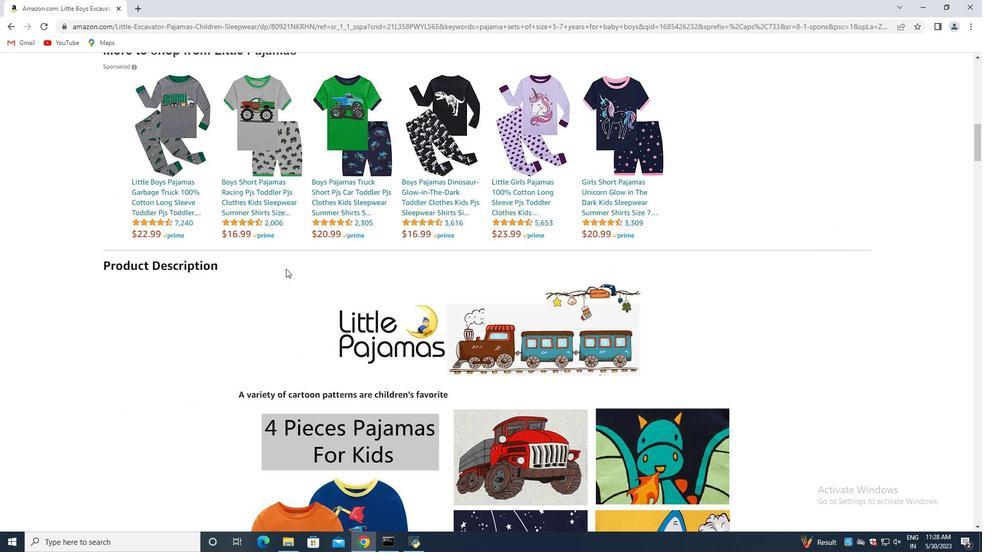 
Action: Mouse scrolled (285, 268) with delta (0, 0)
Screenshot: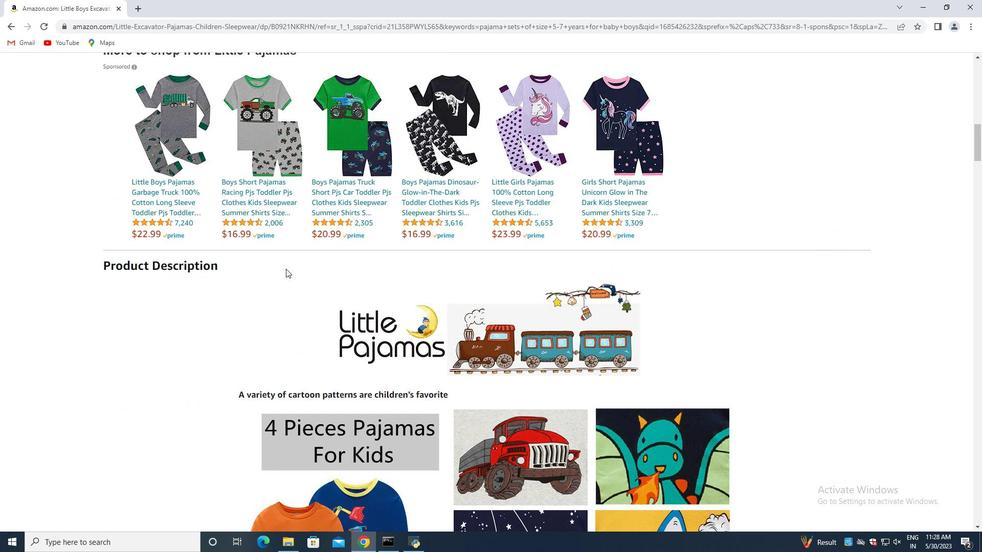 
Action: Mouse moved to (285, 270)
Screenshot: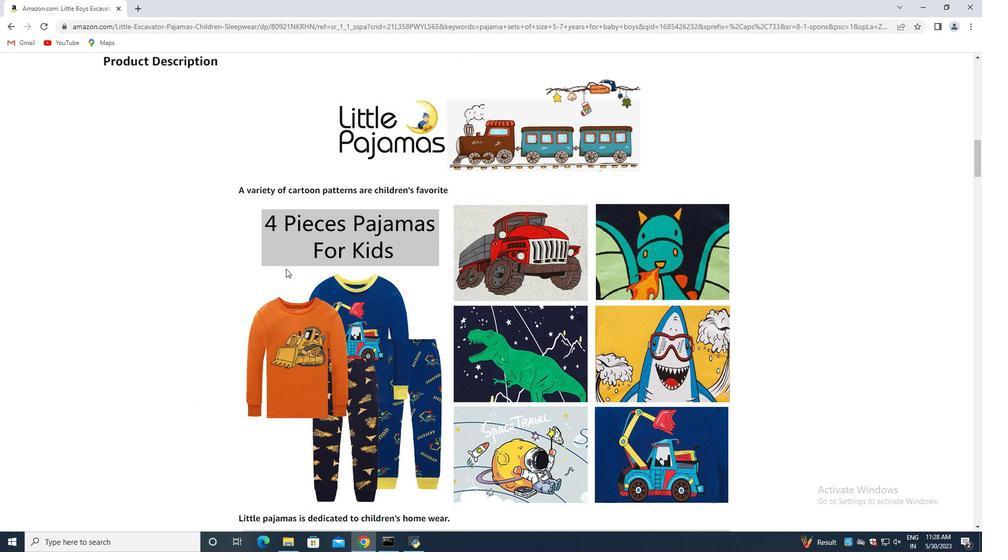 
Action: Mouse scrolled (285, 269) with delta (0, 0)
Screenshot: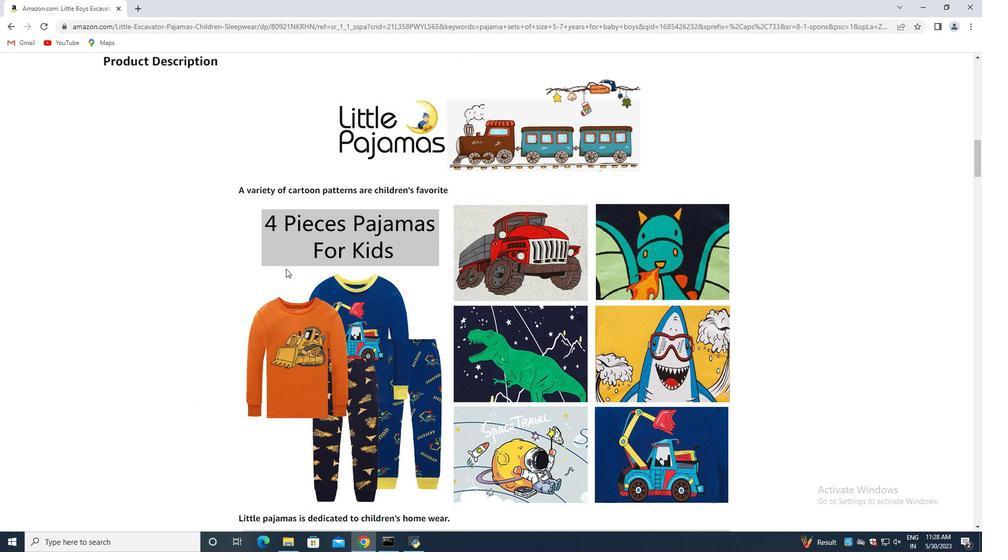 
Action: Mouse moved to (285, 271)
